Task: Look for Airbnb properties in Whangarei, New Zealand from 8th December, 2023 to 15th December, 2023 for 9 adults. Place can be shared room with 5 bedrooms having 9 beds and 5 bathrooms. Property type can be flat. Amenities needed are: wifi, TV, free parkinig on premises, gym, breakfast. Look for 4 properties as per requirement.
Action: Mouse moved to (429, 101)
Screenshot: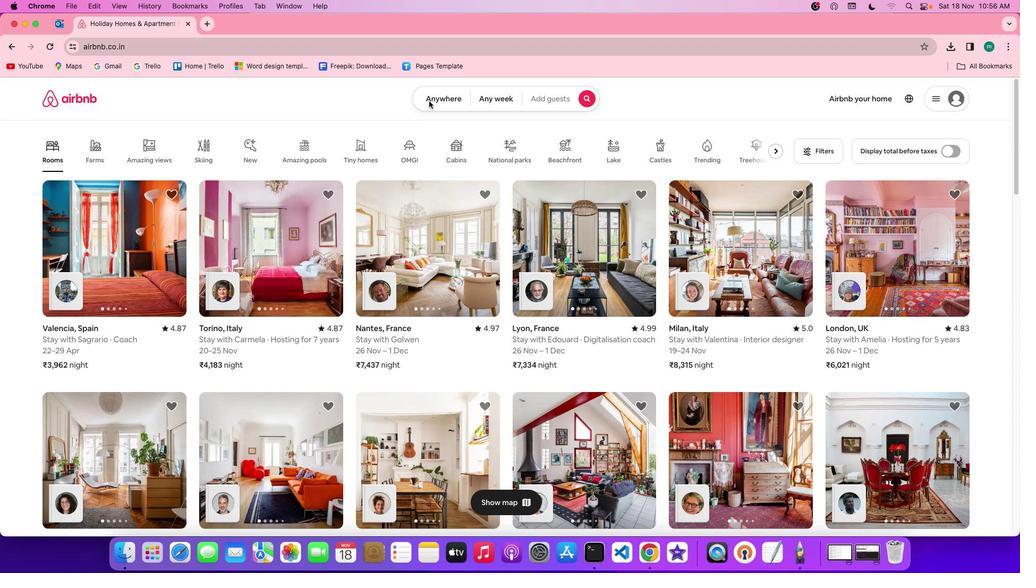 
Action: Mouse pressed left at (429, 101)
Screenshot: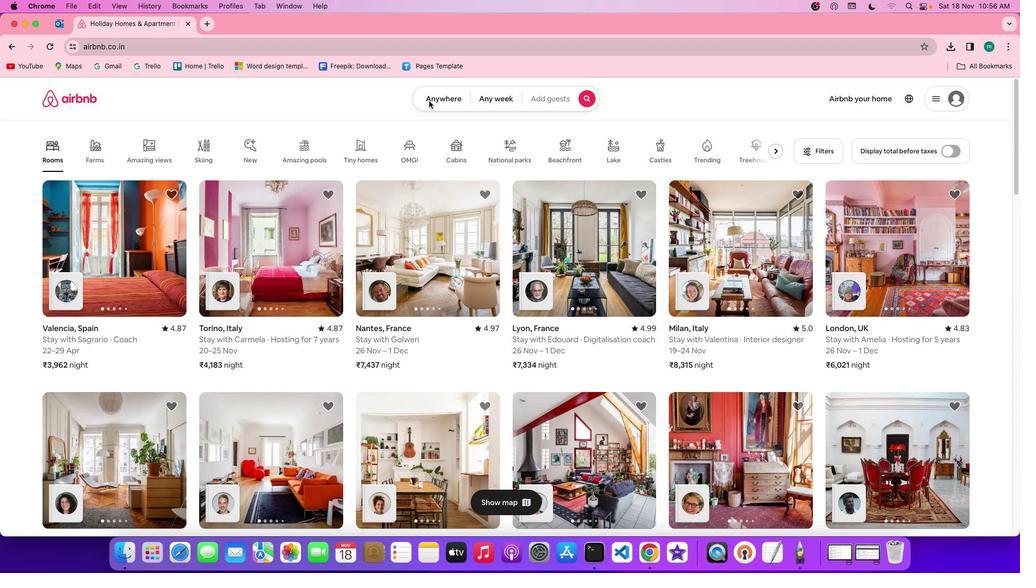 
Action: Mouse pressed left at (429, 101)
Screenshot: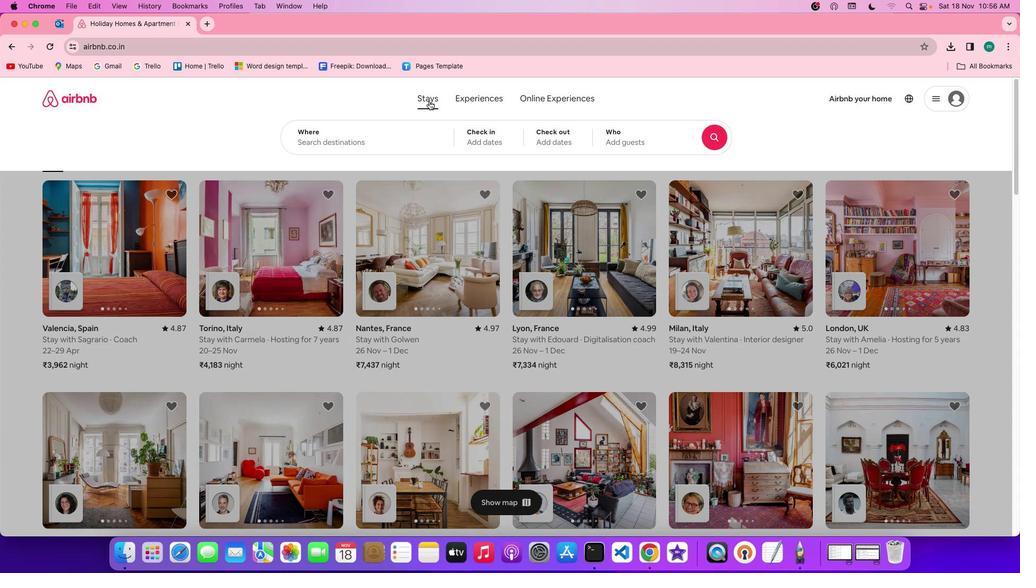 
Action: Mouse moved to (378, 141)
Screenshot: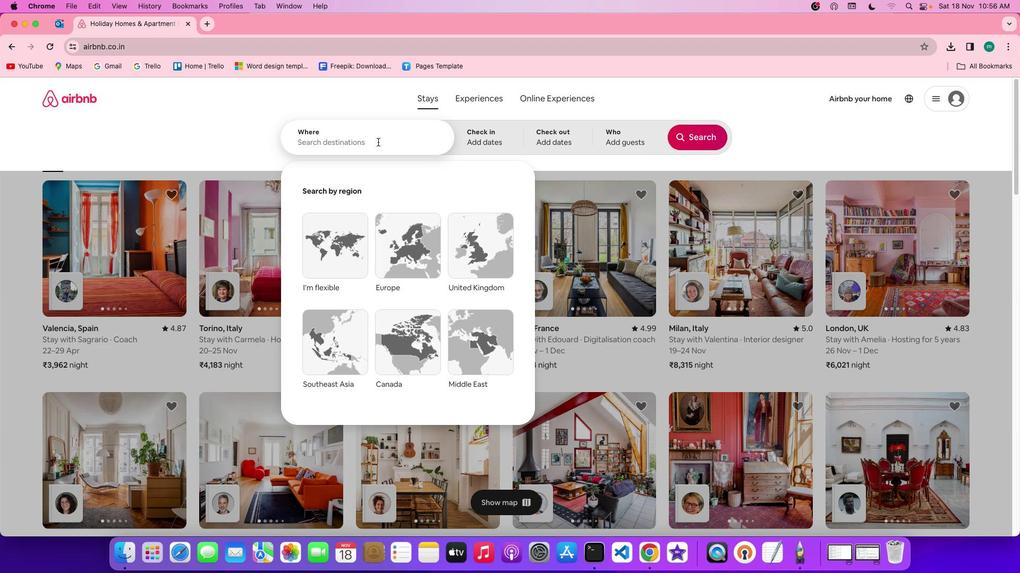 
Action: Mouse pressed left at (378, 141)
Screenshot: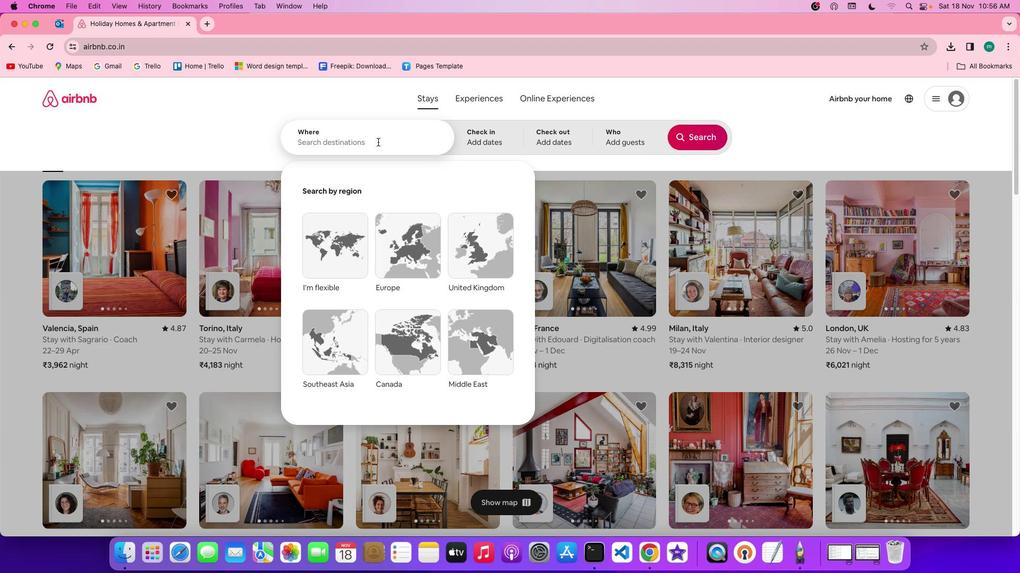 
Action: Key pressed Key.shift'W''h''a''n''g''a''r''e''i'','Key.spaceKey.shift'n''e''w'Key.spaceKey.shift'z''e''a''l''a''n''d'
Screenshot: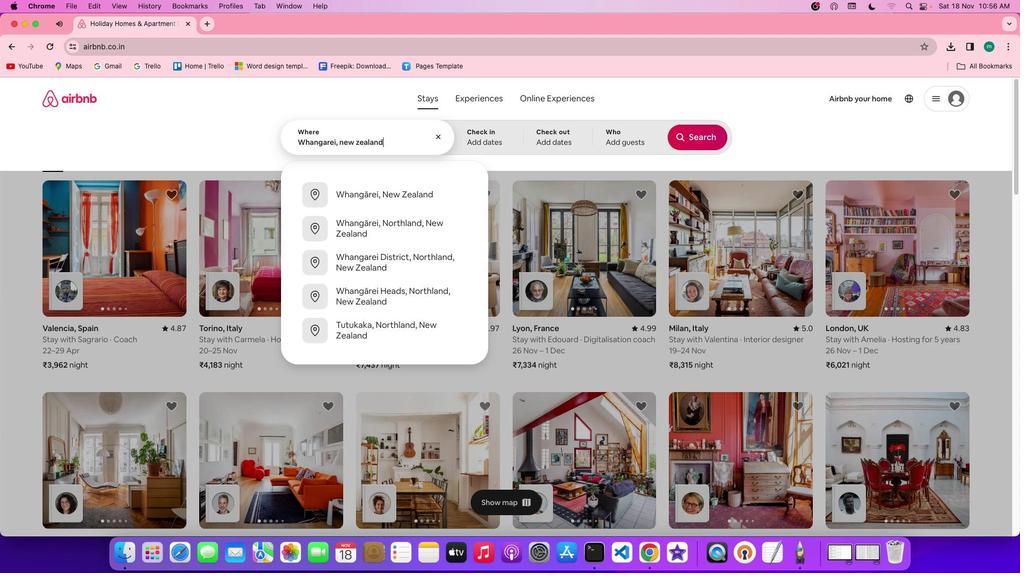 
Action: Mouse moved to (492, 138)
Screenshot: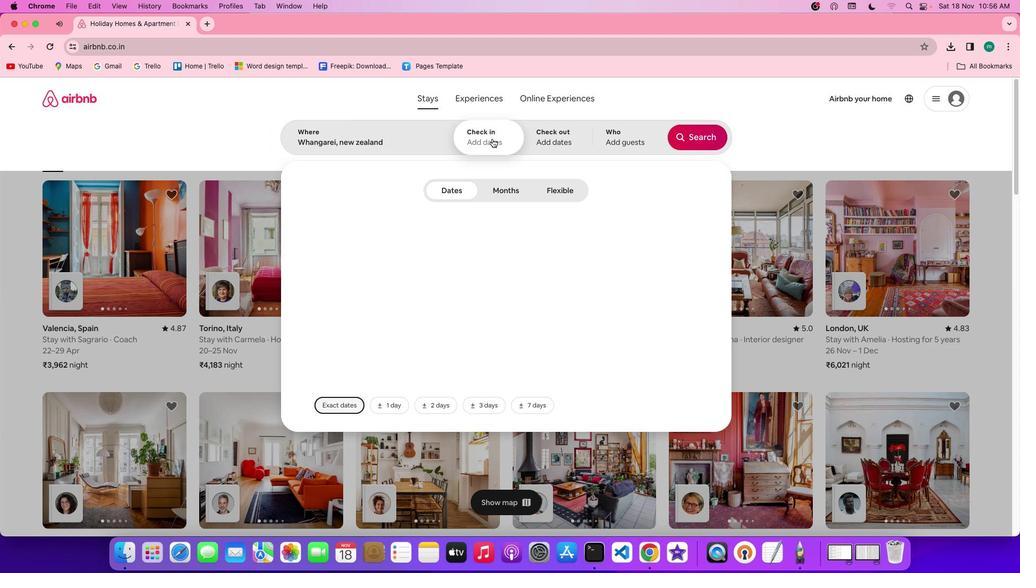 
Action: Mouse pressed left at (492, 138)
Screenshot: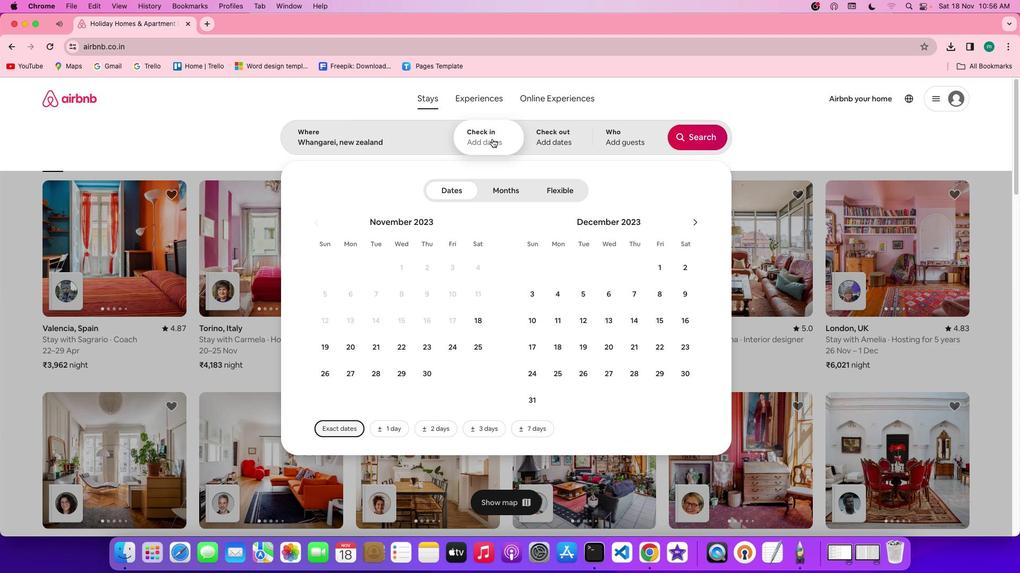 
Action: Mouse moved to (659, 295)
Screenshot: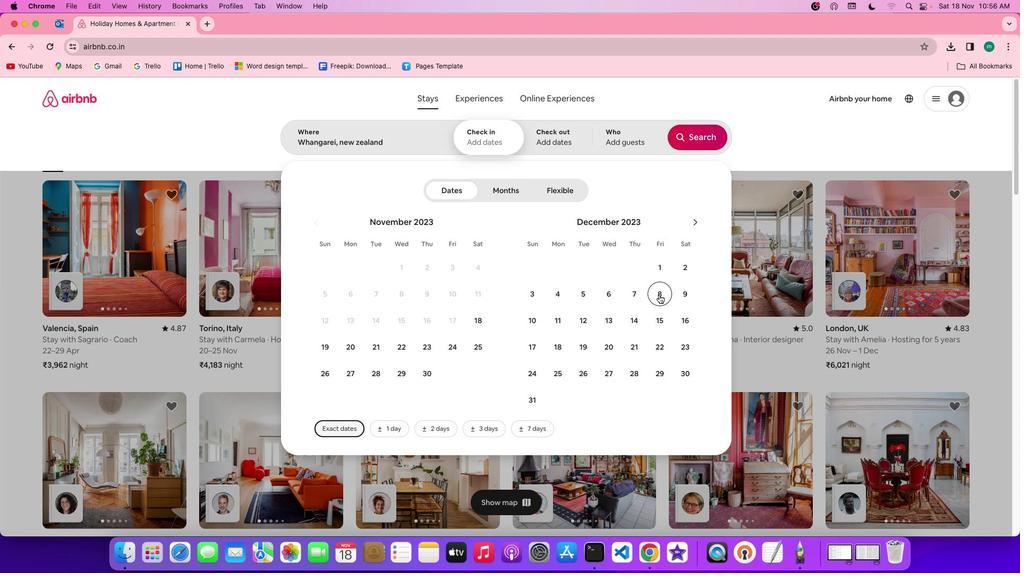 
Action: Mouse pressed left at (659, 295)
Screenshot: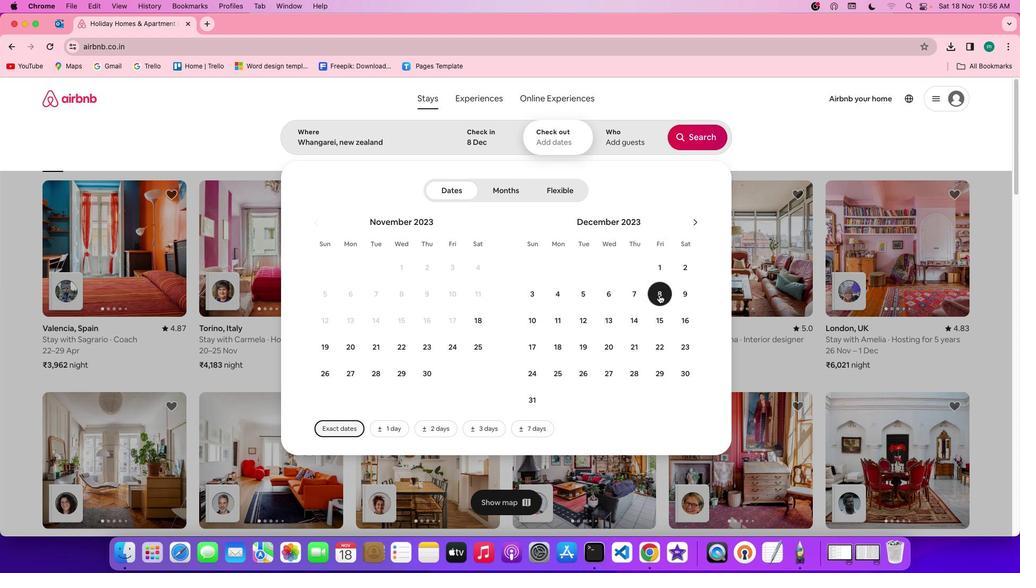
Action: Mouse moved to (664, 322)
Screenshot: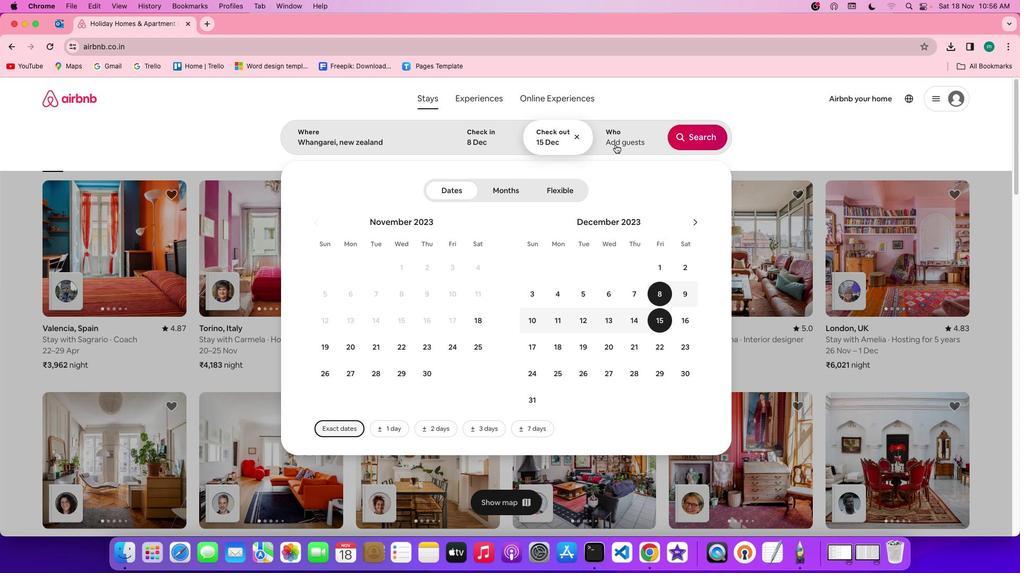 
Action: Mouse pressed left at (664, 322)
Screenshot: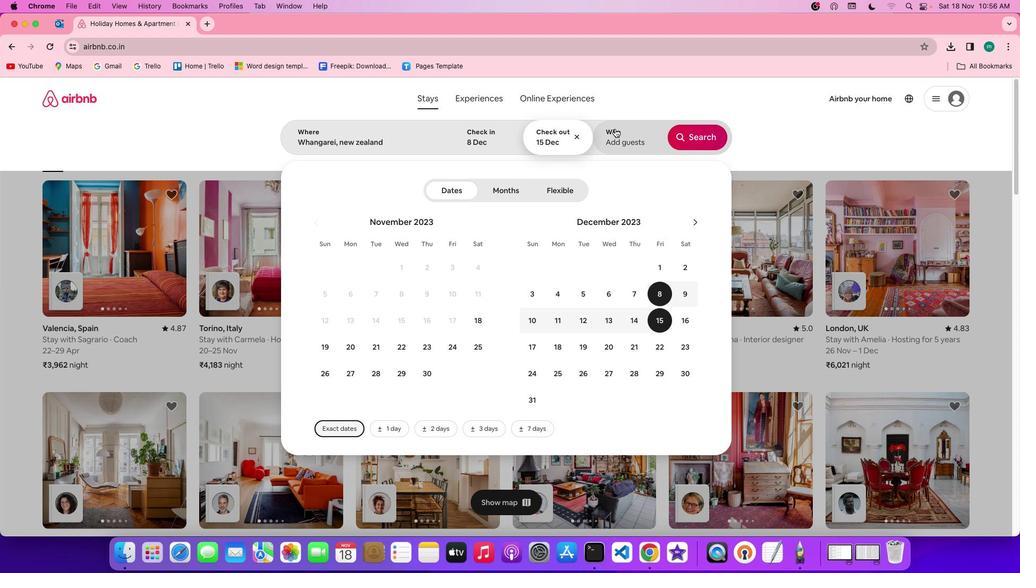 
Action: Mouse moved to (615, 129)
Screenshot: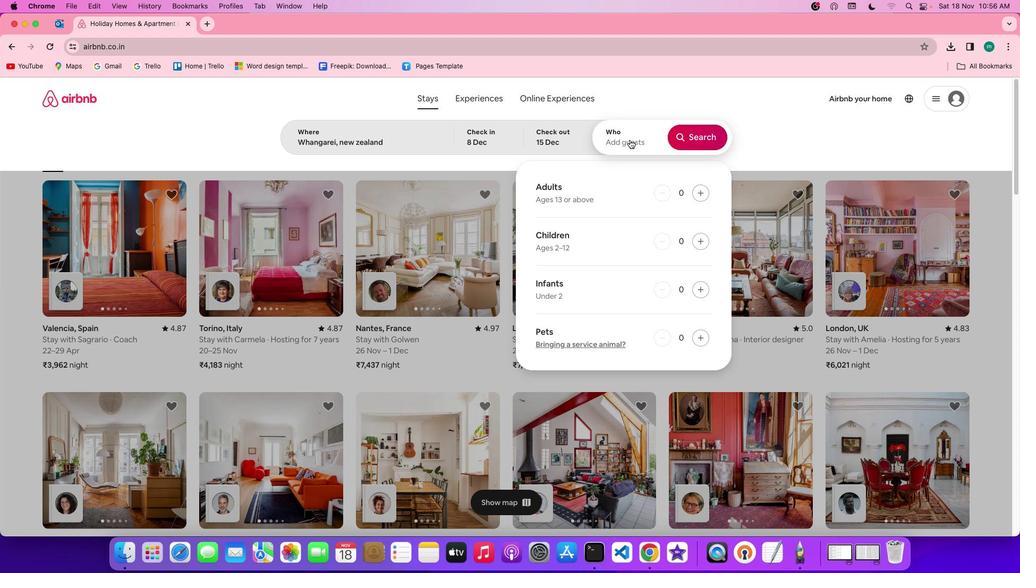 
Action: Mouse pressed left at (615, 129)
Screenshot: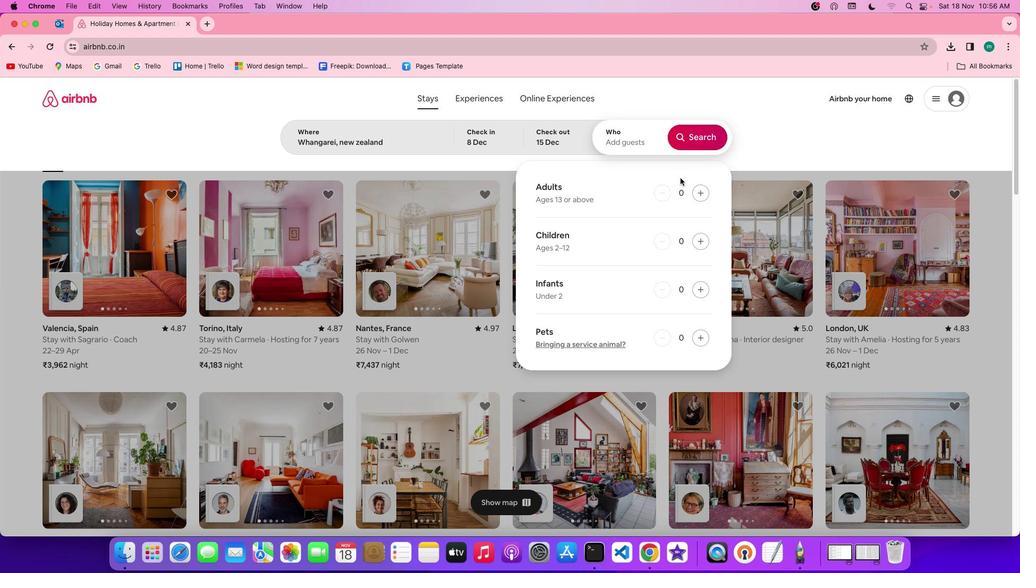 
Action: Mouse moved to (699, 196)
Screenshot: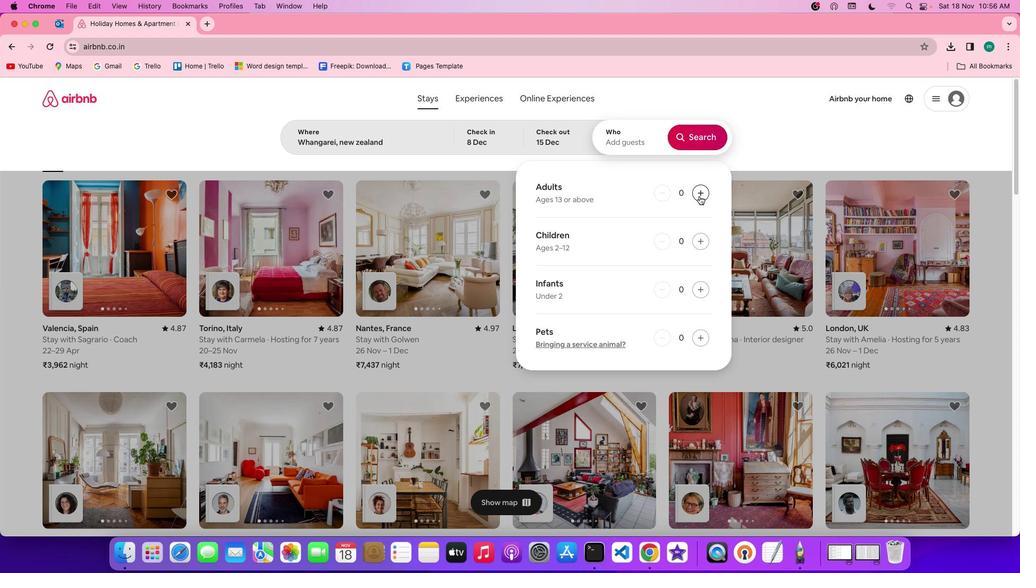 
Action: Mouse pressed left at (699, 196)
Screenshot: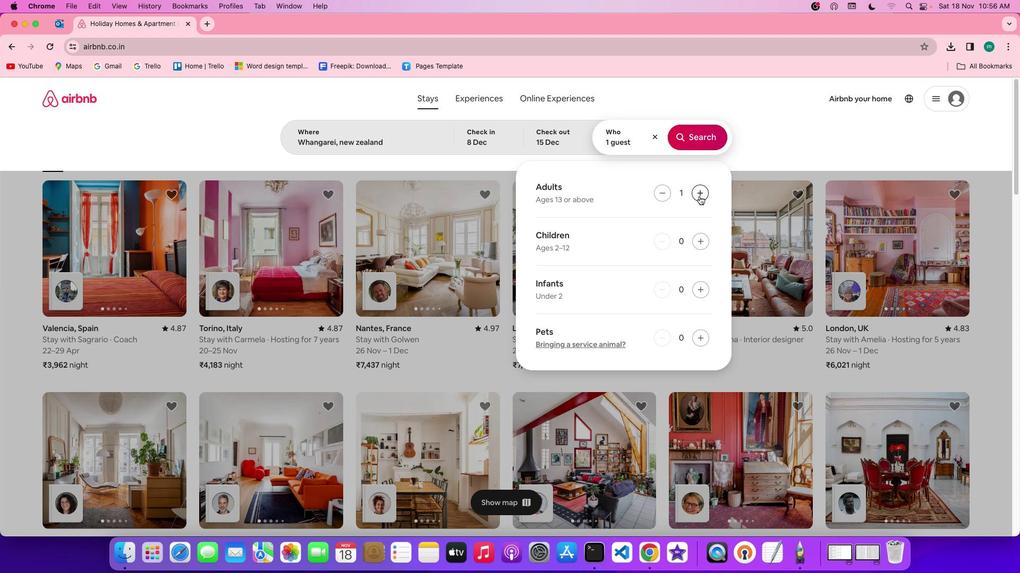 
Action: Mouse pressed left at (699, 196)
Screenshot: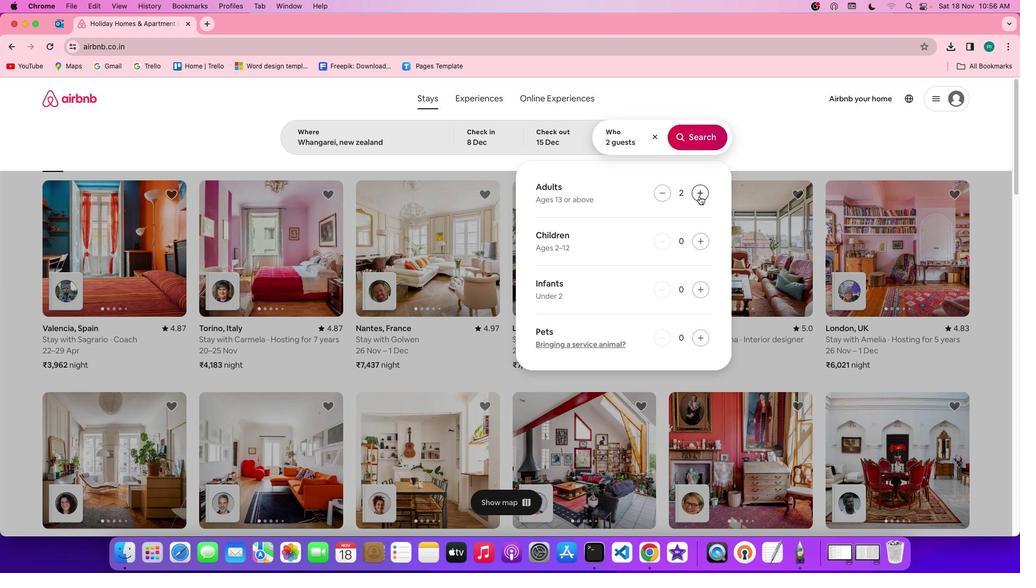 
Action: Mouse pressed left at (699, 196)
Screenshot: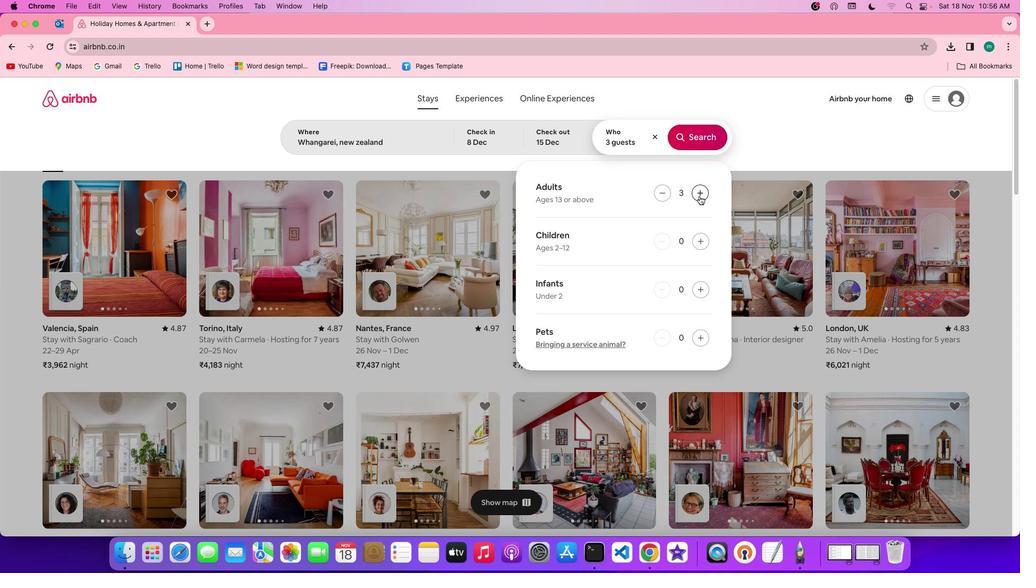 
Action: Mouse pressed left at (699, 196)
Screenshot: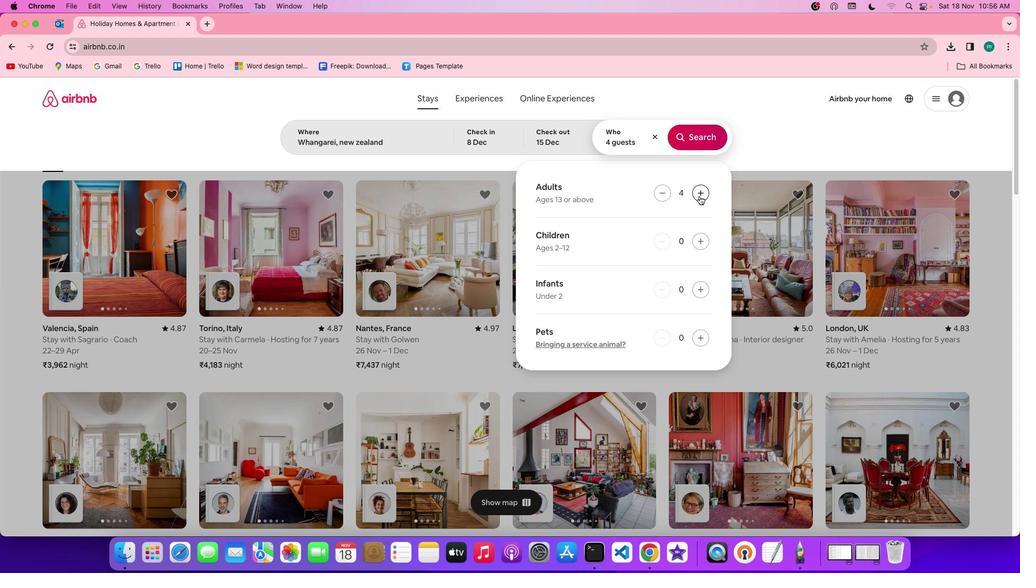 
Action: Mouse pressed left at (699, 196)
Screenshot: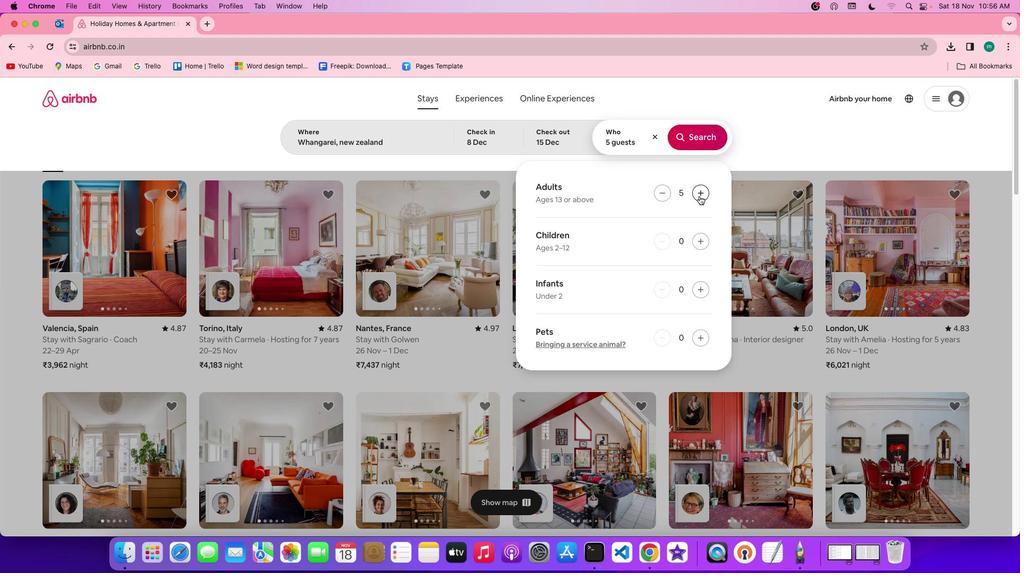 
Action: Mouse pressed left at (699, 196)
Screenshot: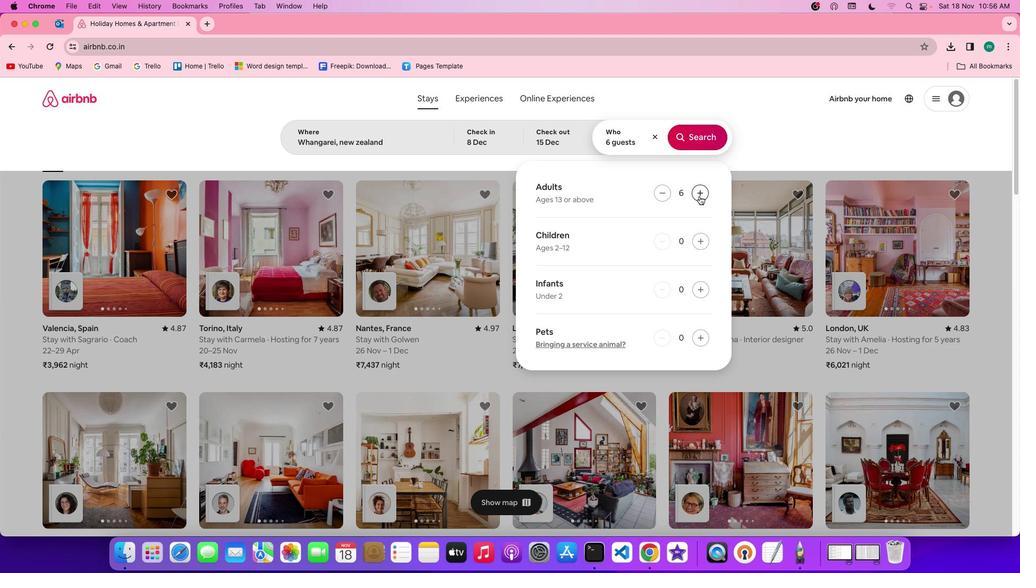 
Action: Mouse pressed left at (699, 196)
Screenshot: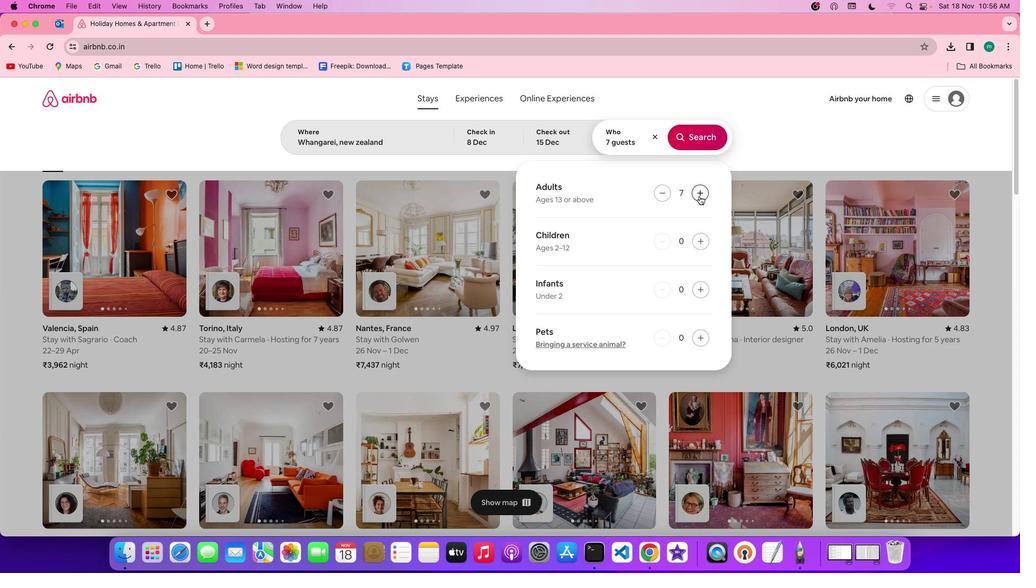 
Action: Mouse pressed left at (699, 196)
Screenshot: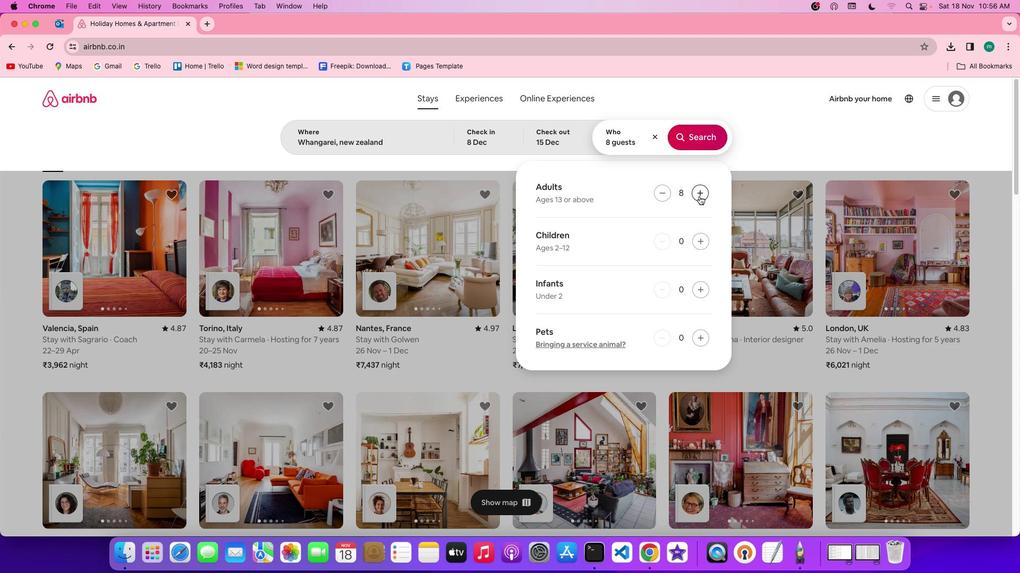 
Action: Mouse pressed left at (699, 196)
Screenshot: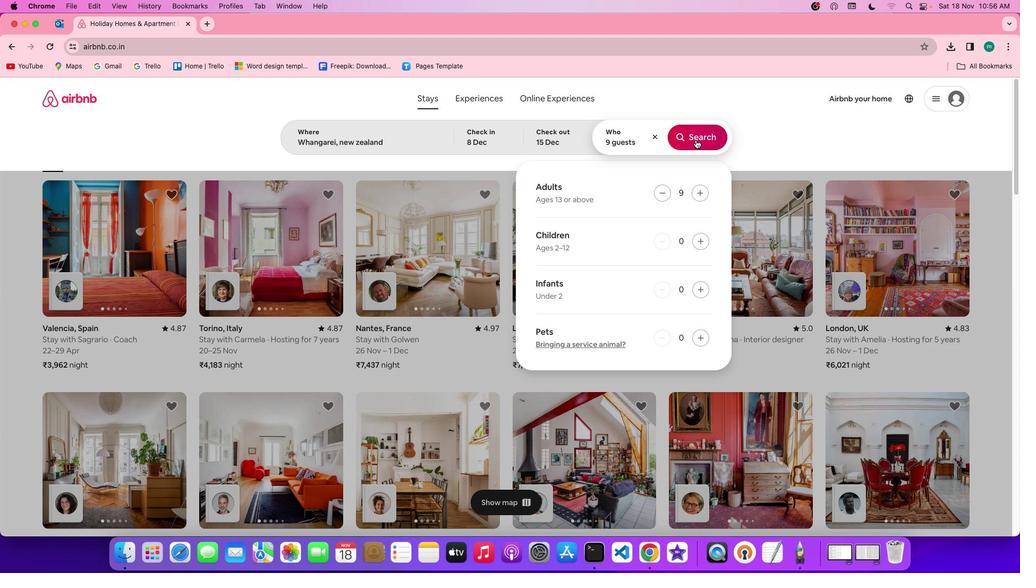 
Action: Mouse moved to (695, 132)
Screenshot: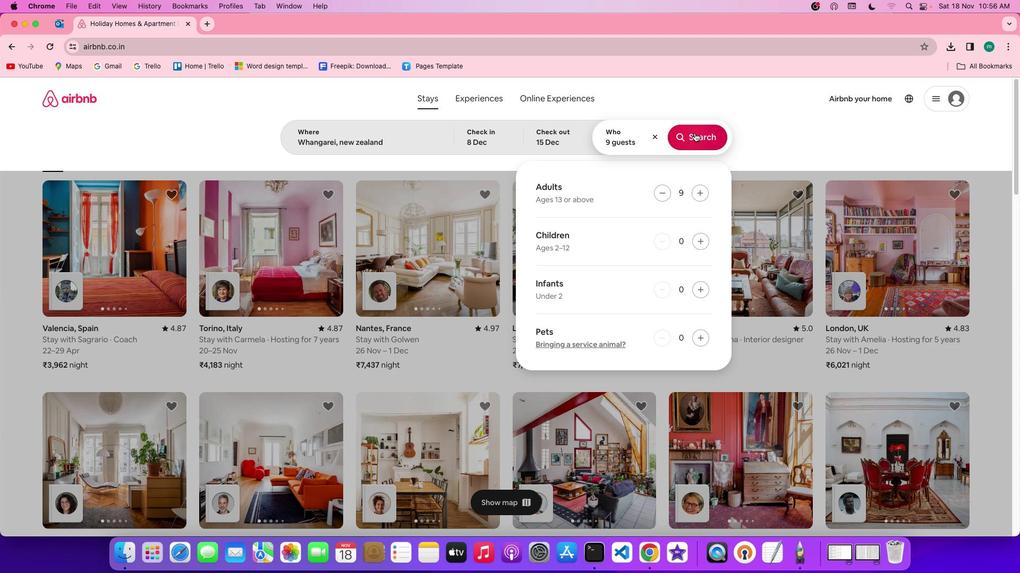 
Action: Mouse pressed left at (695, 132)
Screenshot: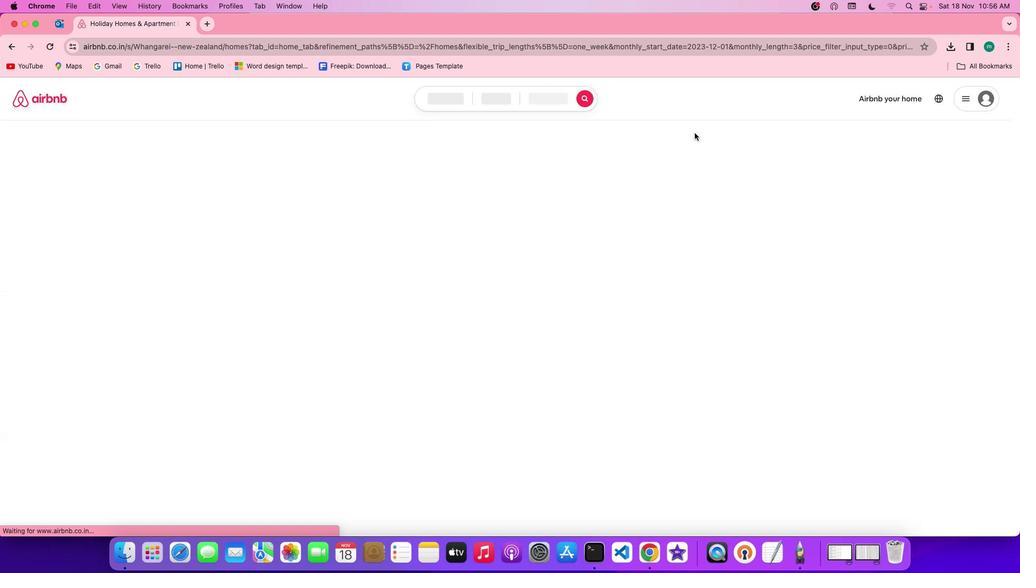 
Action: Mouse moved to (848, 141)
Screenshot: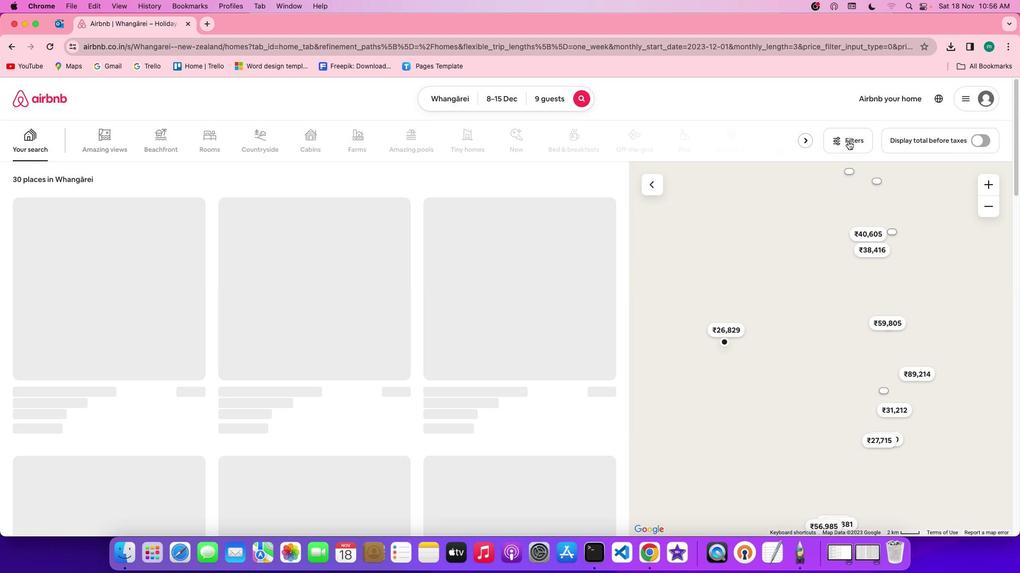 
Action: Mouse pressed left at (848, 141)
Screenshot: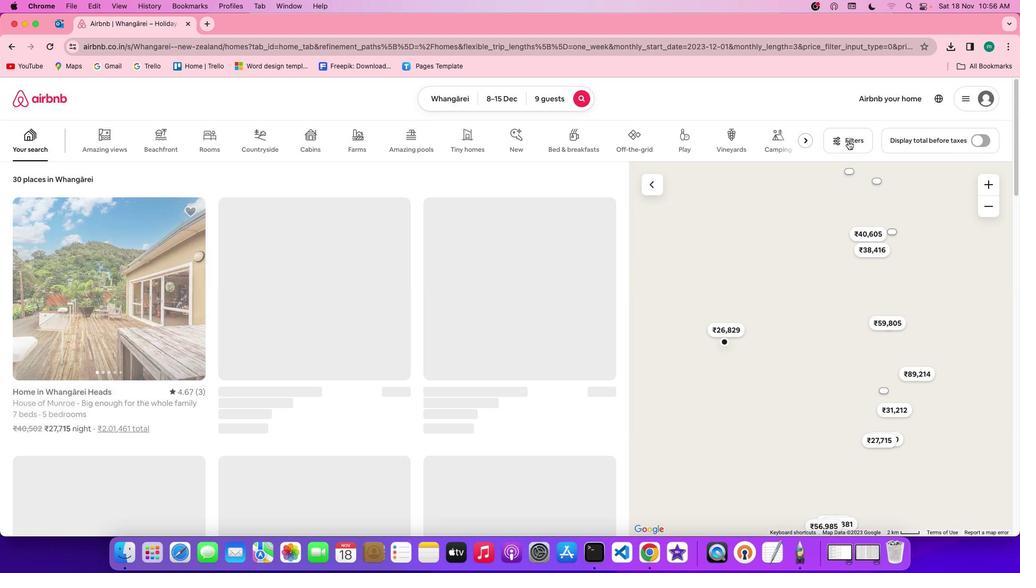 
Action: Mouse moved to (448, 317)
Screenshot: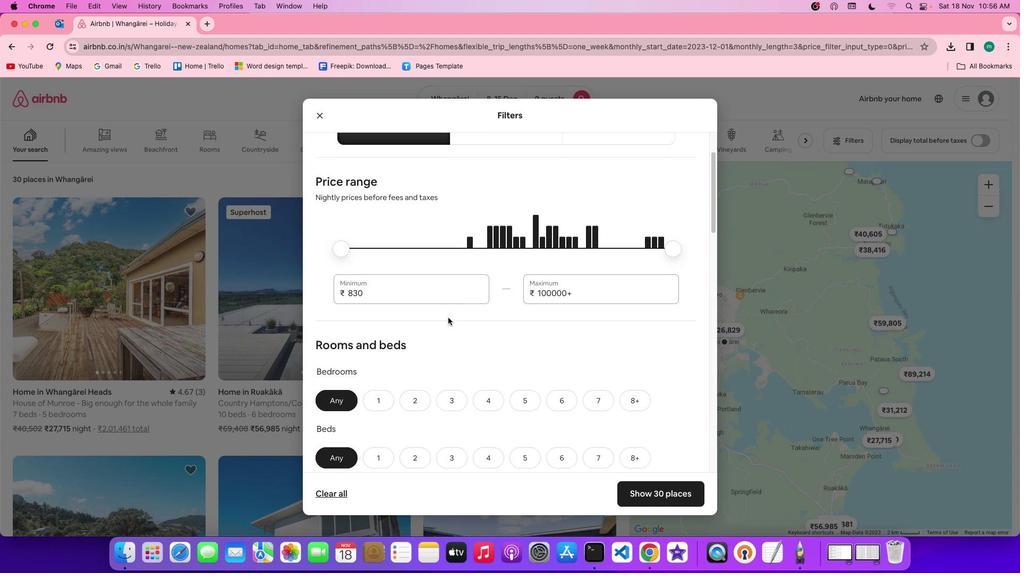 
Action: Mouse scrolled (448, 317) with delta (0, 0)
Screenshot: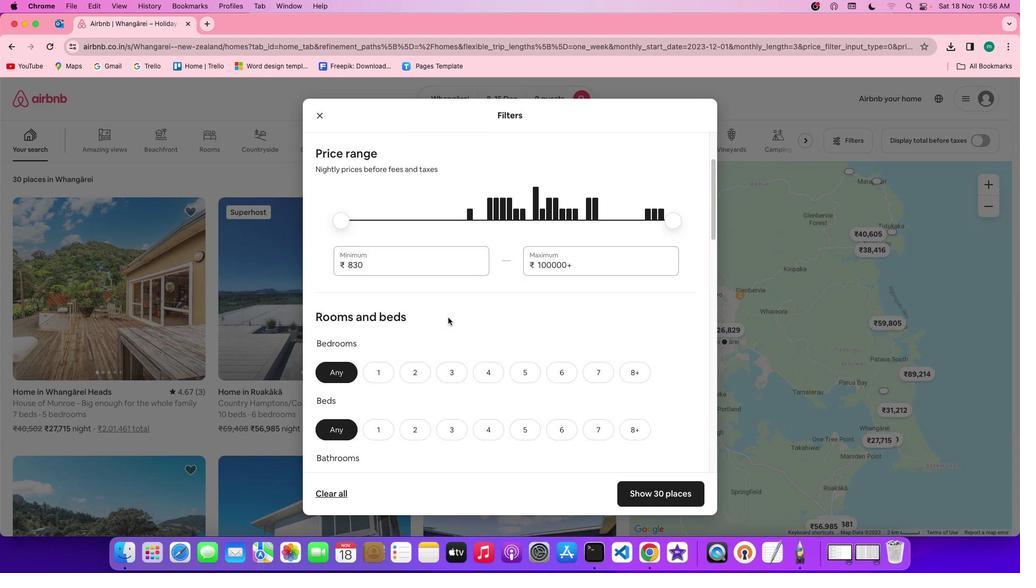 
Action: Mouse scrolled (448, 317) with delta (0, 0)
Screenshot: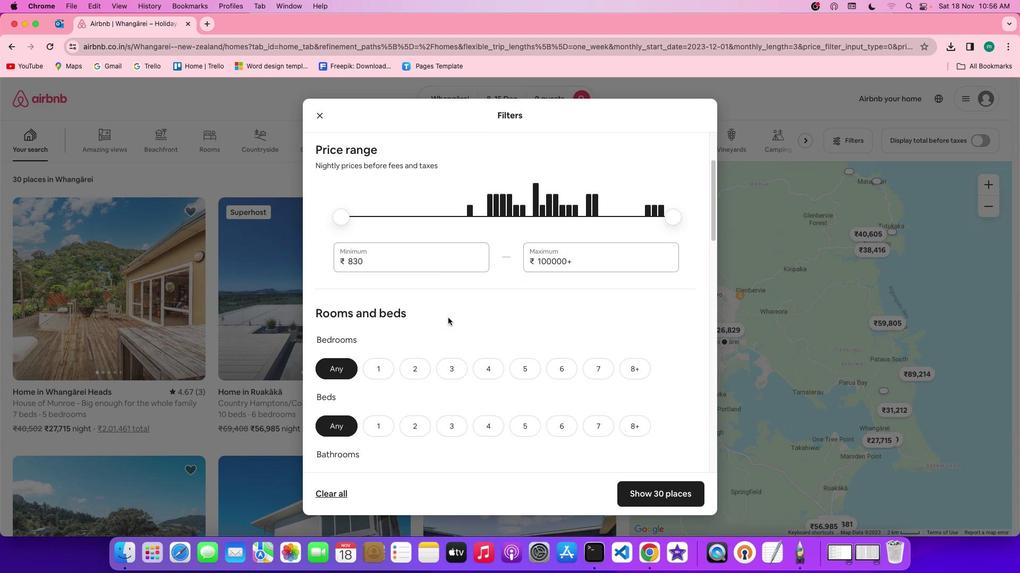 
Action: Mouse scrolled (448, 317) with delta (0, -1)
Screenshot: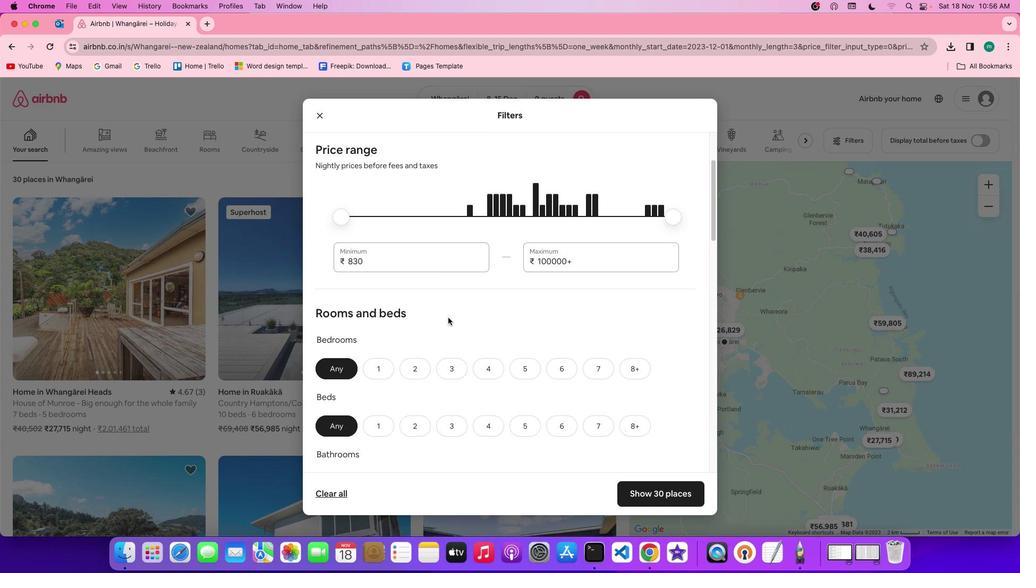 
Action: Mouse scrolled (448, 317) with delta (0, -1)
Screenshot: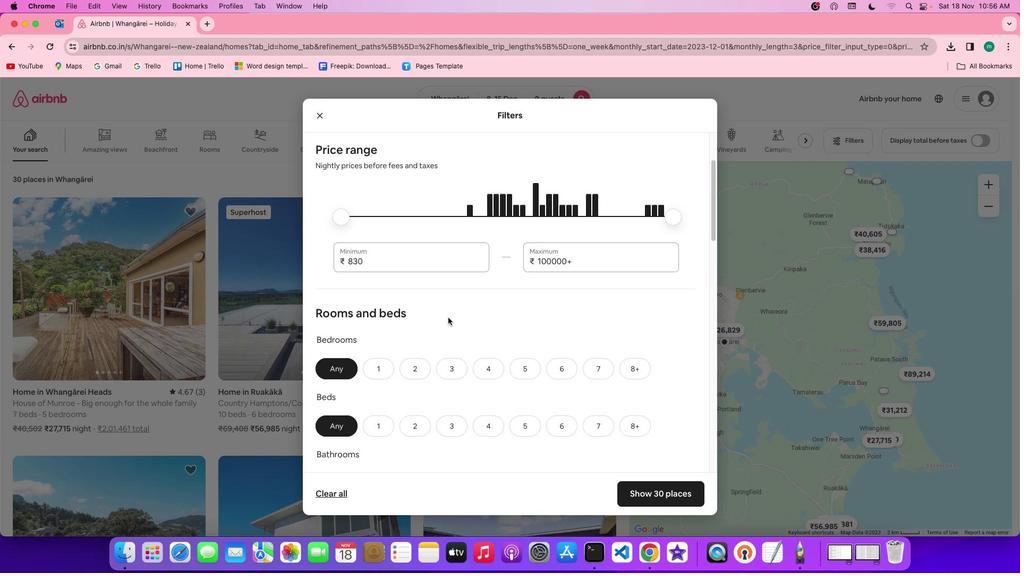 
Action: Mouse scrolled (448, 317) with delta (0, 0)
Screenshot: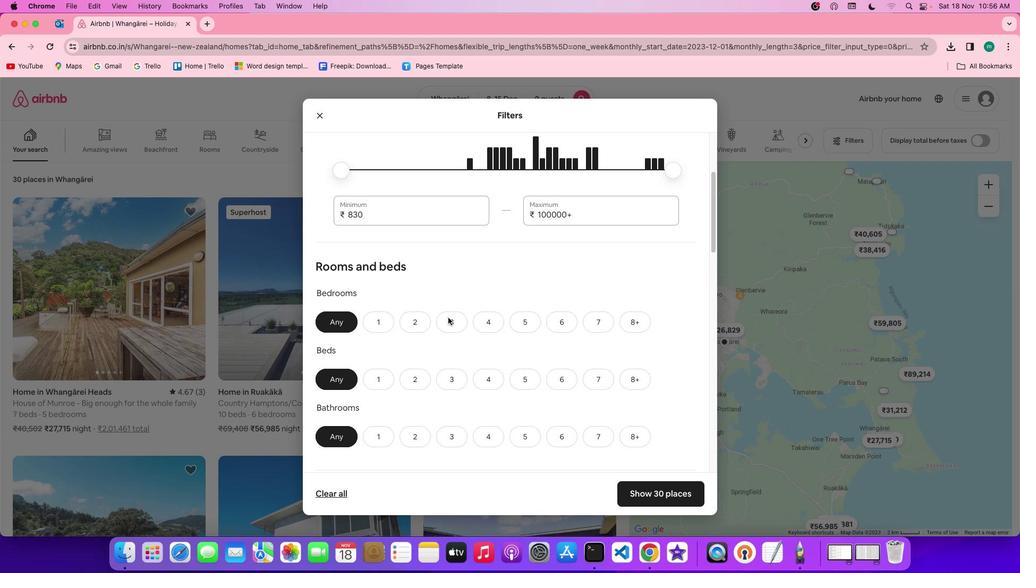 
Action: Mouse scrolled (448, 317) with delta (0, 0)
Screenshot: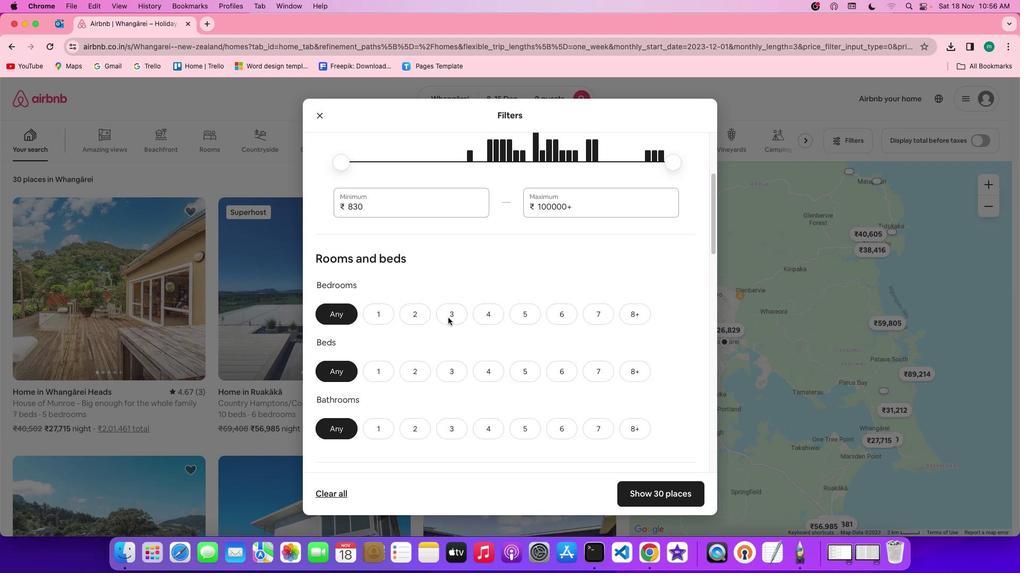
Action: Mouse scrolled (448, 317) with delta (0, 0)
Screenshot: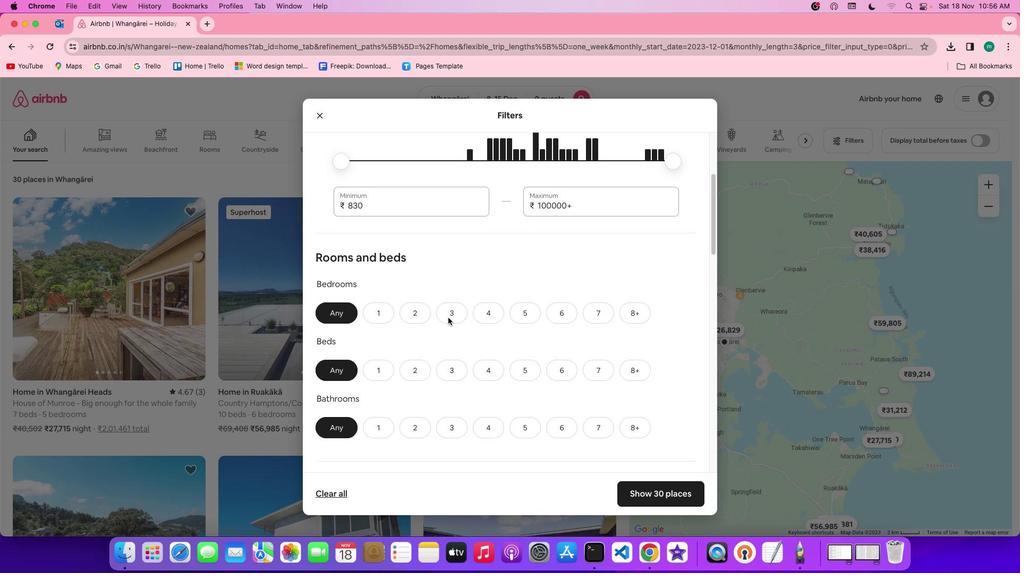 
Action: Mouse scrolled (448, 317) with delta (0, 0)
Screenshot: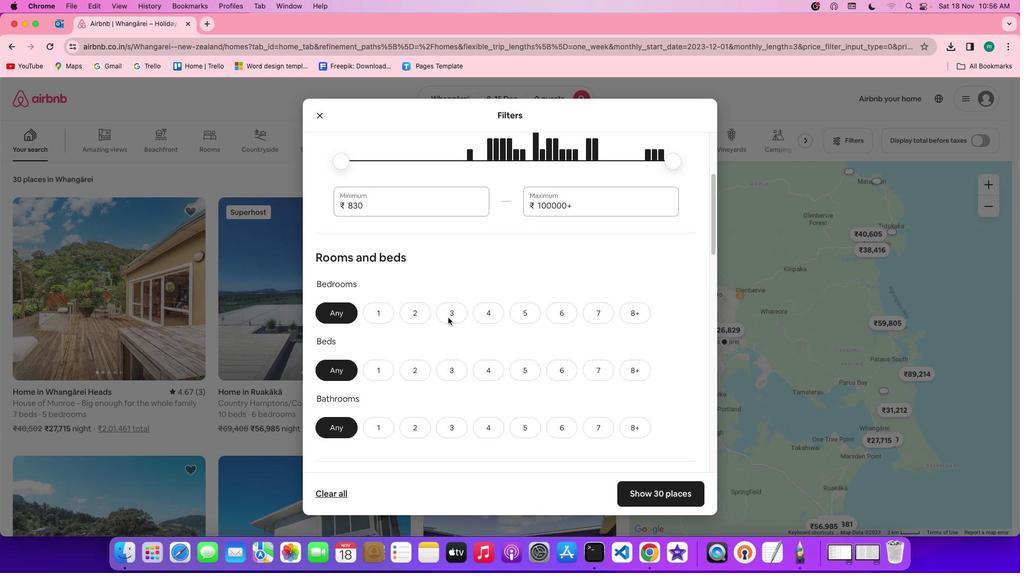 
Action: Mouse scrolled (448, 317) with delta (0, 0)
Screenshot: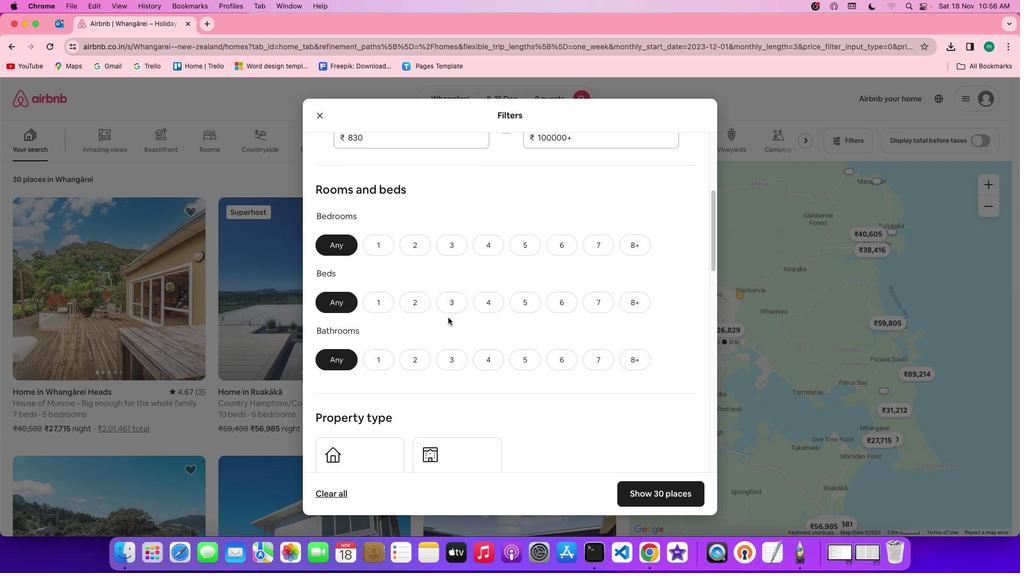 
Action: Mouse scrolled (448, 317) with delta (0, 0)
Screenshot: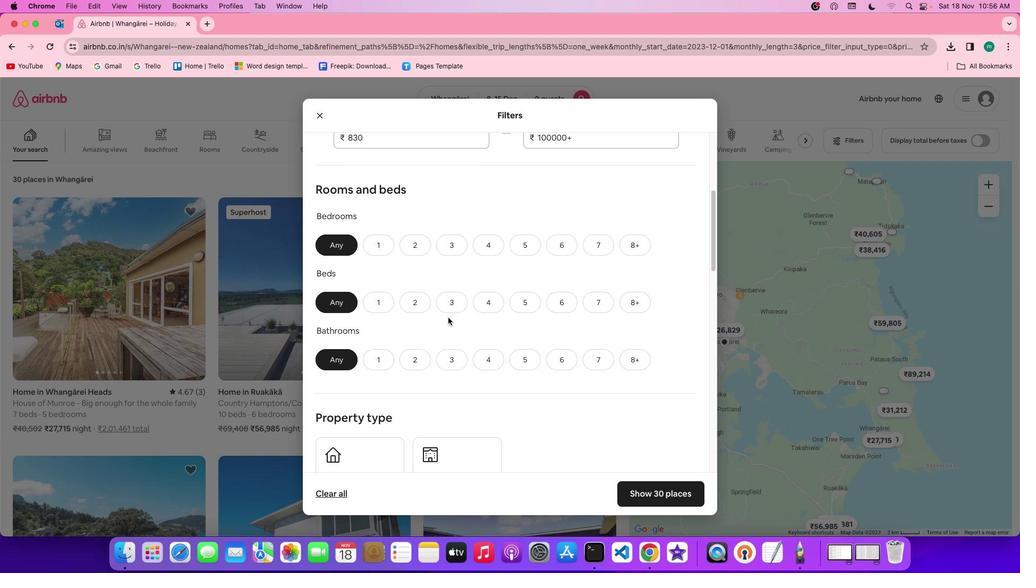 
Action: Mouse scrolled (448, 317) with delta (0, -1)
Screenshot: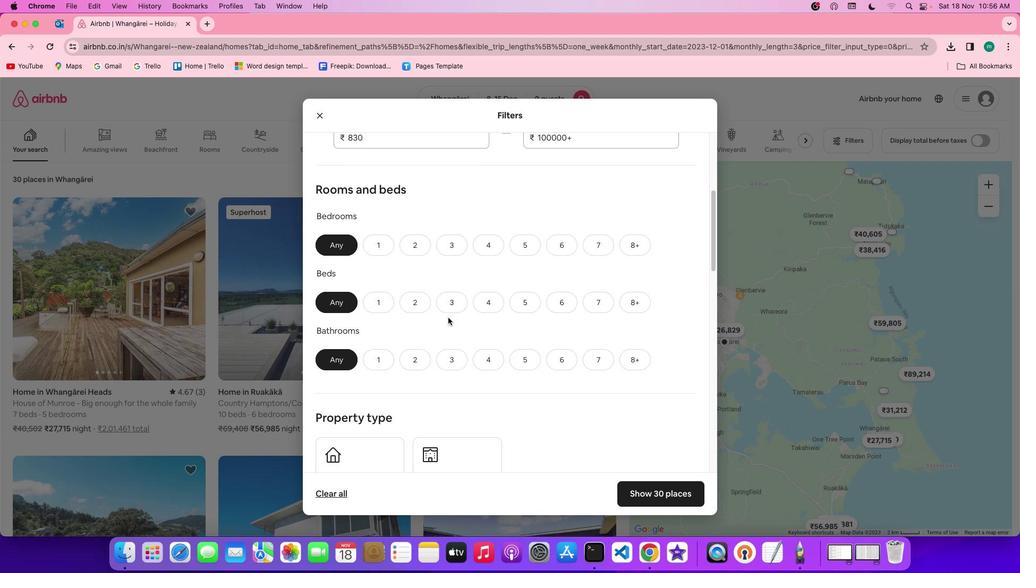 
Action: Mouse scrolled (448, 317) with delta (0, 0)
Screenshot: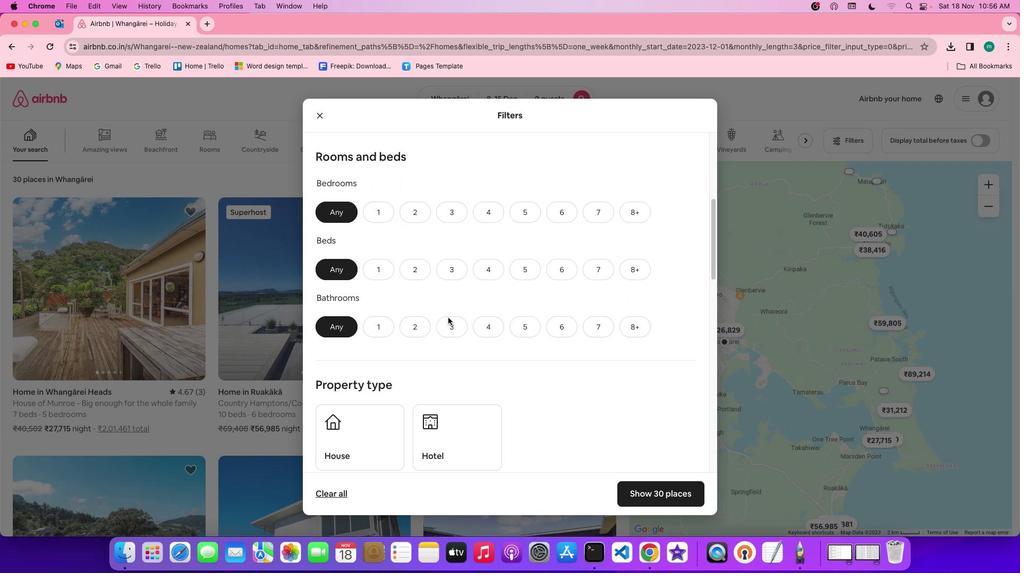 
Action: Mouse scrolled (448, 317) with delta (0, 0)
Screenshot: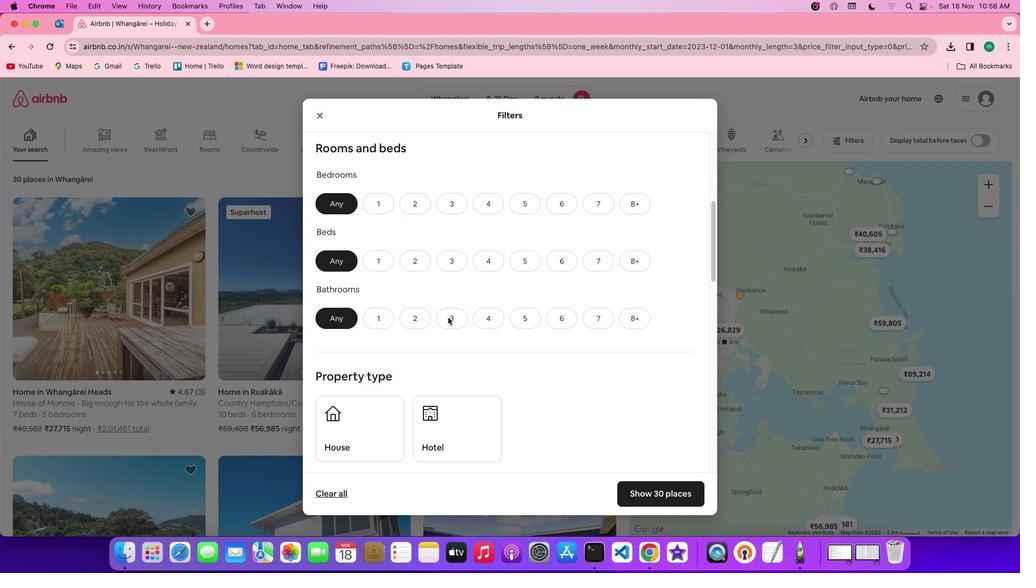 
Action: Mouse scrolled (448, 317) with delta (0, 0)
Screenshot: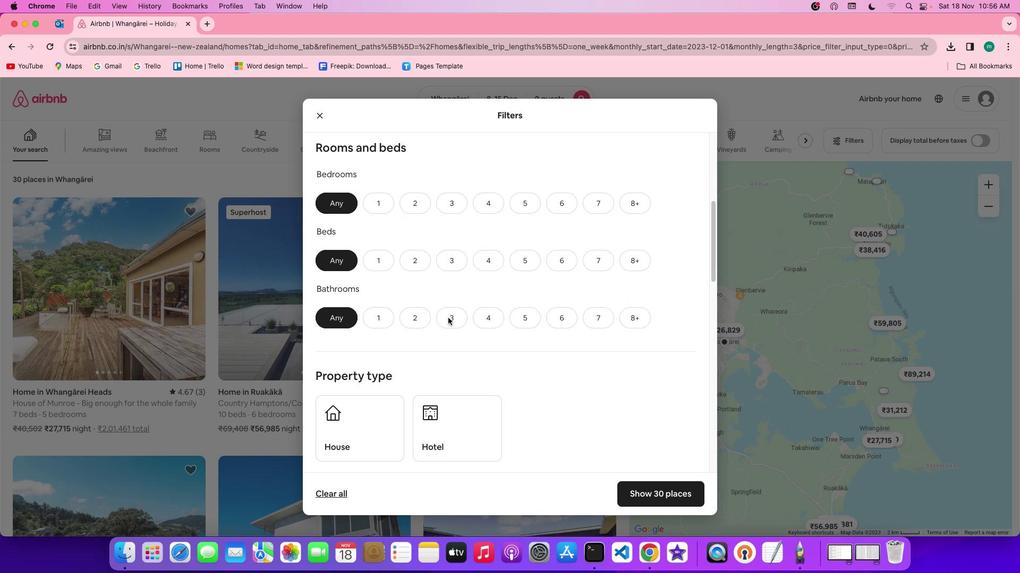 
Action: Mouse scrolled (448, 317) with delta (0, 0)
Screenshot: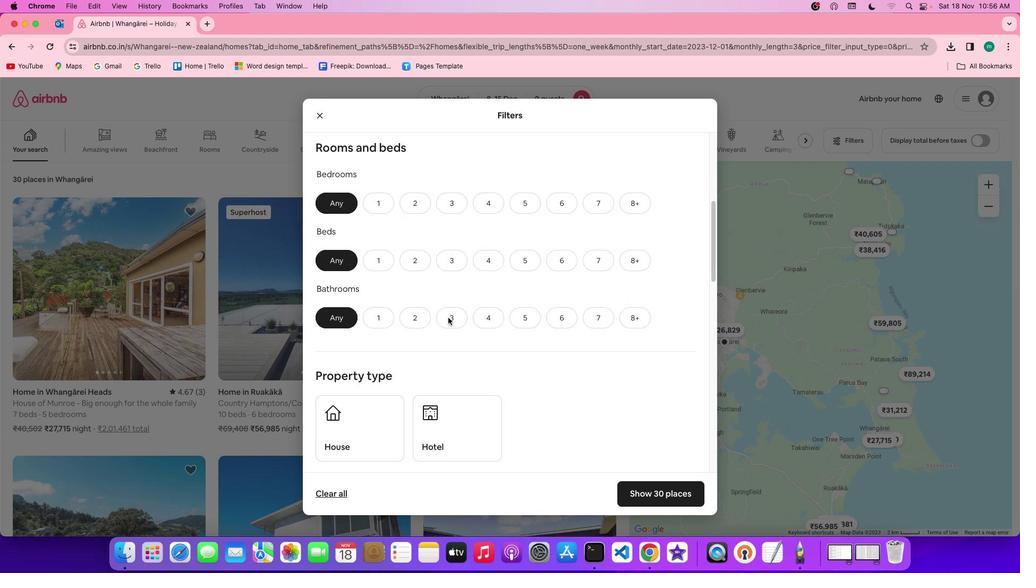 
Action: Mouse moved to (476, 324)
Screenshot: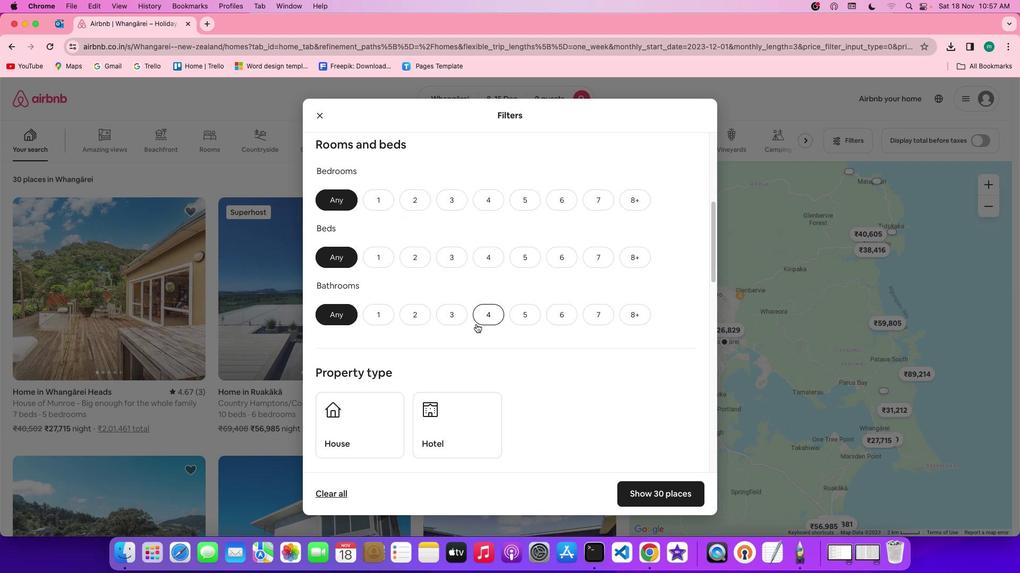 
Action: Mouse scrolled (476, 324) with delta (0, 0)
Screenshot: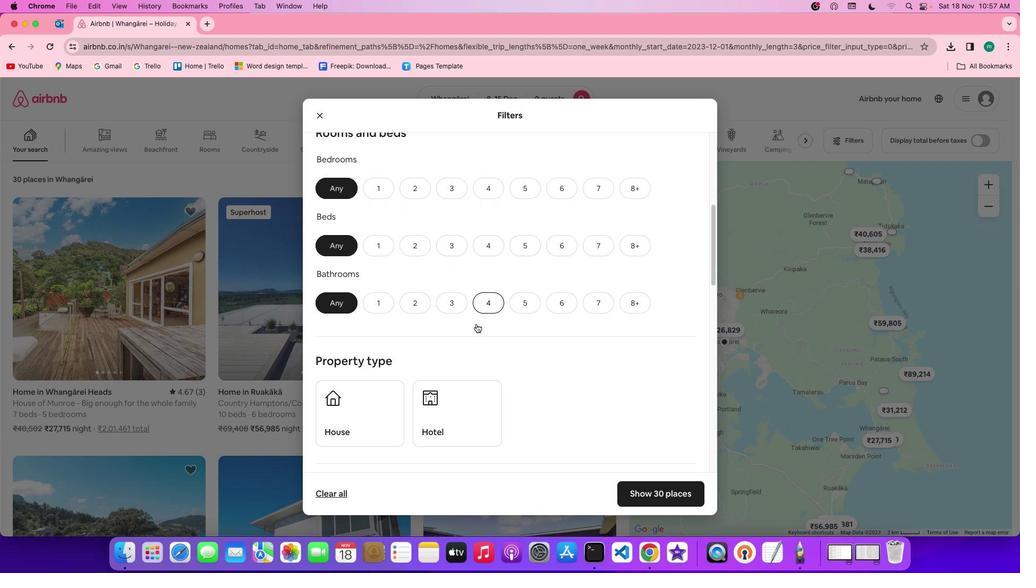 
Action: Mouse scrolled (476, 324) with delta (0, 0)
Screenshot: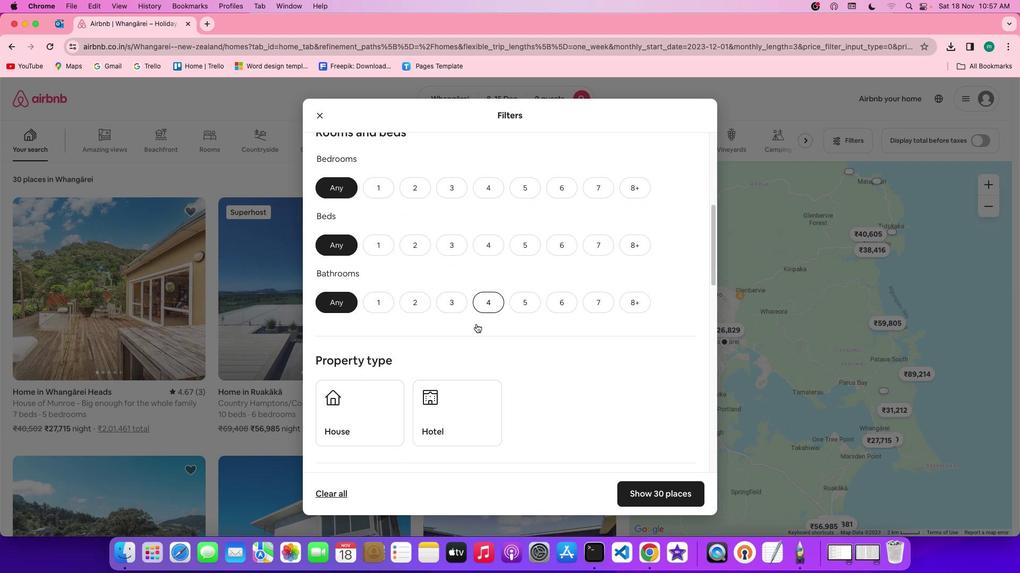 
Action: Mouse scrolled (476, 324) with delta (0, 0)
Screenshot: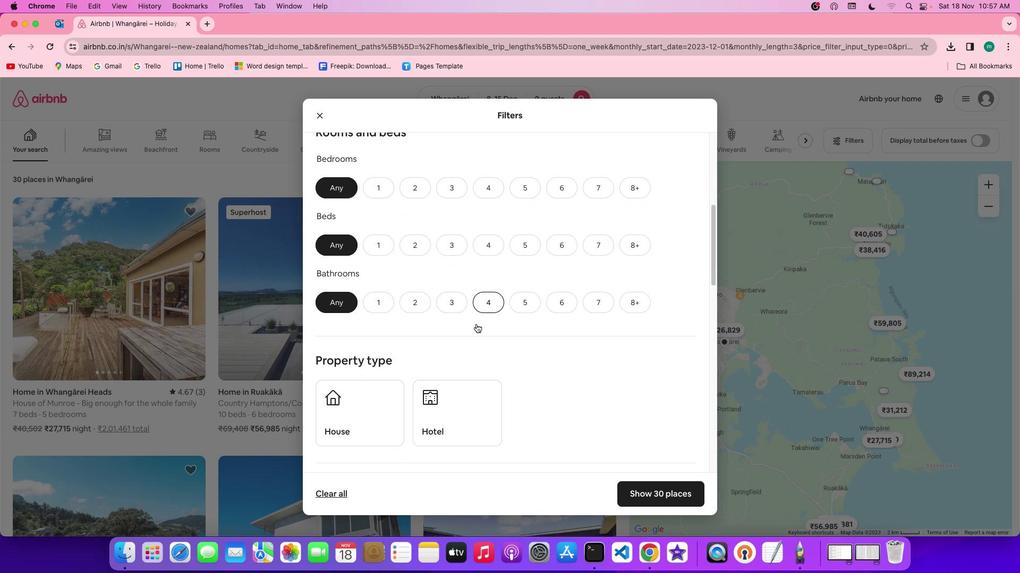 
Action: Mouse scrolled (476, 324) with delta (0, 0)
Screenshot: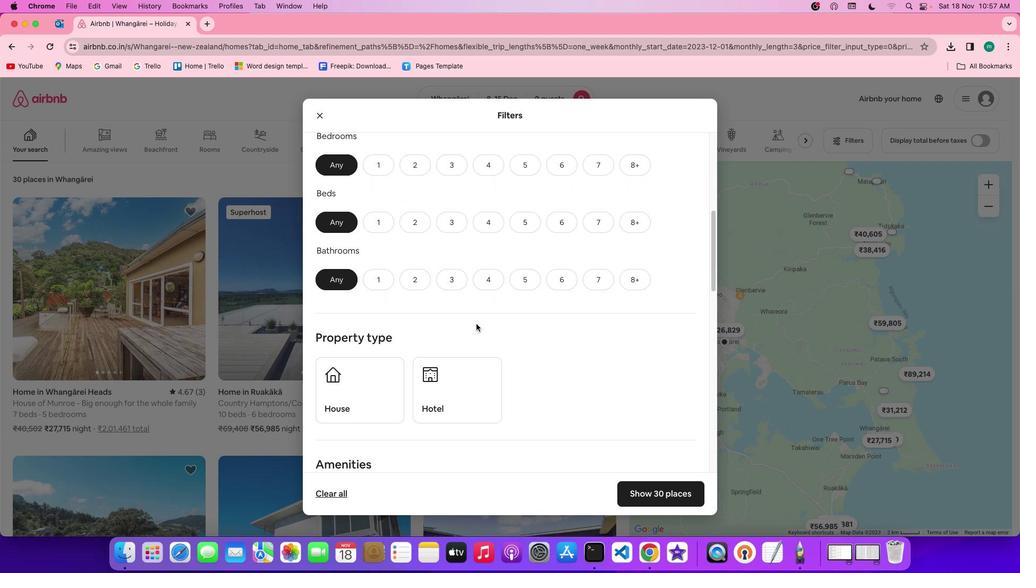 
Action: Mouse scrolled (476, 324) with delta (0, 0)
Screenshot: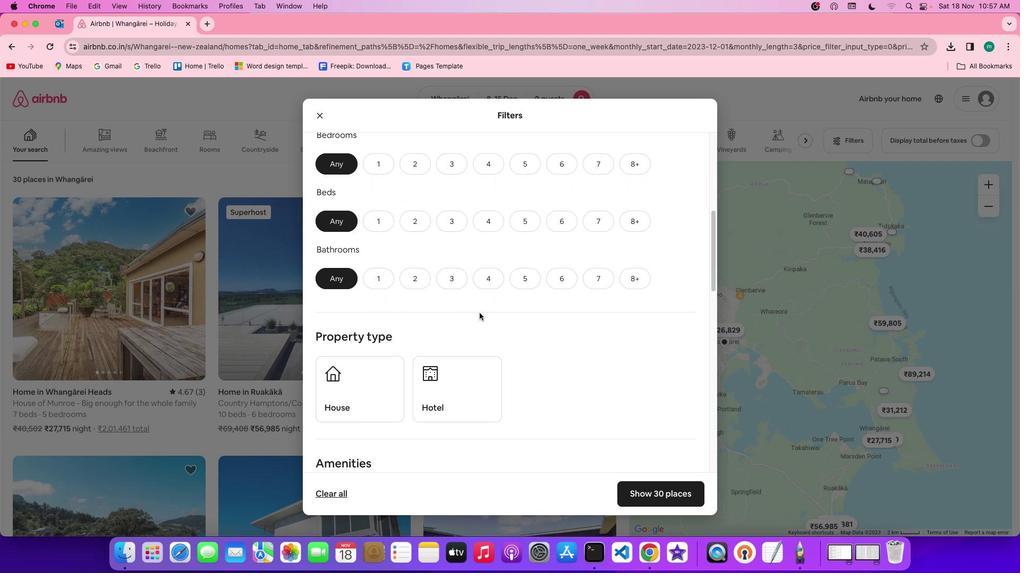 
Action: Mouse scrolled (476, 324) with delta (0, 0)
Screenshot: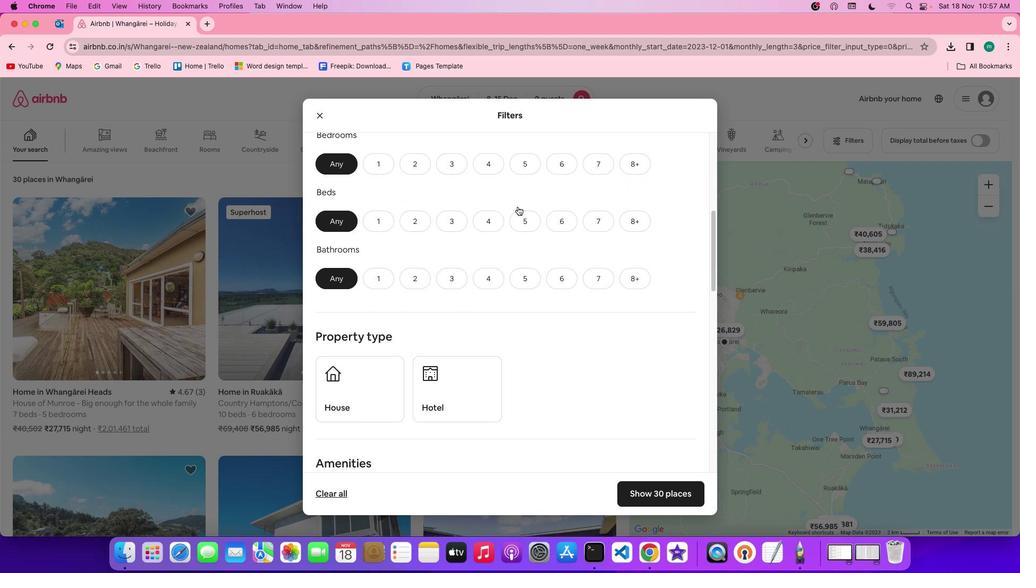 
Action: Mouse moved to (530, 167)
Screenshot: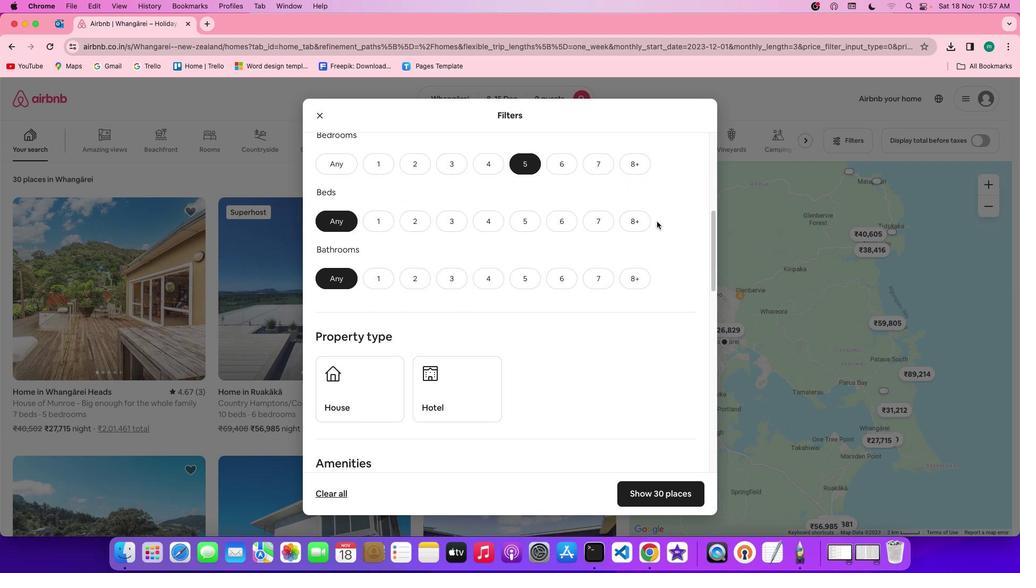 
Action: Mouse pressed left at (530, 167)
Screenshot: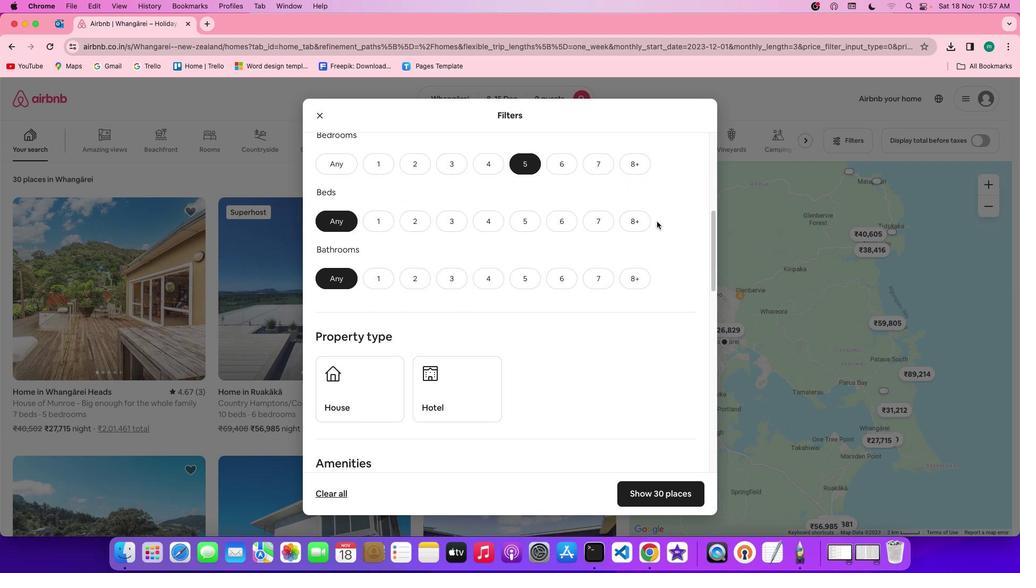 
Action: Mouse moved to (647, 225)
Screenshot: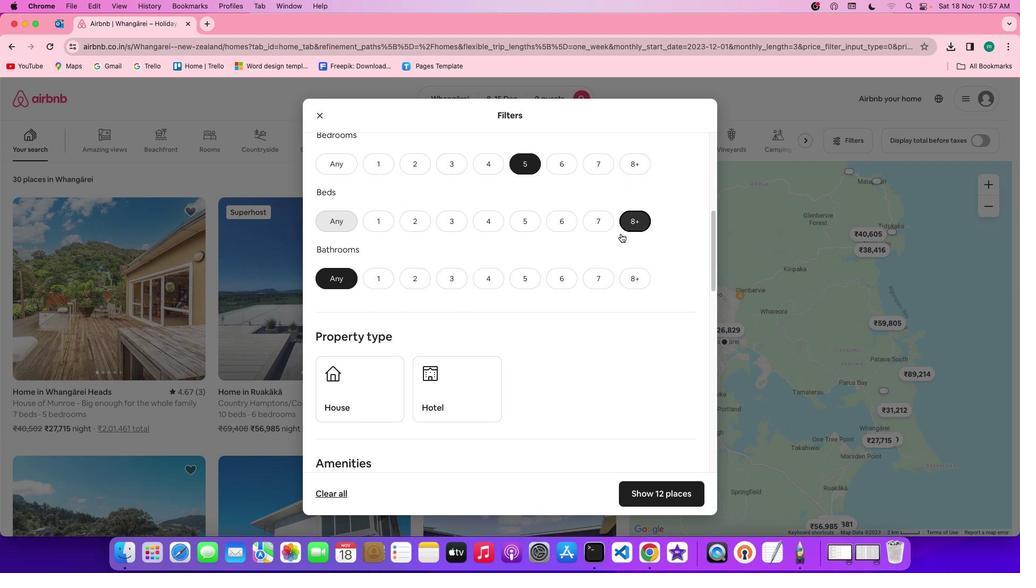 
Action: Mouse pressed left at (647, 225)
Screenshot: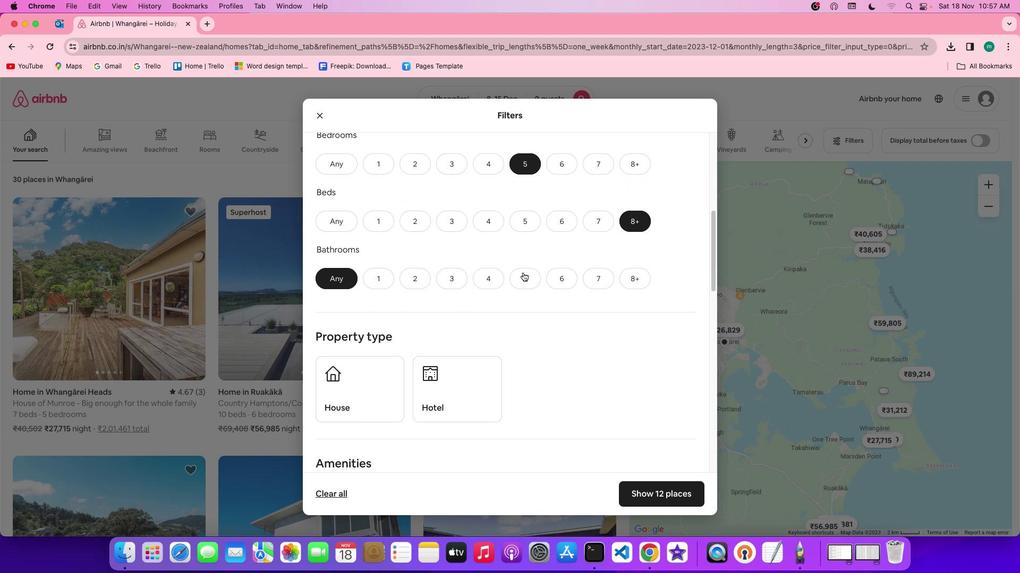 
Action: Mouse moved to (518, 276)
Screenshot: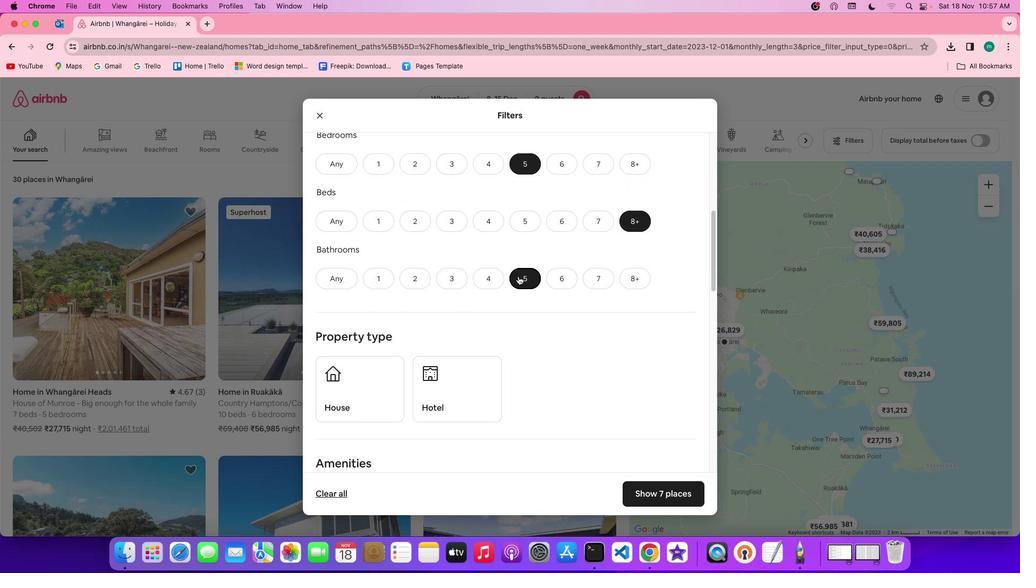 
Action: Mouse pressed left at (518, 276)
Screenshot: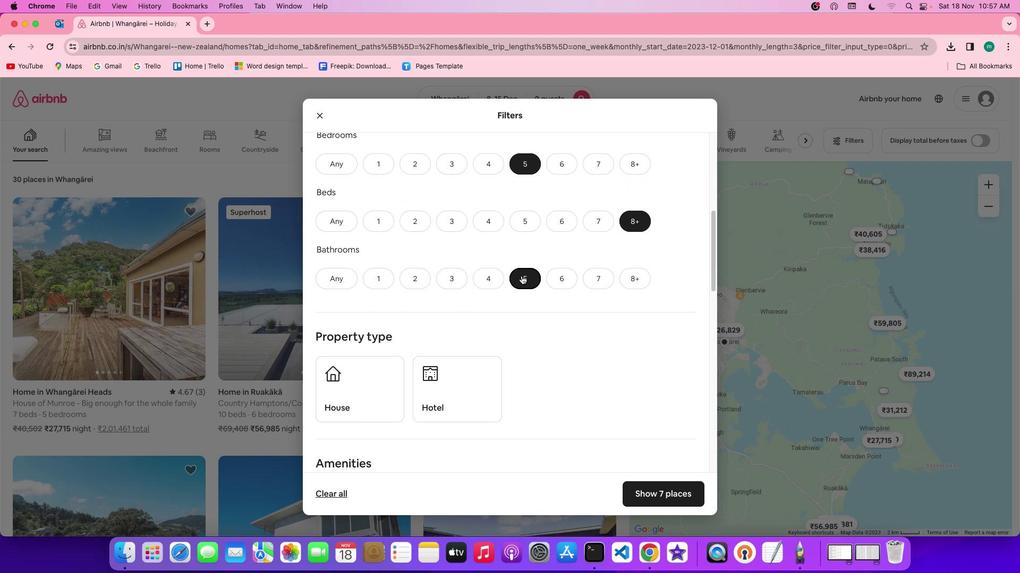 
Action: Mouse moved to (538, 288)
Screenshot: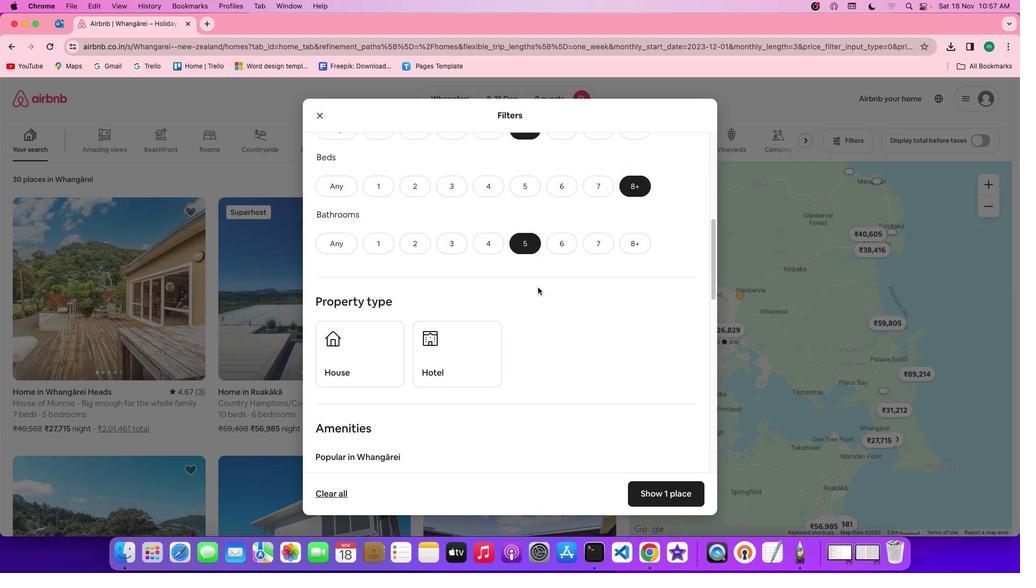 
Action: Mouse scrolled (538, 288) with delta (0, 0)
Screenshot: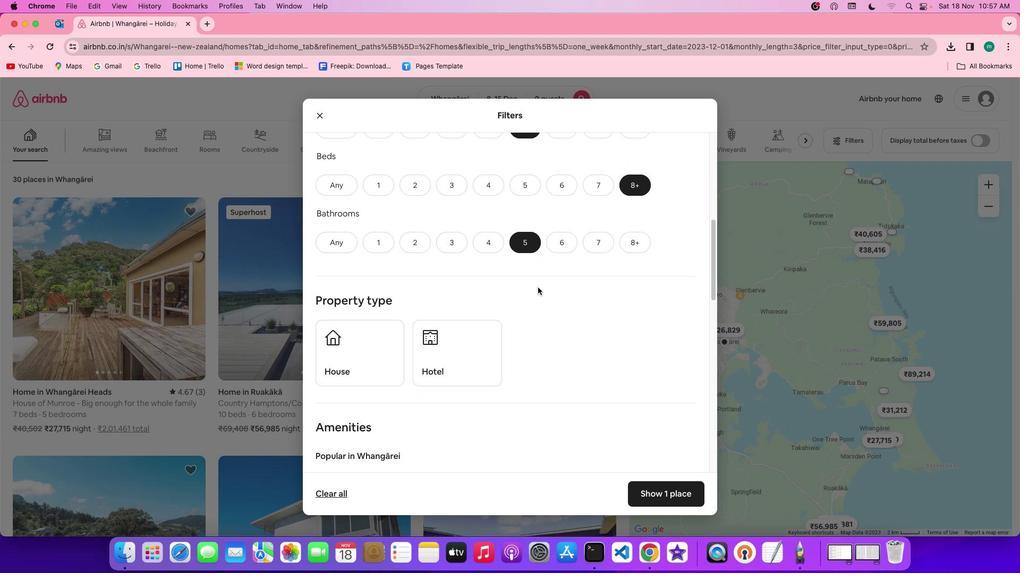 
Action: Mouse scrolled (538, 288) with delta (0, 0)
Screenshot: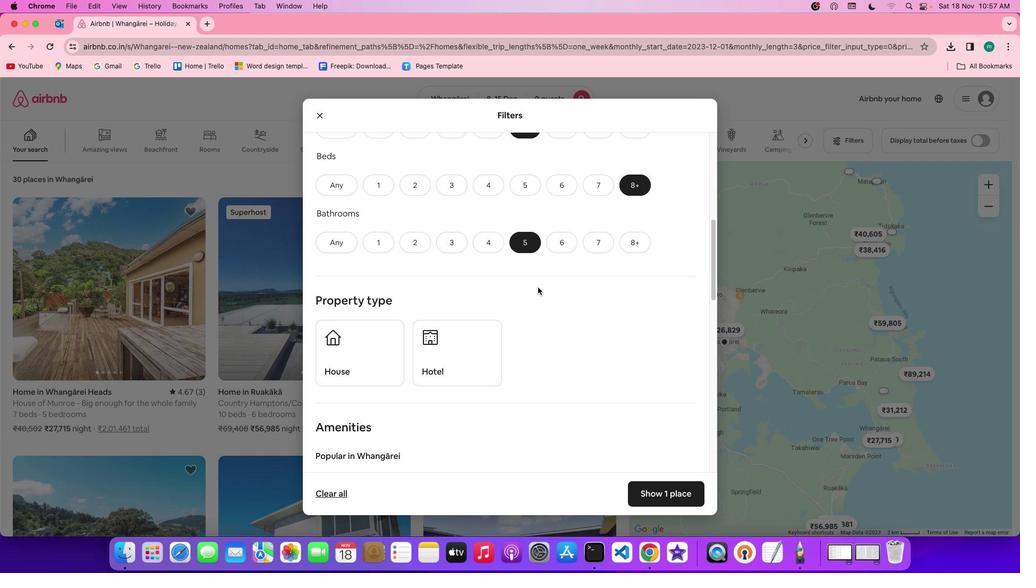 
Action: Mouse scrolled (538, 288) with delta (0, 0)
Screenshot: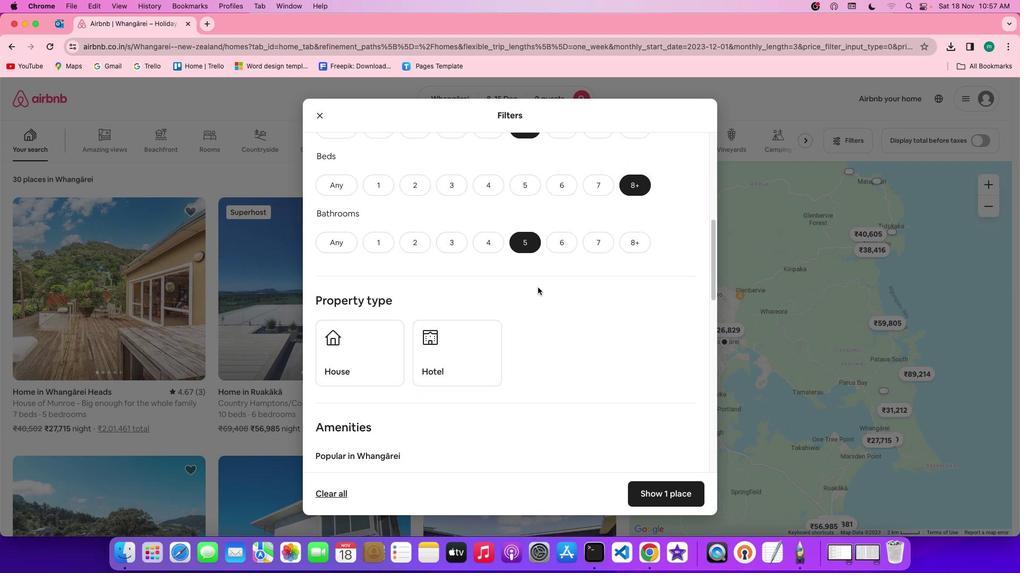 
Action: Mouse scrolled (538, 288) with delta (0, 0)
Screenshot: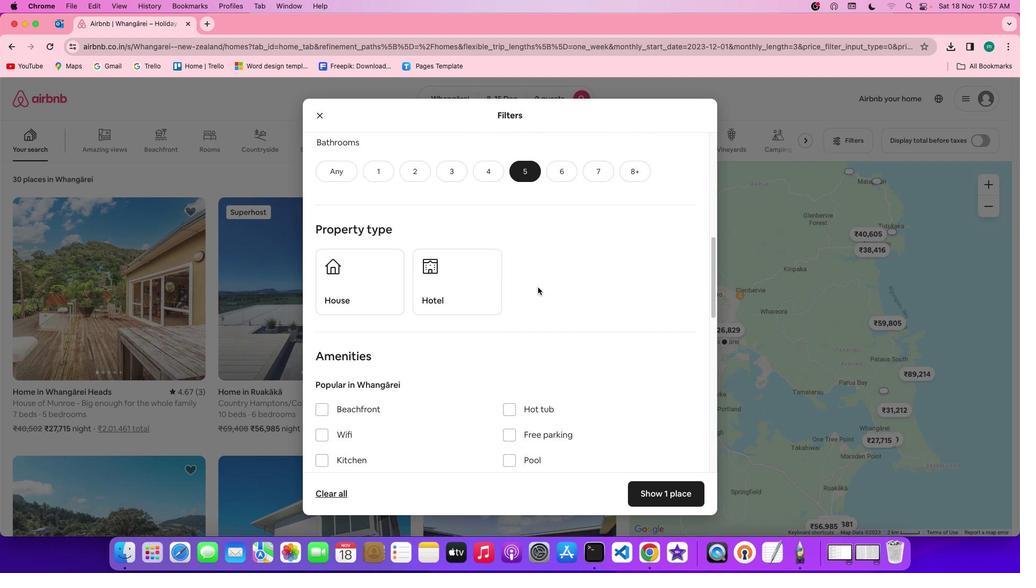 
Action: Mouse scrolled (538, 288) with delta (0, 0)
Screenshot: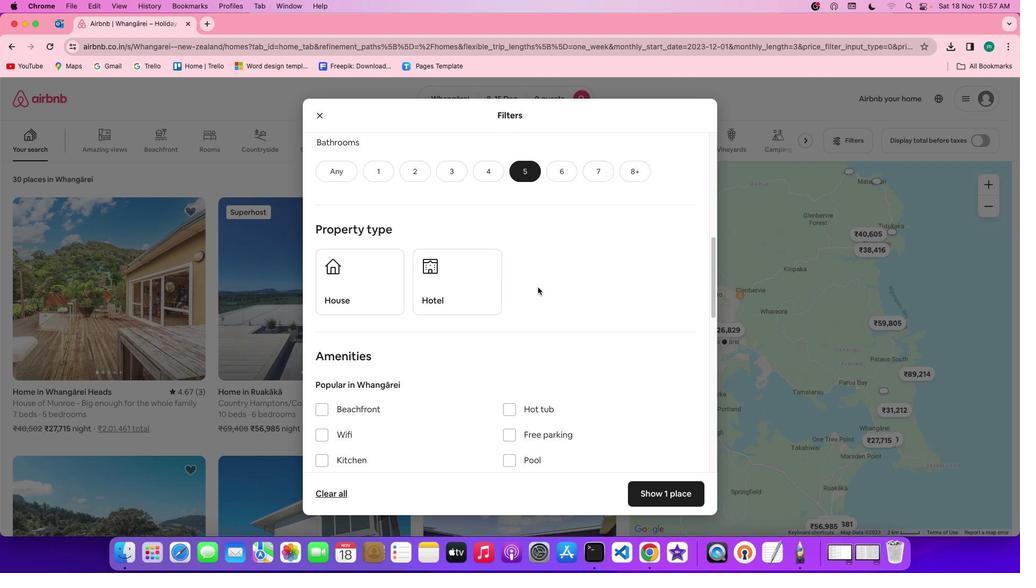 
Action: Mouse scrolled (538, 288) with delta (0, 0)
Screenshot: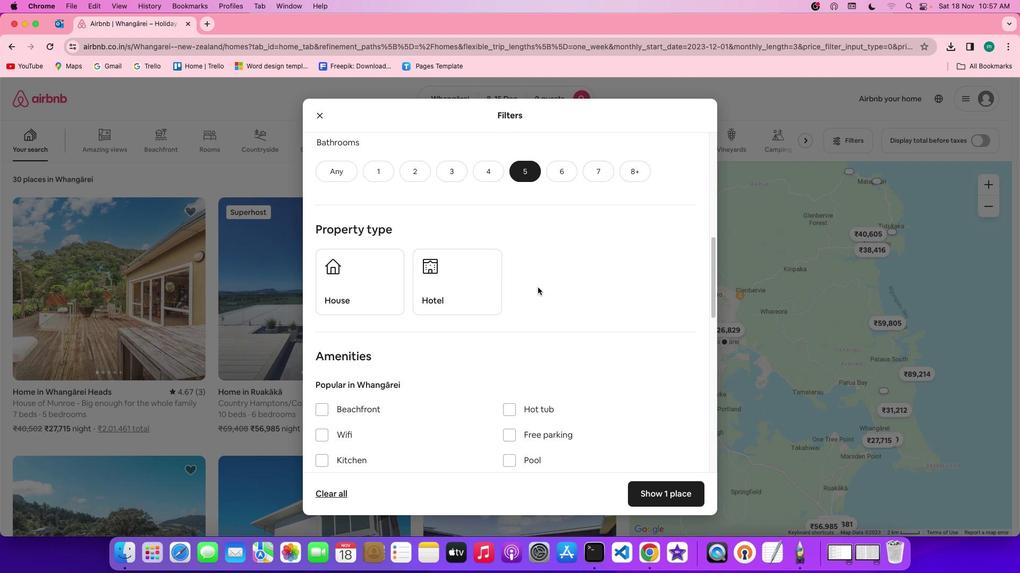 
Action: Mouse scrolled (538, 288) with delta (0, -1)
Screenshot: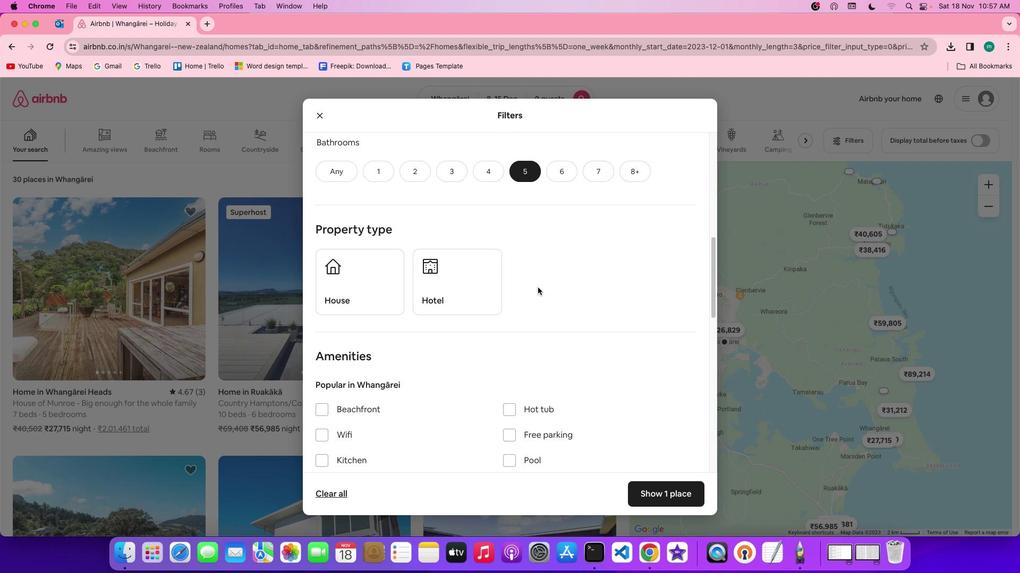 
Action: Mouse scrolled (538, 288) with delta (0, 0)
Screenshot: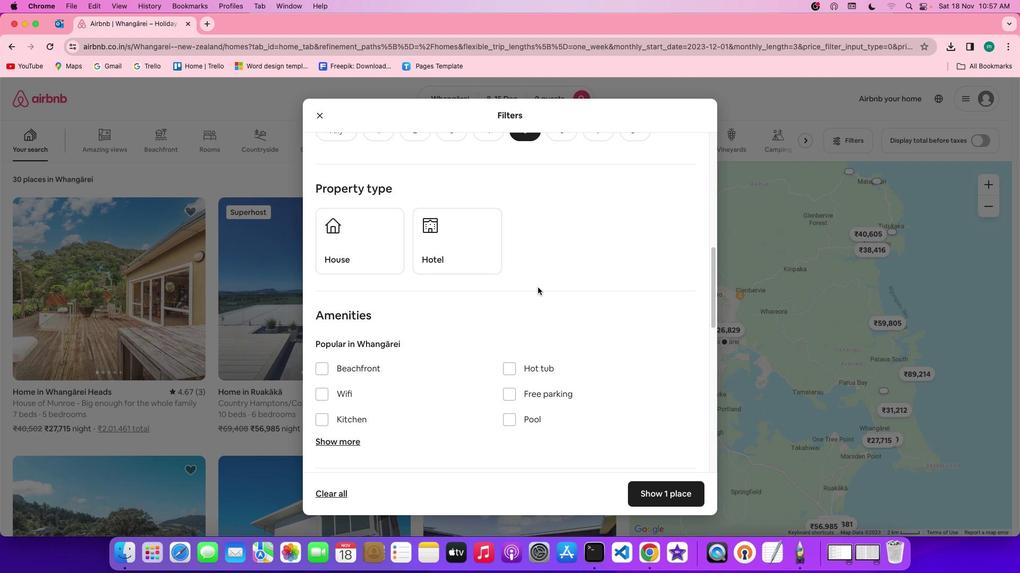 
Action: Mouse scrolled (538, 288) with delta (0, 0)
Screenshot: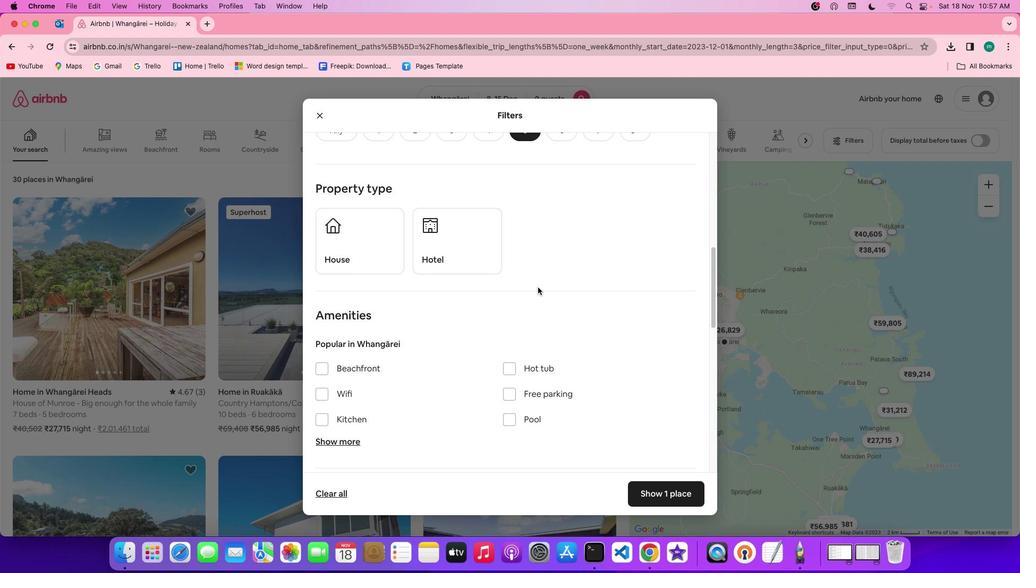 
Action: Mouse scrolled (538, 288) with delta (0, 0)
Screenshot: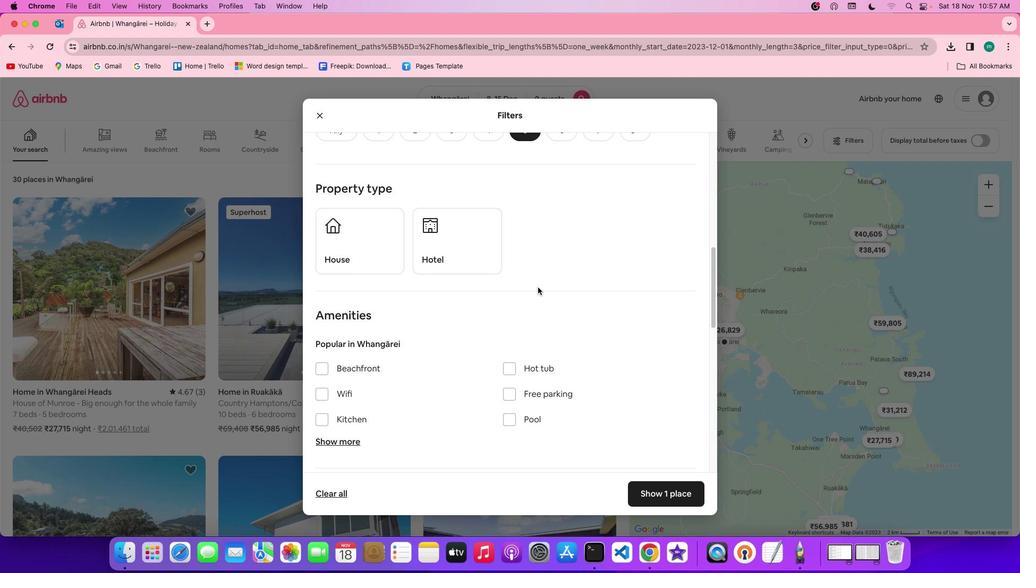 
Action: Mouse scrolled (538, 288) with delta (0, 0)
Screenshot: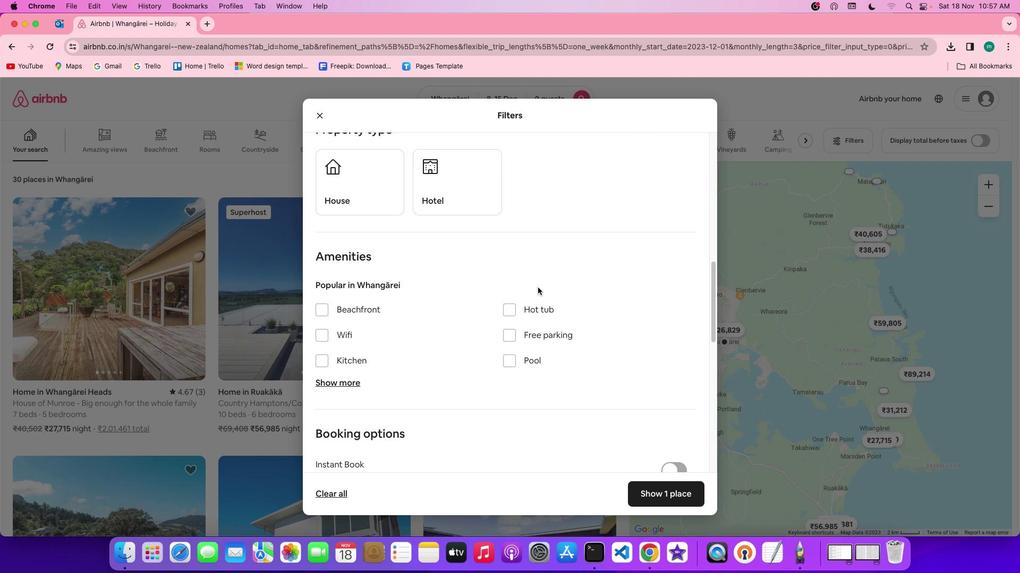 
Action: Mouse scrolled (538, 288) with delta (0, 0)
Screenshot: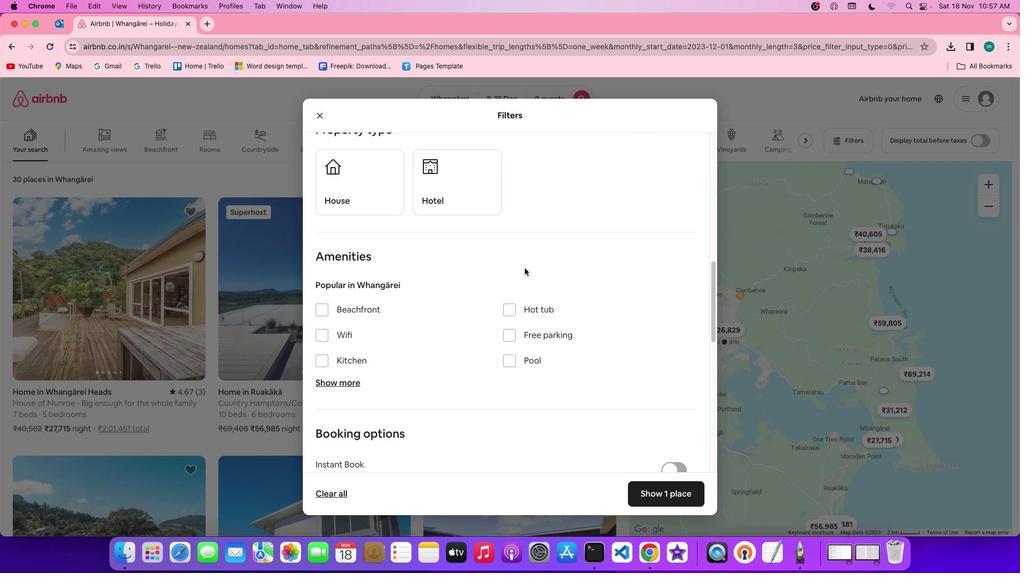 
Action: Mouse scrolled (538, 288) with delta (0, -1)
Screenshot: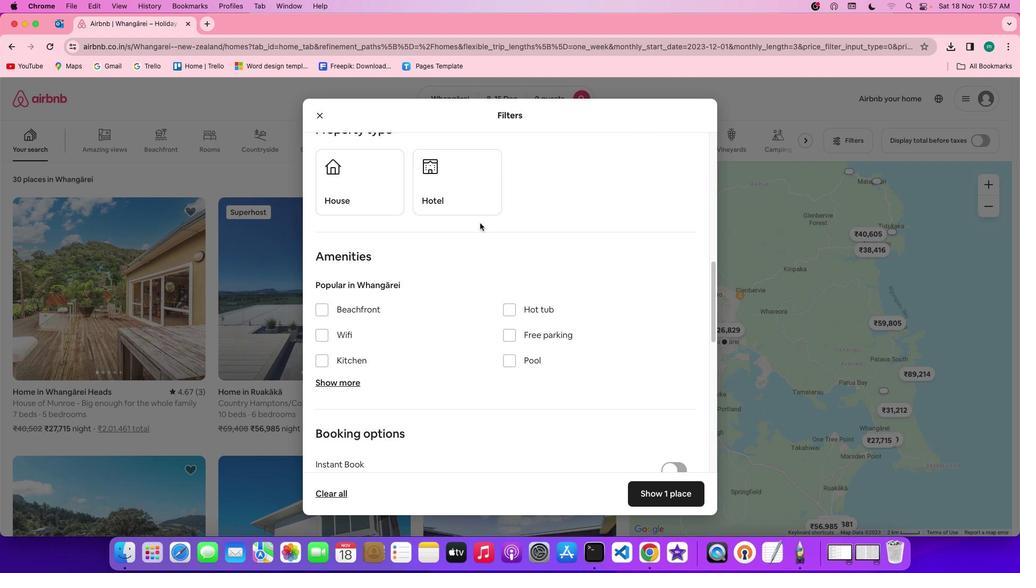 
Action: Mouse moved to (508, 227)
Screenshot: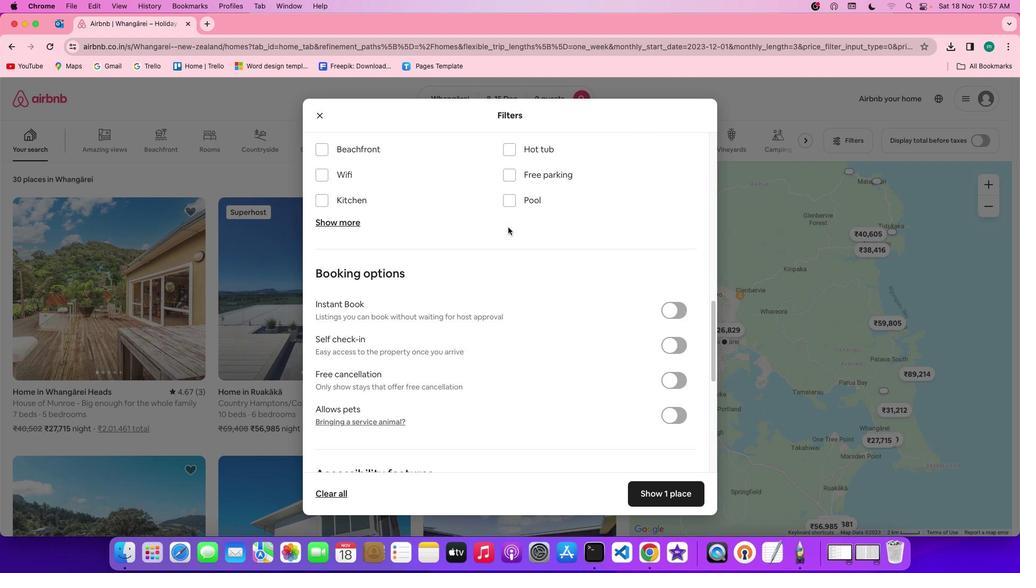 
Action: Mouse scrolled (508, 227) with delta (0, 0)
Screenshot: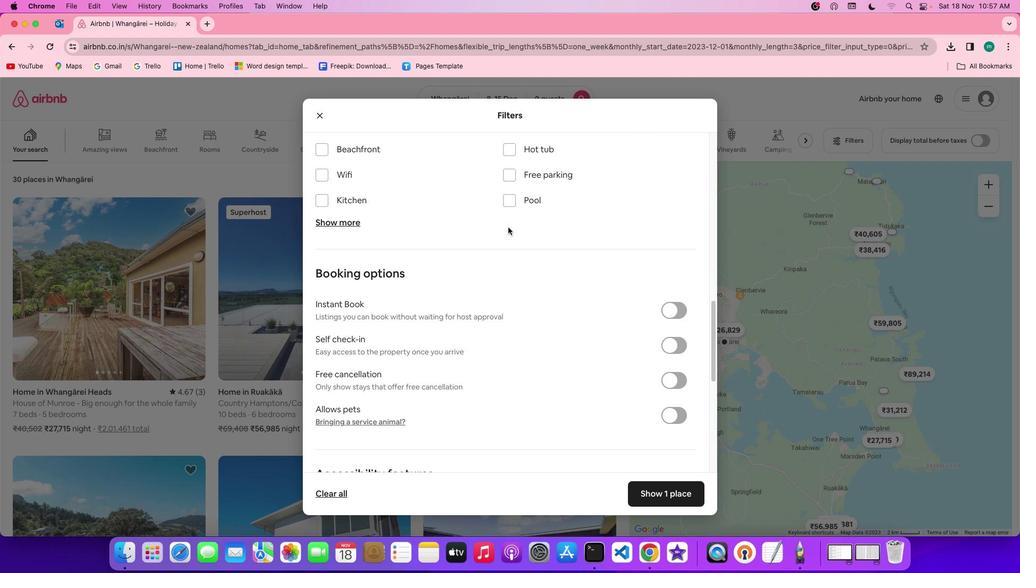 
Action: Mouse scrolled (508, 227) with delta (0, 0)
Screenshot: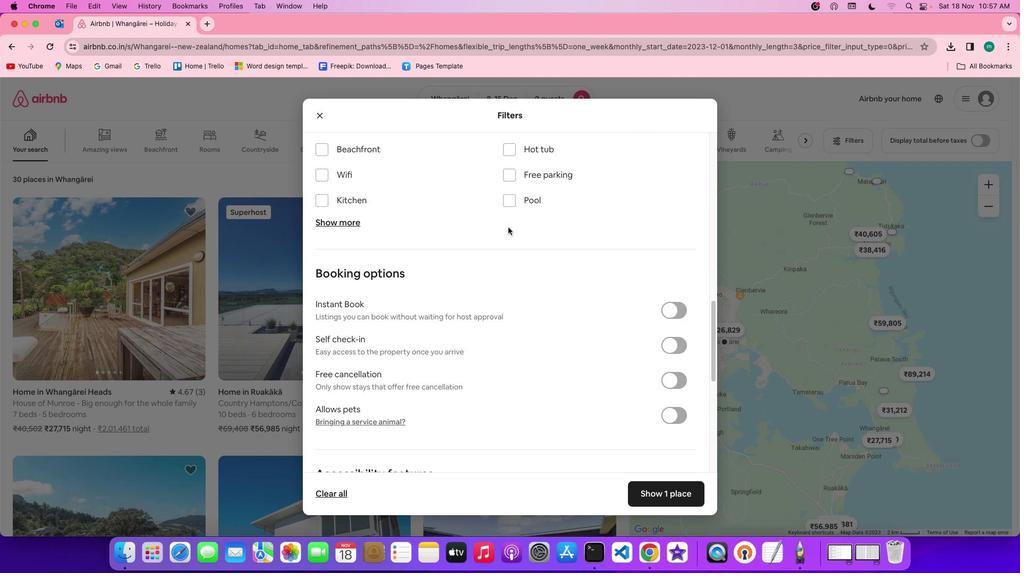 
Action: Mouse scrolled (508, 227) with delta (0, -1)
Screenshot: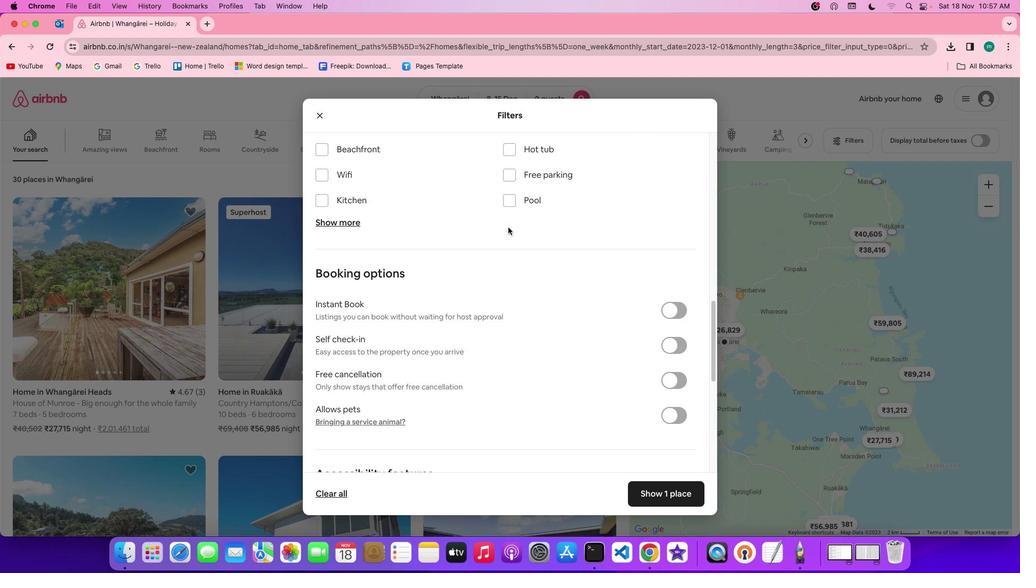 
Action: Mouse scrolled (508, 227) with delta (0, -1)
Screenshot: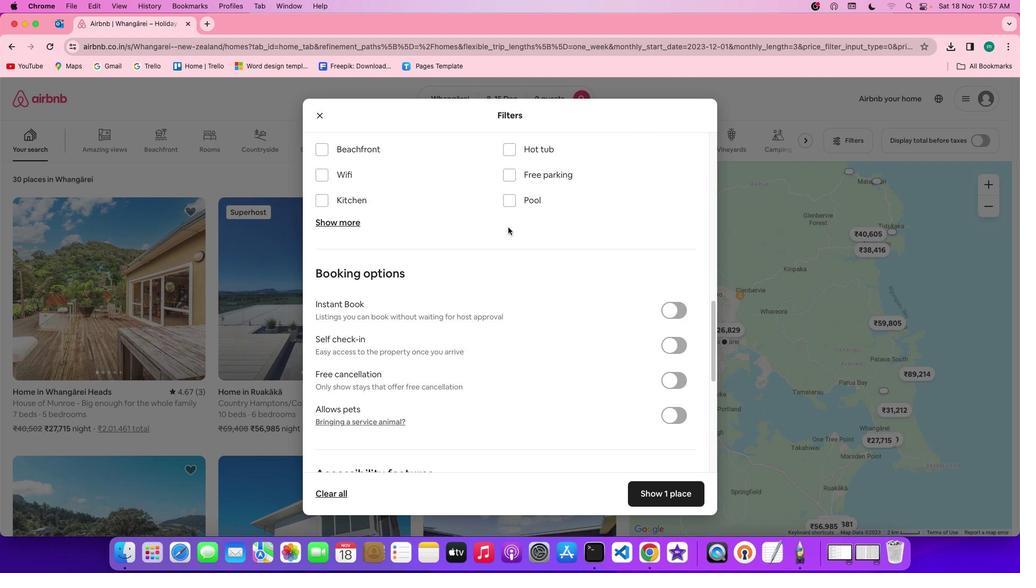 
Action: Mouse moved to (327, 172)
Screenshot: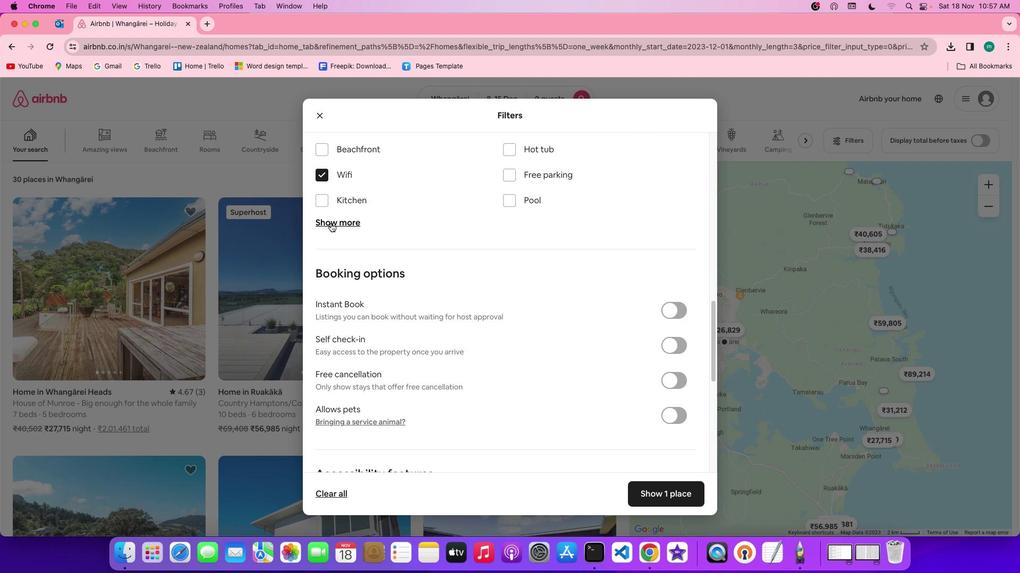 
Action: Mouse pressed left at (327, 172)
Screenshot: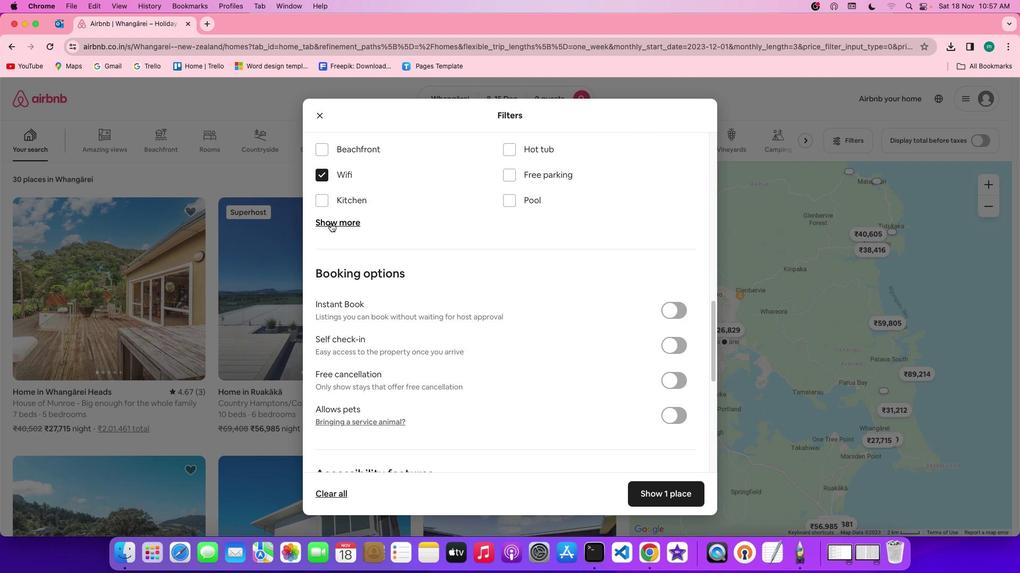 
Action: Mouse moved to (330, 223)
Screenshot: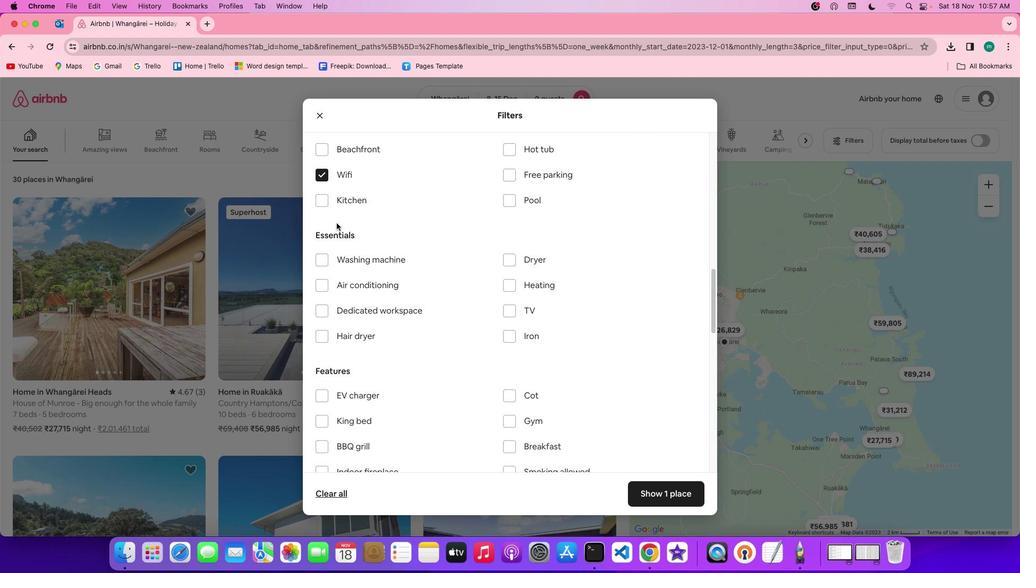 
Action: Mouse pressed left at (330, 223)
Screenshot: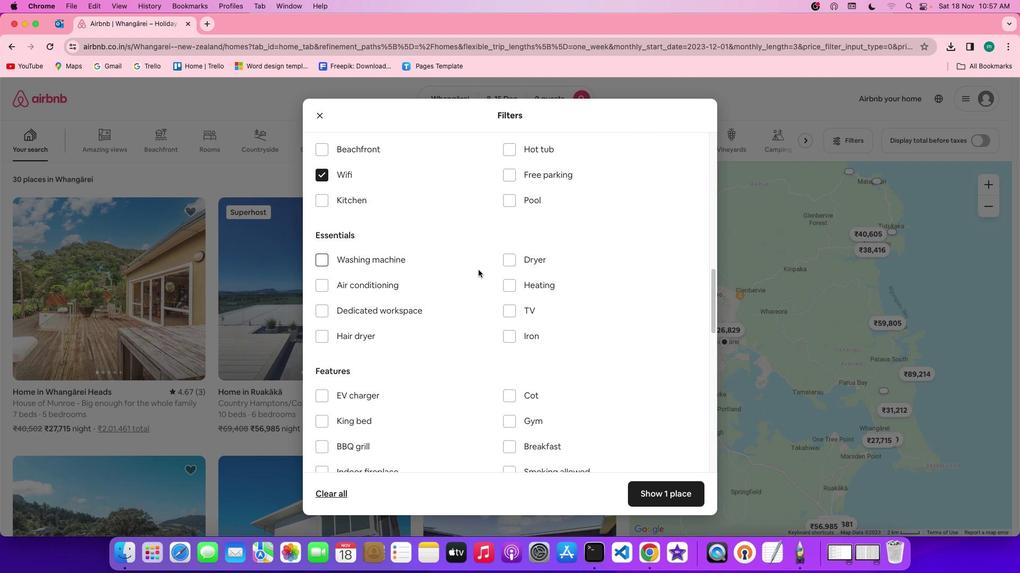 
Action: Mouse moved to (508, 308)
Screenshot: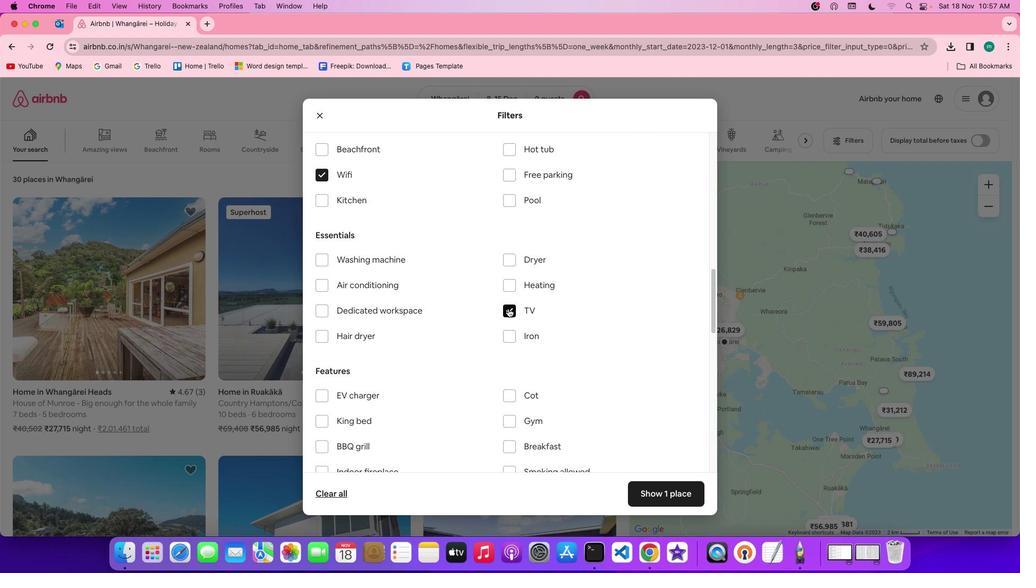 
Action: Mouse pressed left at (508, 308)
Screenshot: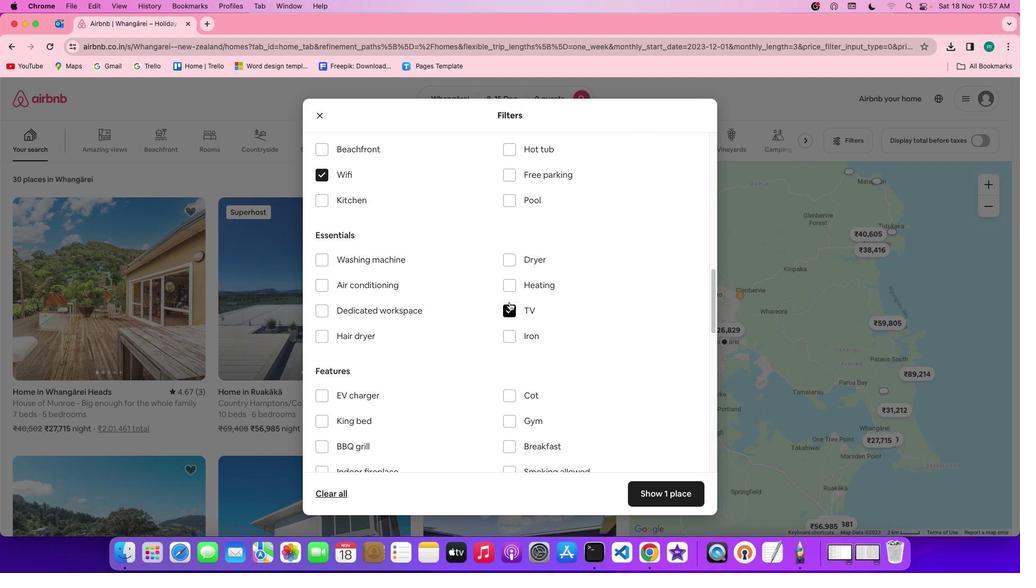 
Action: Mouse moved to (512, 178)
Screenshot: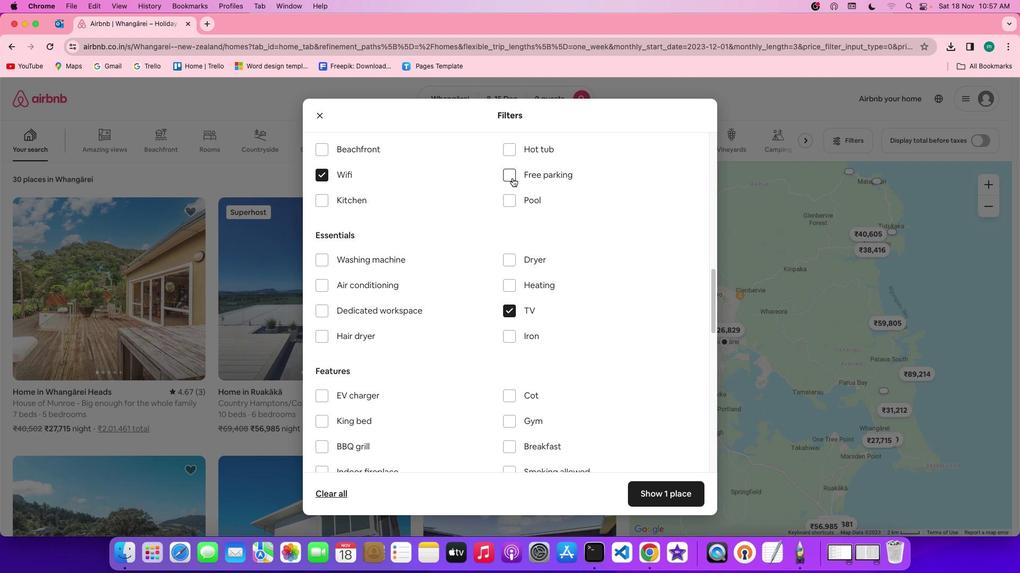 
Action: Mouse pressed left at (512, 178)
Screenshot: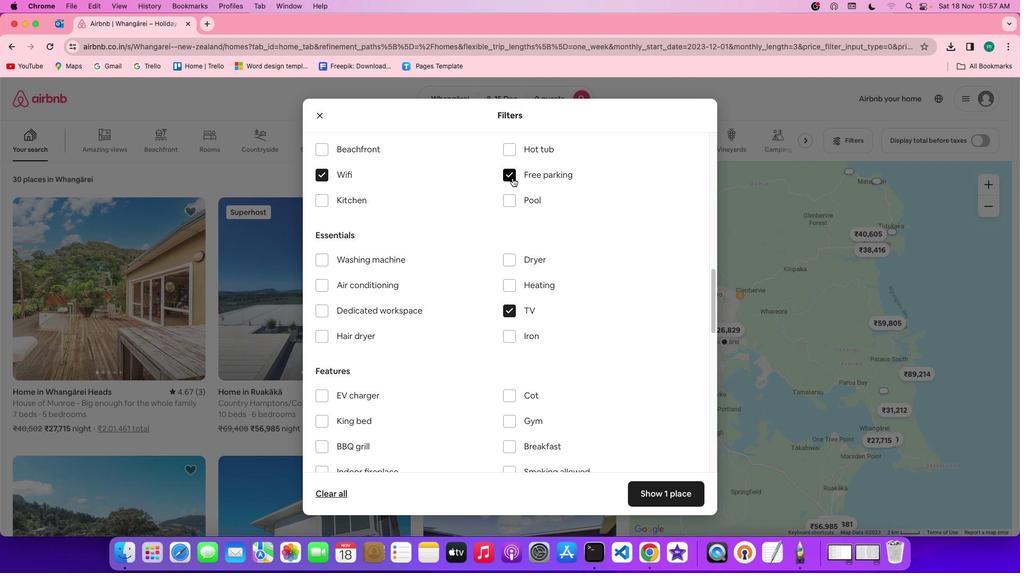 
Action: Mouse moved to (562, 268)
Screenshot: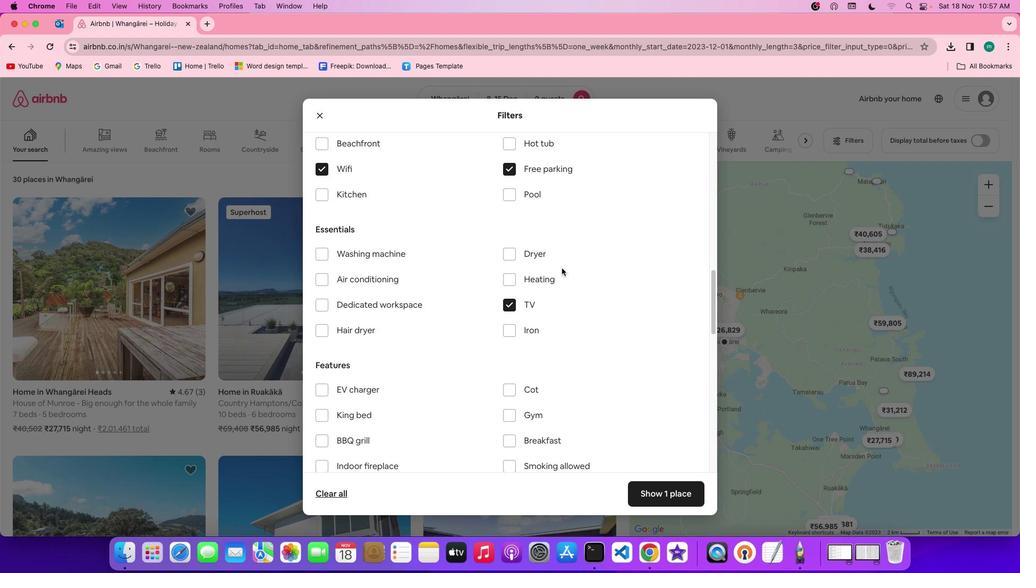
Action: Mouse scrolled (562, 268) with delta (0, 0)
Screenshot: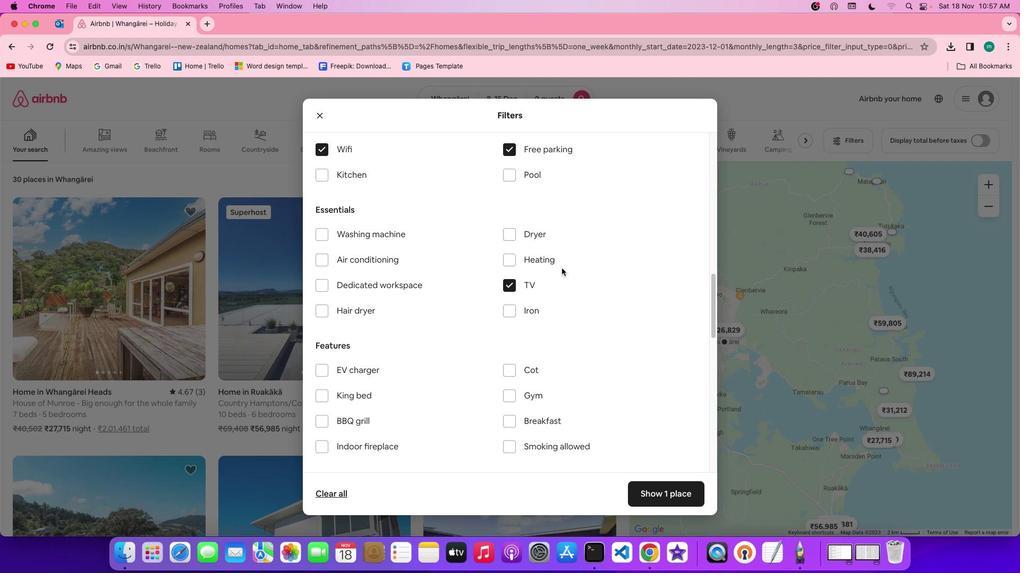 
Action: Mouse scrolled (562, 268) with delta (0, 0)
Screenshot: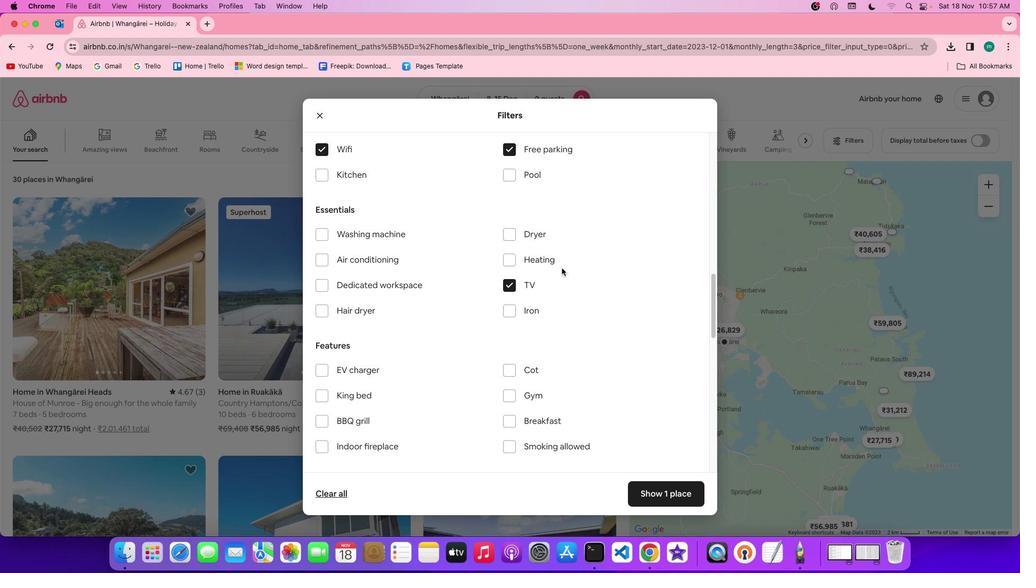 
Action: Mouse scrolled (562, 268) with delta (0, 0)
Screenshot: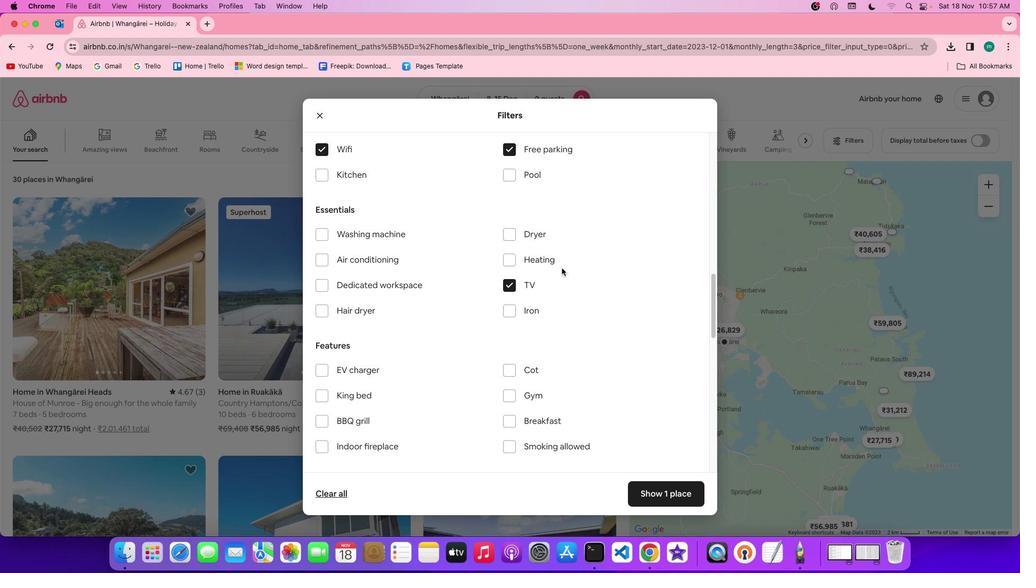 
Action: Mouse scrolled (562, 268) with delta (0, 0)
Screenshot: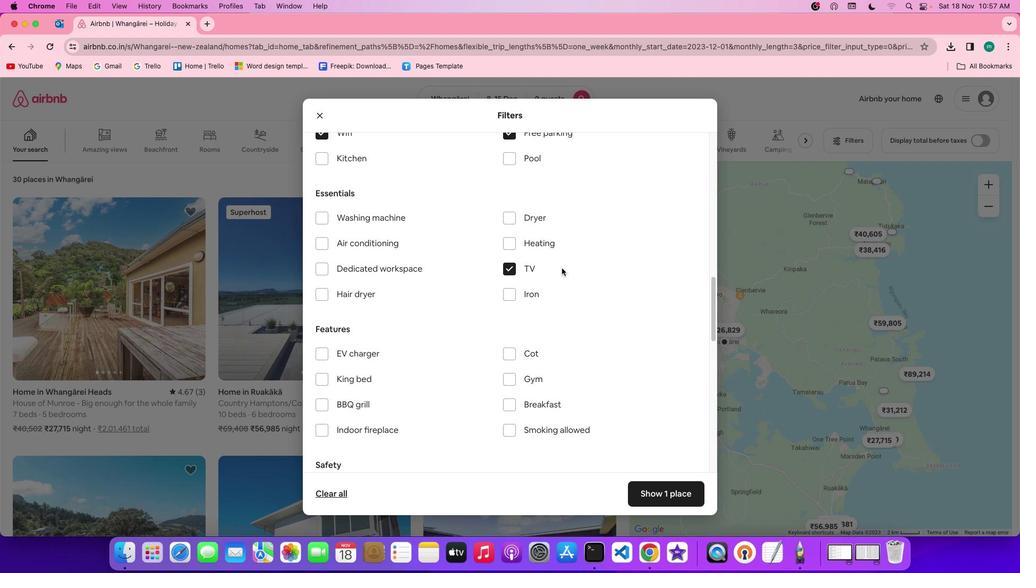 
Action: Mouse scrolled (562, 268) with delta (0, 0)
Screenshot: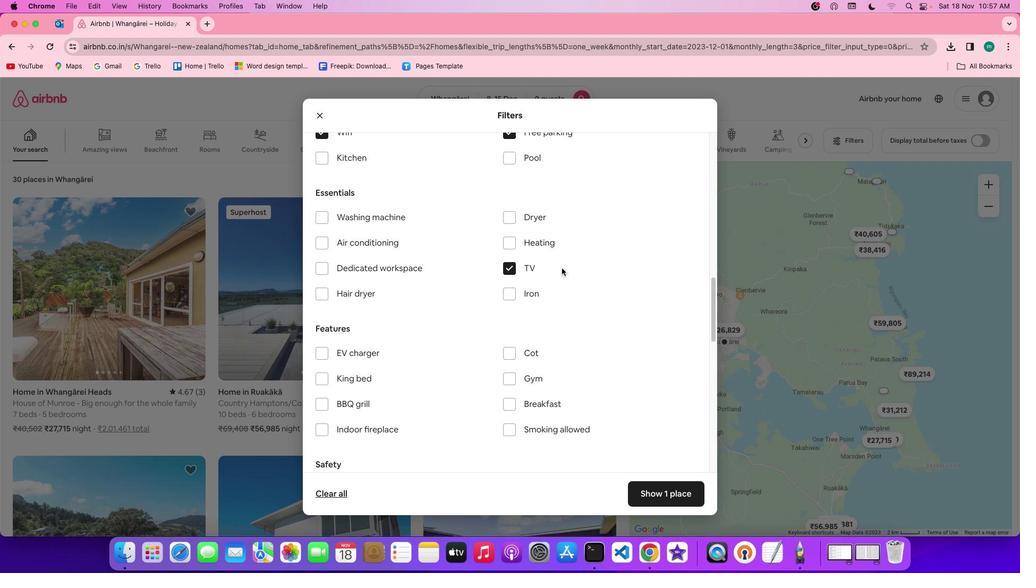 
Action: Mouse scrolled (562, 268) with delta (0, 0)
Screenshot: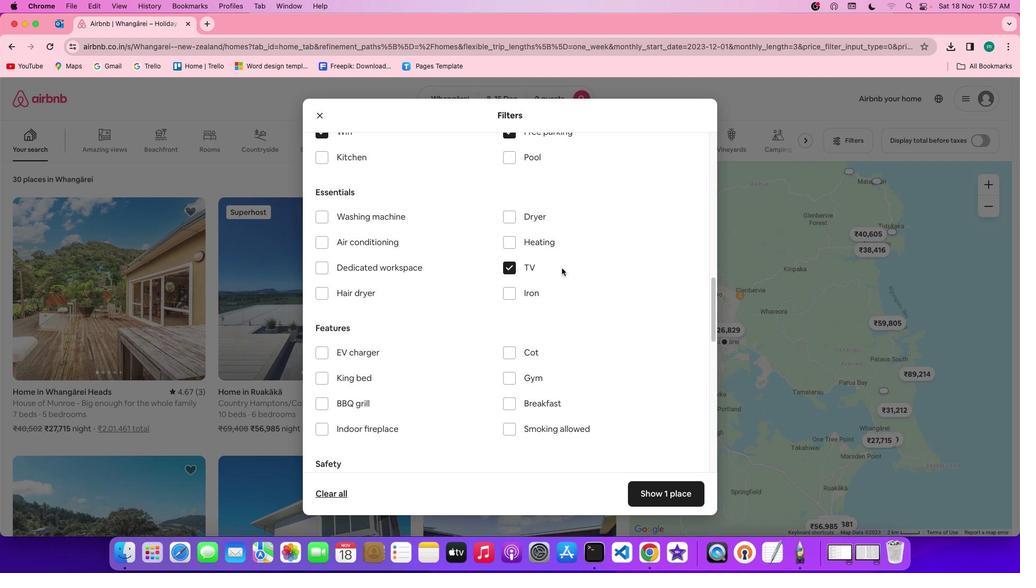 
Action: Mouse scrolled (562, 268) with delta (0, 0)
Screenshot: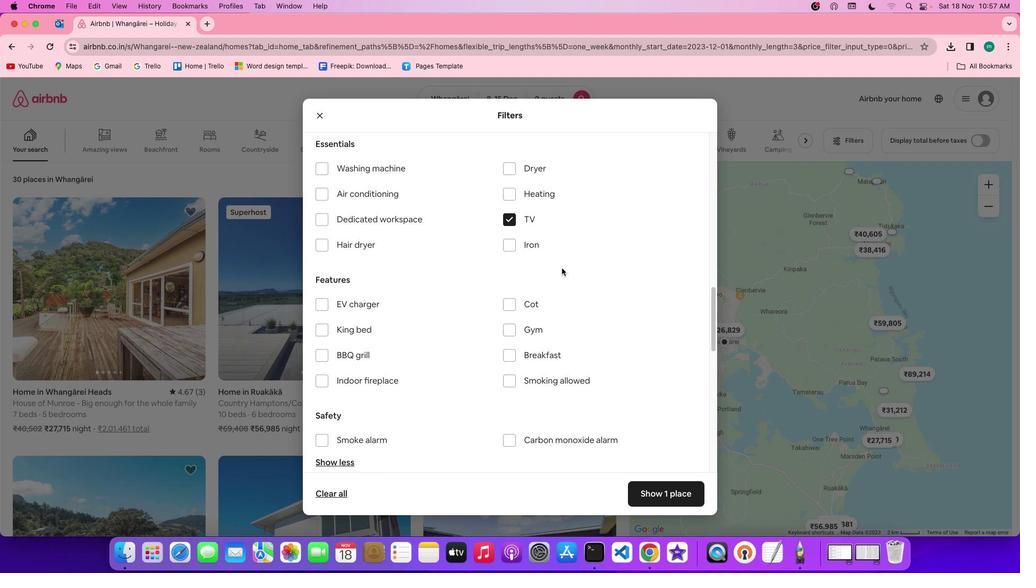 
Action: Mouse scrolled (562, 268) with delta (0, 0)
Screenshot: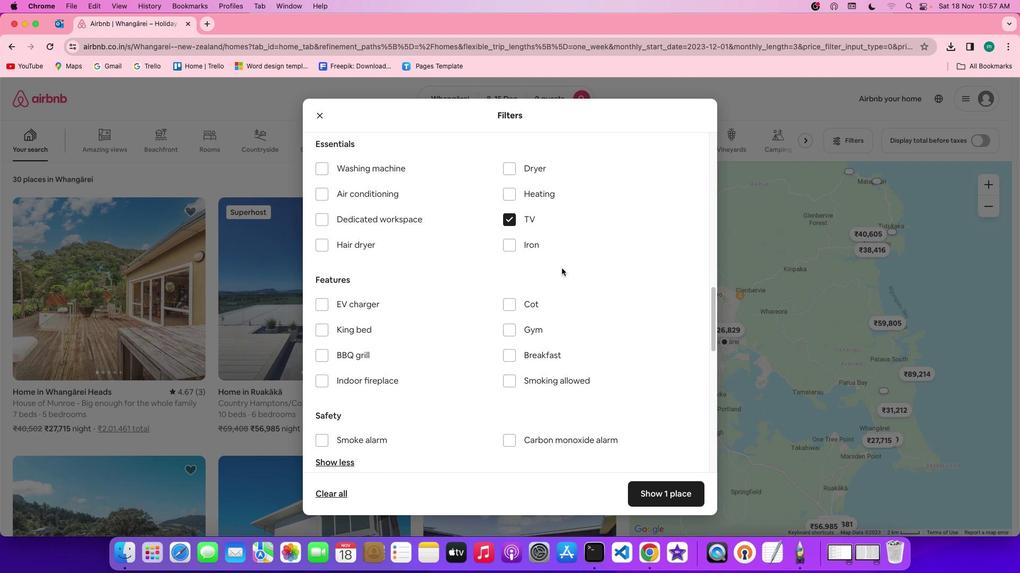 
Action: Mouse scrolled (562, 268) with delta (0, 0)
Screenshot: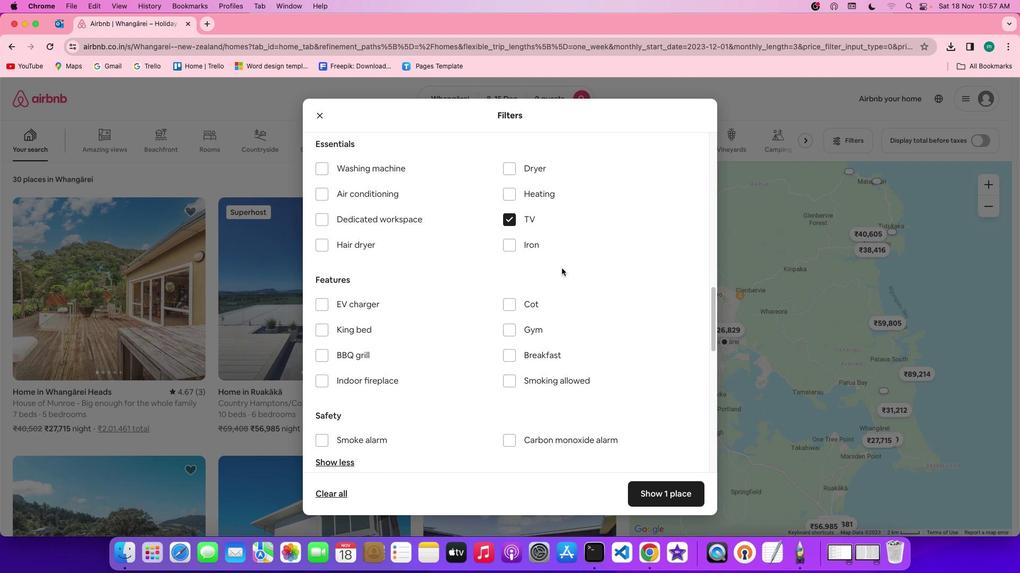 
Action: Mouse scrolled (562, 268) with delta (0, 0)
Screenshot: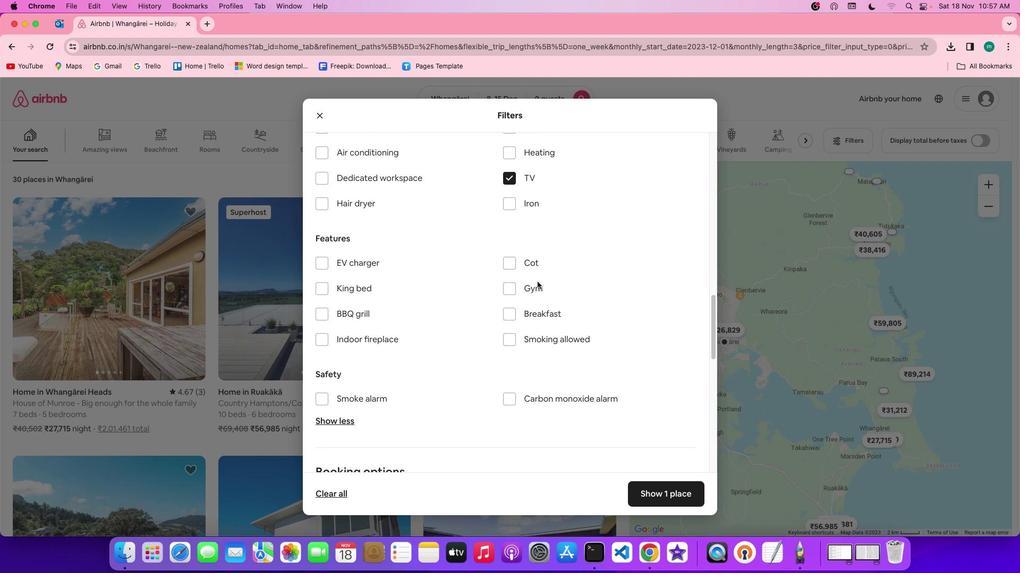 
Action: Mouse scrolled (562, 268) with delta (0, 0)
Screenshot: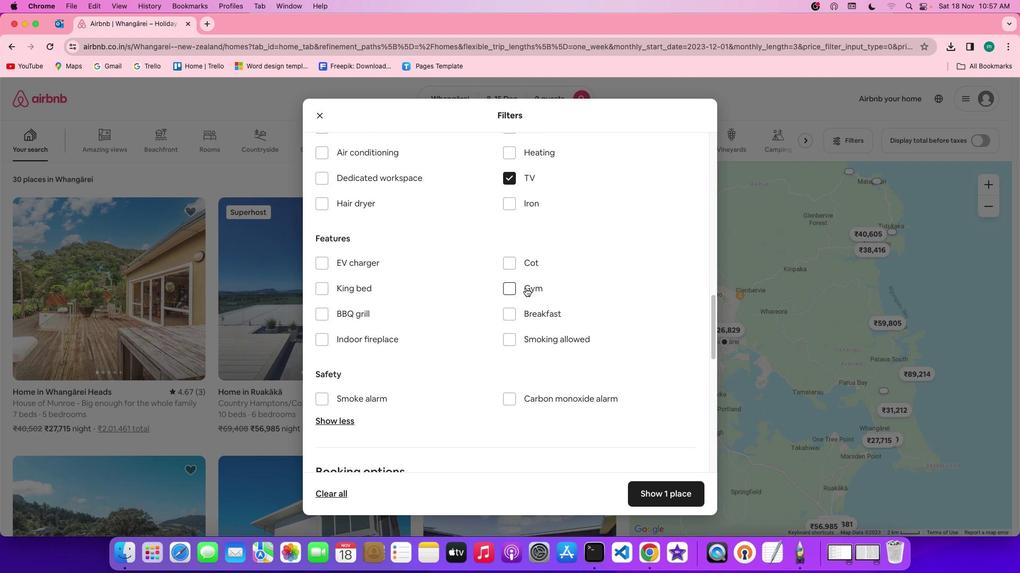 
Action: Mouse scrolled (562, 268) with delta (0, 0)
Screenshot: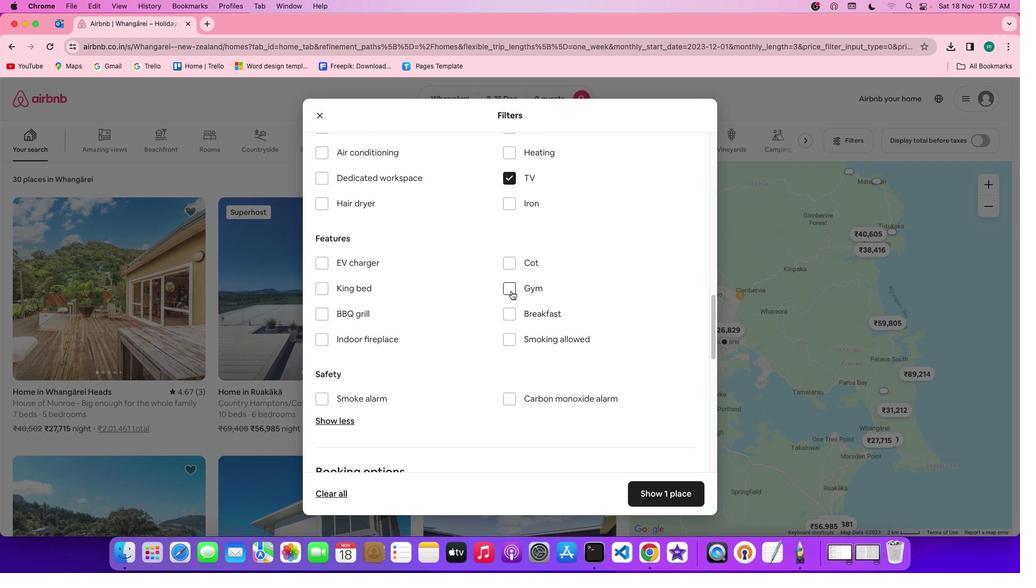 
Action: Mouse moved to (511, 291)
Screenshot: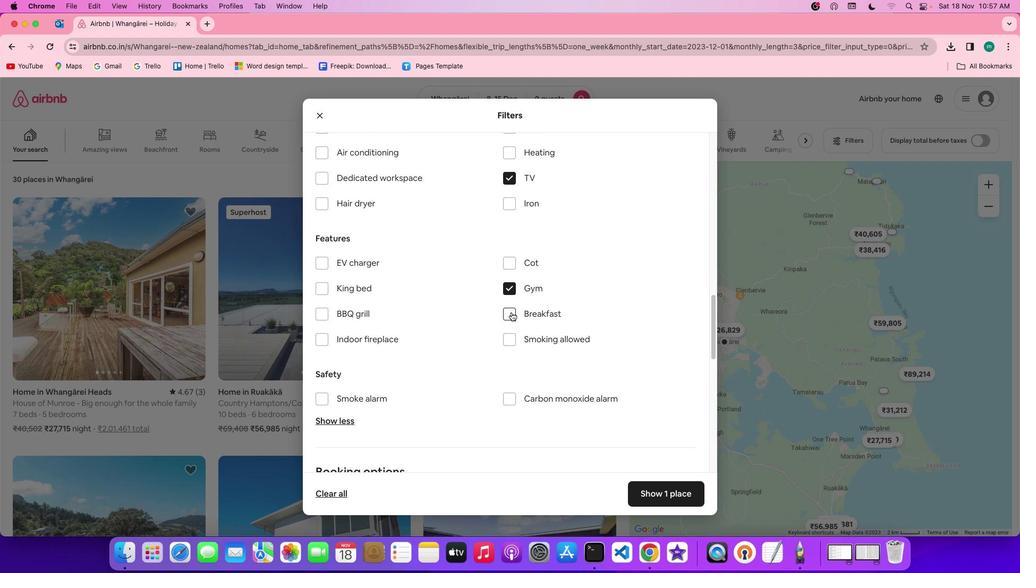 
Action: Mouse pressed left at (511, 291)
Screenshot: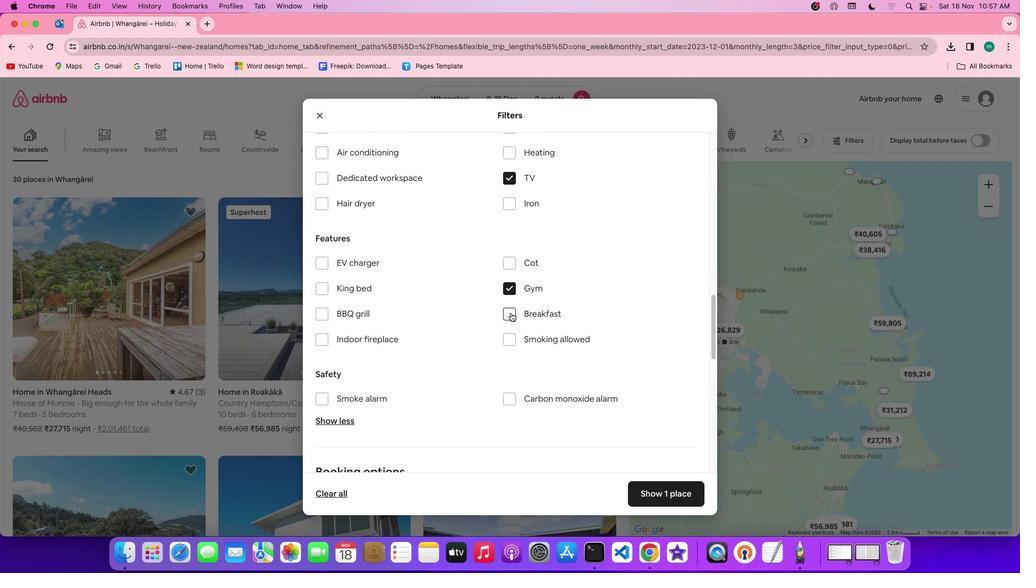 
Action: Mouse moved to (511, 313)
Screenshot: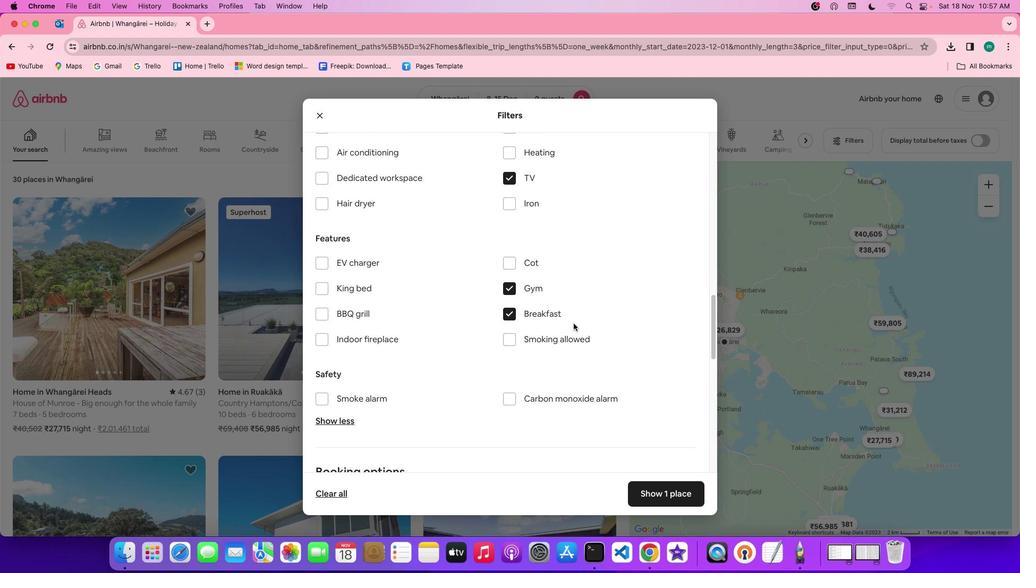 
Action: Mouse pressed left at (511, 313)
Screenshot: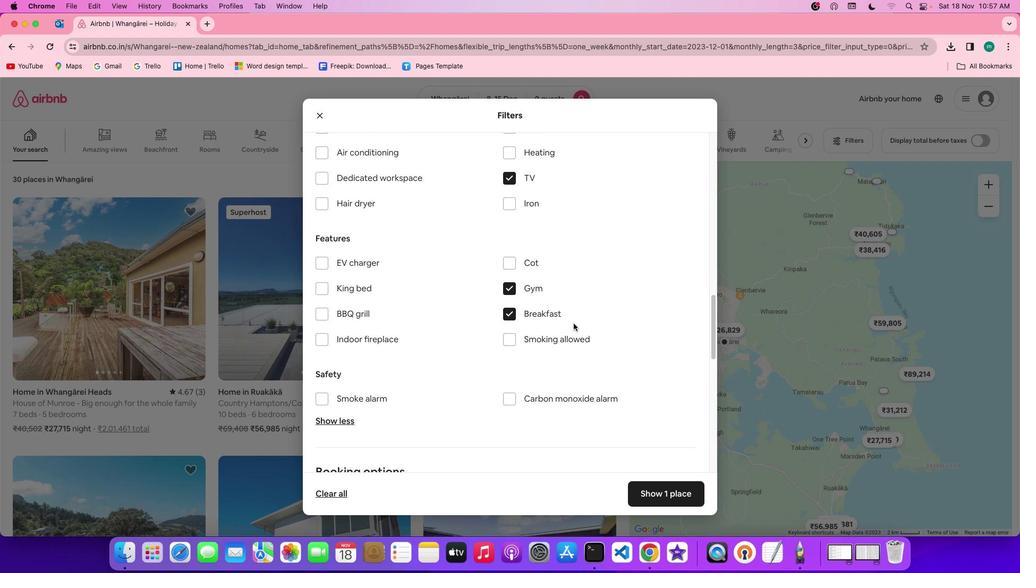 
Action: Mouse moved to (573, 324)
Screenshot: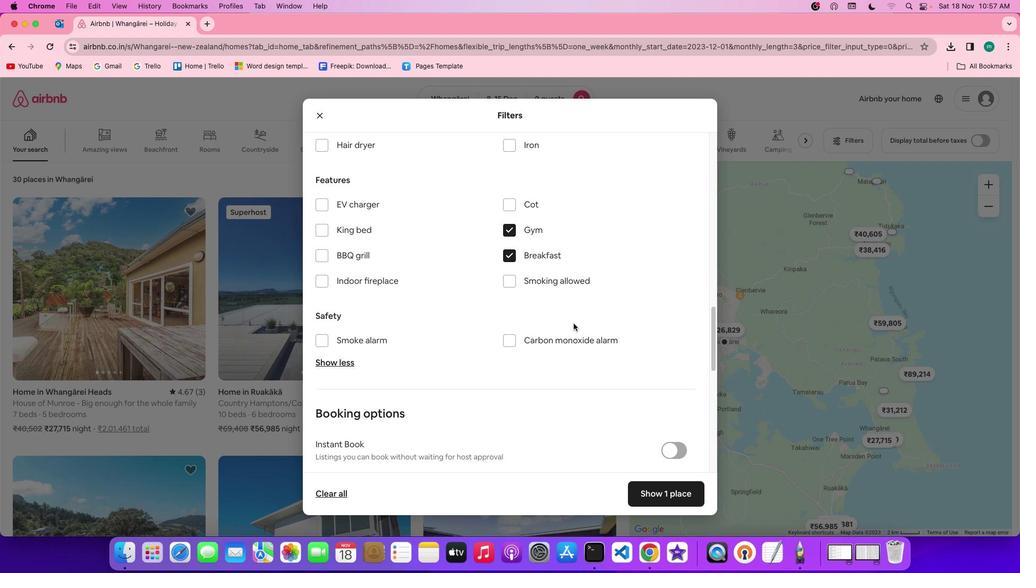 
Action: Mouse scrolled (573, 324) with delta (0, 0)
Screenshot: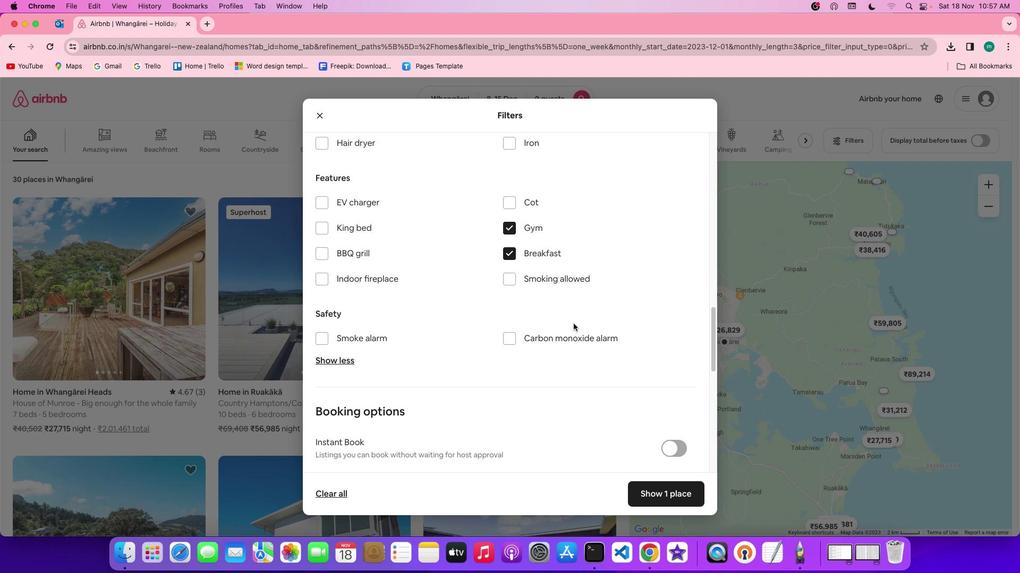 
Action: Mouse scrolled (573, 324) with delta (0, 0)
Screenshot: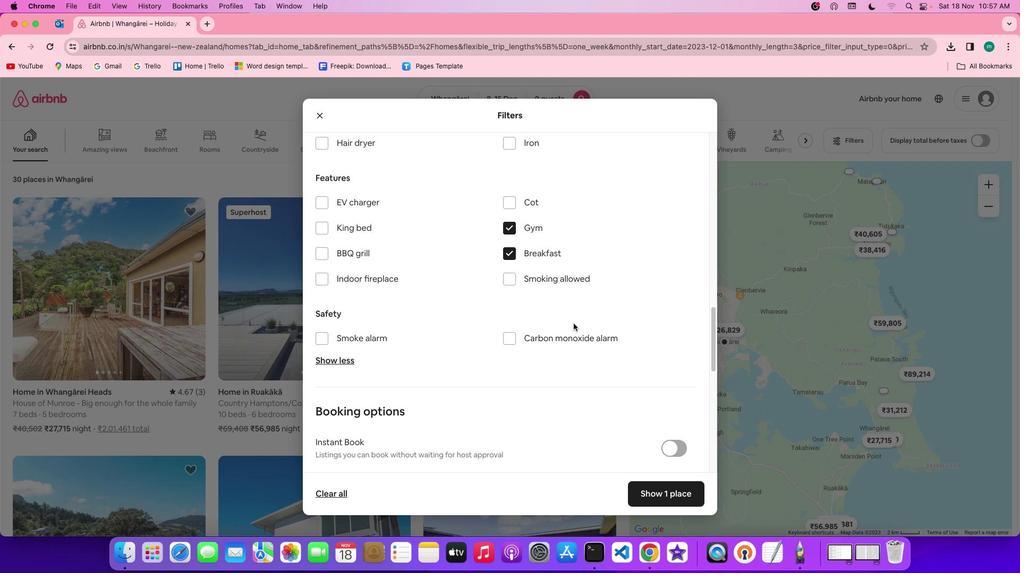
Action: Mouse scrolled (573, 324) with delta (0, -1)
Screenshot: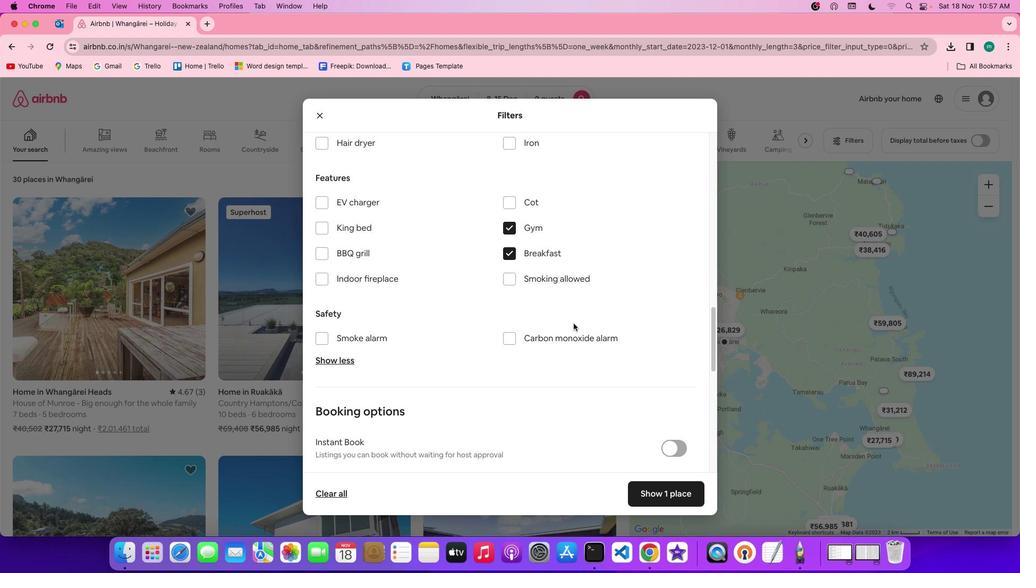 
Action: Mouse scrolled (573, 324) with delta (0, 0)
Screenshot: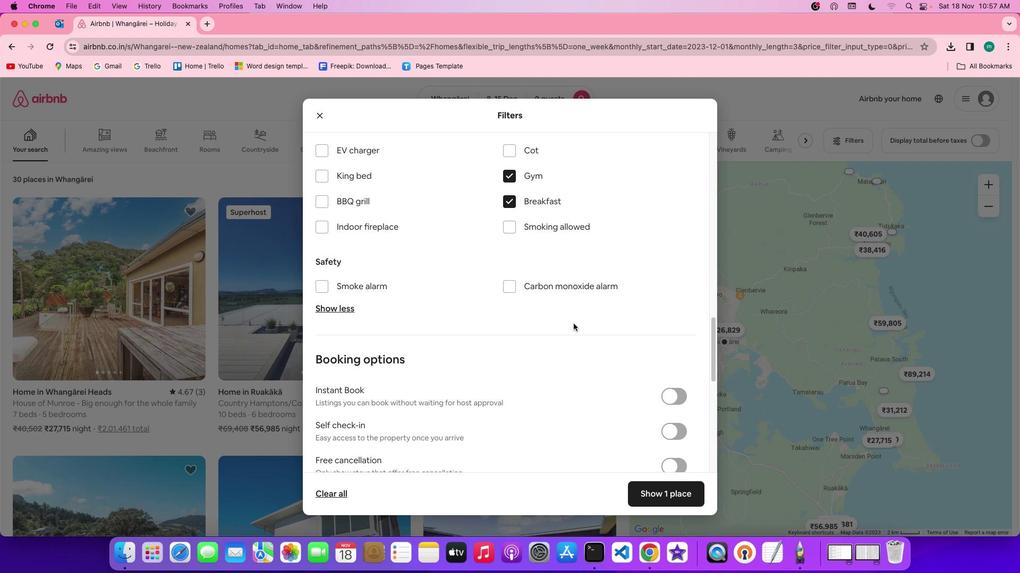 
Action: Mouse scrolled (573, 324) with delta (0, 0)
Screenshot: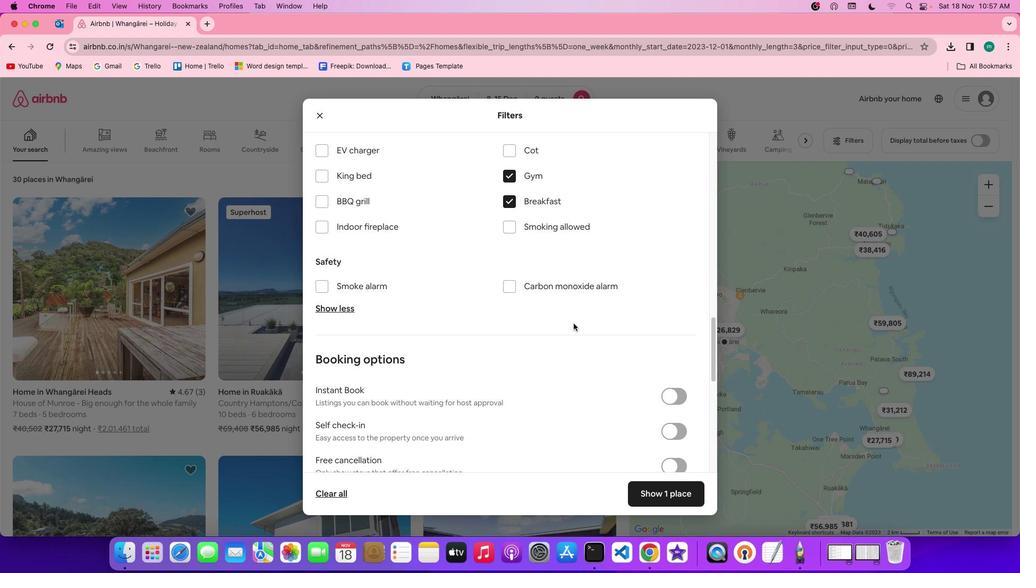 
Action: Mouse scrolled (573, 324) with delta (0, 0)
Screenshot: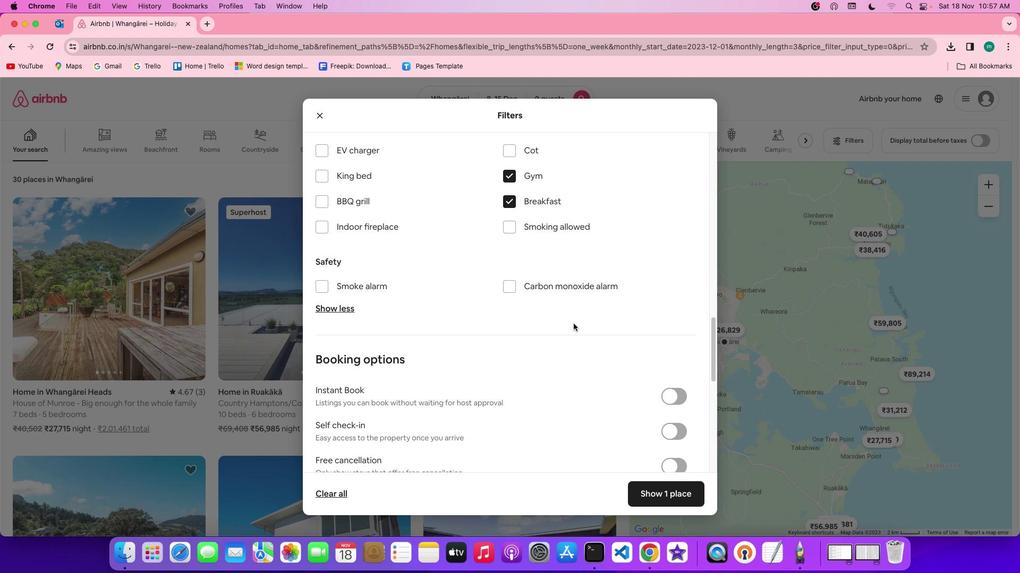 
Action: Mouse scrolled (573, 324) with delta (0, 0)
Screenshot: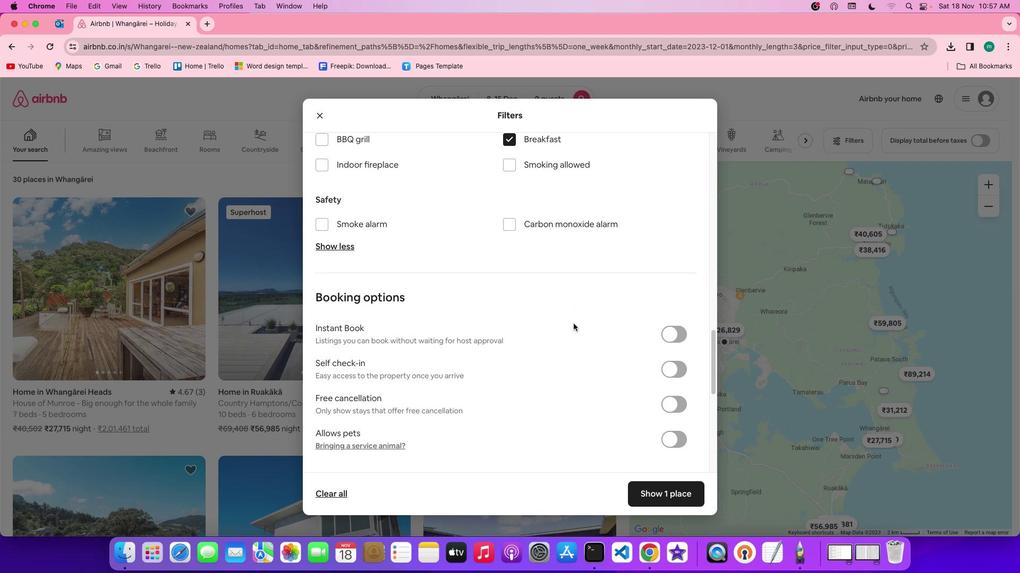 
Action: Mouse scrolled (573, 324) with delta (0, 0)
Screenshot: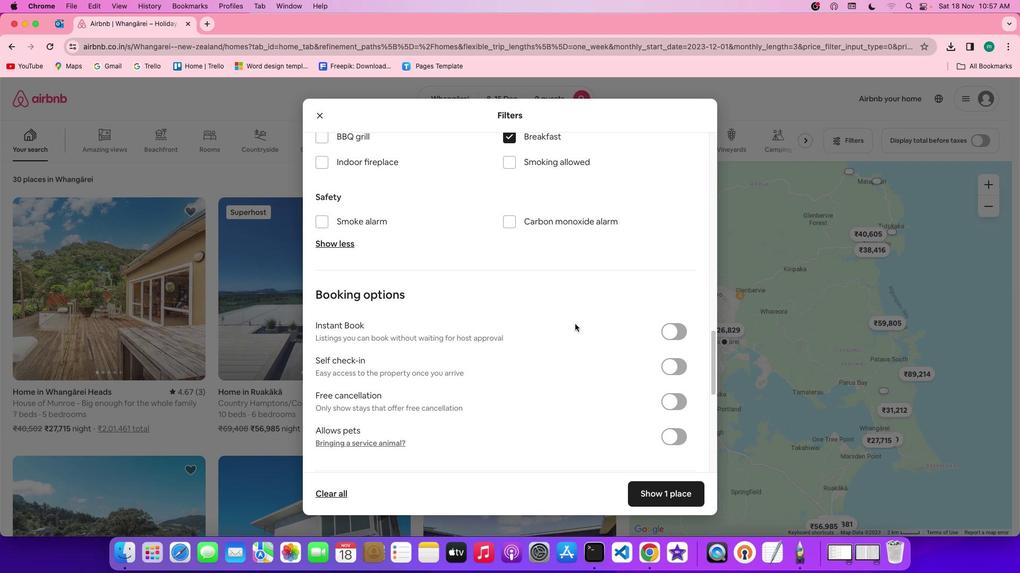 
Action: Mouse scrolled (573, 324) with delta (0, 0)
Screenshot: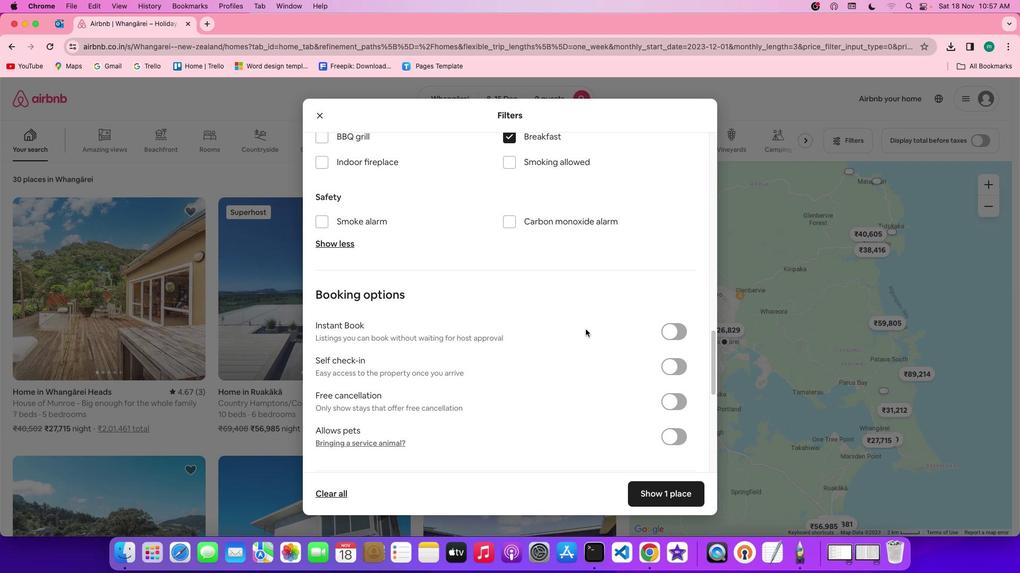 
Action: Mouse scrolled (573, 324) with delta (0, 0)
Screenshot: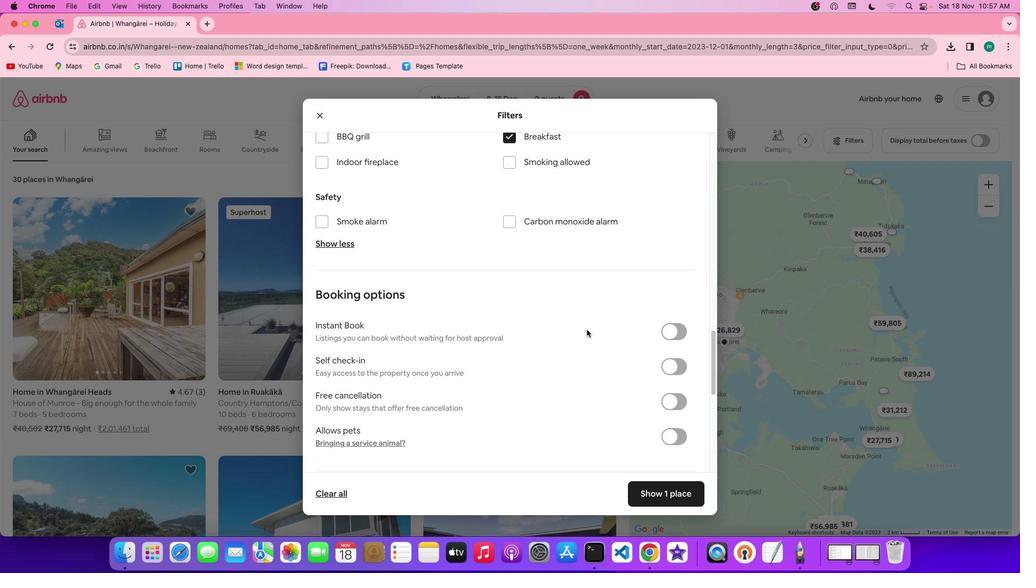
Action: Mouse moved to (586, 330)
Screenshot: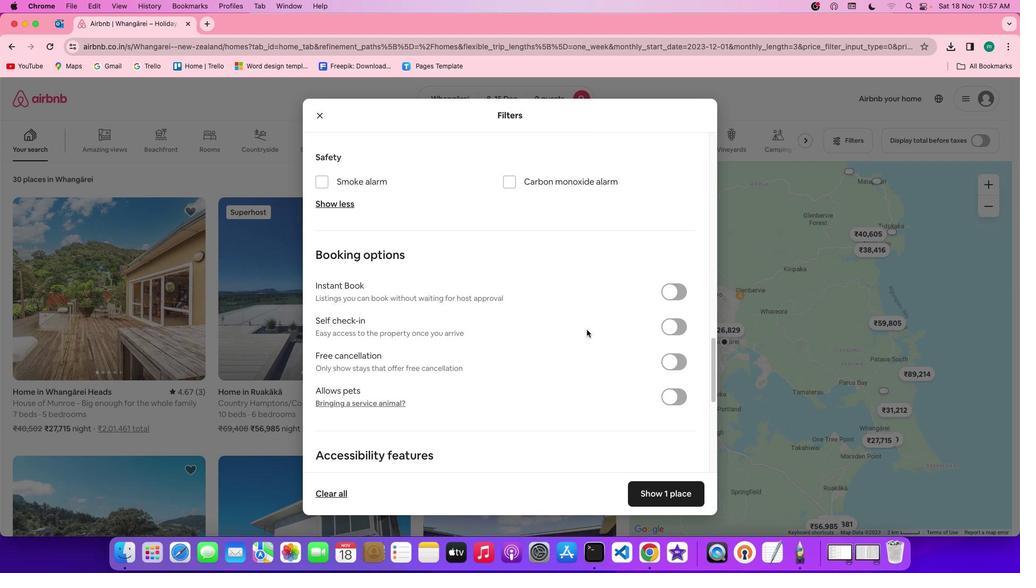 
Action: Mouse scrolled (586, 330) with delta (0, 0)
Screenshot: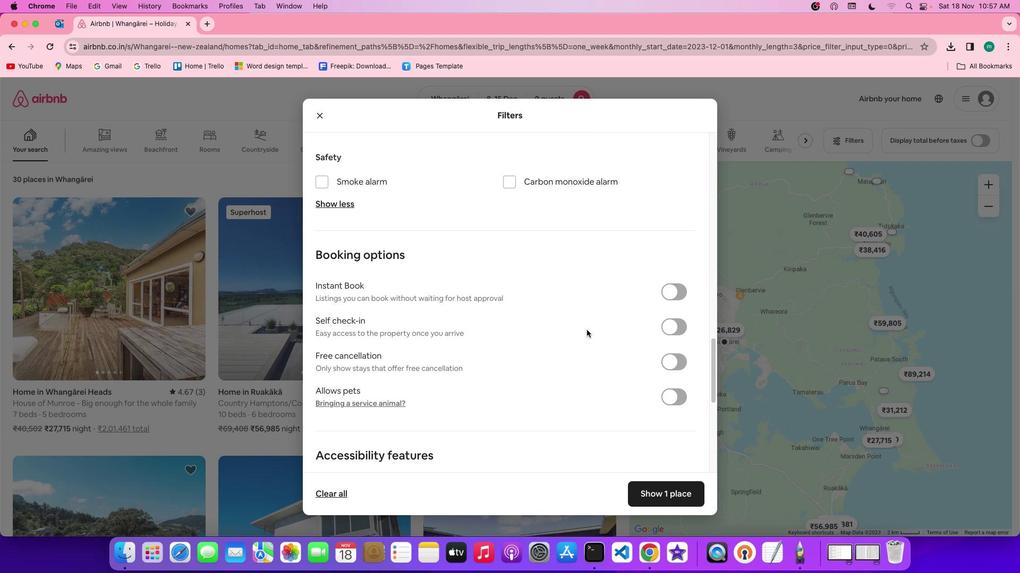 
Action: Mouse scrolled (586, 330) with delta (0, 0)
Screenshot: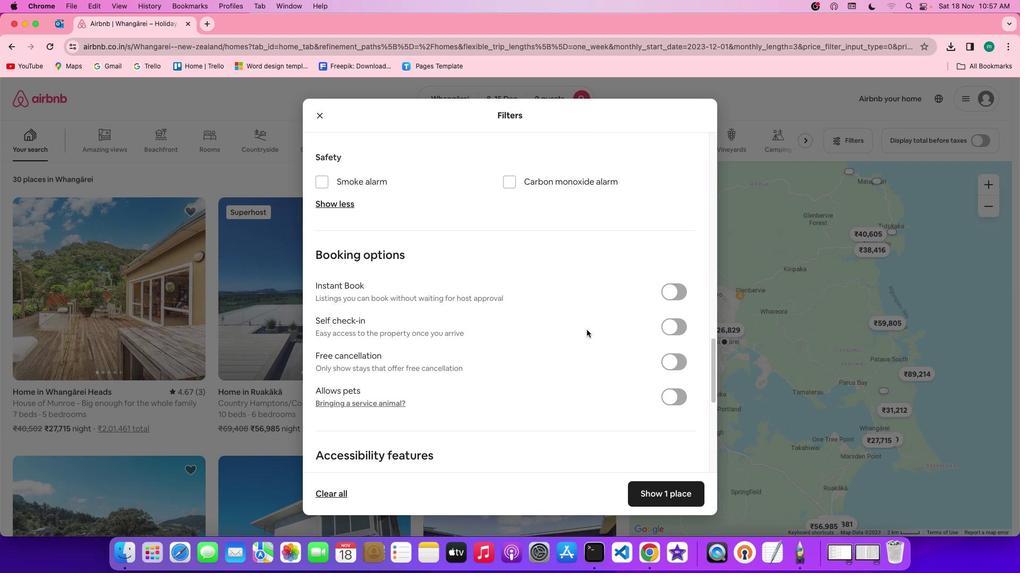 
Action: Mouse scrolled (586, 330) with delta (0, 0)
Screenshot: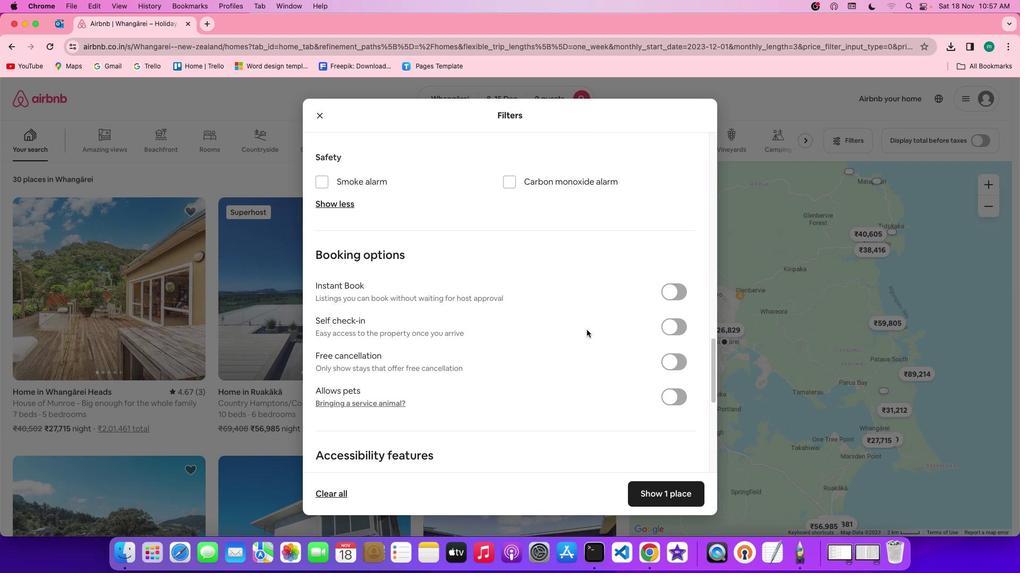 
Action: Mouse scrolled (586, 330) with delta (0, 0)
Screenshot: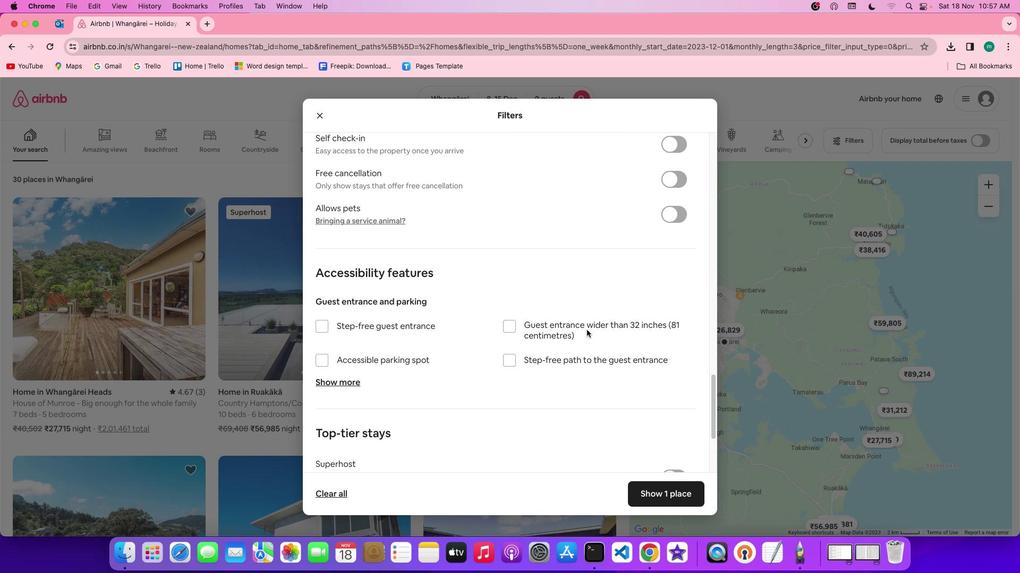 
Action: Mouse scrolled (586, 330) with delta (0, 0)
Screenshot: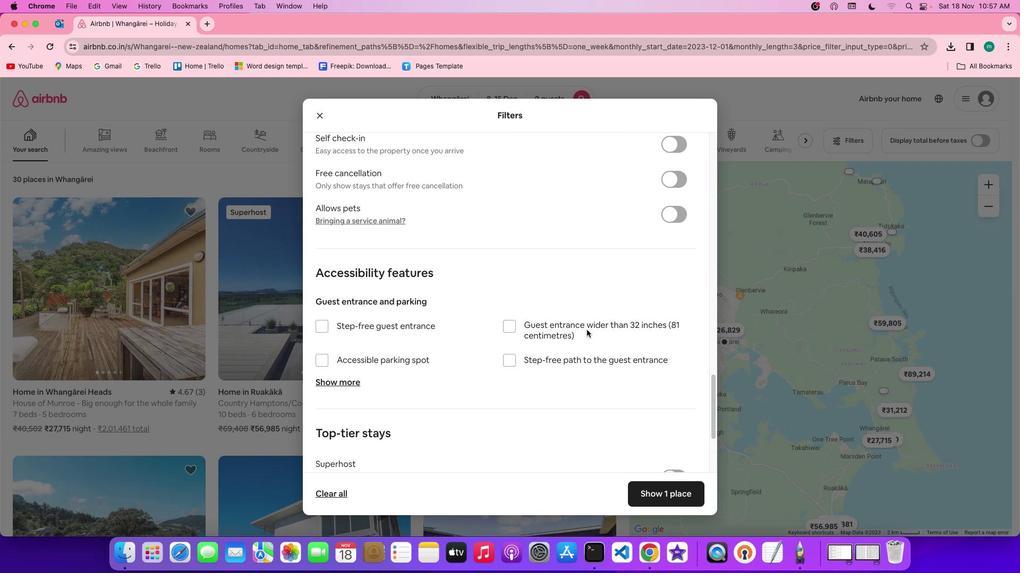 
Action: Mouse scrolled (586, 330) with delta (0, -1)
Screenshot: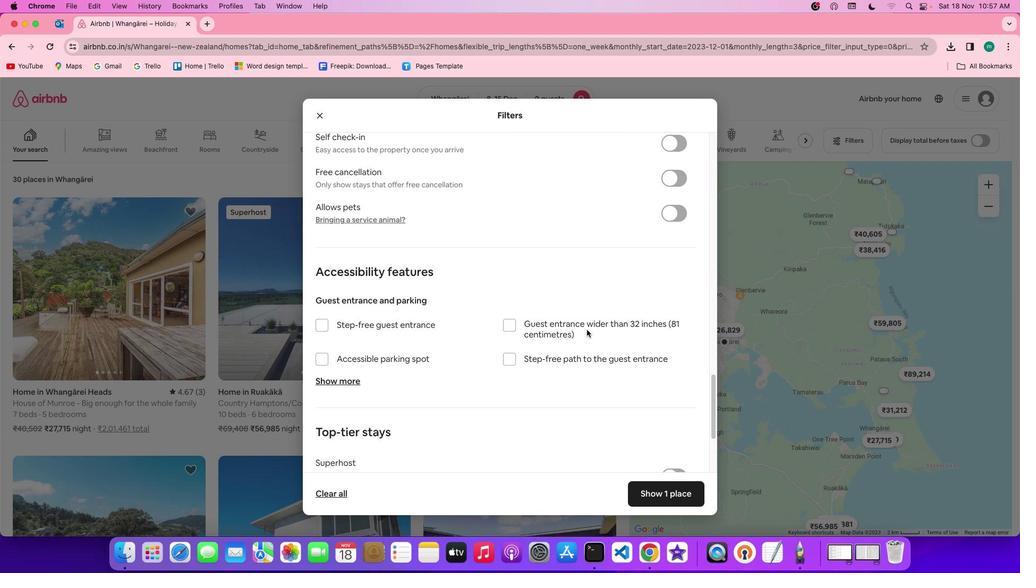 
Action: Mouse scrolled (586, 330) with delta (0, -2)
Screenshot: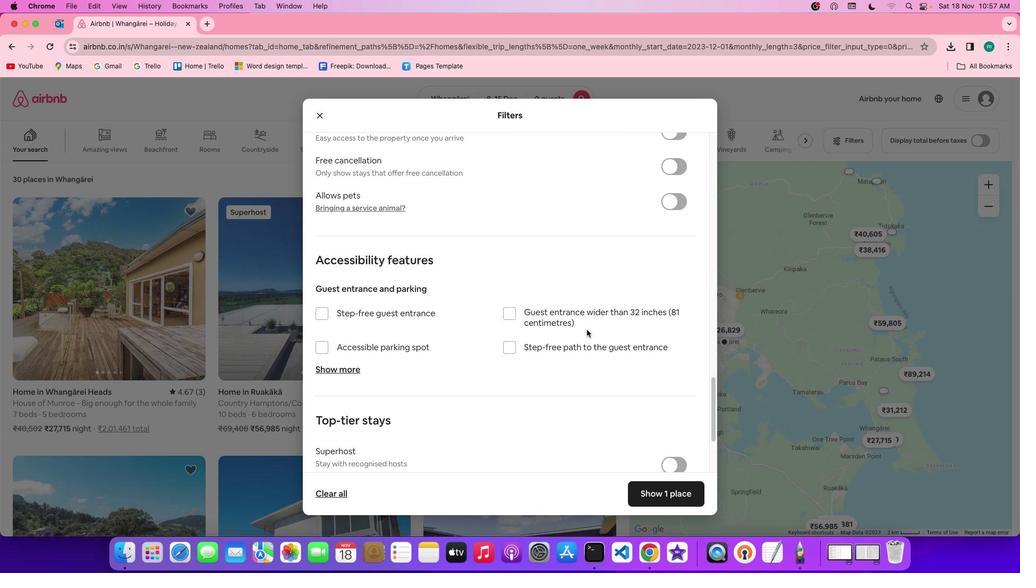 
Action: Mouse scrolled (586, 330) with delta (0, 0)
Screenshot: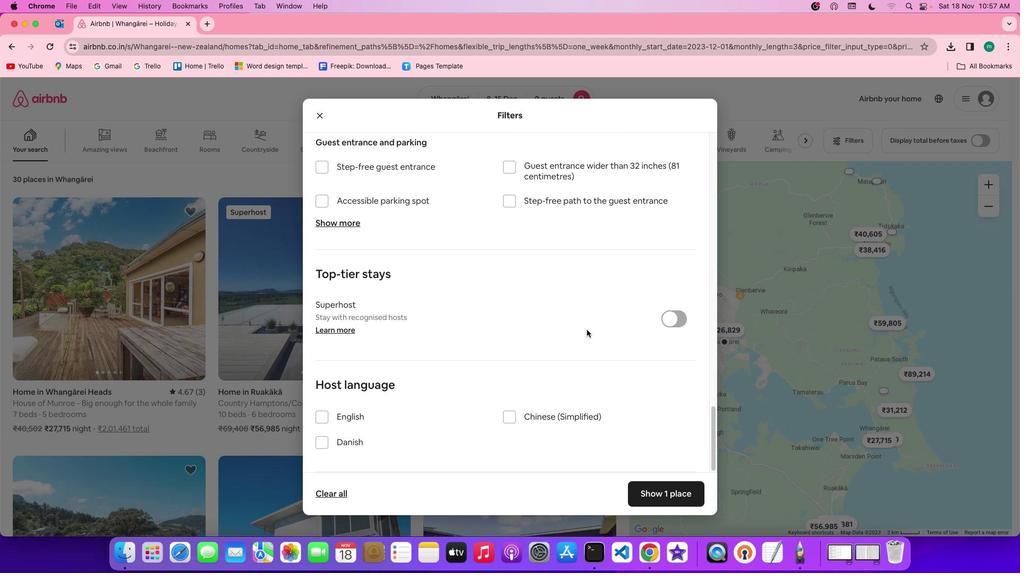
Action: Mouse scrolled (586, 330) with delta (0, 0)
Screenshot: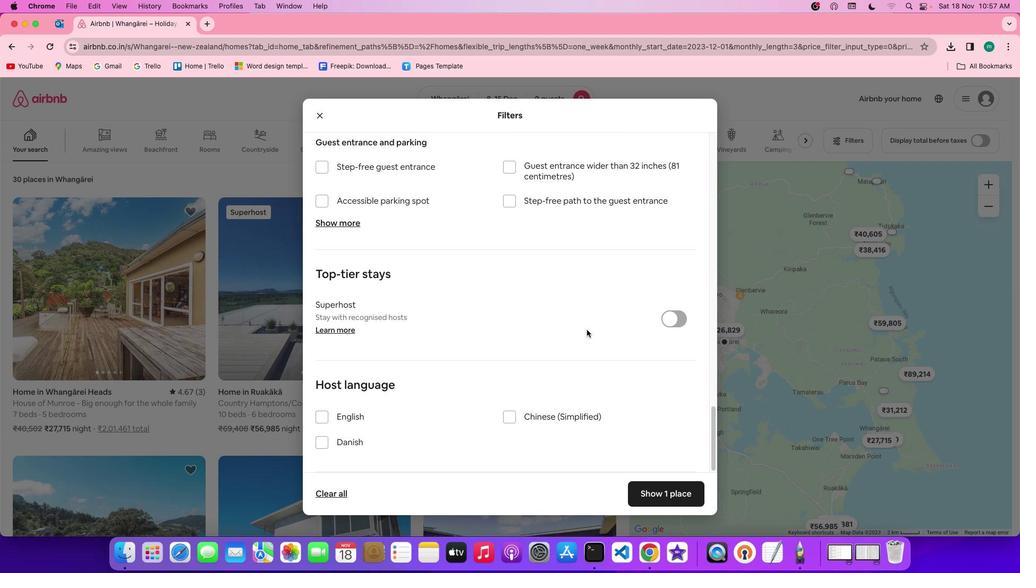 
Action: Mouse scrolled (586, 330) with delta (0, -1)
Screenshot: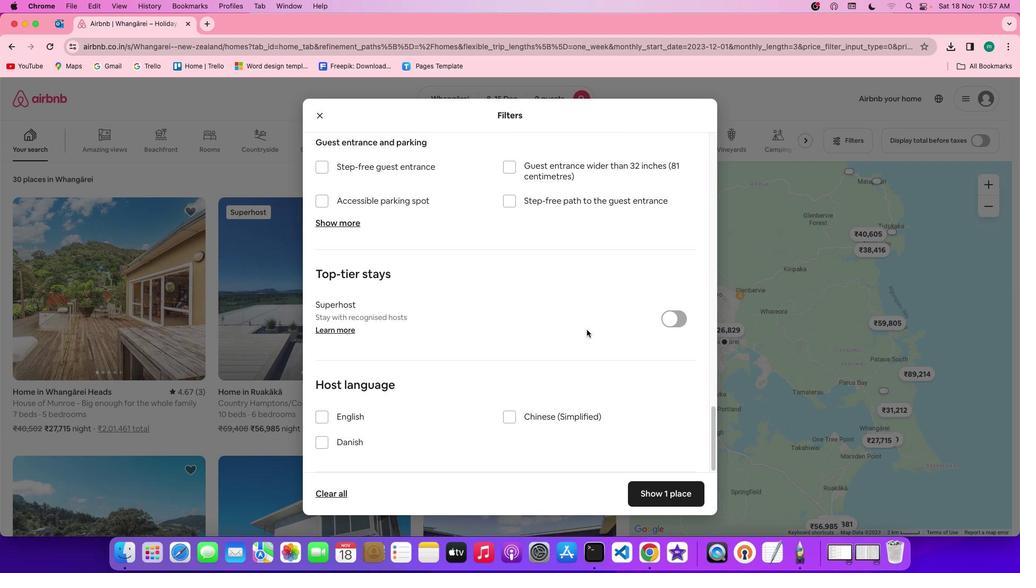 
Action: Mouse scrolled (586, 330) with delta (0, -2)
Screenshot: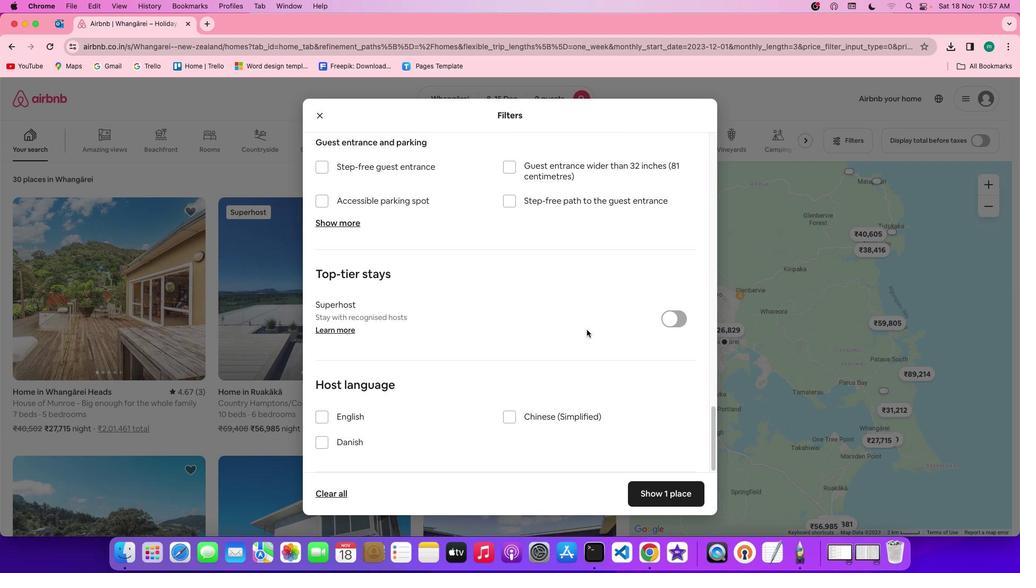 
Action: Mouse scrolled (586, 330) with delta (0, -3)
Screenshot: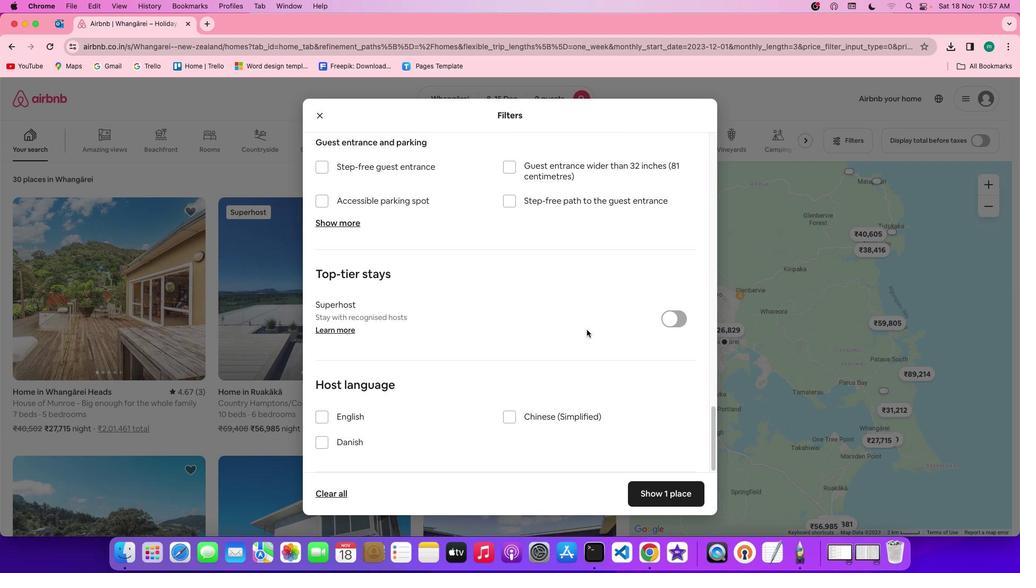 
Action: Mouse scrolled (586, 330) with delta (0, 0)
Screenshot: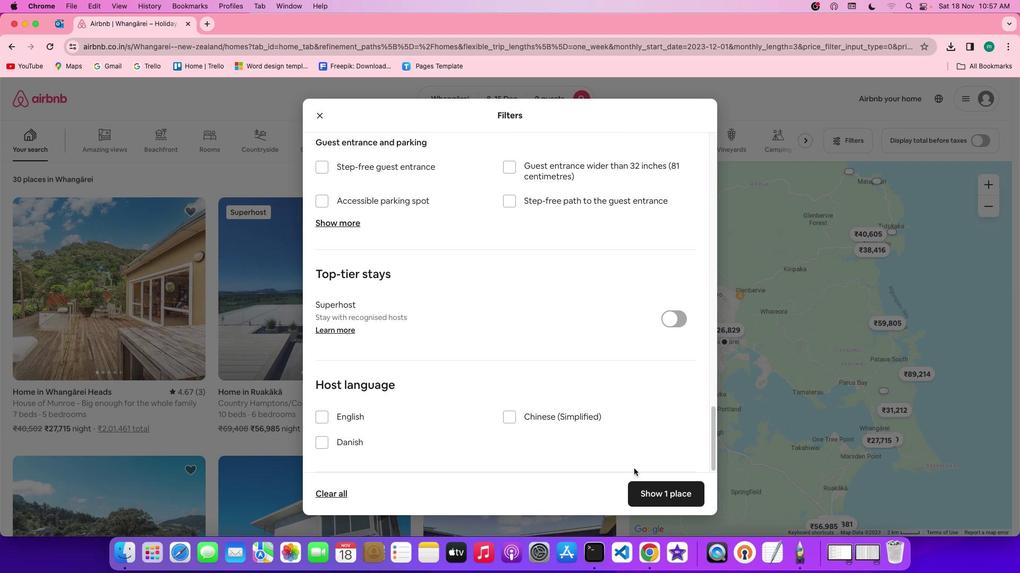 
Action: Mouse scrolled (586, 330) with delta (0, 0)
Screenshot: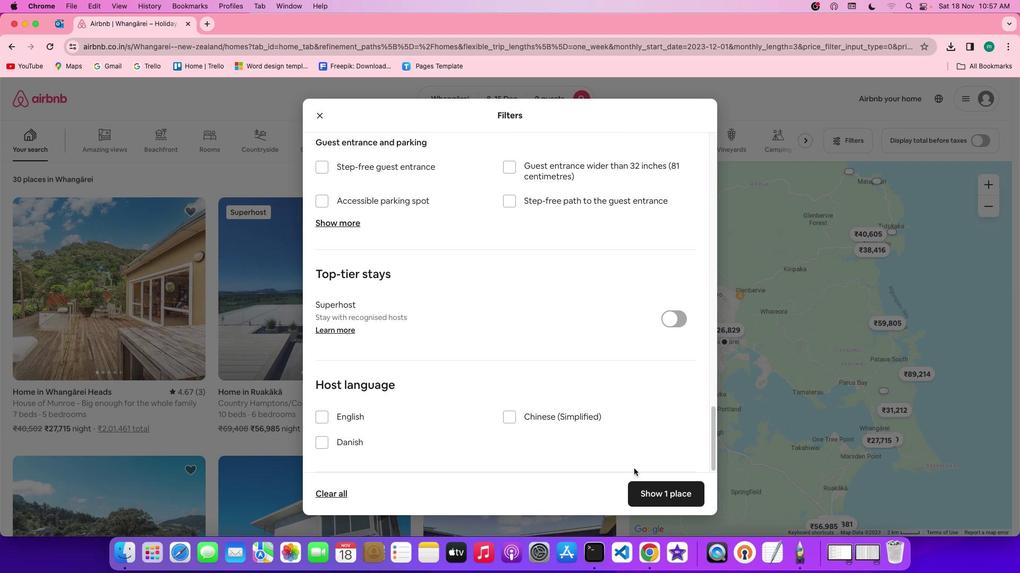 
Action: Mouse scrolled (586, 330) with delta (0, -1)
Screenshot: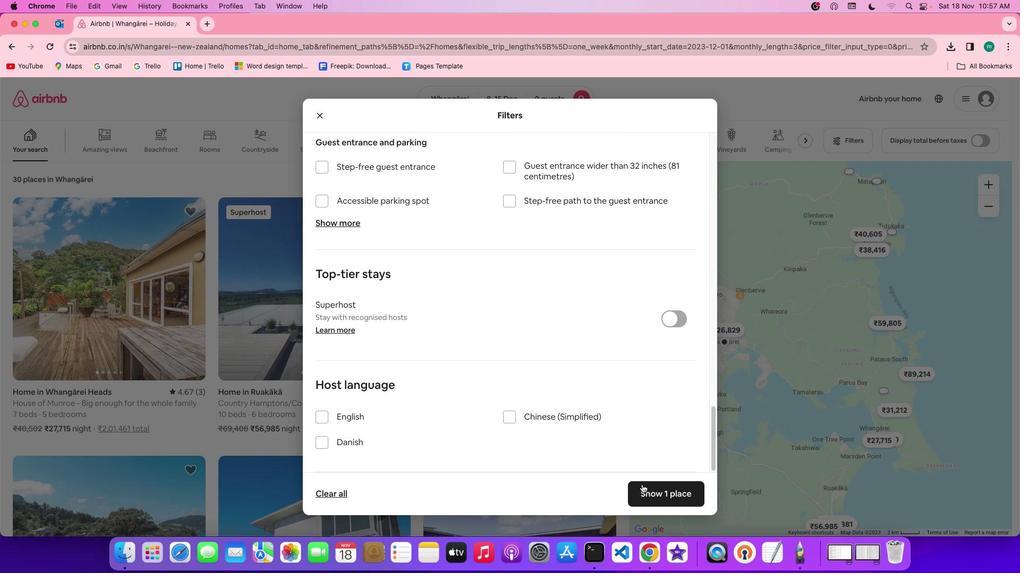 
Action: Mouse scrolled (586, 330) with delta (0, -2)
Screenshot: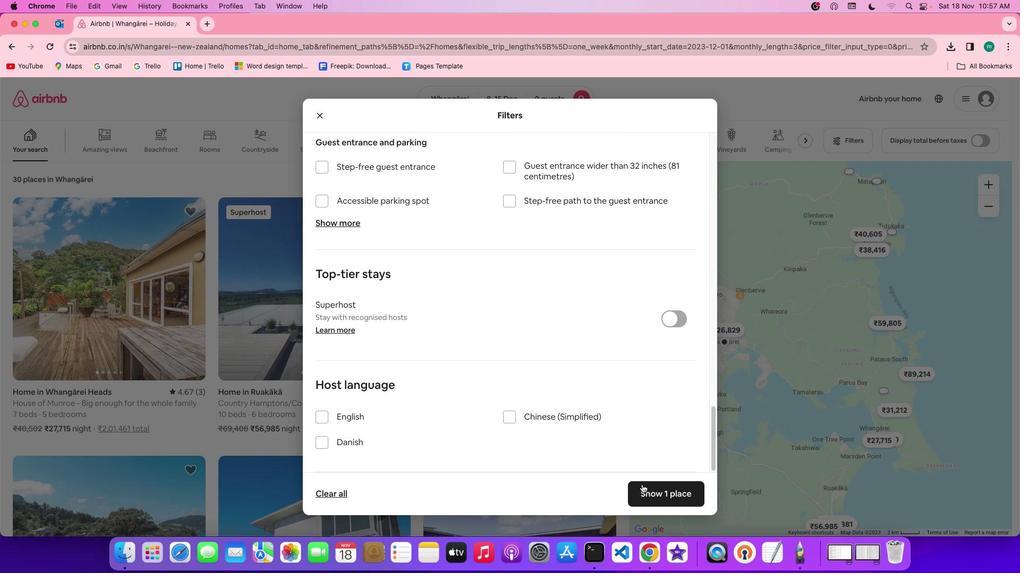 
Action: Mouse scrolled (586, 330) with delta (0, -3)
Screenshot: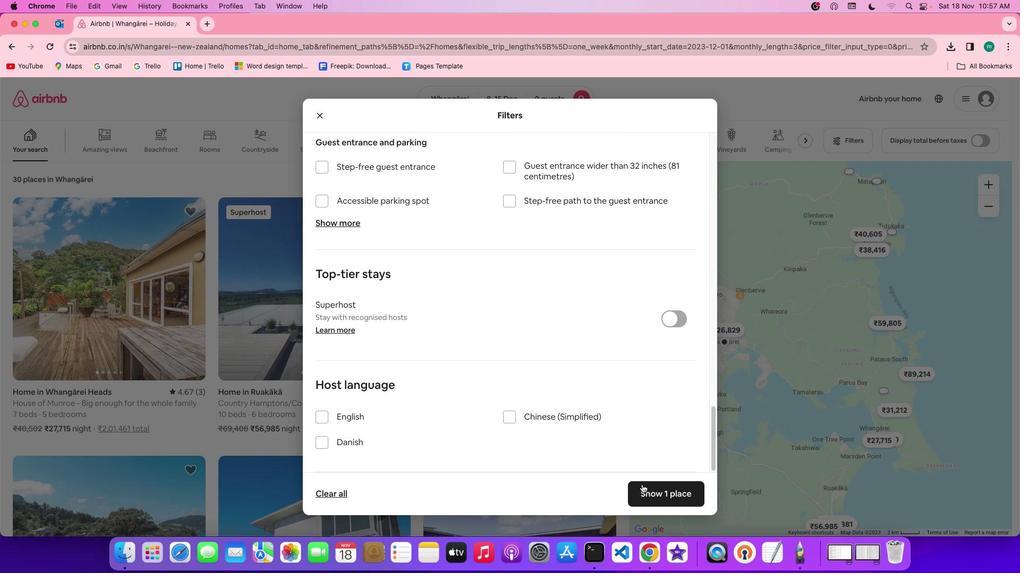 
Action: Mouse scrolled (586, 330) with delta (0, -3)
Screenshot: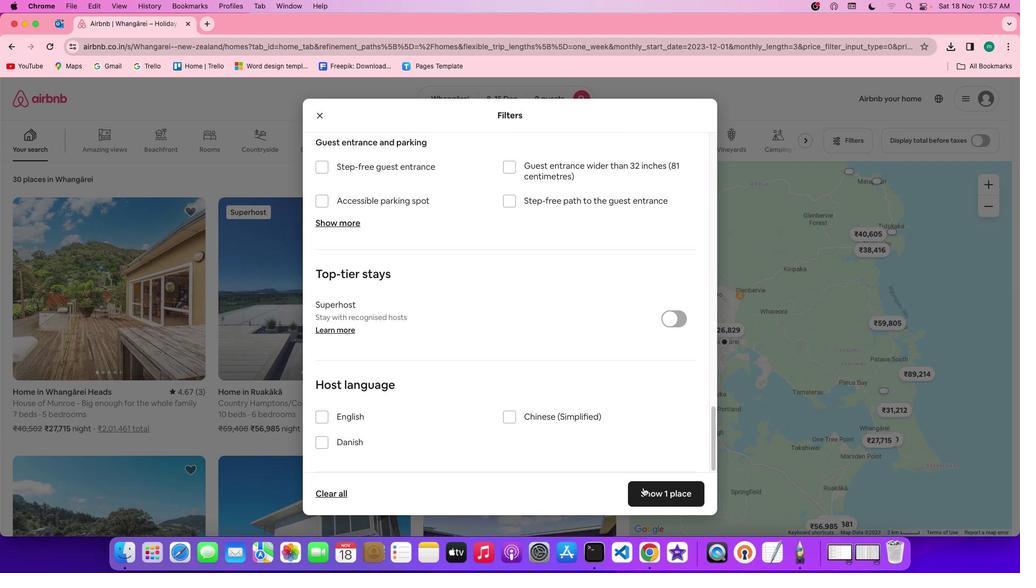 
Action: Mouse moved to (655, 497)
Screenshot: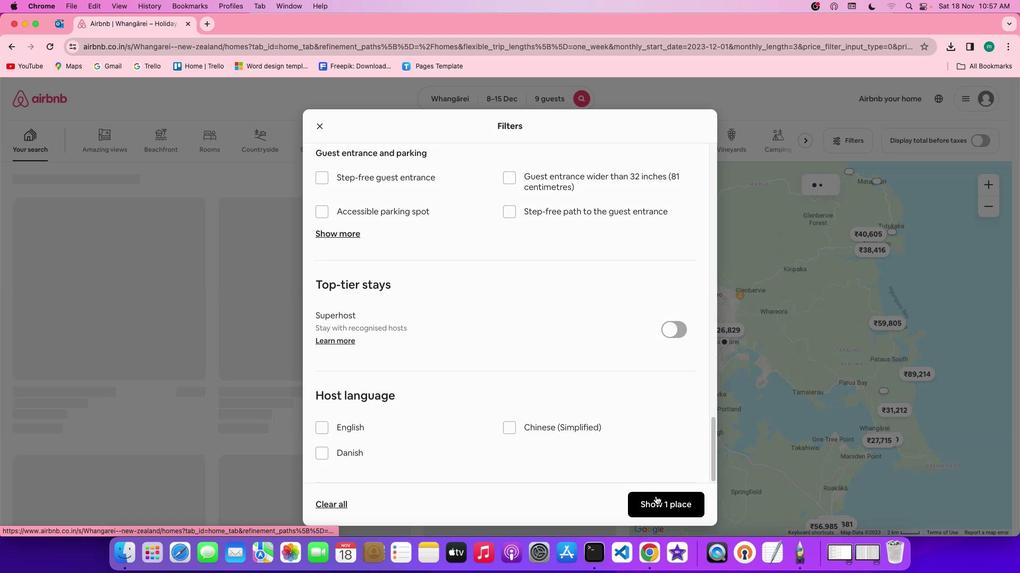 
Action: Mouse pressed left at (655, 497)
Screenshot: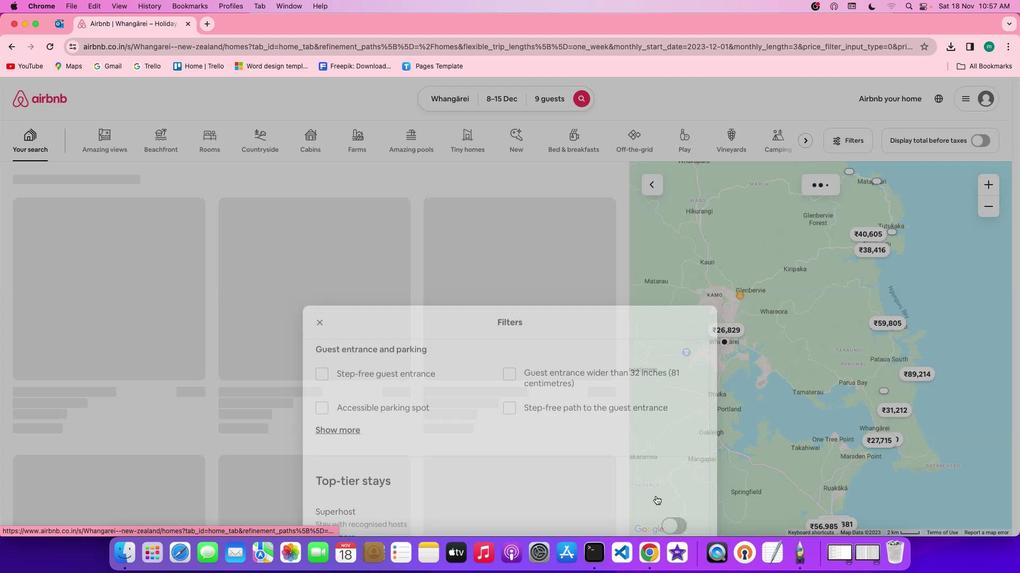 
Action: Mouse moved to (73, 286)
Screenshot: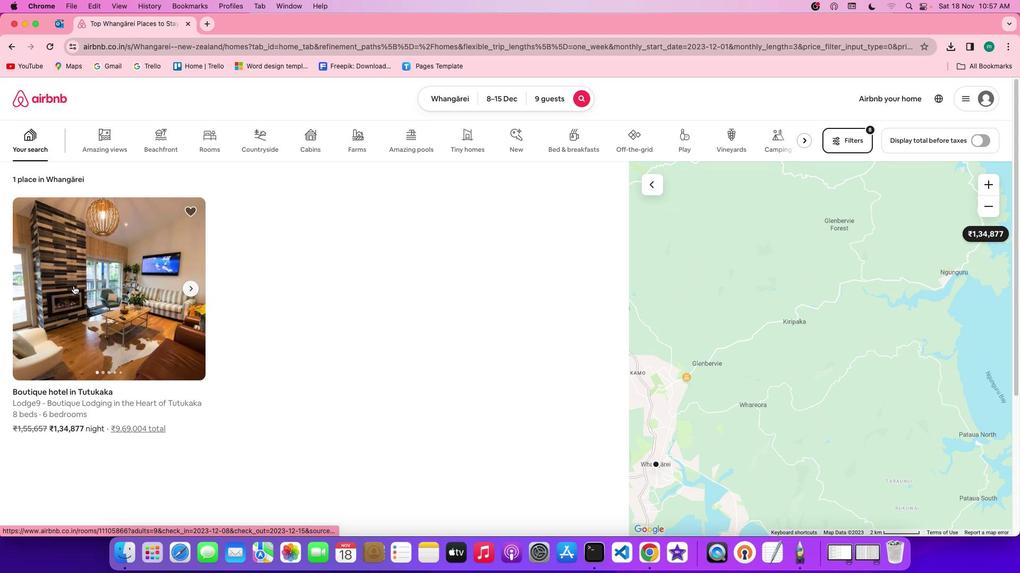
Action: Mouse pressed left at (73, 286)
Screenshot: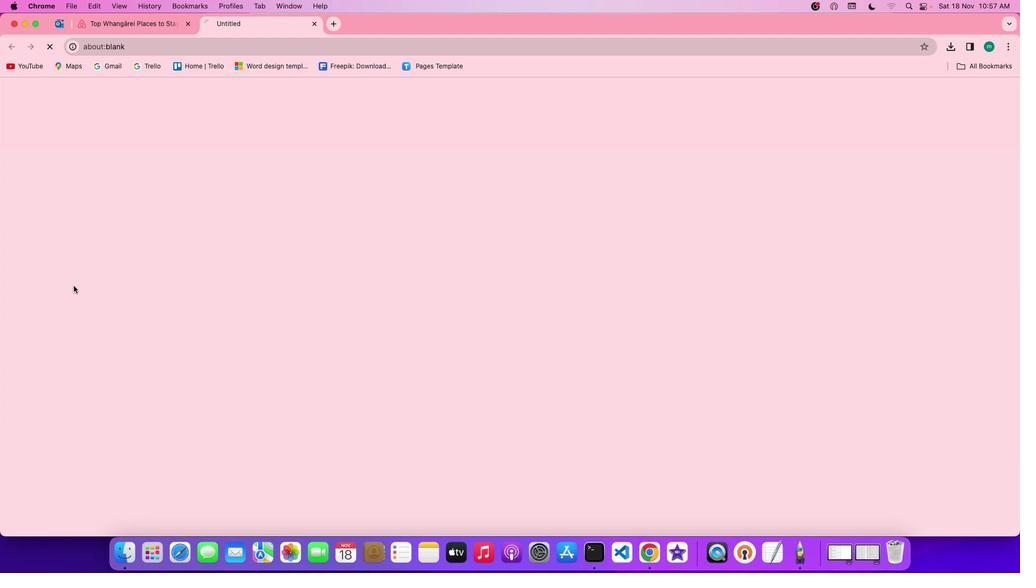 
Action: Mouse moved to (745, 400)
Screenshot: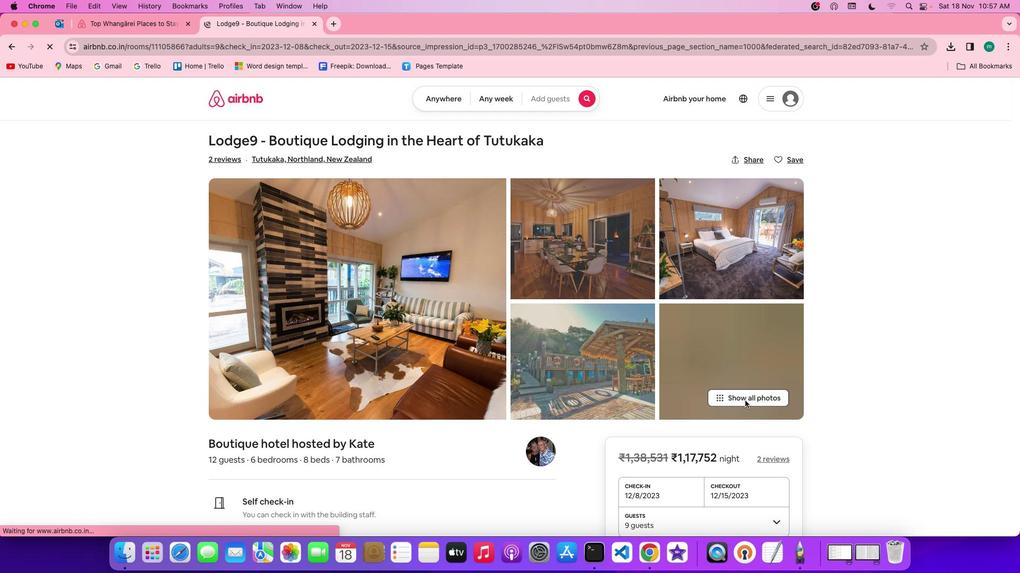 
Action: Mouse pressed left at (745, 400)
Screenshot: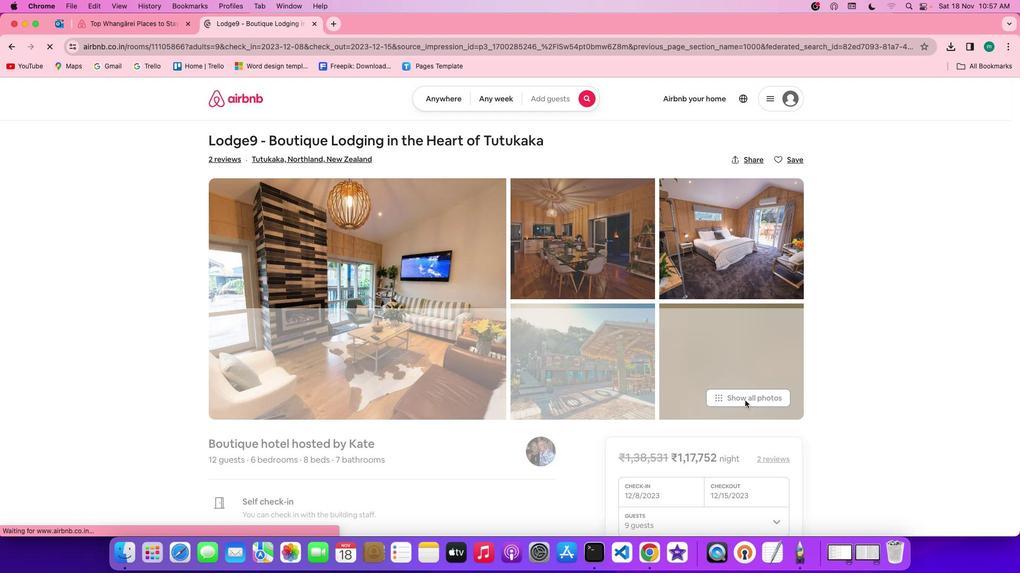 
Action: Mouse moved to (516, 398)
Screenshot: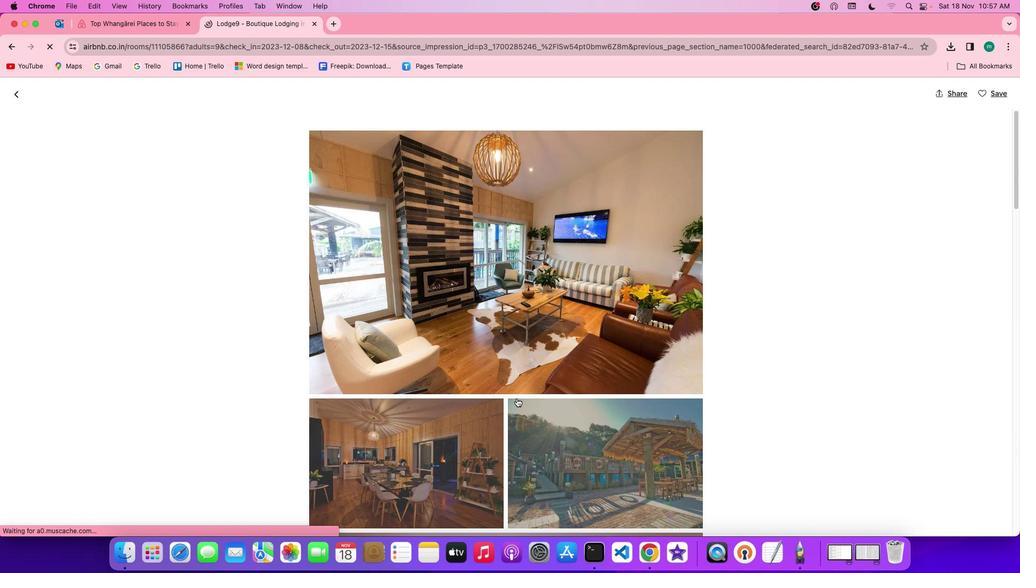 
Action: Mouse scrolled (516, 398) with delta (0, 0)
Screenshot: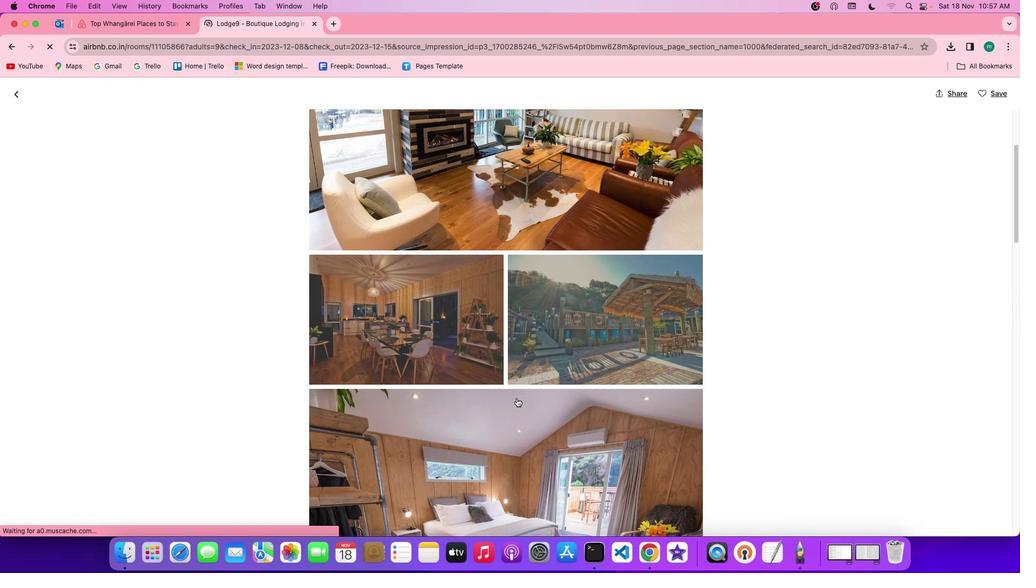 
Action: Mouse scrolled (516, 398) with delta (0, 0)
Screenshot: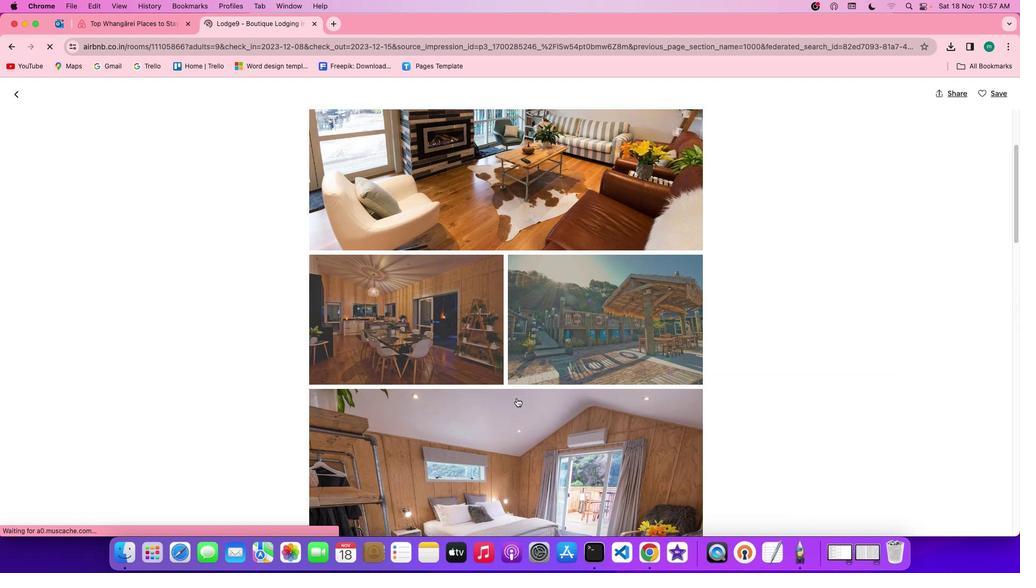 
Action: Mouse scrolled (516, 398) with delta (0, -1)
Screenshot: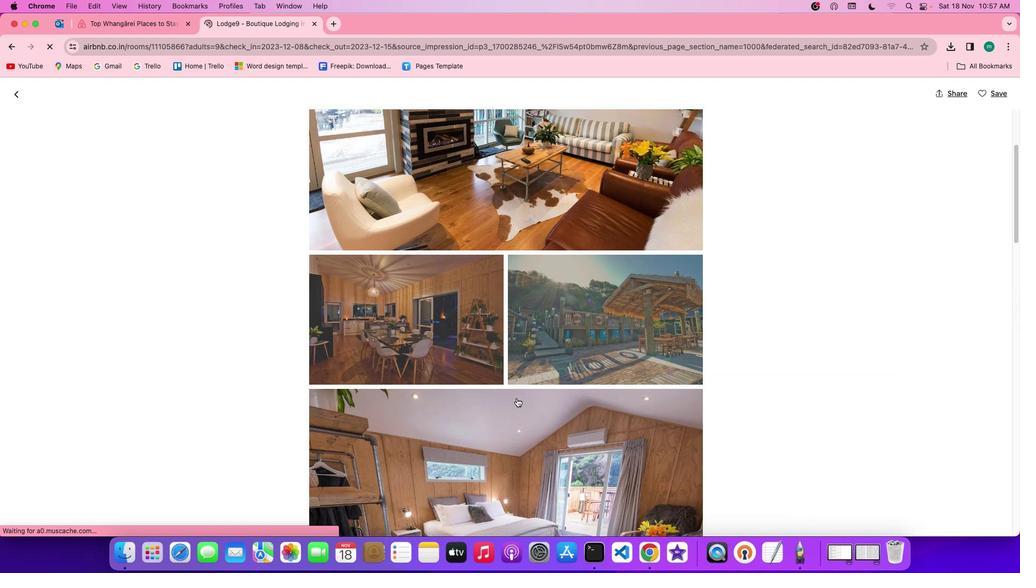 
Action: Mouse scrolled (516, 398) with delta (0, -1)
Screenshot: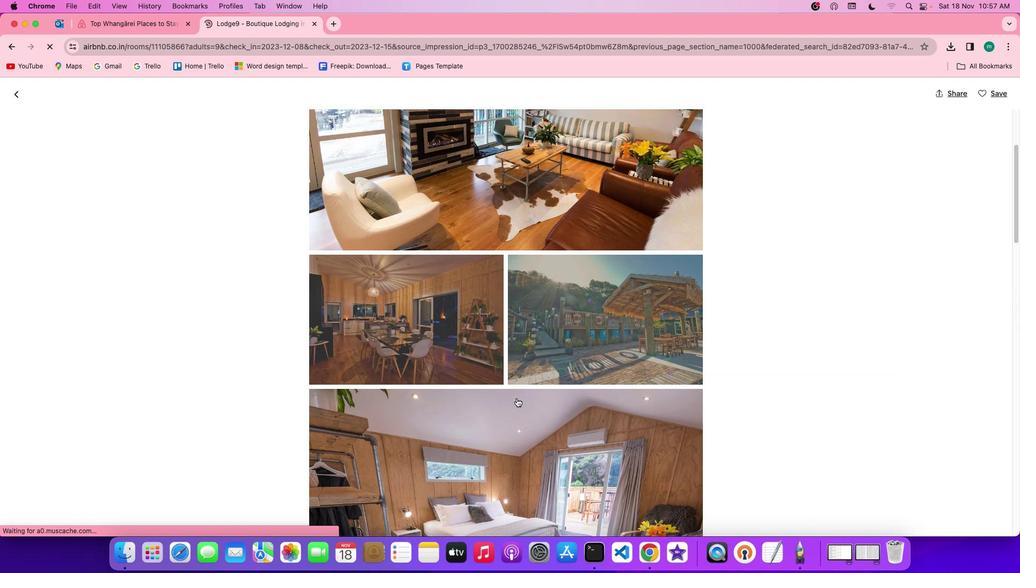 
Action: Mouse scrolled (516, 398) with delta (0, 0)
Screenshot: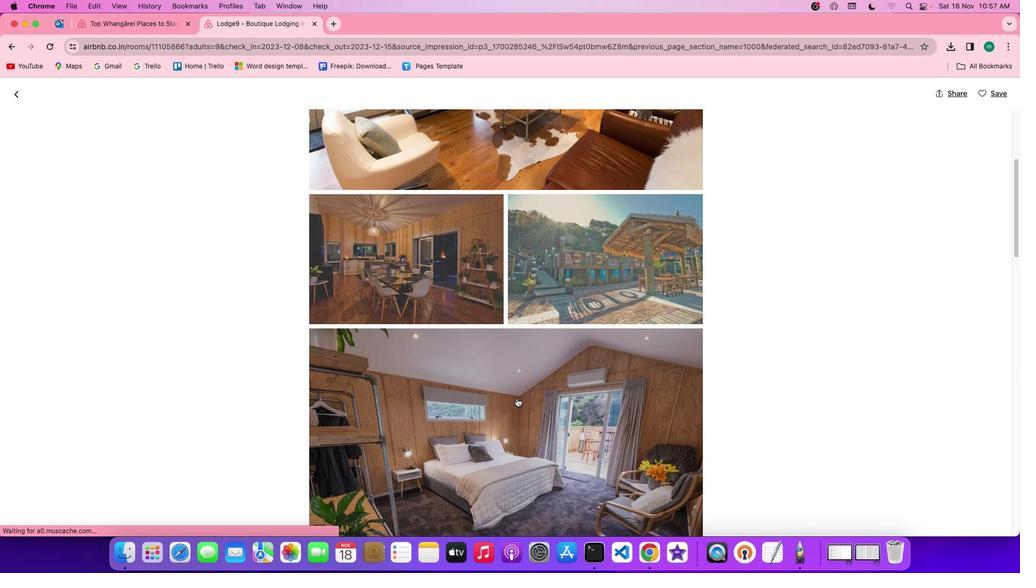 
Action: Mouse scrolled (516, 398) with delta (0, 0)
Screenshot: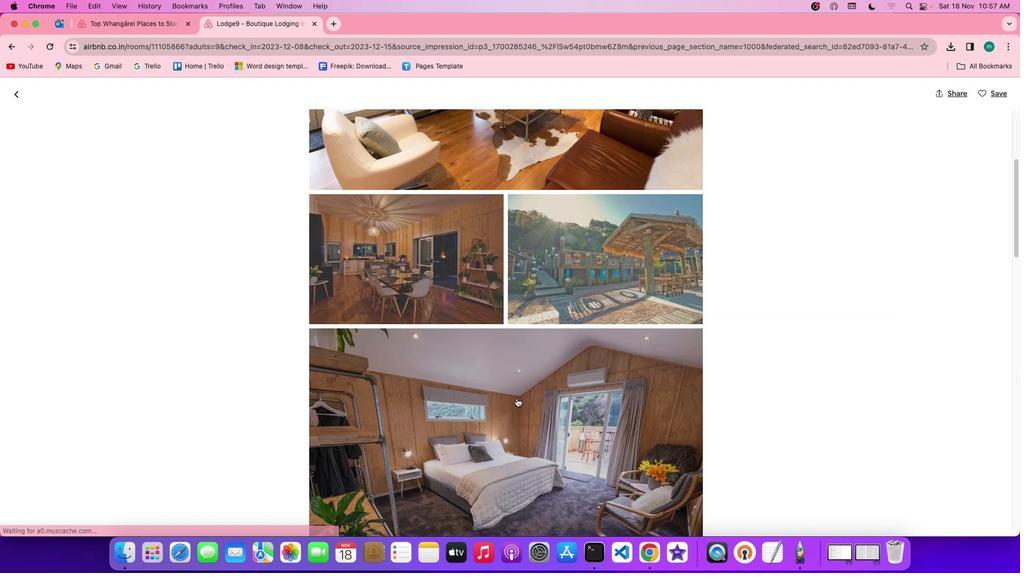 
Action: Mouse scrolled (516, 398) with delta (0, -1)
Screenshot: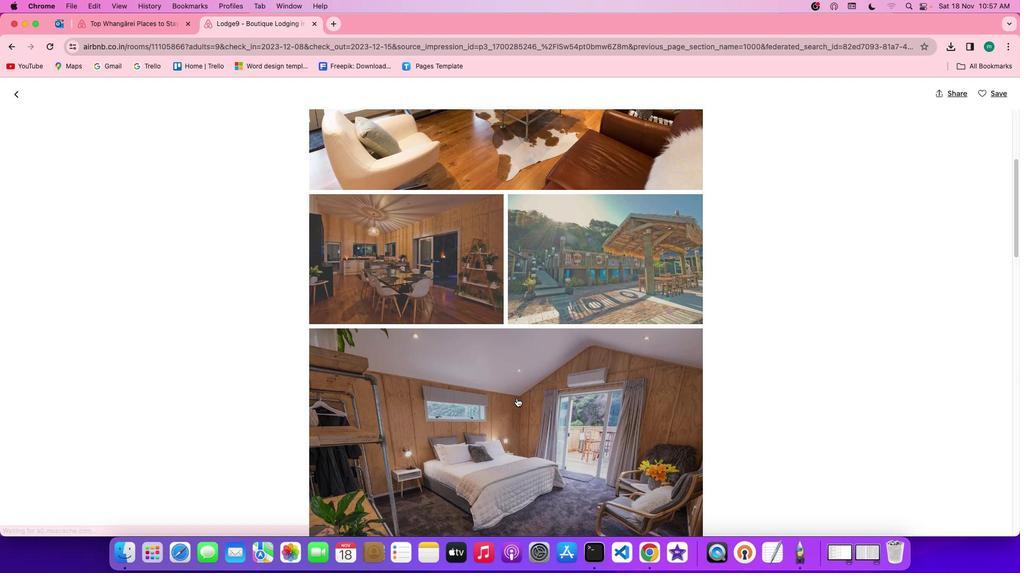 
Action: Mouse scrolled (516, 398) with delta (0, 0)
Screenshot: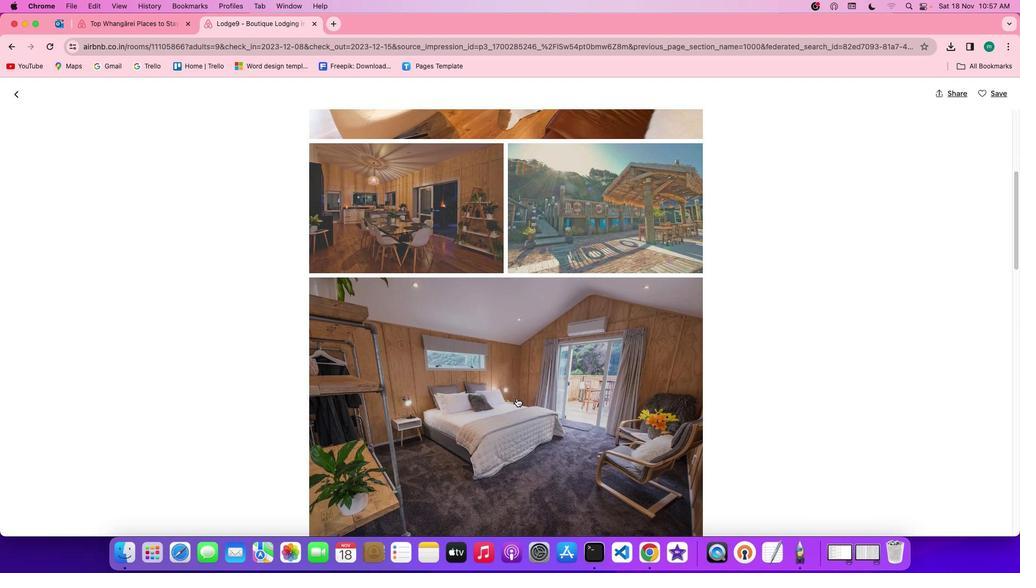 
Action: Mouse scrolled (516, 398) with delta (0, 0)
Screenshot: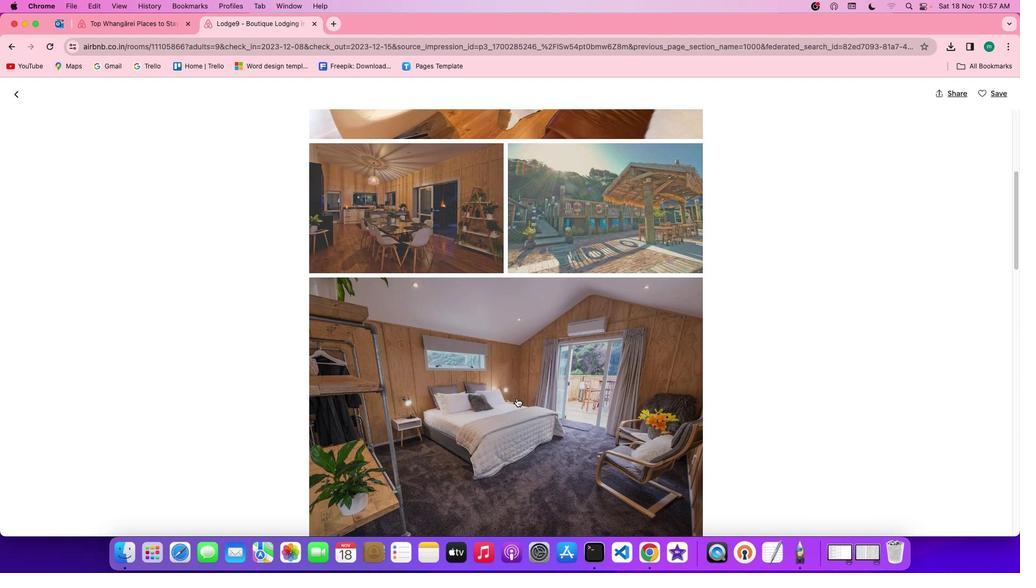 
Action: Mouse scrolled (516, 398) with delta (0, 0)
Screenshot: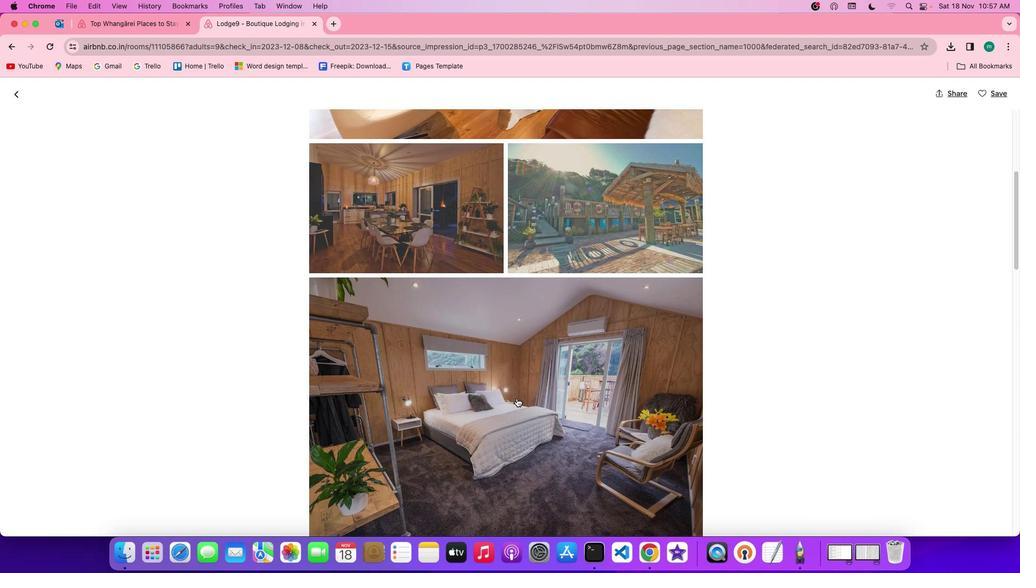 
Action: Mouse scrolled (516, 398) with delta (0, 0)
Screenshot: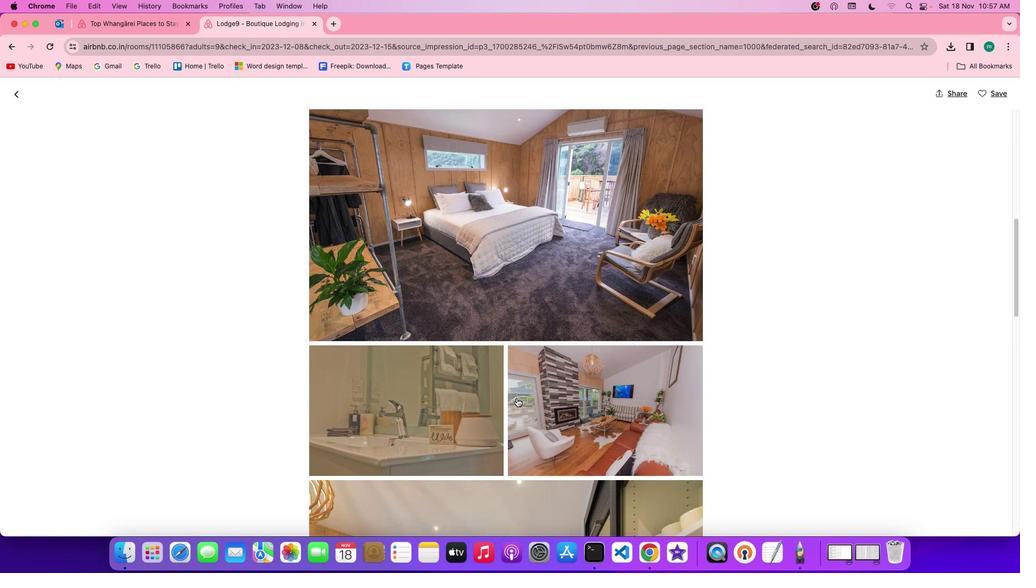 
Action: Mouse scrolled (516, 398) with delta (0, 0)
Screenshot: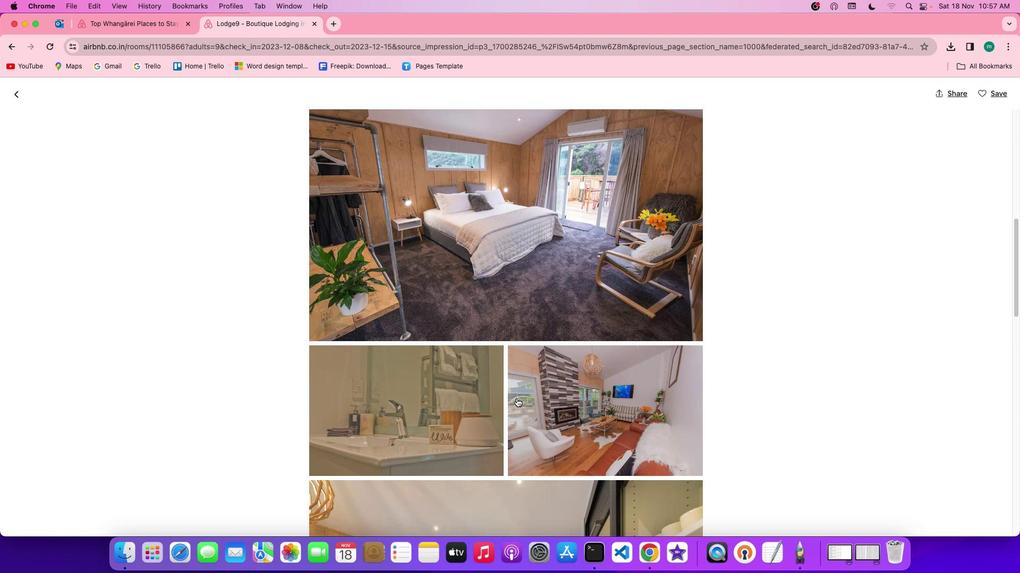 
Action: Mouse scrolled (516, 398) with delta (0, -1)
Screenshot: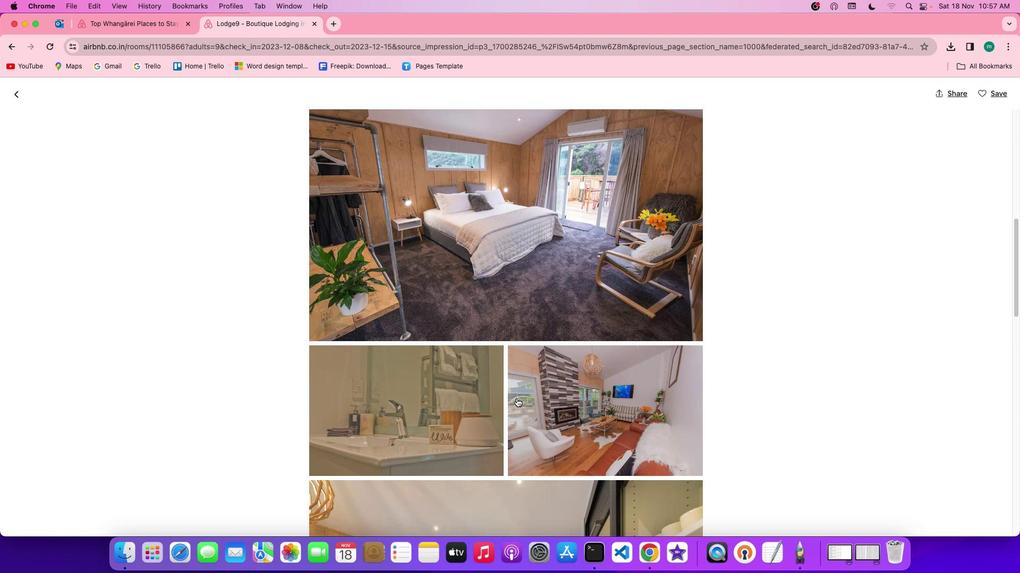 
Action: Mouse scrolled (516, 398) with delta (0, -2)
Screenshot: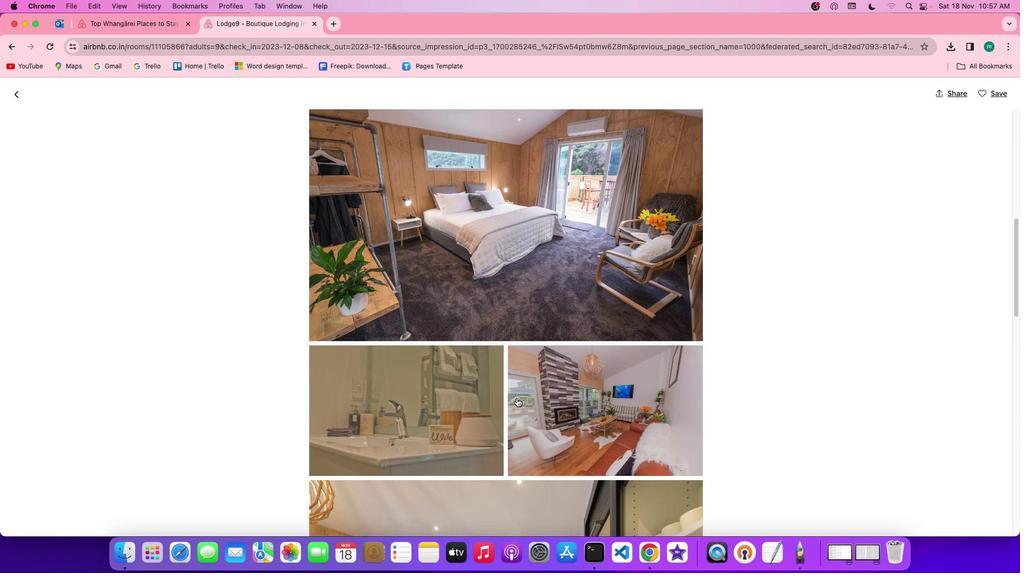 
Action: Mouse moved to (587, 423)
Screenshot: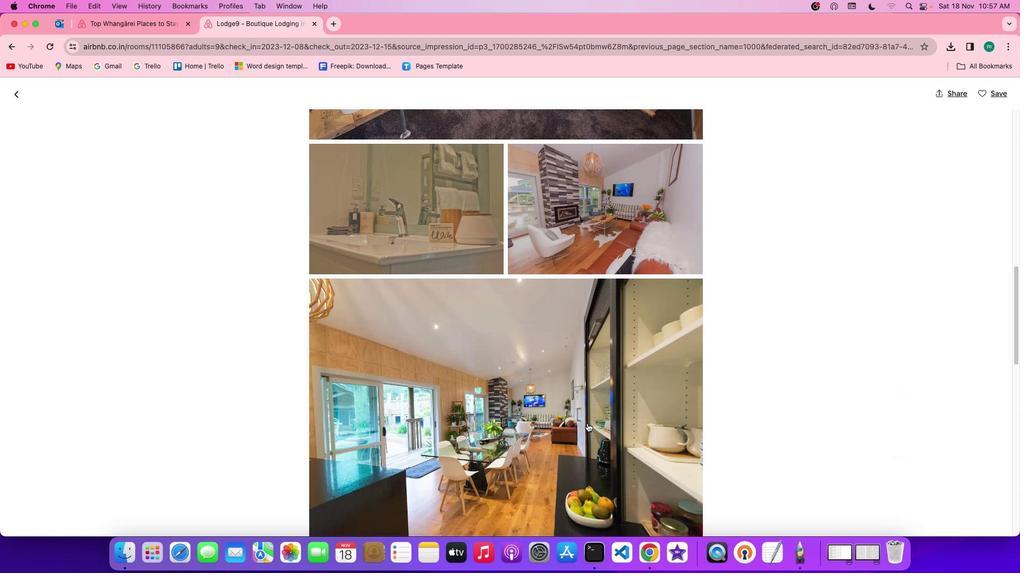 
Action: Mouse scrolled (587, 423) with delta (0, 0)
Screenshot: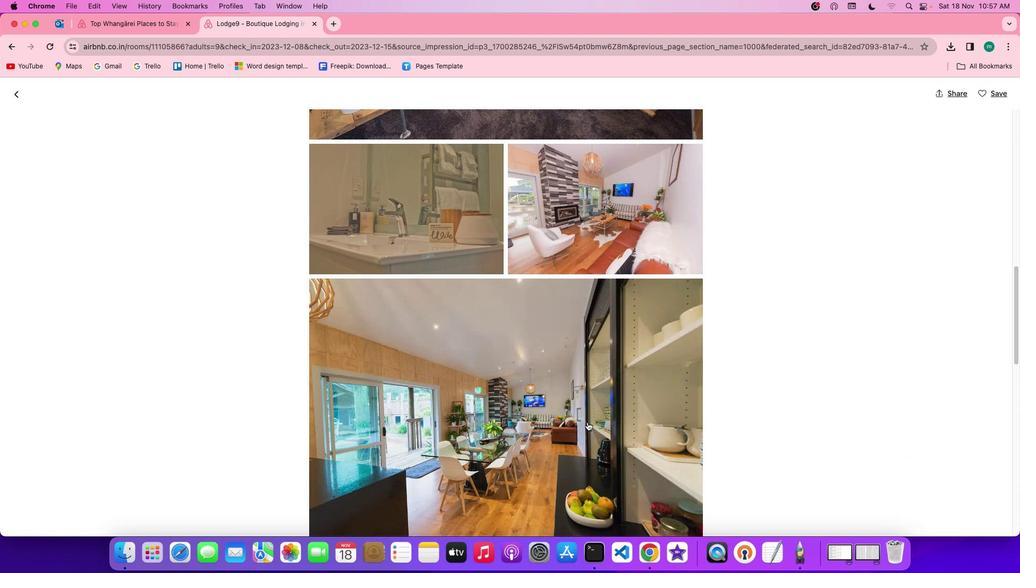 
Action: Mouse scrolled (587, 423) with delta (0, 0)
Screenshot: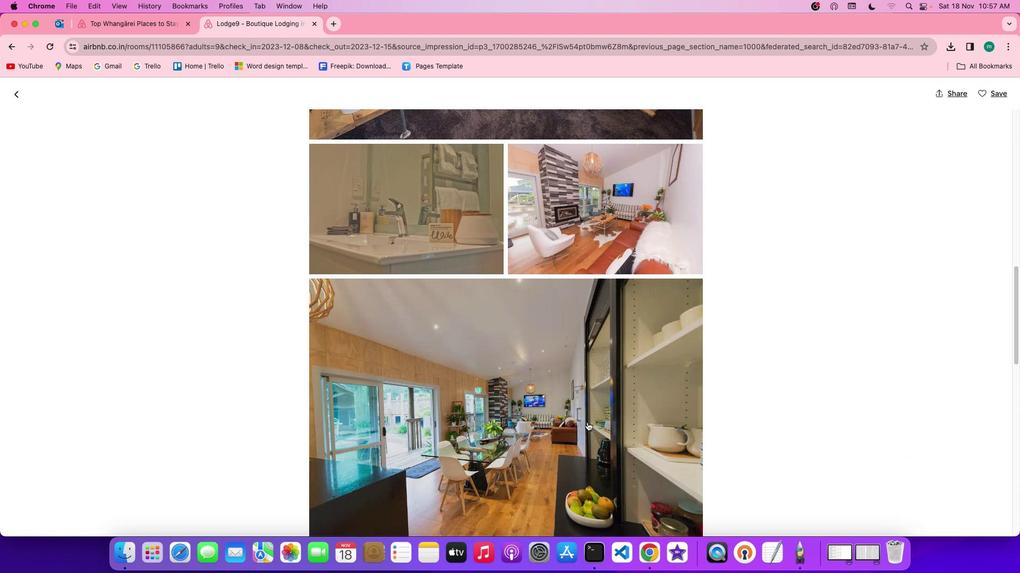 
Action: Mouse scrolled (587, 423) with delta (0, -1)
Screenshot: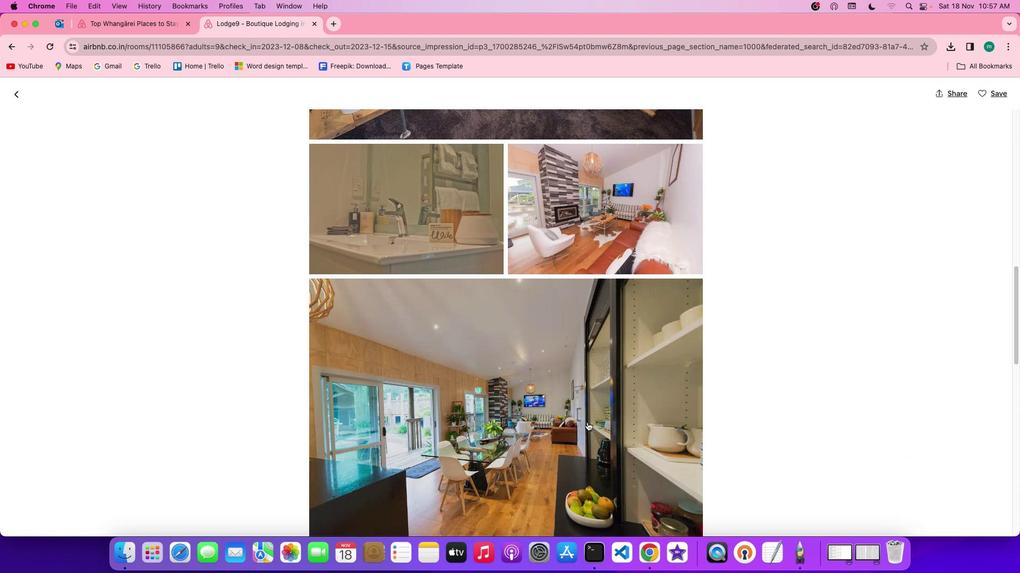 
Action: Mouse scrolled (587, 423) with delta (0, -2)
Screenshot: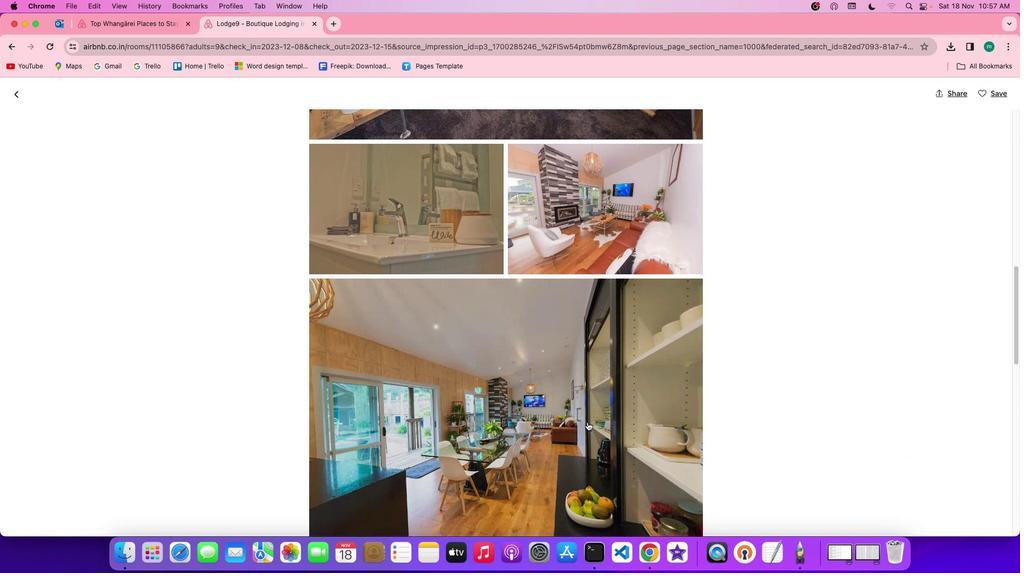 
Action: Mouse moved to (588, 421)
Screenshot: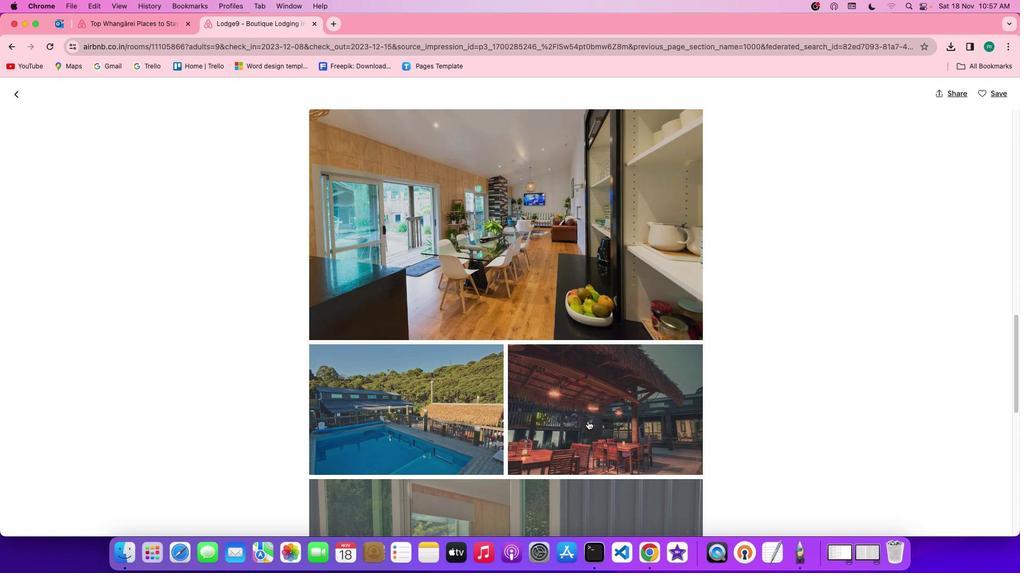 
Action: Mouse scrolled (588, 421) with delta (0, 0)
Screenshot: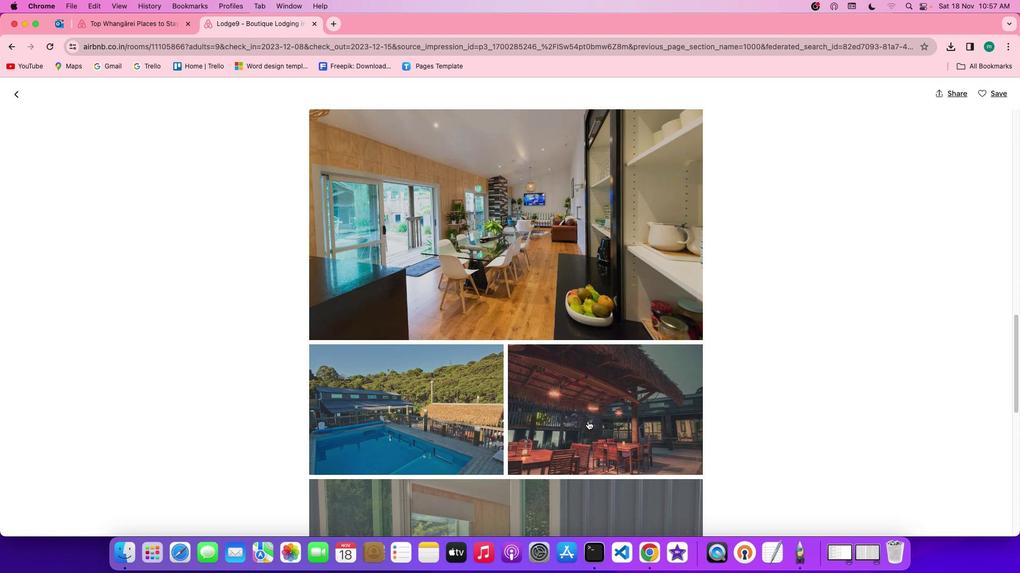 
Action: Mouse scrolled (588, 421) with delta (0, 0)
Screenshot: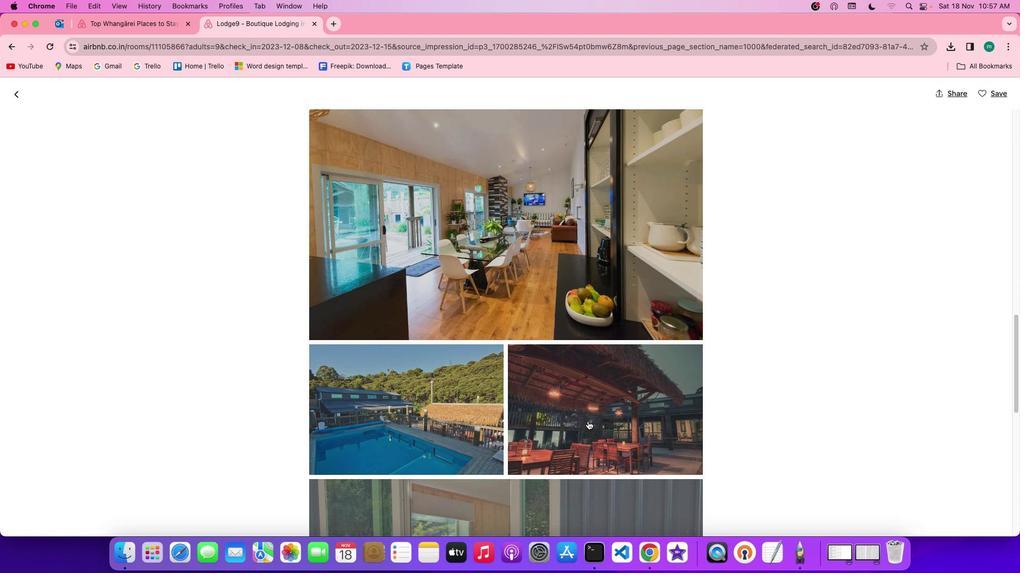 
Action: Mouse scrolled (588, 421) with delta (0, -1)
Screenshot: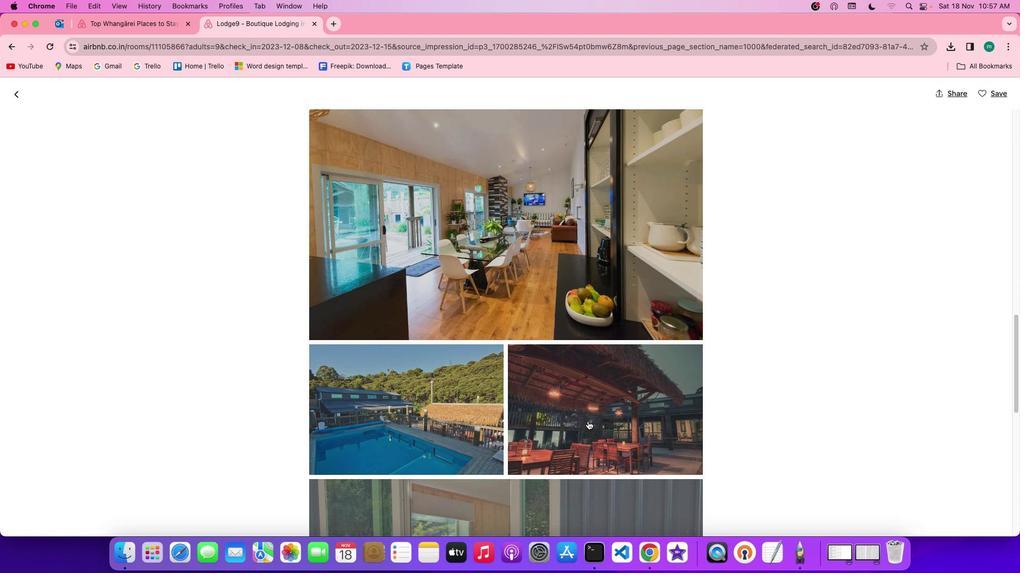 
Action: Mouse scrolled (588, 421) with delta (0, -2)
Screenshot: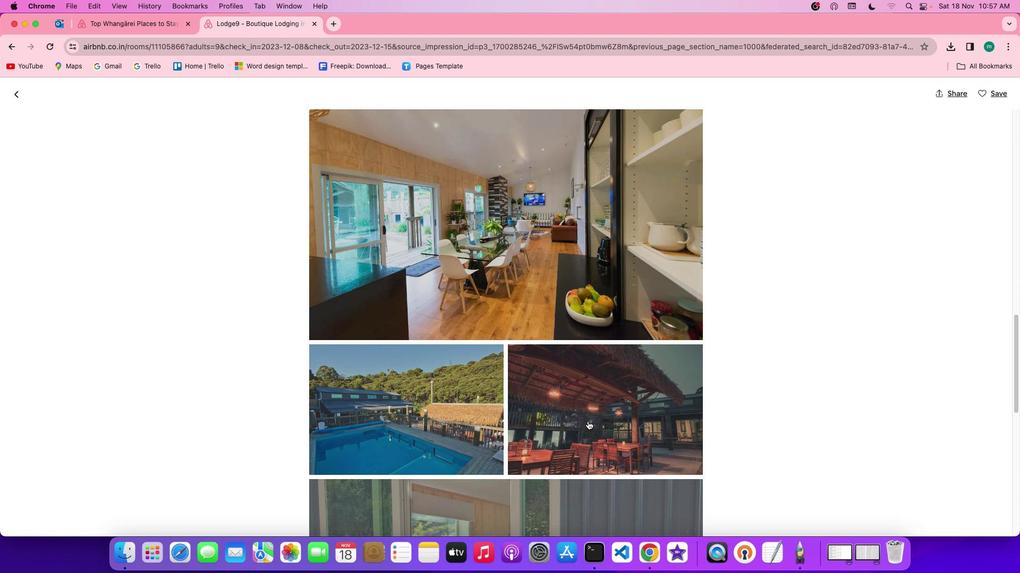 
Action: Mouse moved to (588, 421)
Screenshot: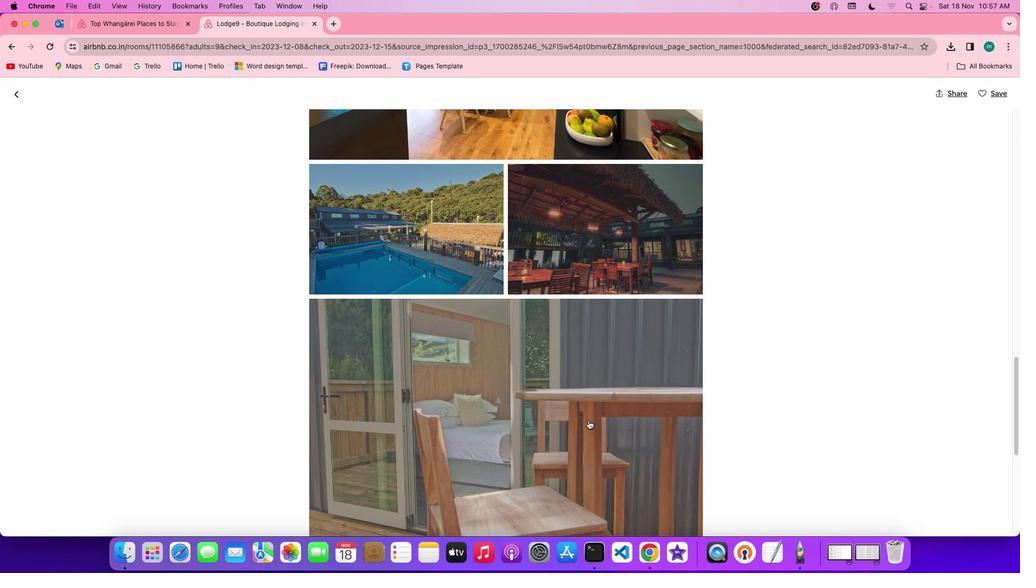 
Action: Mouse scrolled (588, 421) with delta (0, 0)
Screenshot: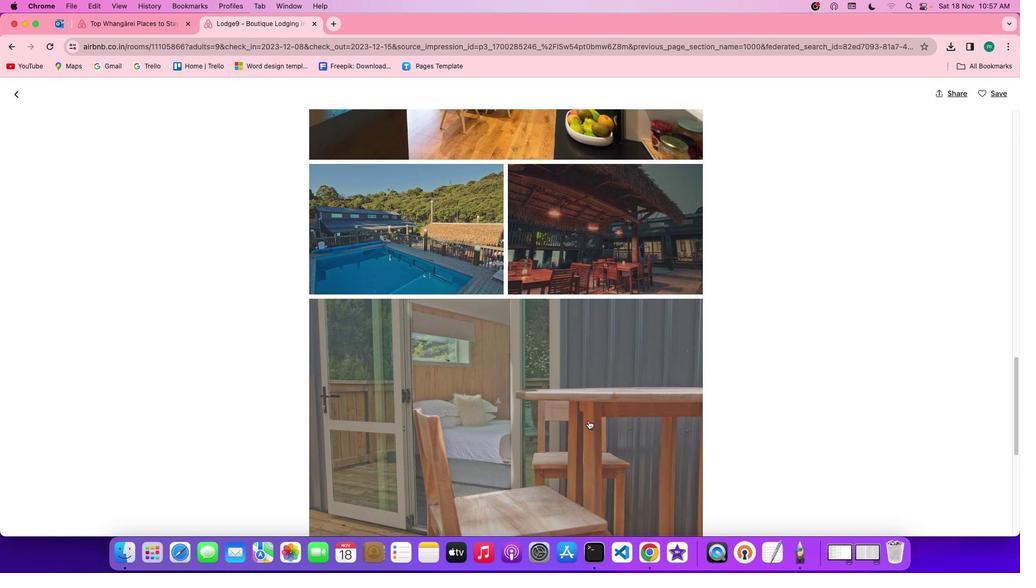
Action: Mouse scrolled (588, 421) with delta (0, 0)
Screenshot: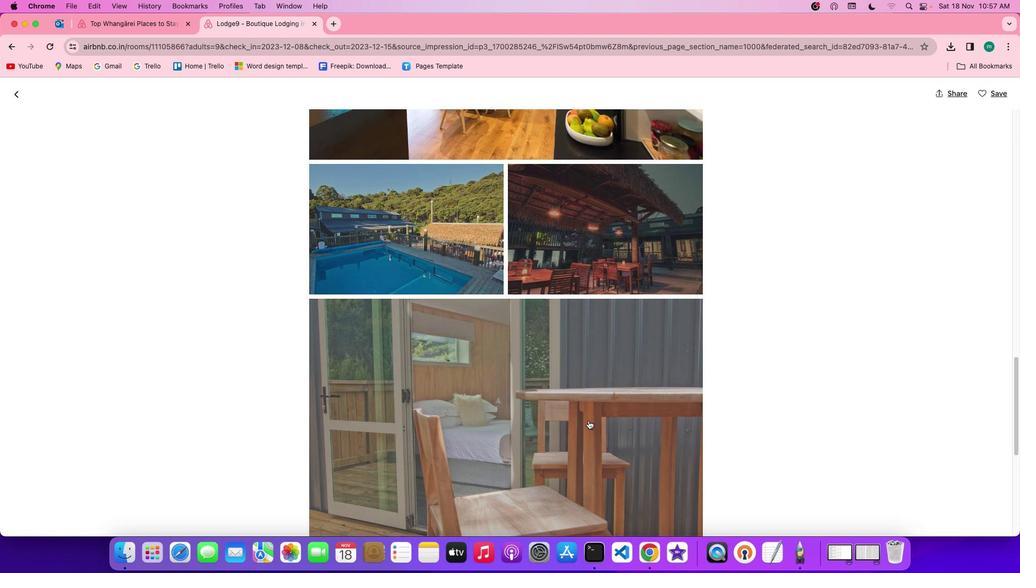 
Action: Mouse scrolled (588, 421) with delta (0, -1)
Screenshot: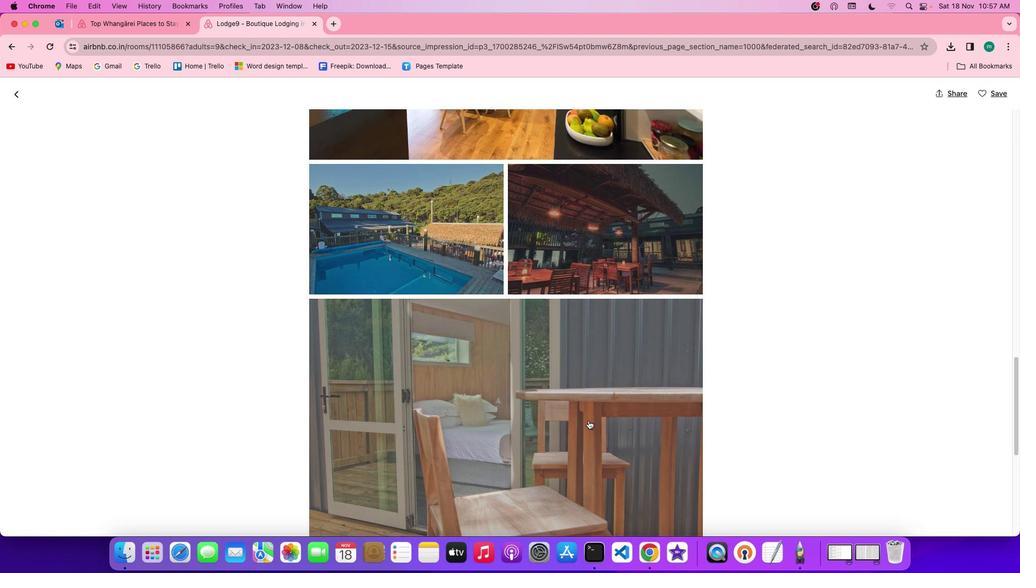 
Action: Mouse scrolled (588, 421) with delta (0, -2)
Screenshot: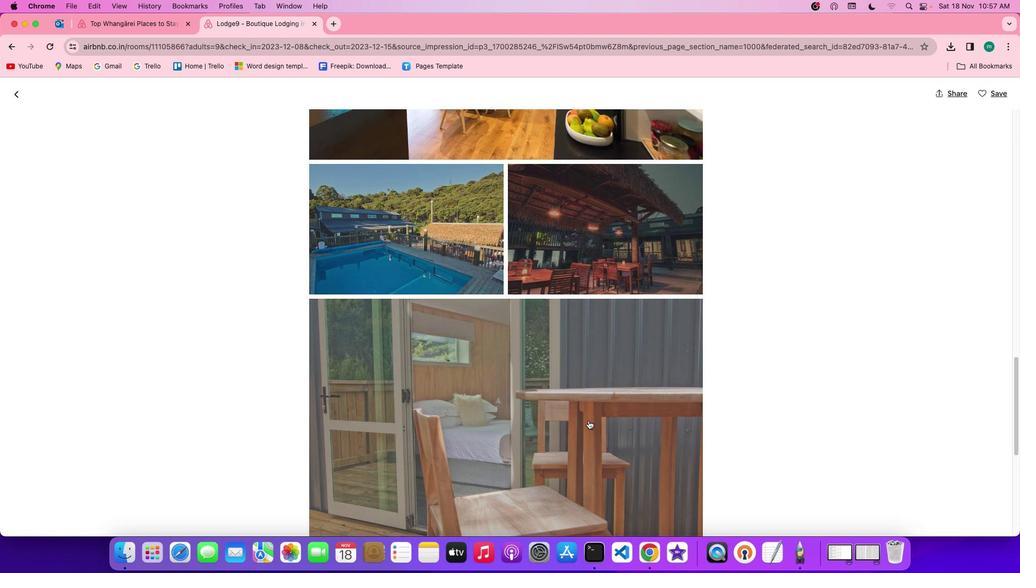 
Action: Mouse moved to (588, 420)
Screenshot: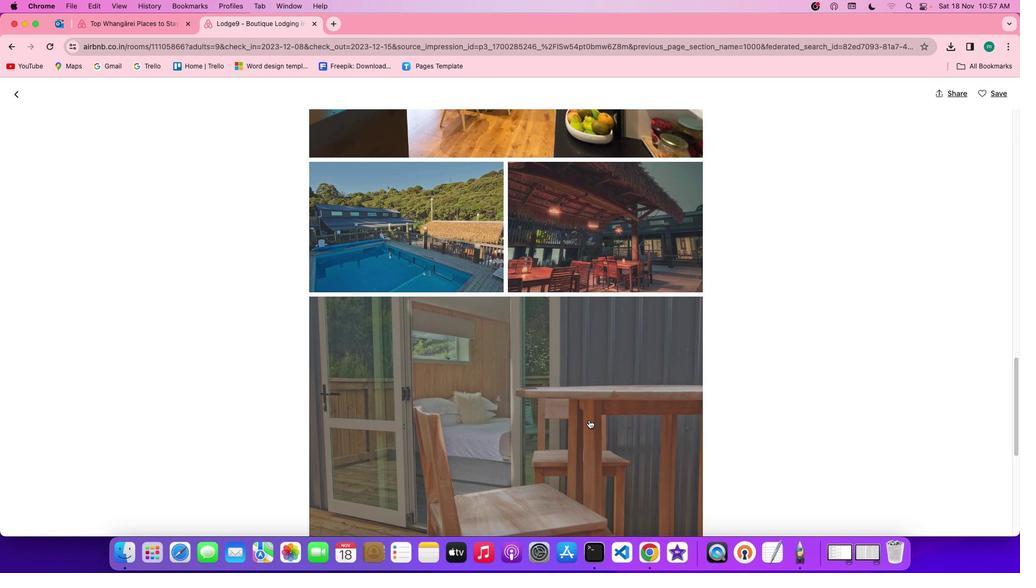 
Action: Mouse scrolled (588, 420) with delta (0, 0)
Screenshot: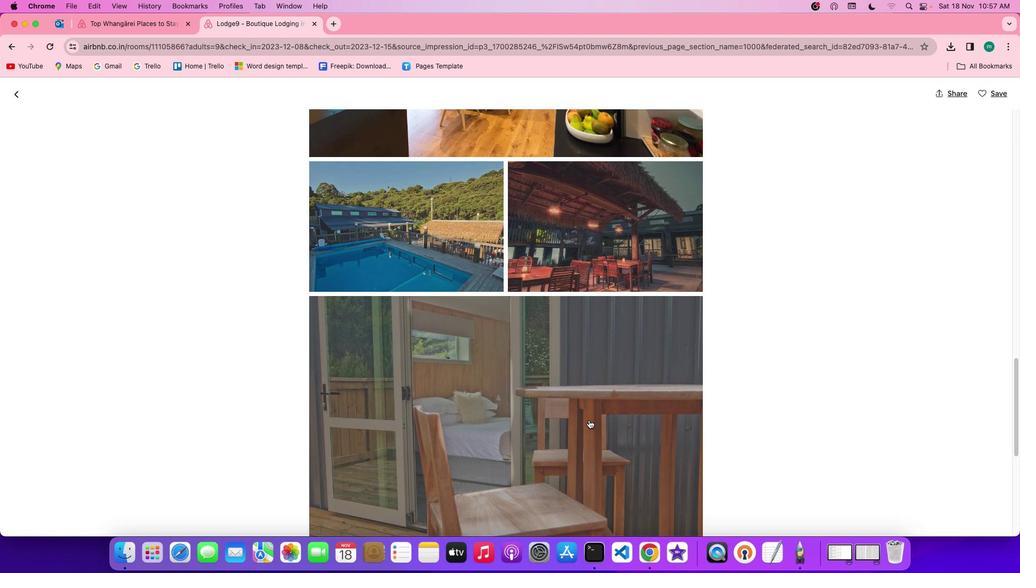 
Action: Mouse scrolled (588, 420) with delta (0, 0)
Screenshot: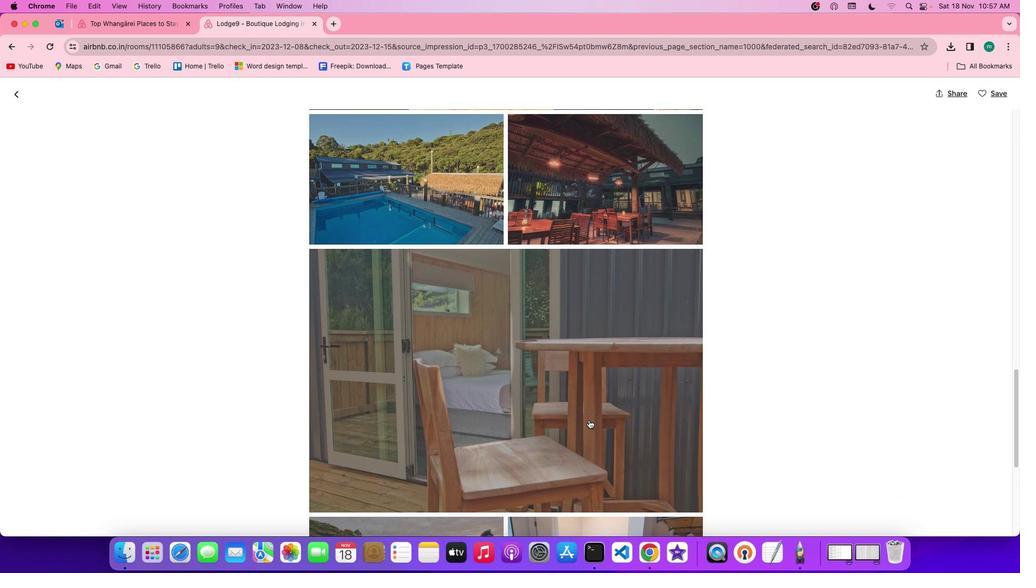 
Action: Mouse scrolled (588, 420) with delta (0, 0)
Screenshot: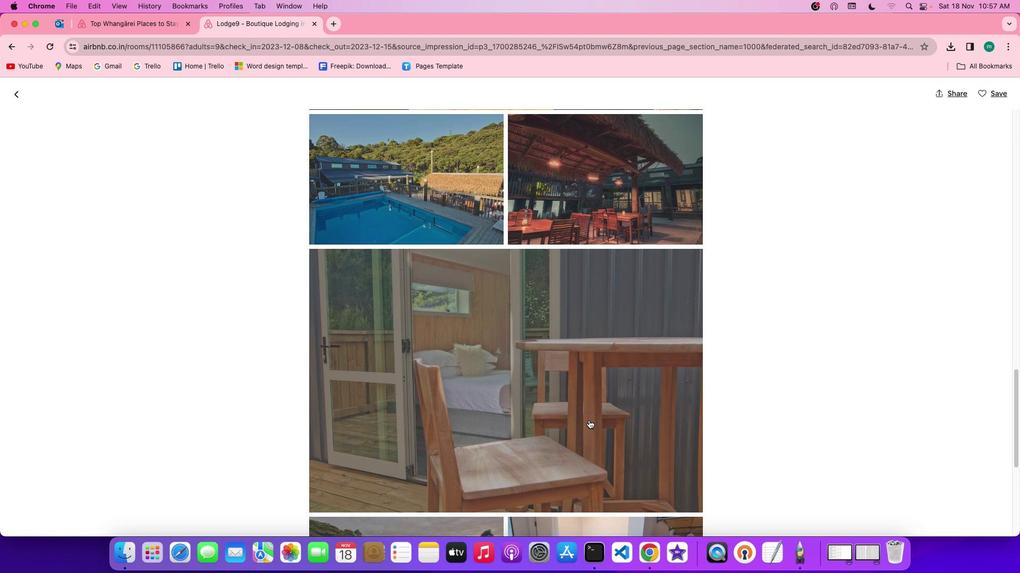 
Action: Mouse scrolled (588, 420) with delta (0, 0)
Screenshot: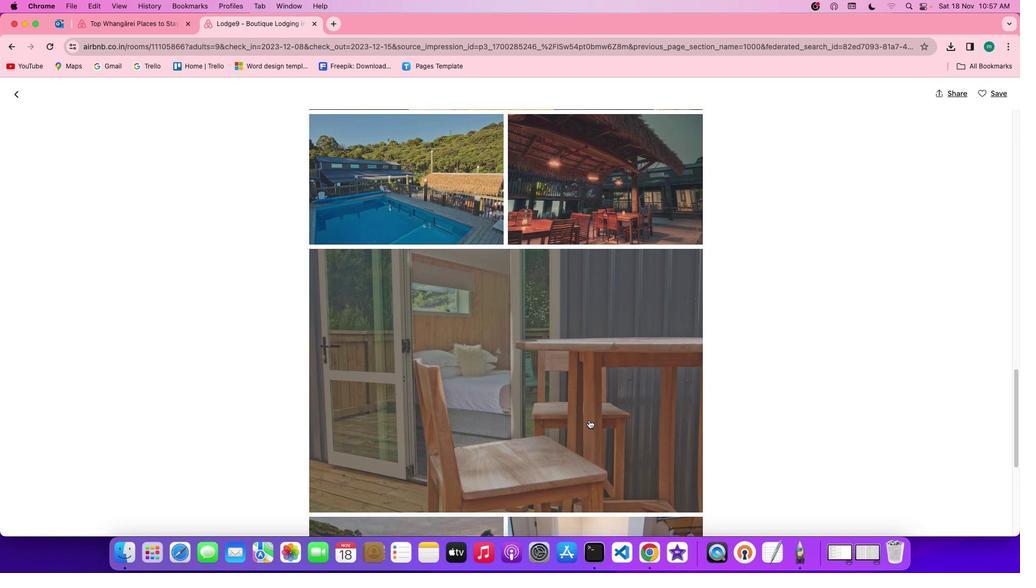 
Action: Mouse scrolled (588, 420) with delta (0, 0)
Screenshot: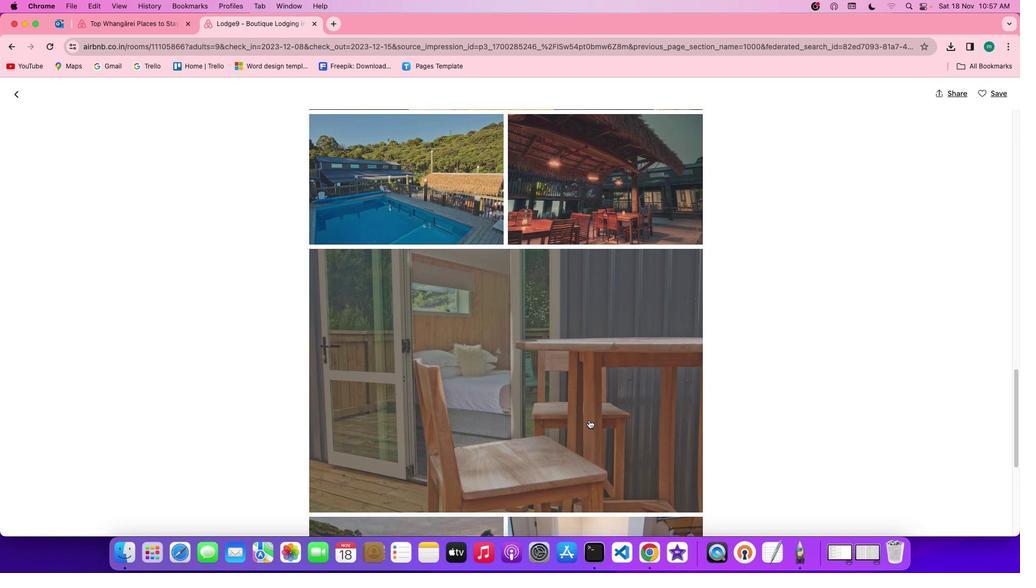 
Action: Mouse scrolled (588, 420) with delta (0, 0)
Screenshot: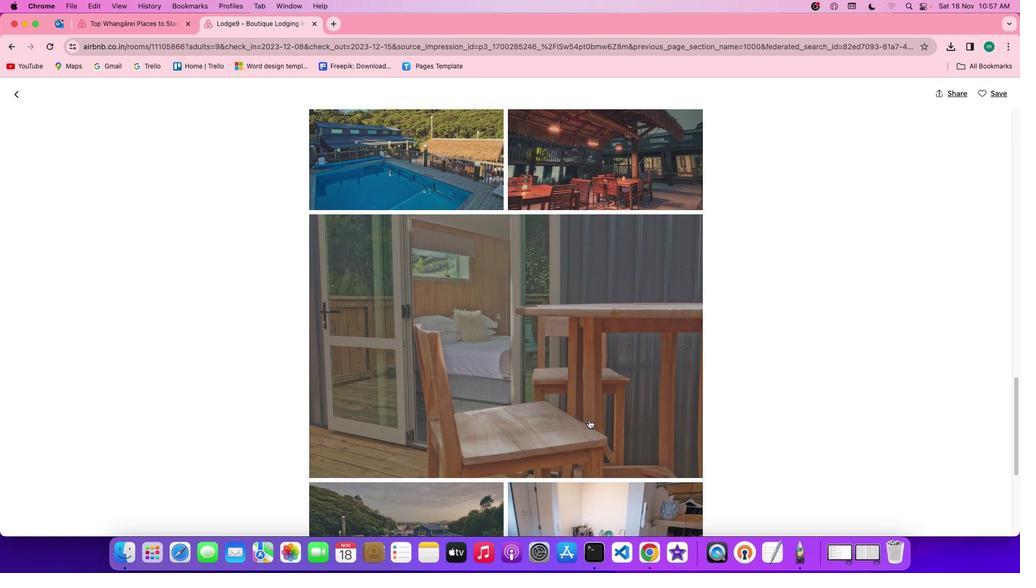 
Action: Mouse scrolled (588, 420) with delta (0, 0)
Screenshot: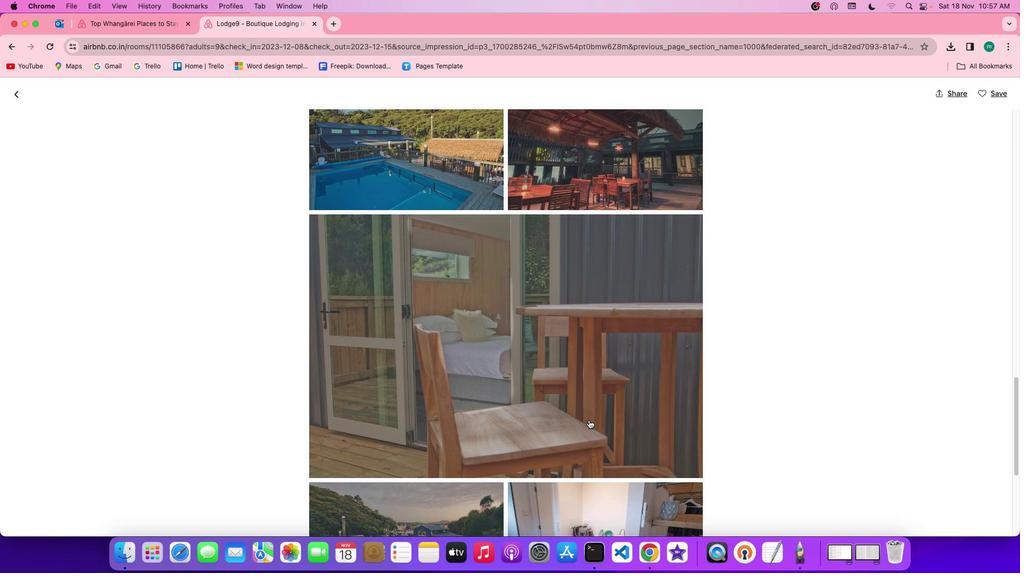 
Action: Mouse scrolled (588, 420) with delta (0, 0)
Screenshot: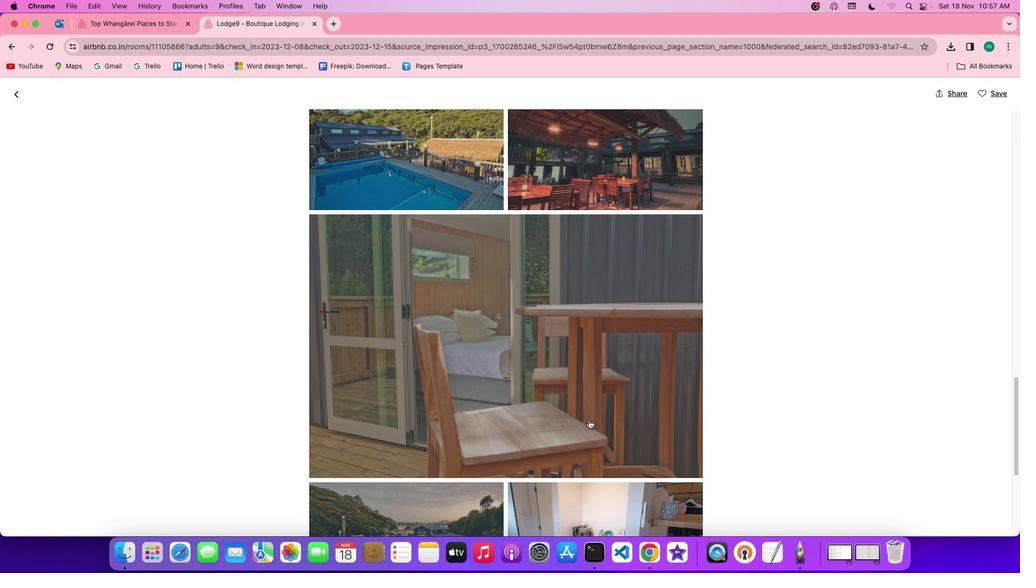 
Action: Mouse scrolled (588, 420) with delta (0, 0)
Screenshot: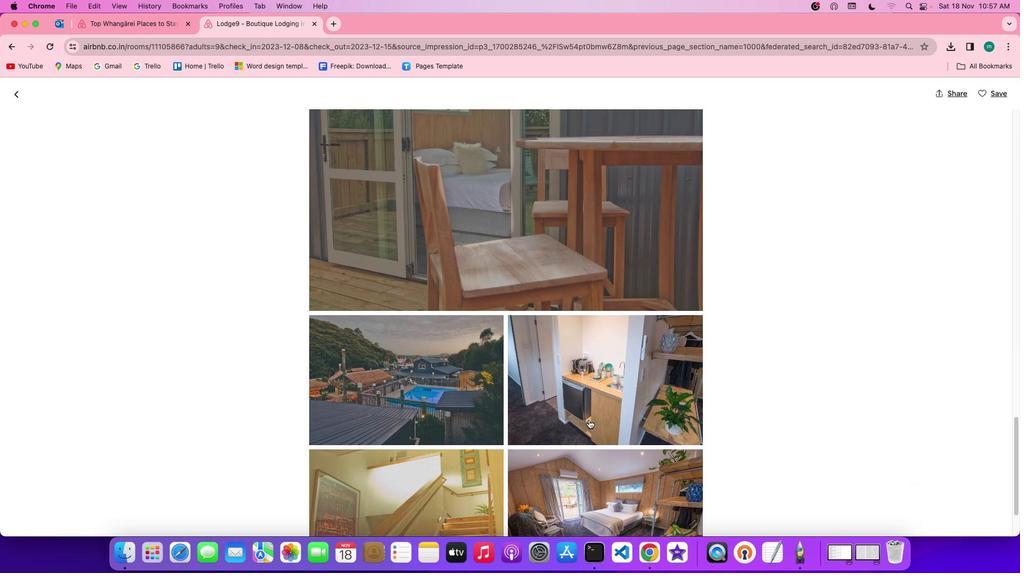 
Action: Mouse scrolled (588, 420) with delta (0, 0)
Screenshot: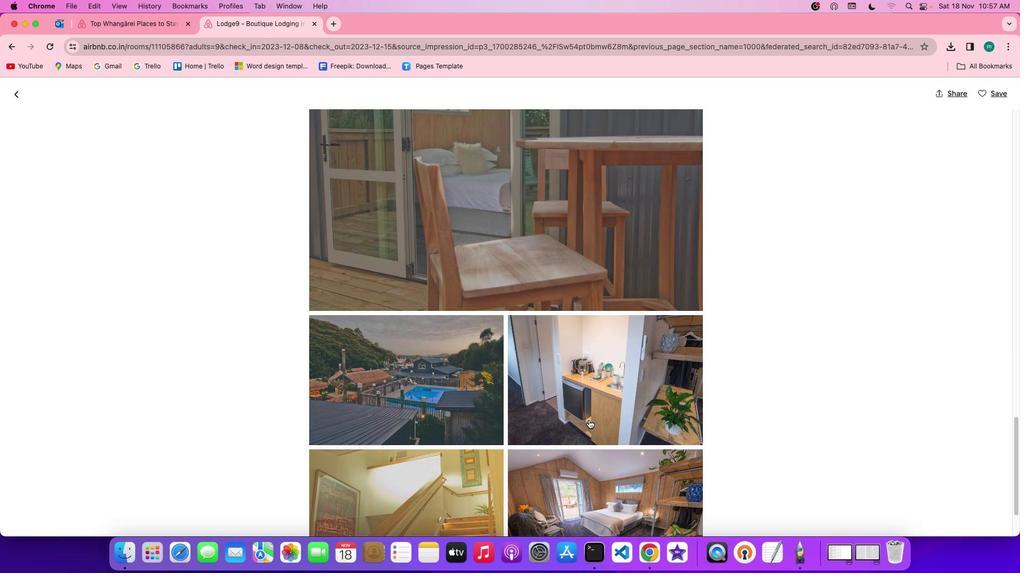 
Action: Mouse scrolled (588, 420) with delta (0, -1)
Screenshot: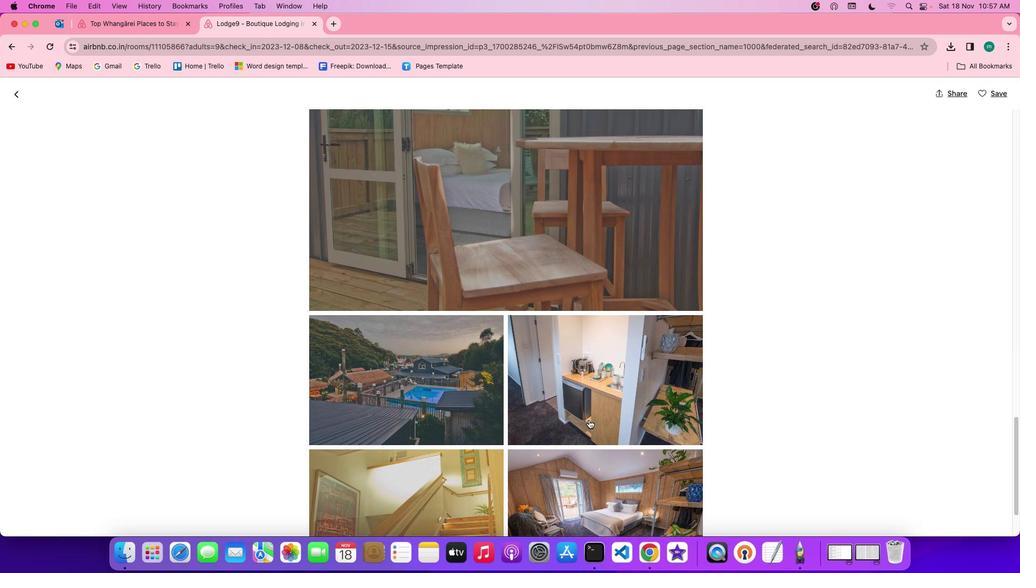 
Action: Mouse scrolled (588, 420) with delta (0, -2)
Screenshot: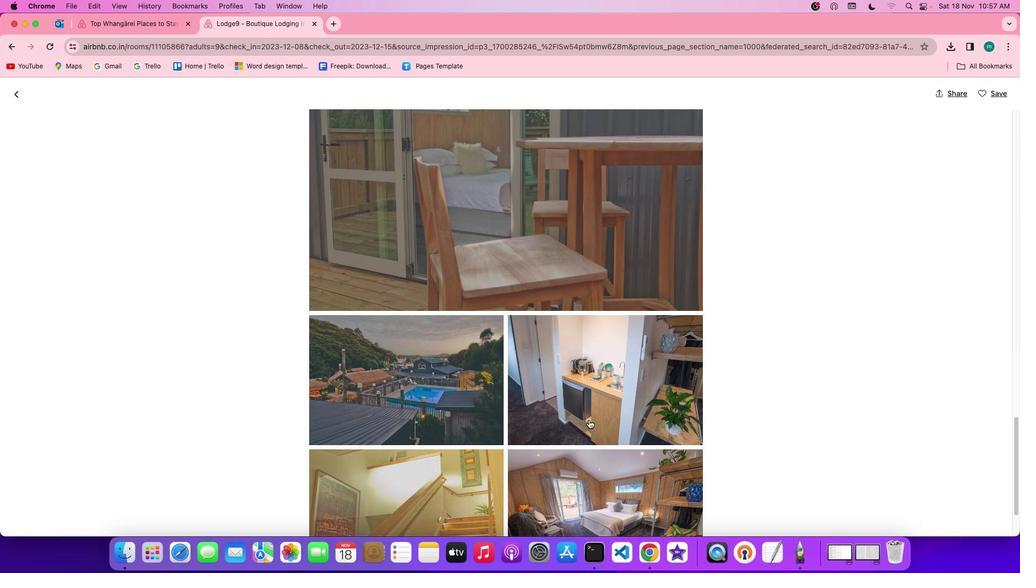 
Action: Mouse scrolled (588, 420) with delta (0, 0)
Screenshot: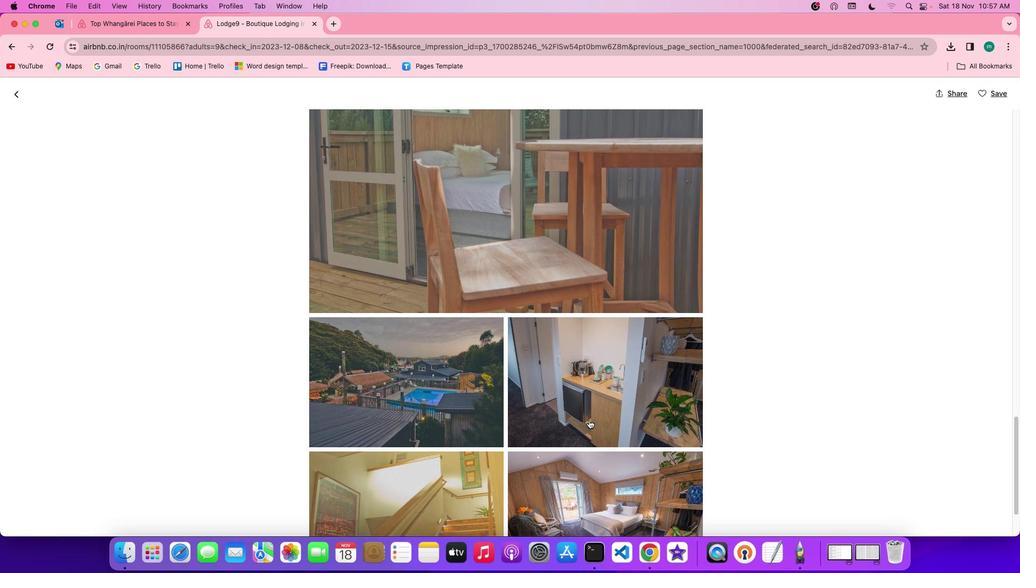 
Action: Mouse scrolled (588, 420) with delta (0, 0)
Screenshot: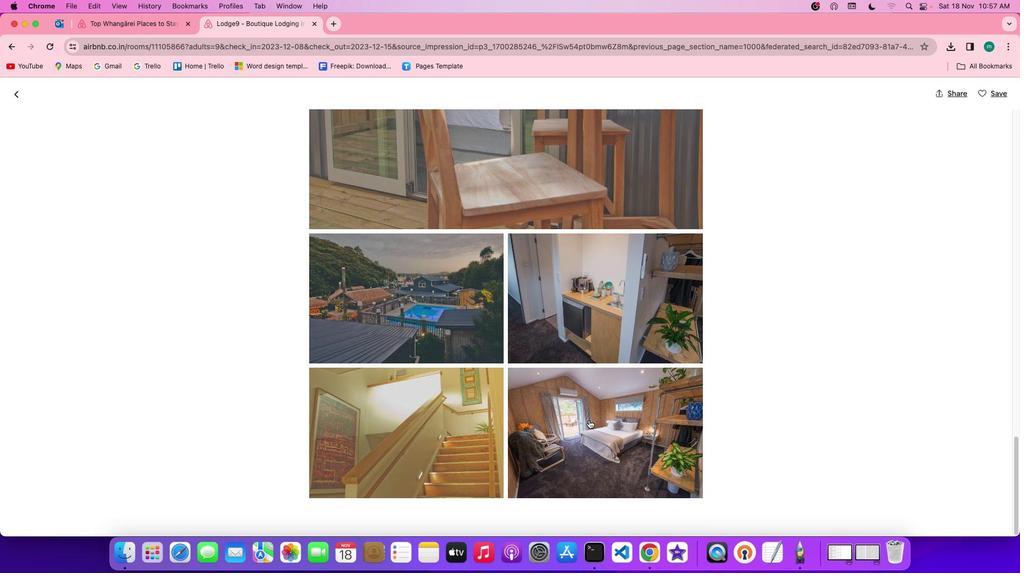 
Action: Mouse scrolled (588, 420) with delta (0, 0)
Screenshot: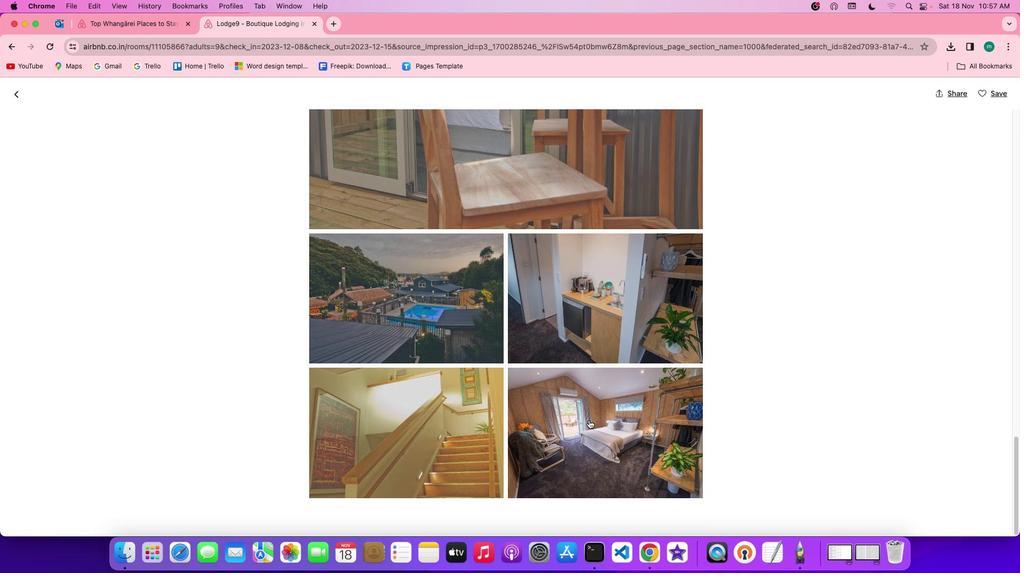 
Action: Mouse scrolled (588, 420) with delta (0, -1)
Screenshot: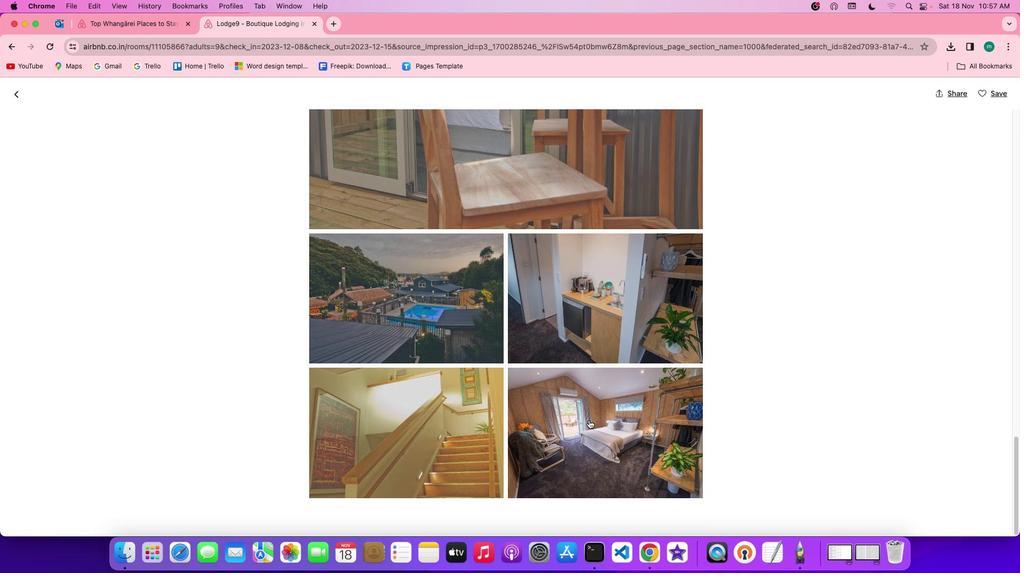 
Action: Mouse scrolled (588, 420) with delta (0, 0)
Screenshot: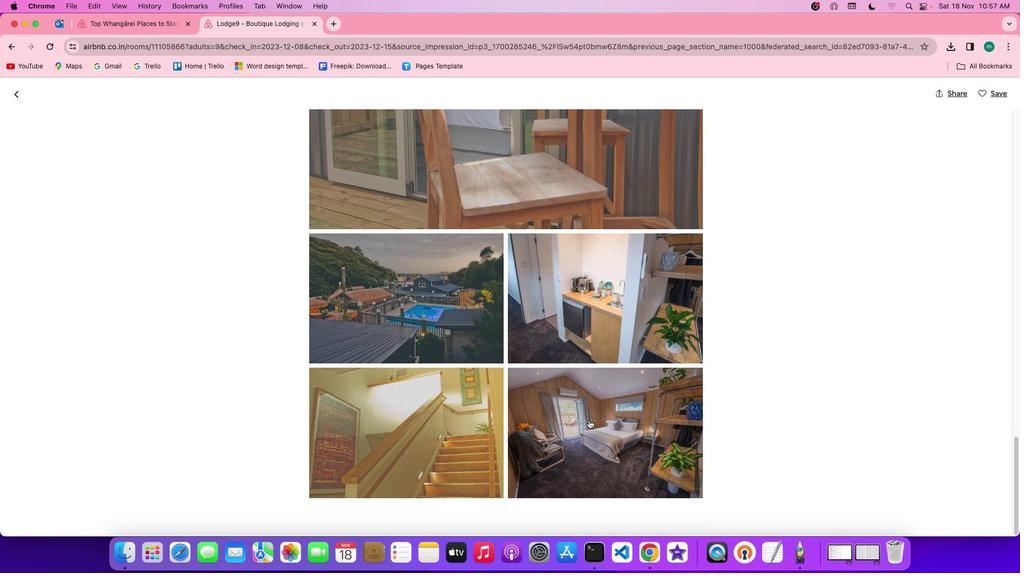 
Action: Mouse scrolled (588, 420) with delta (0, 0)
Screenshot: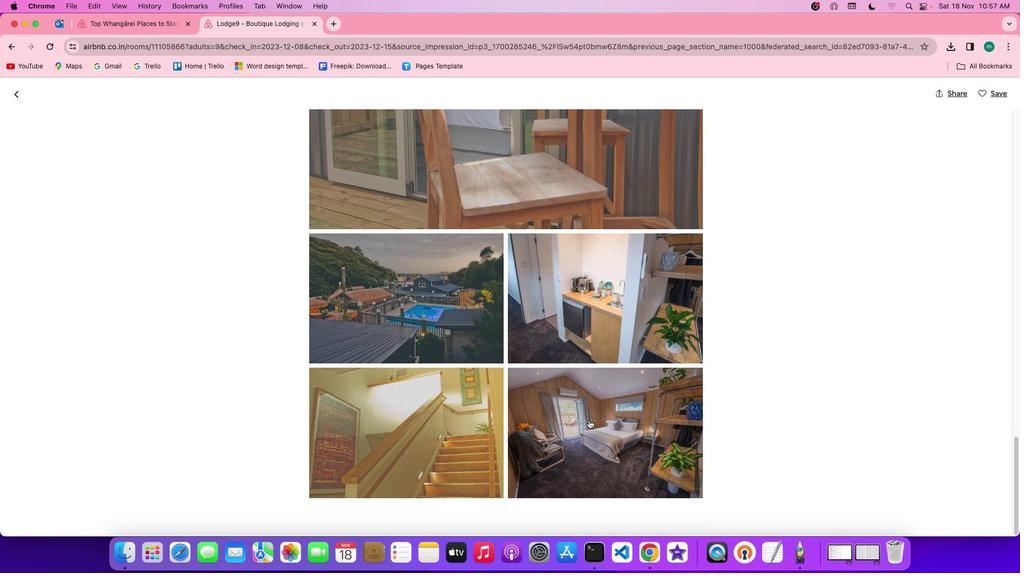 
Action: Mouse scrolled (588, 420) with delta (0, -1)
Screenshot: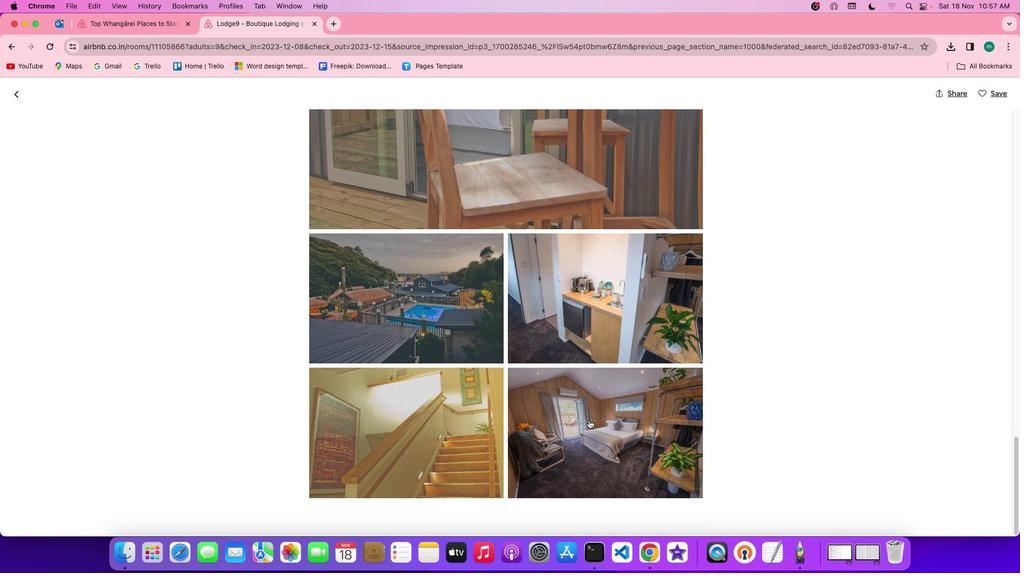 
Action: Mouse scrolled (588, 420) with delta (0, -2)
Screenshot: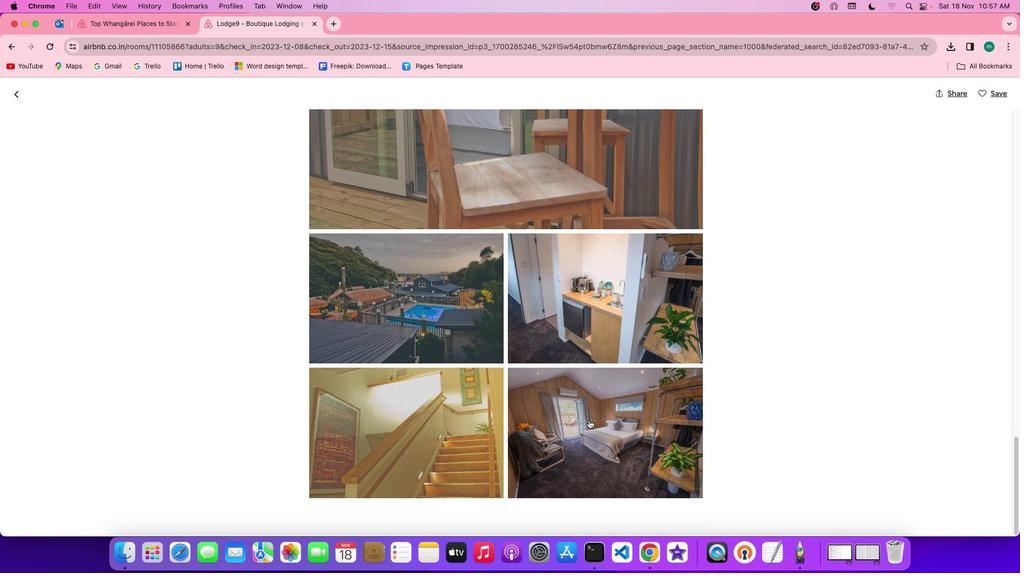 
Action: Mouse scrolled (588, 420) with delta (0, 0)
Screenshot: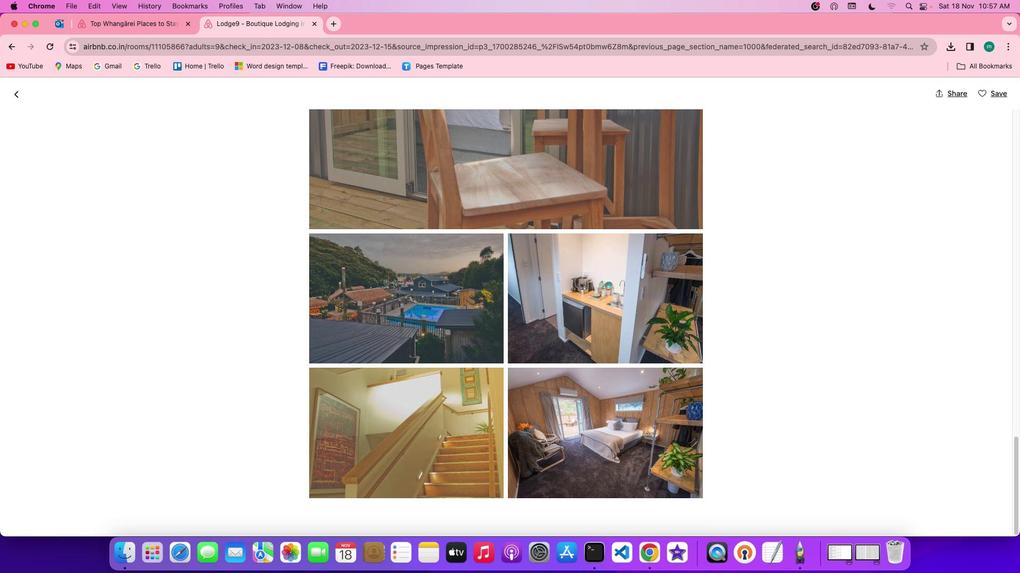 
Action: Mouse scrolled (588, 420) with delta (0, 0)
Screenshot: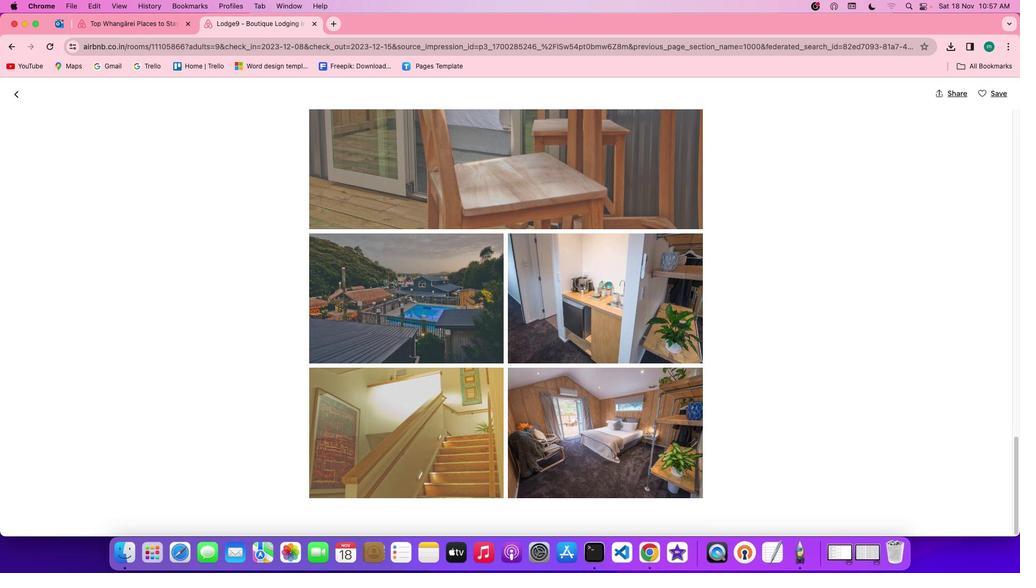 
Action: Mouse scrolled (588, 420) with delta (0, -1)
Screenshot: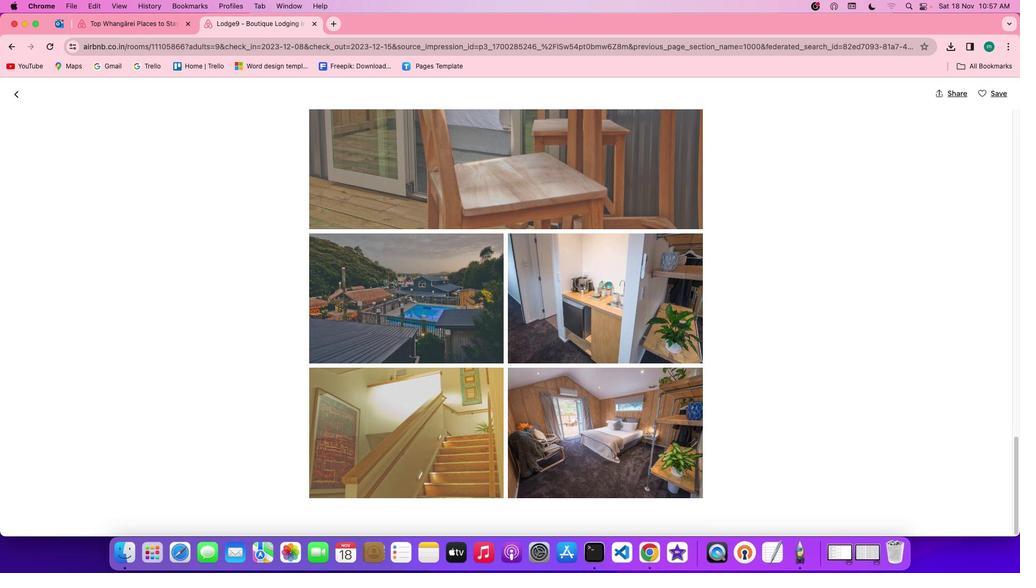 
Action: Mouse scrolled (588, 420) with delta (0, -2)
Screenshot: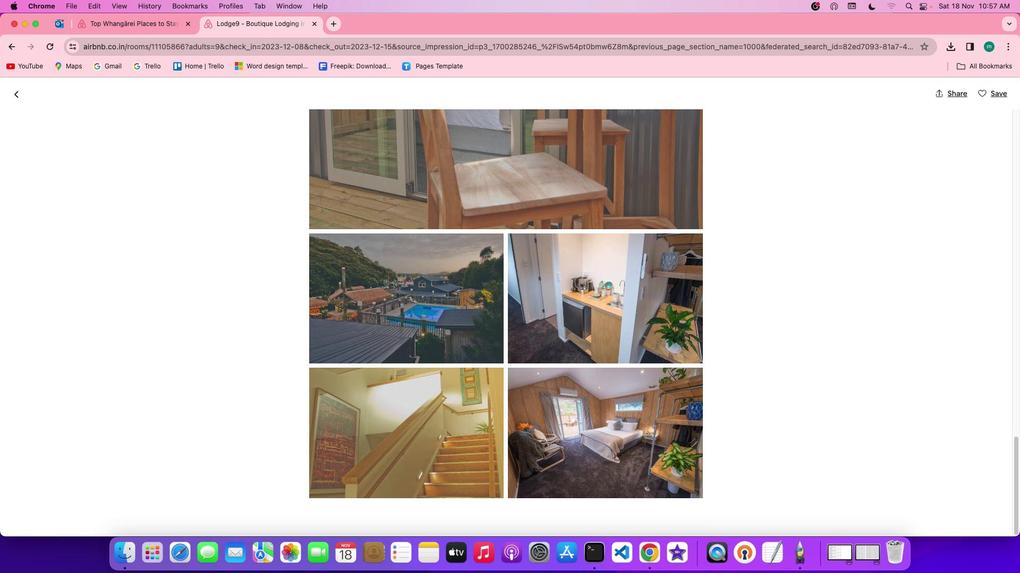 
Action: Mouse moved to (15, 89)
Screenshot: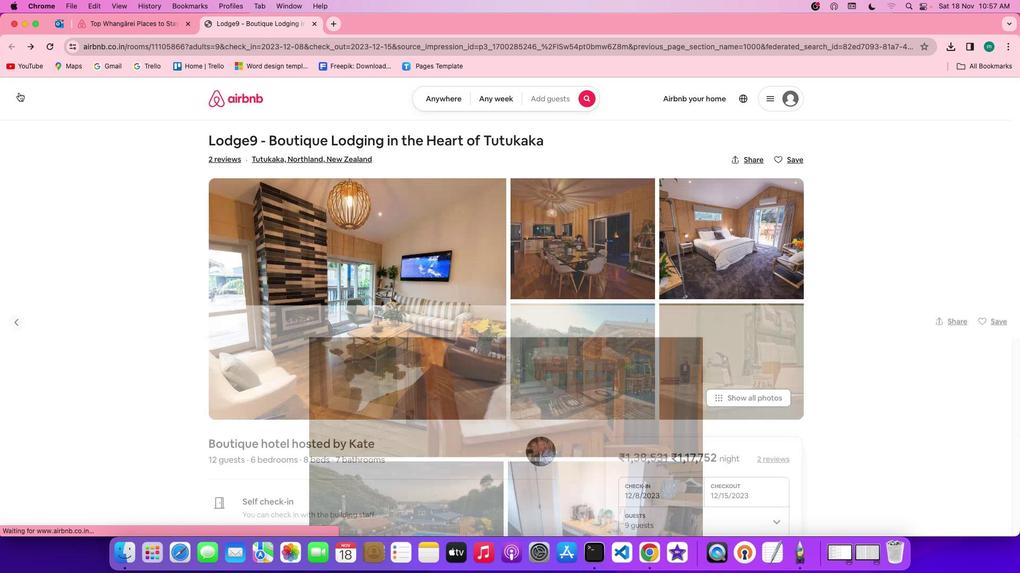 
Action: Mouse pressed left at (15, 89)
Screenshot: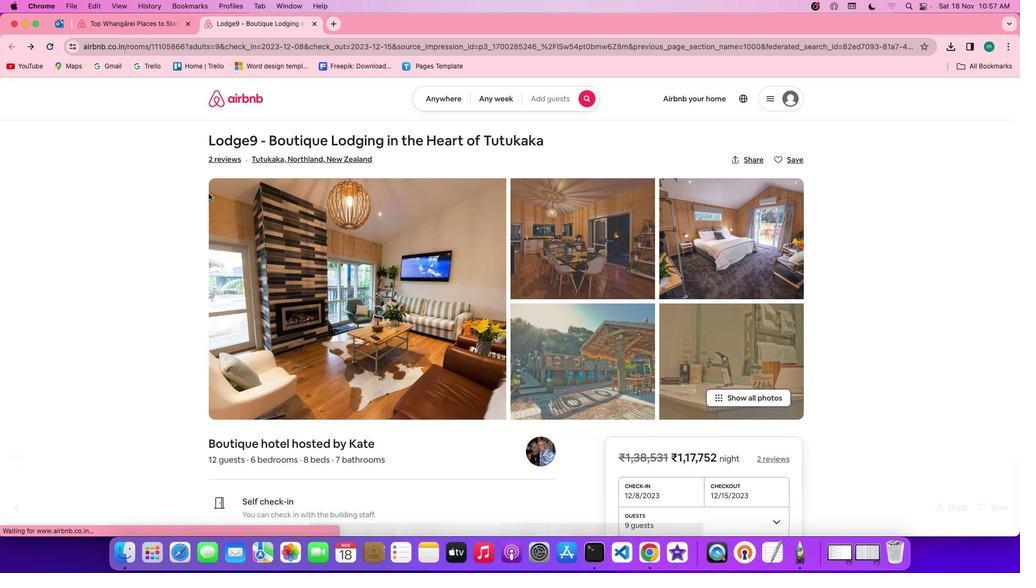 
Action: Mouse moved to (459, 372)
Screenshot: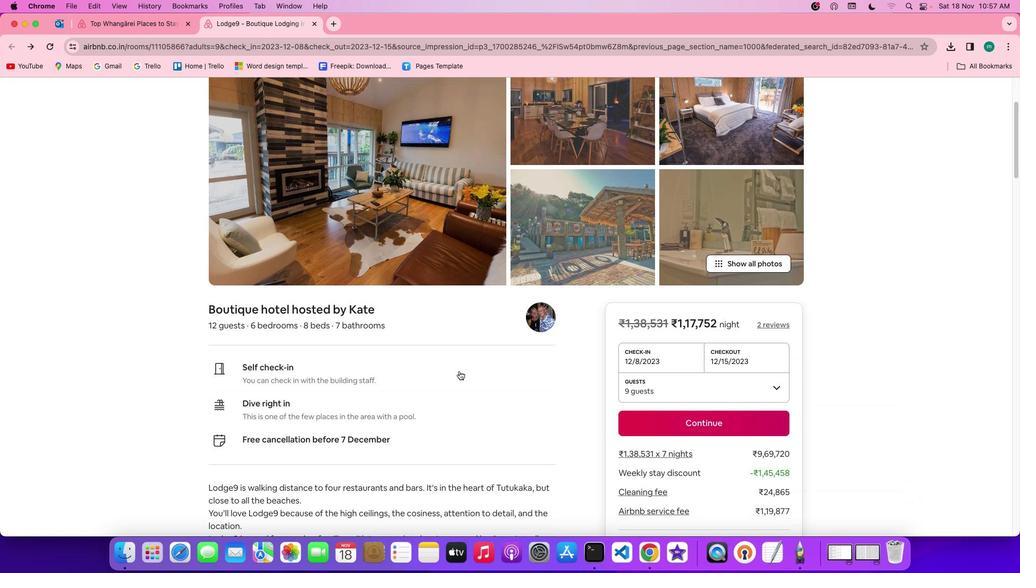 
Action: Mouse scrolled (459, 372) with delta (0, 0)
Screenshot: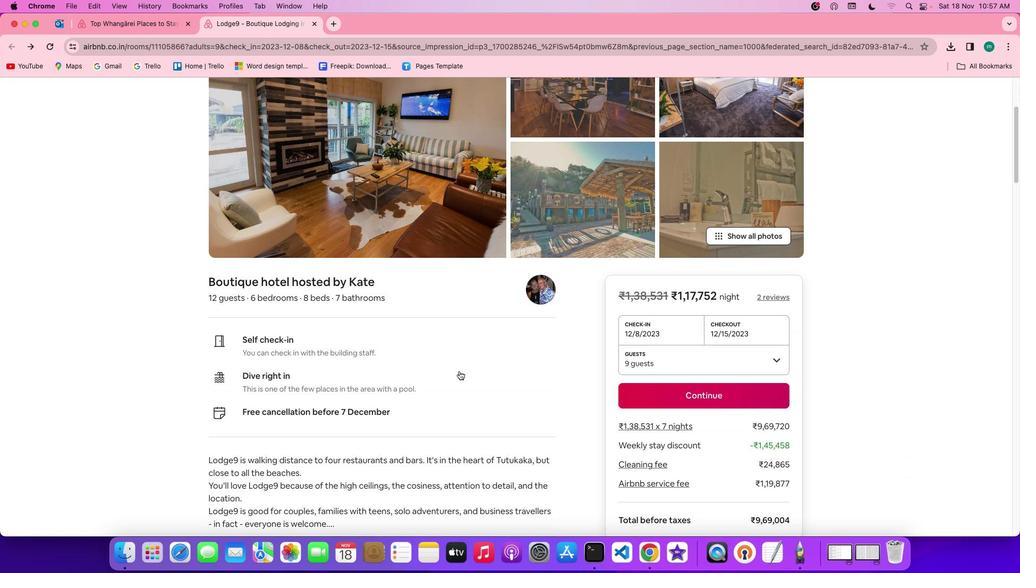 
Action: Mouse scrolled (459, 372) with delta (0, 0)
Screenshot: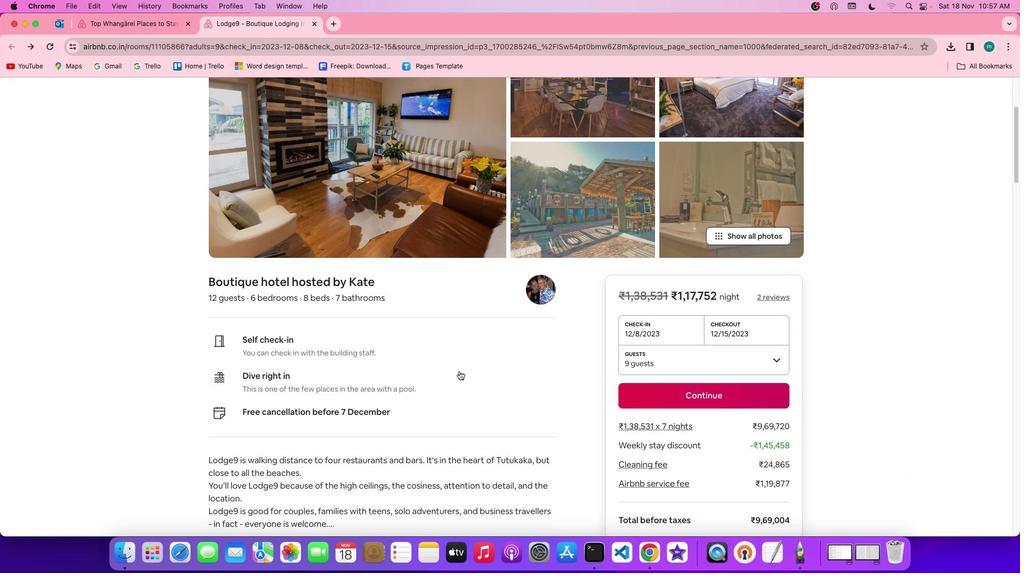 
Action: Mouse scrolled (459, 372) with delta (0, -1)
Screenshot: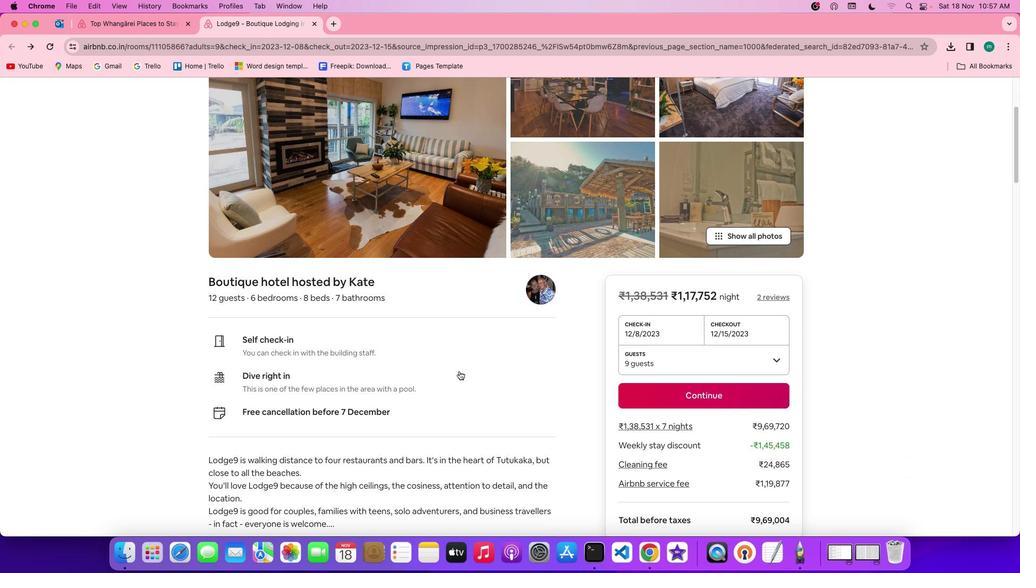 
Action: Mouse scrolled (459, 372) with delta (0, -2)
Screenshot: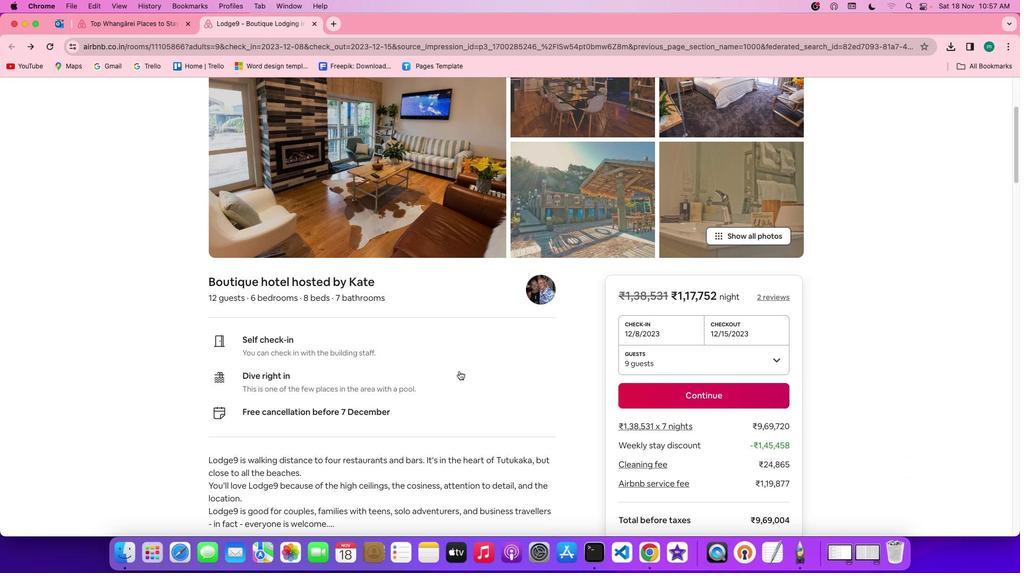 
Action: Mouse scrolled (459, 372) with delta (0, 0)
Screenshot: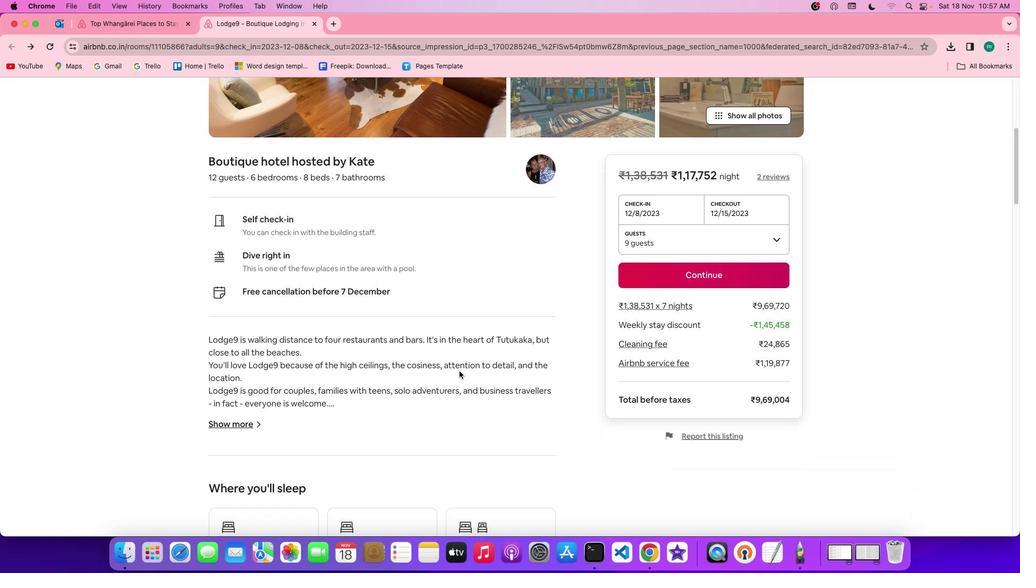 
Action: Mouse scrolled (459, 372) with delta (0, 0)
Screenshot: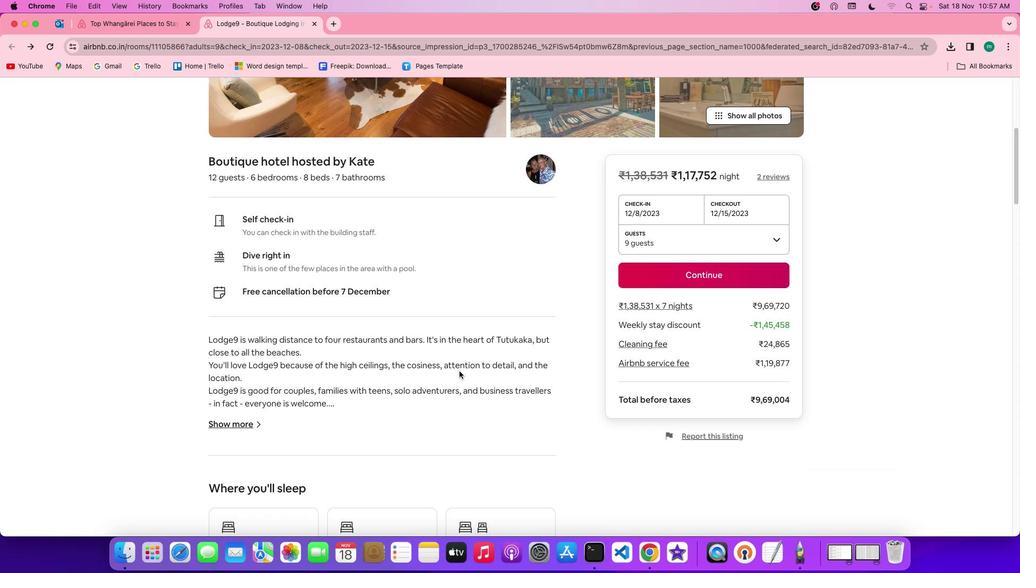 
Action: Mouse scrolled (459, 372) with delta (0, -1)
Screenshot: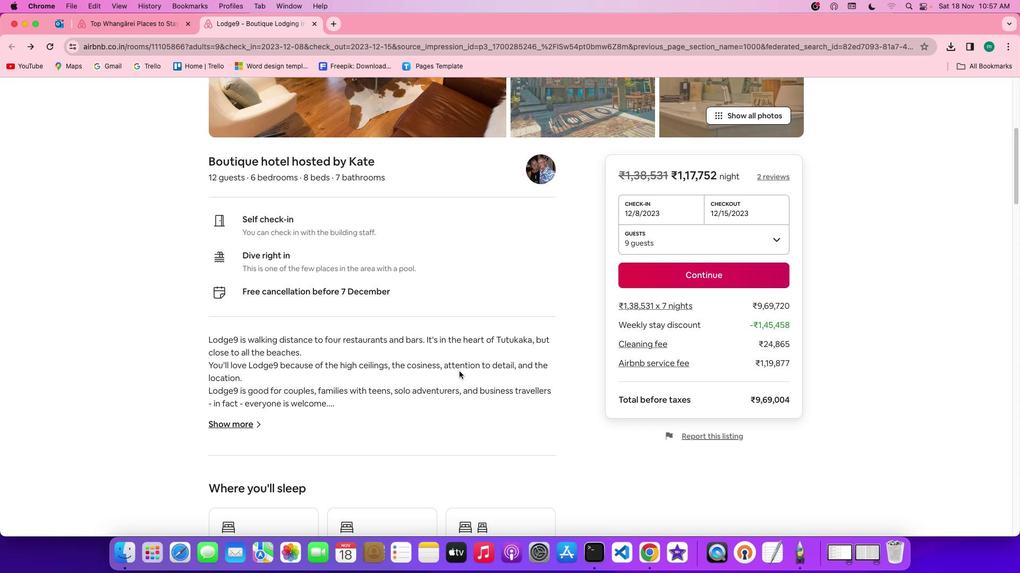 
Action: Mouse scrolled (459, 372) with delta (0, -1)
Screenshot: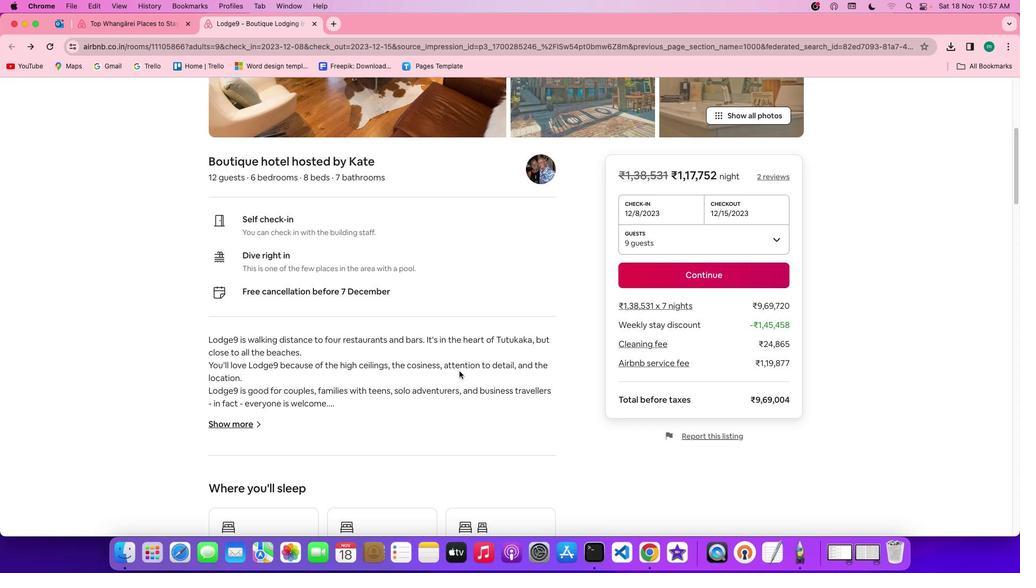 
Action: Mouse scrolled (459, 372) with delta (0, 0)
Screenshot: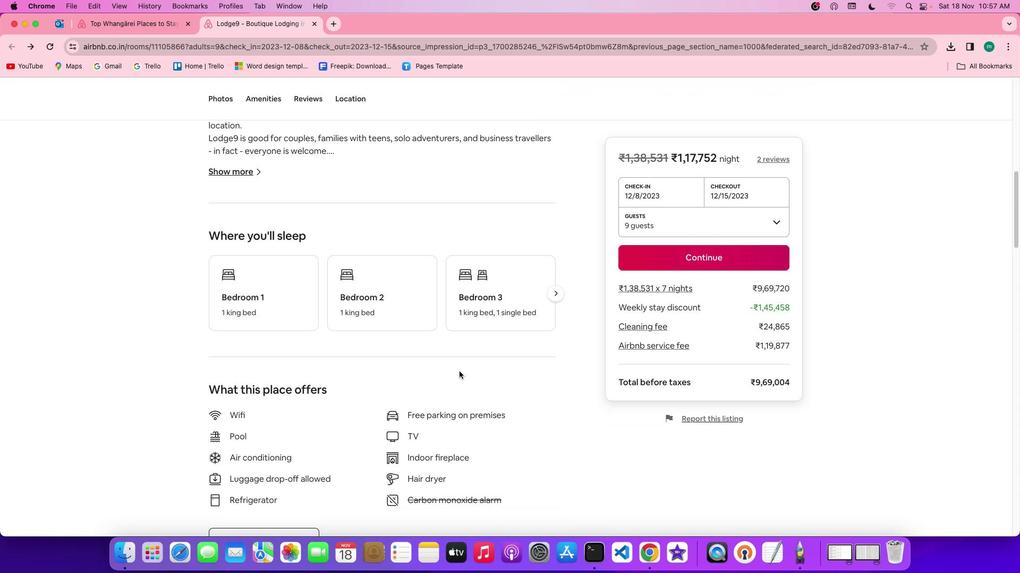 
Action: Mouse scrolled (459, 372) with delta (0, 0)
Screenshot: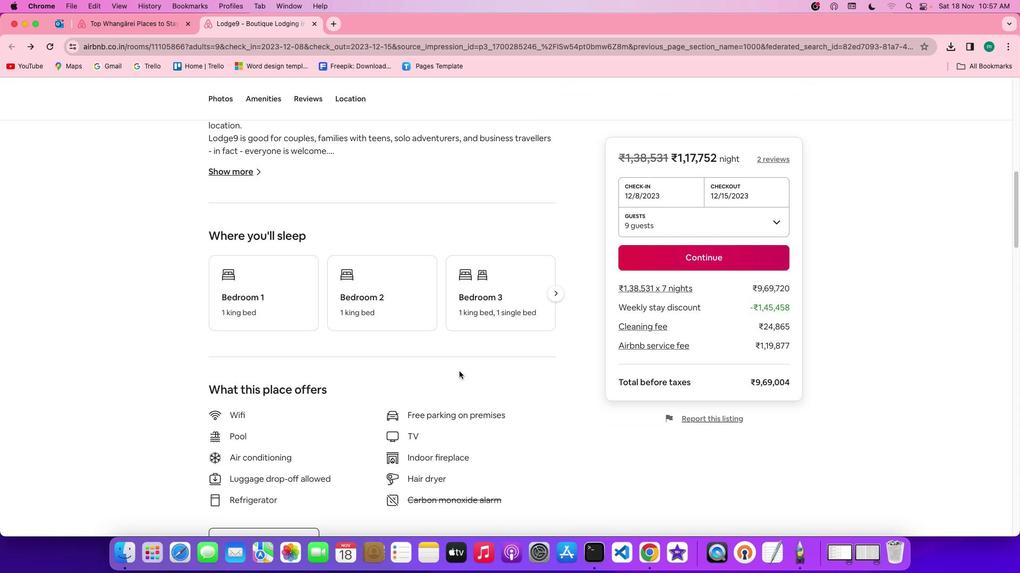 
Action: Mouse scrolled (459, 372) with delta (0, -1)
Screenshot: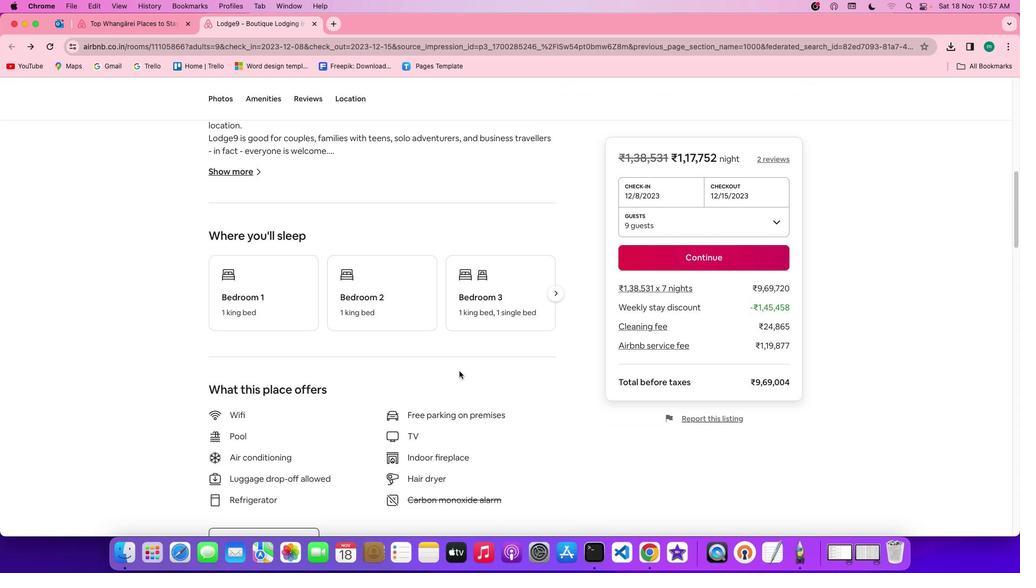 
Action: Mouse scrolled (459, 372) with delta (0, -2)
Screenshot: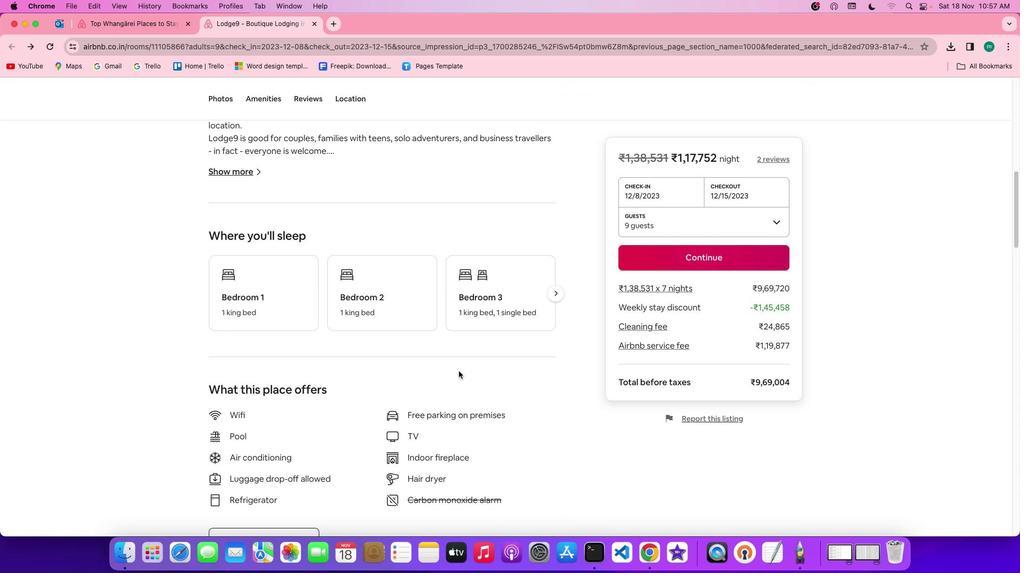
Action: Mouse scrolled (459, 372) with delta (0, -2)
Screenshot: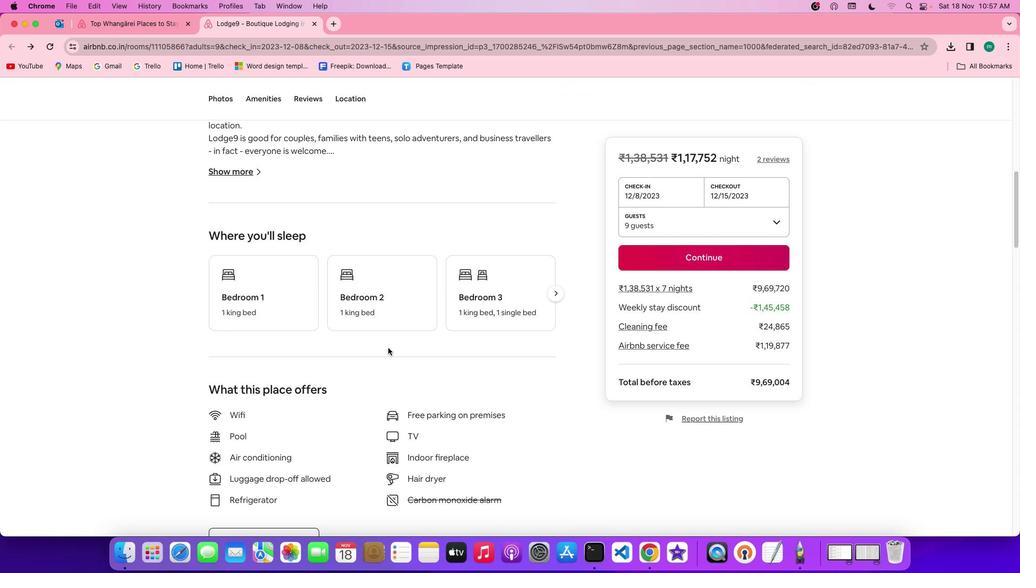 
Action: Mouse moved to (243, 173)
Screenshot: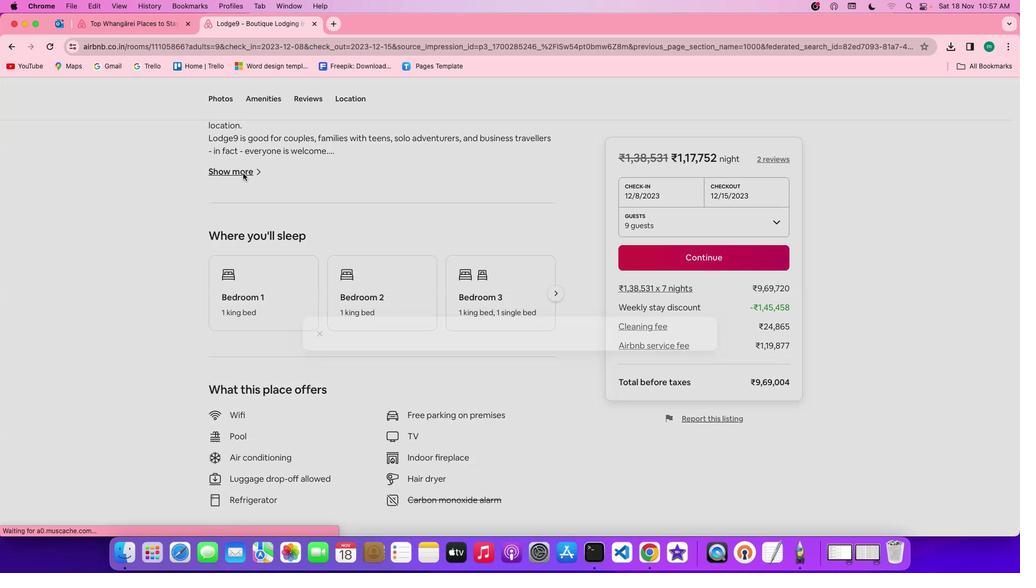 
Action: Mouse pressed left at (243, 173)
Screenshot: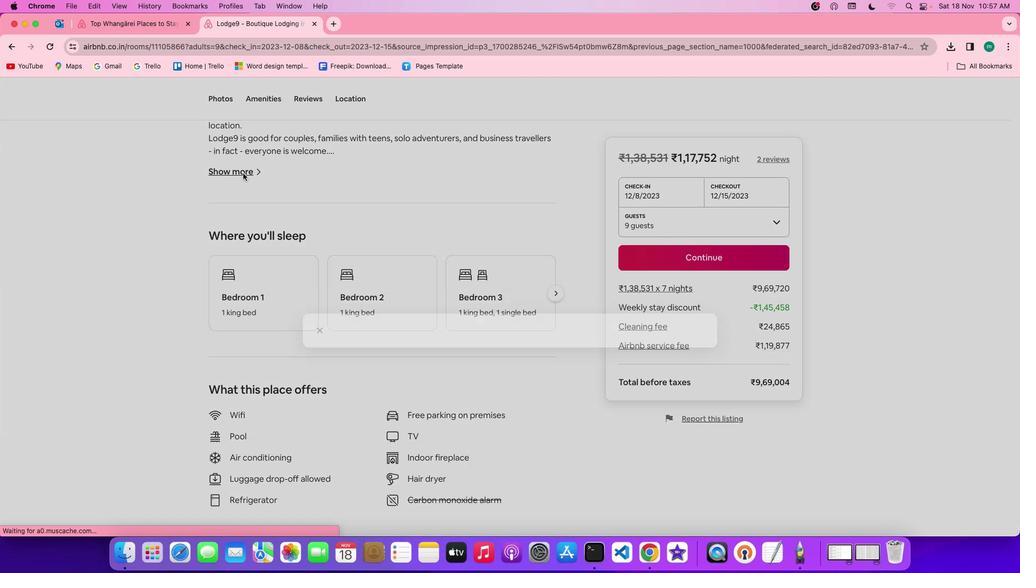 
Action: Mouse moved to (509, 319)
Screenshot: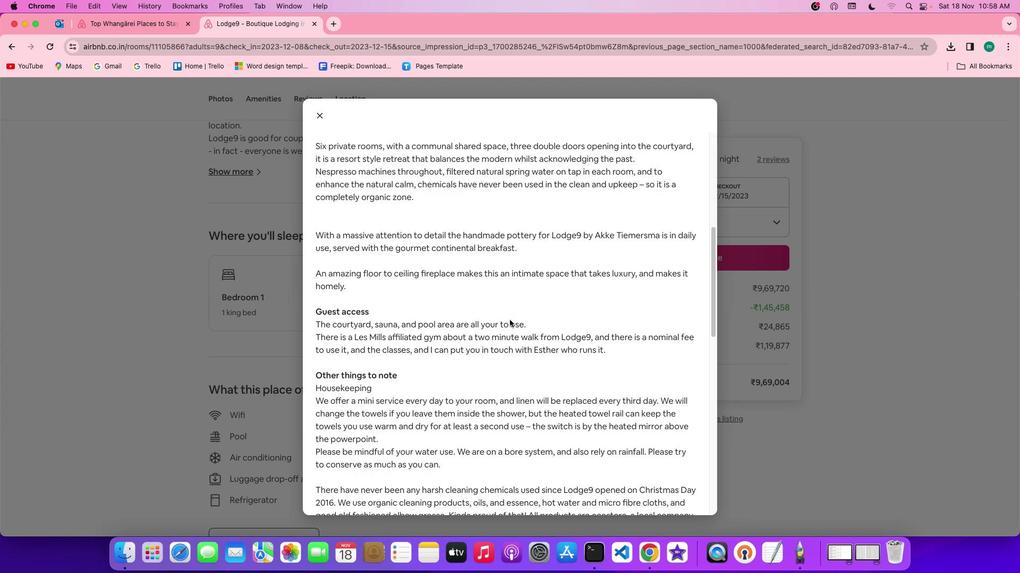 
Action: Mouse scrolled (509, 319) with delta (0, 0)
Screenshot: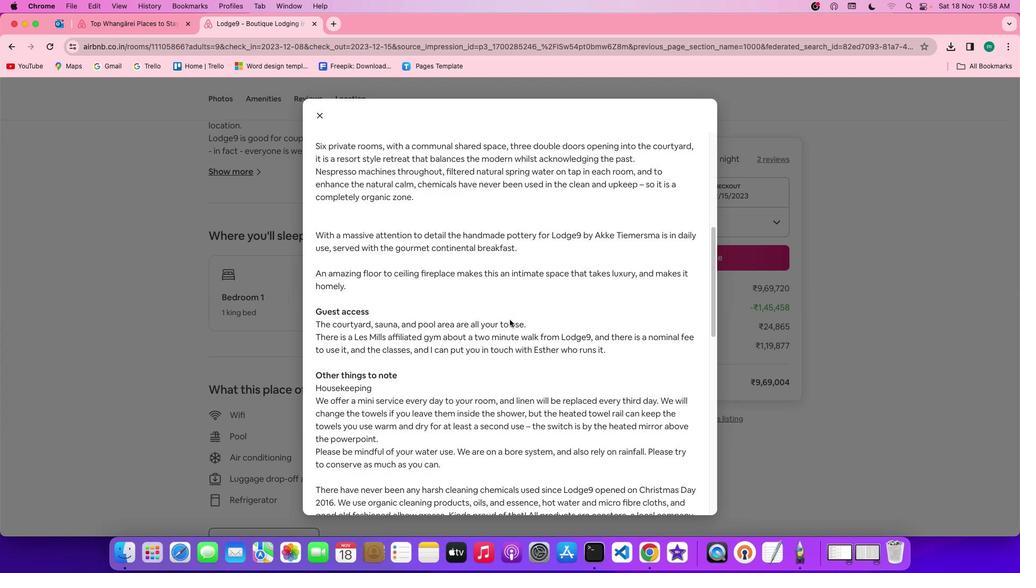 
Action: Mouse scrolled (509, 319) with delta (0, 0)
Screenshot: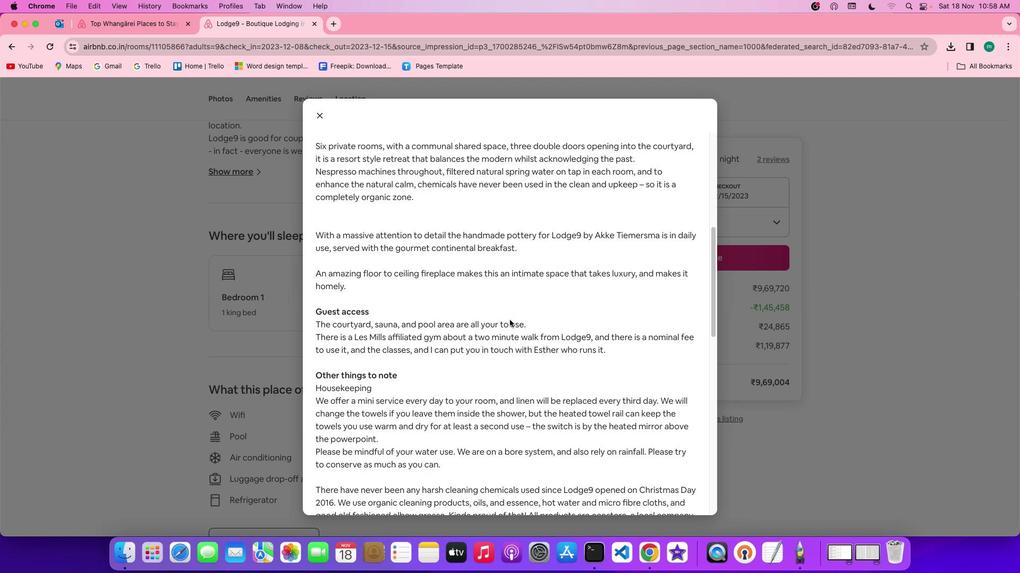 
Action: Mouse scrolled (509, 319) with delta (0, -1)
Screenshot: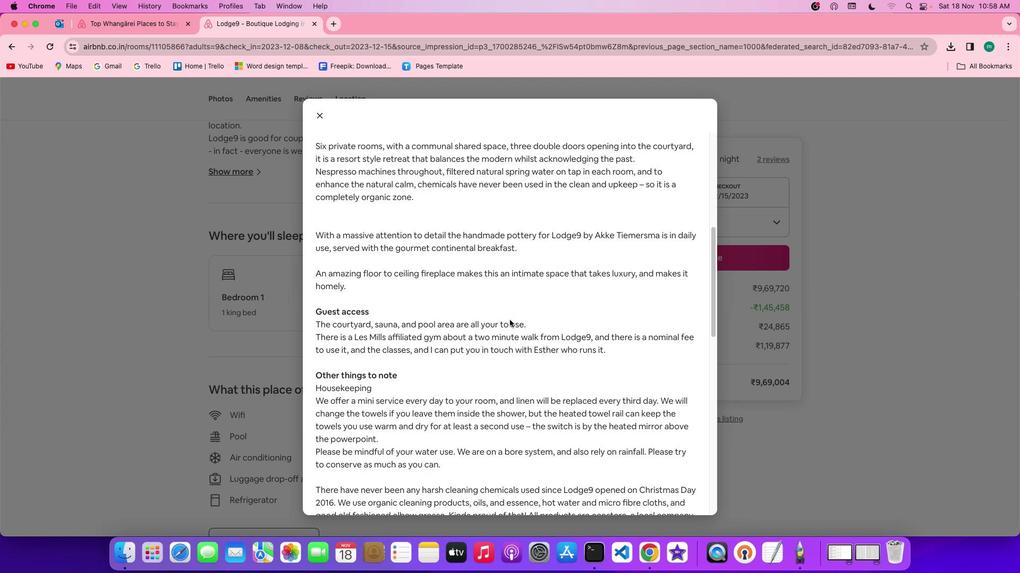 
Action: Mouse scrolled (509, 319) with delta (0, -2)
Screenshot: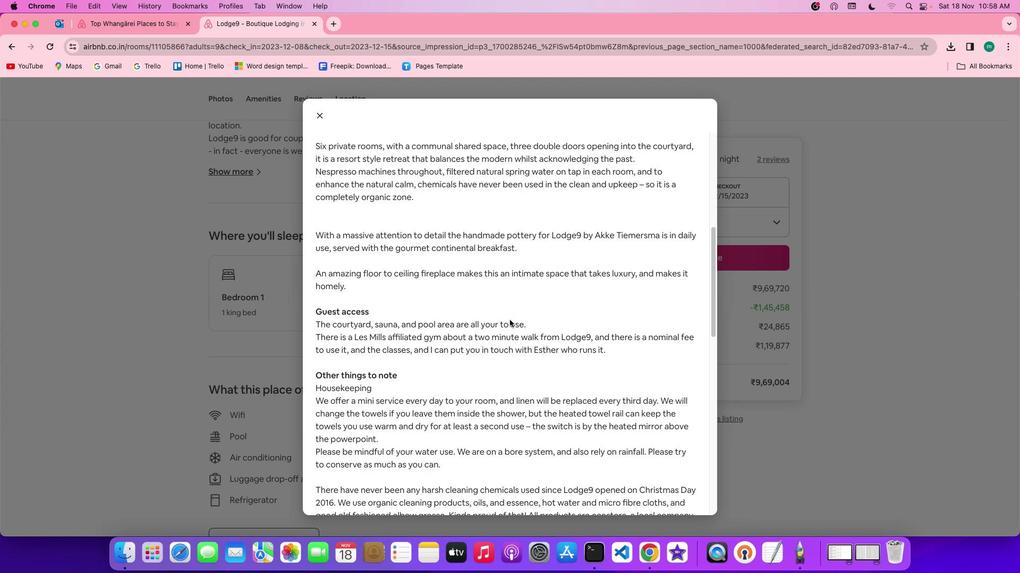
Action: Mouse scrolled (509, 319) with delta (0, -2)
Screenshot: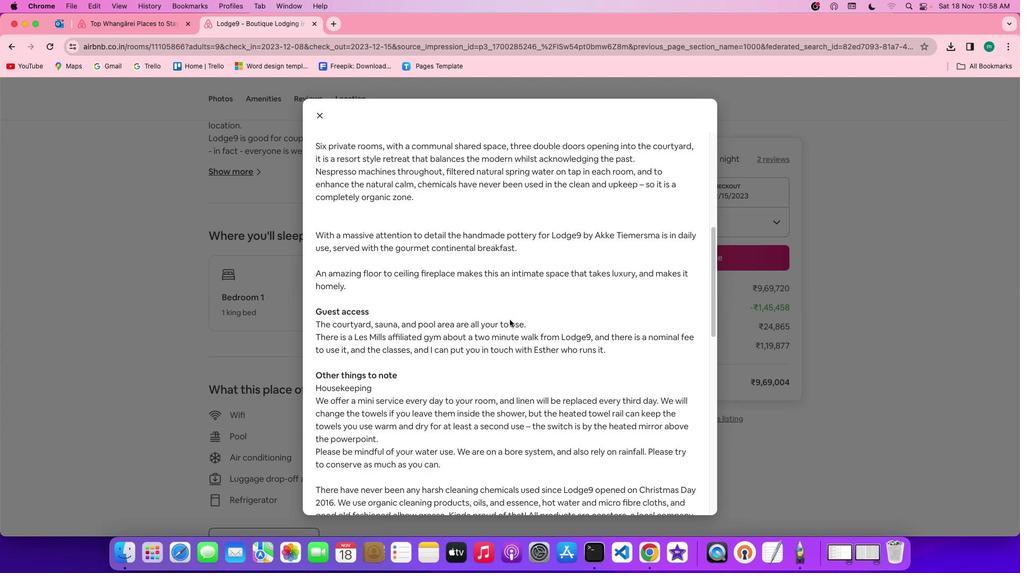 
Action: Mouse scrolled (509, 319) with delta (0, 0)
Screenshot: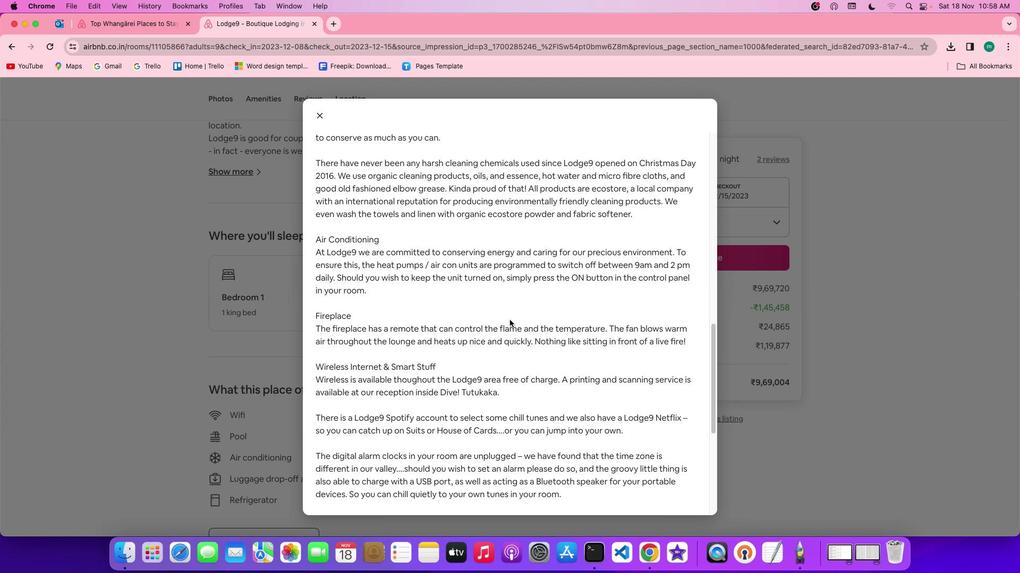
Action: Mouse scrolled (509, 319) with delta (0, 0)
Screenshot: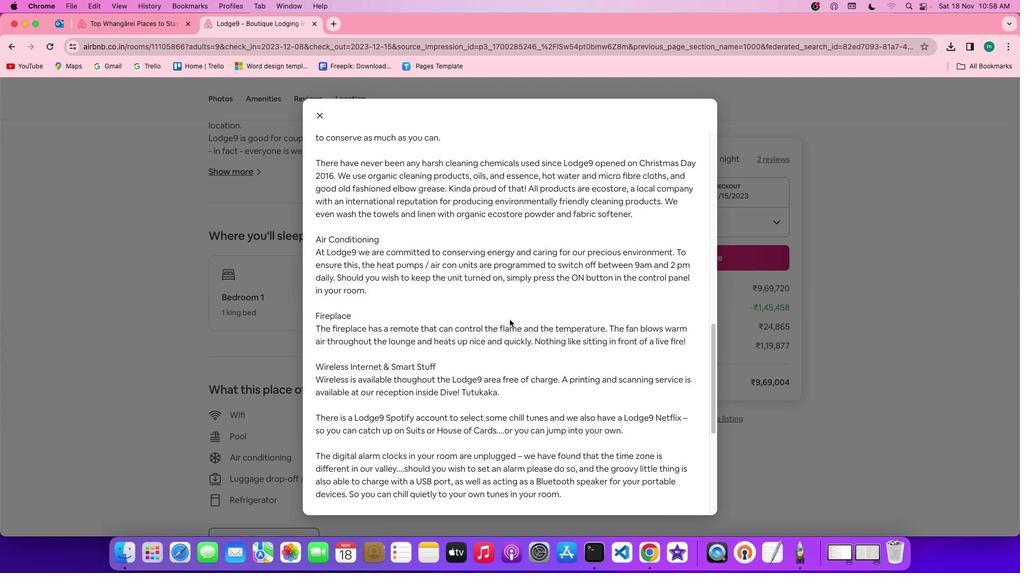 
Action: Mouse scrolled (509, 319) with delta (0, -1)
Screenshot: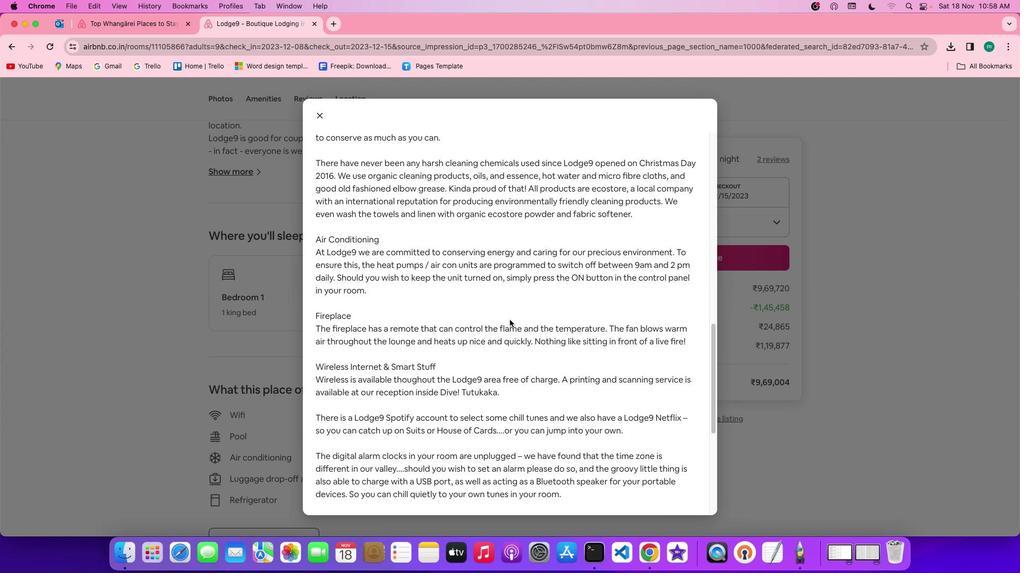
Action: Mouse scrolled (509, 319) with delta (0, -2)
Screenshot: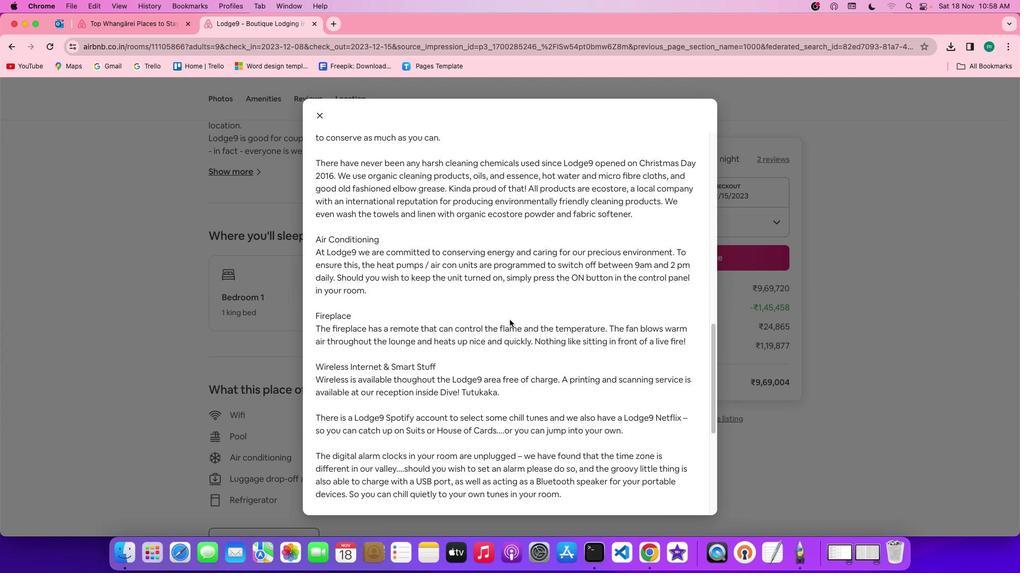 
Action: Mouse scrolled (509, 319) with delta (0, -2)
Screenshot: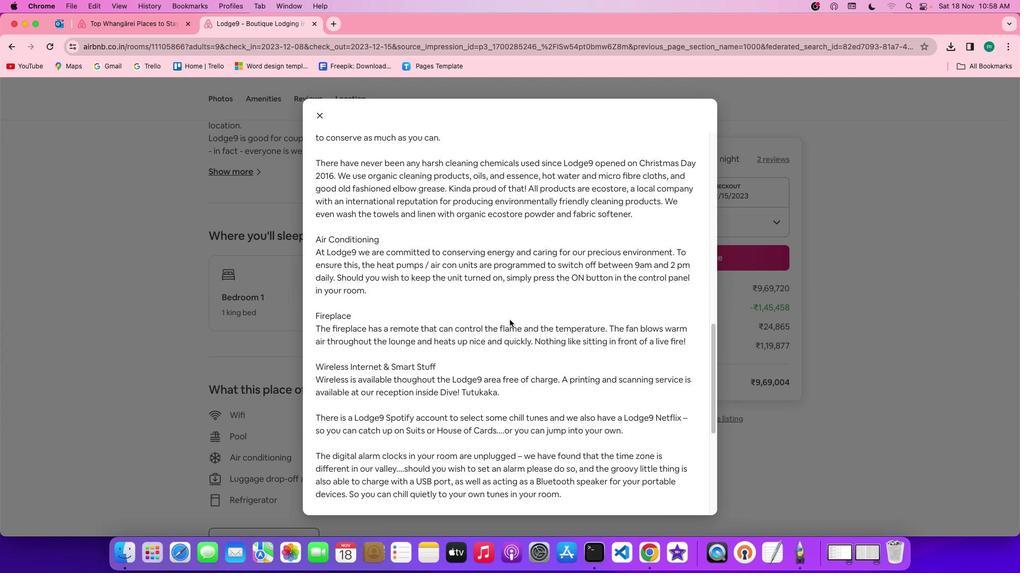 
Action: Mouse scrolled (509, 319) with delta (0, 0)
Screenshot: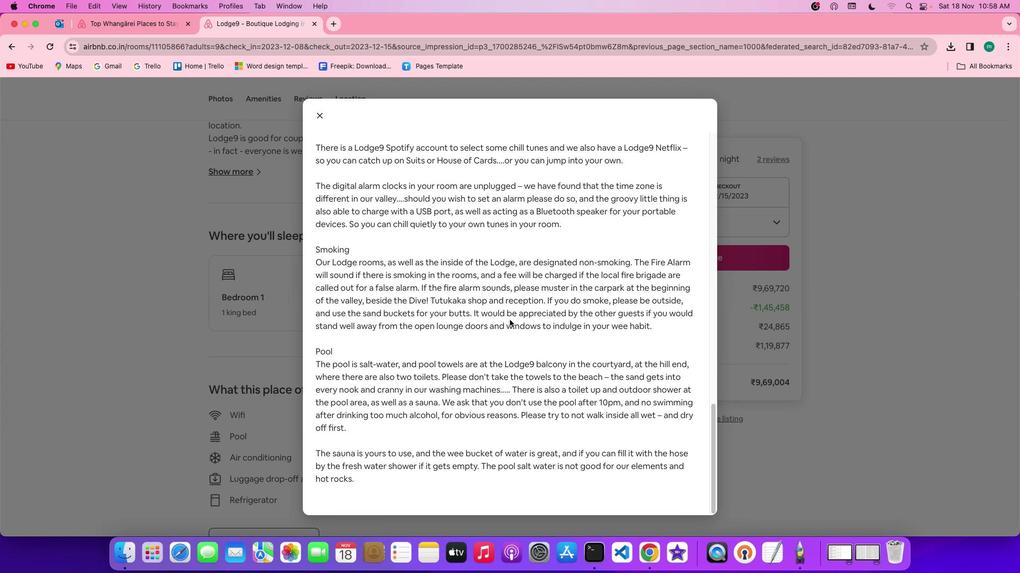
Action: Mouse scrolled (509, 319) with delta (0, 0)
Screenshot: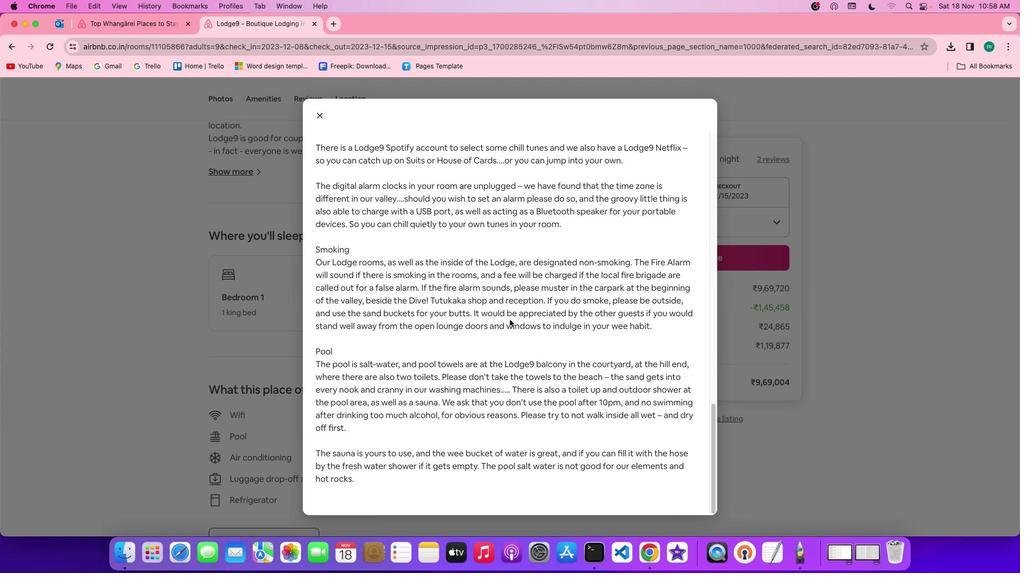 
Action: Mouse scrolled (509, 319) with delta (0, -1)
Screenshot: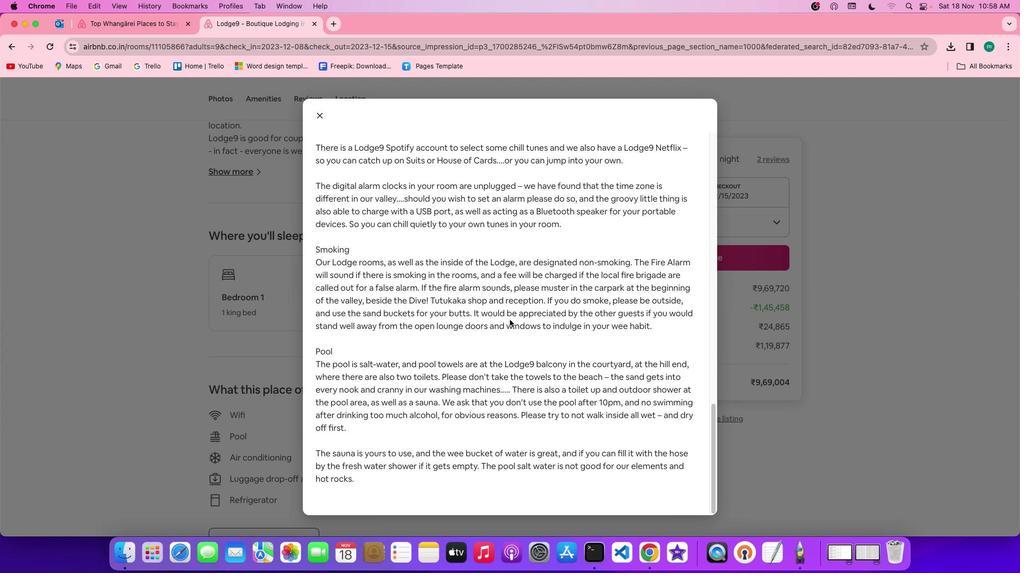 
Action: Mouse scrolled (509, 319) with delta (0, -2)
Screenshot: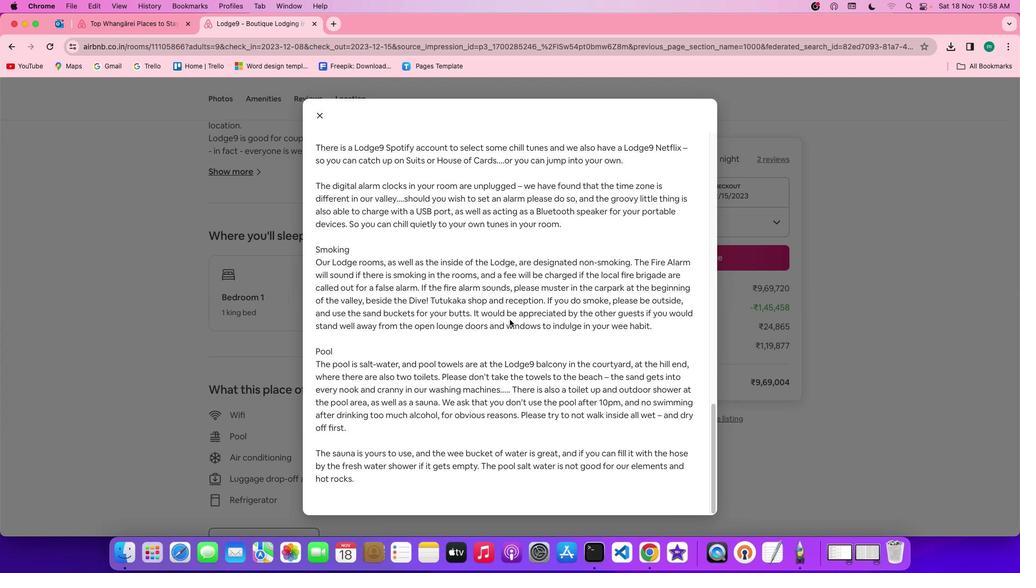 
Action: Mouse scrolled (509, 319) with delta (0, -2)
Screenshot: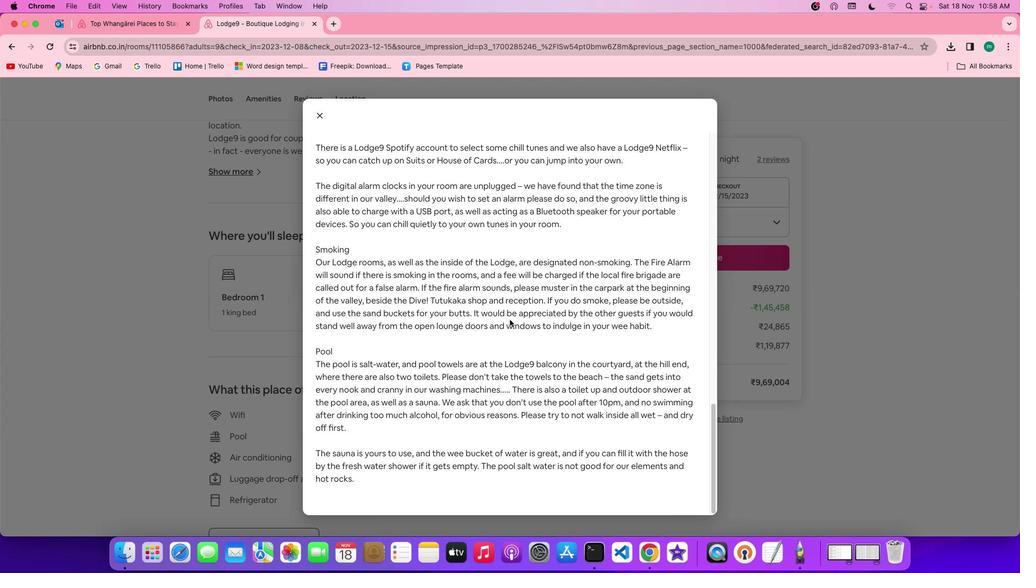 
Action: Mouse scrolled (509, 319) with delta (0, -2)
Screenshot: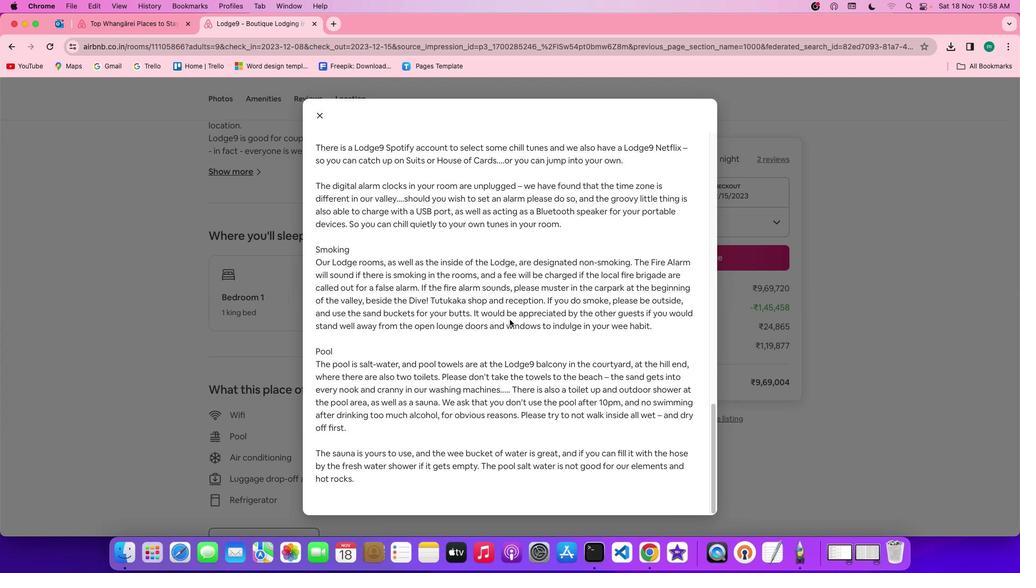 
Action: Mouse scrolled (509, 319) with delta (0, 0)
Screenshot: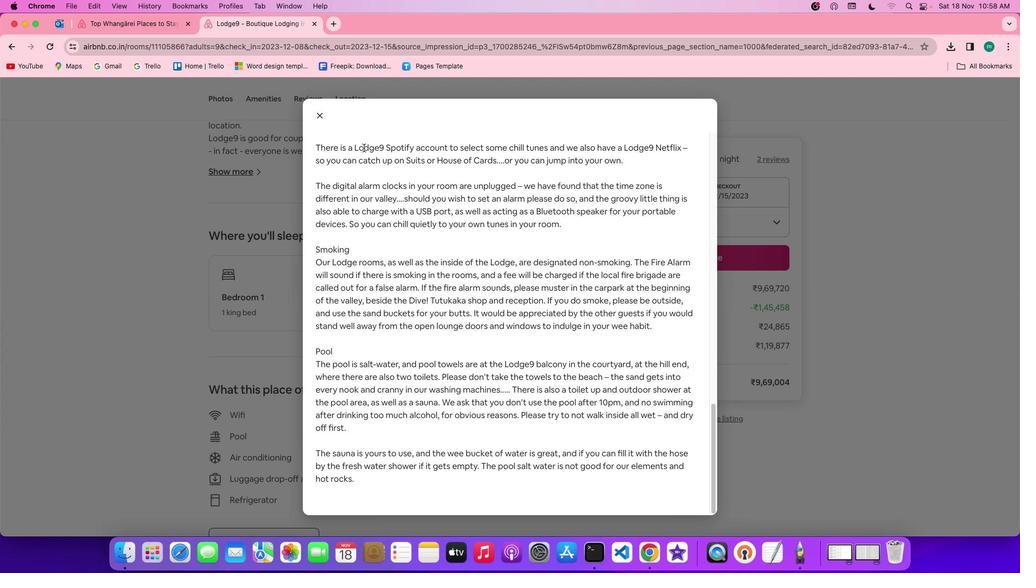 
Action: Mouse scrolled (509, 319) with delta (0, 0)
Screenshot: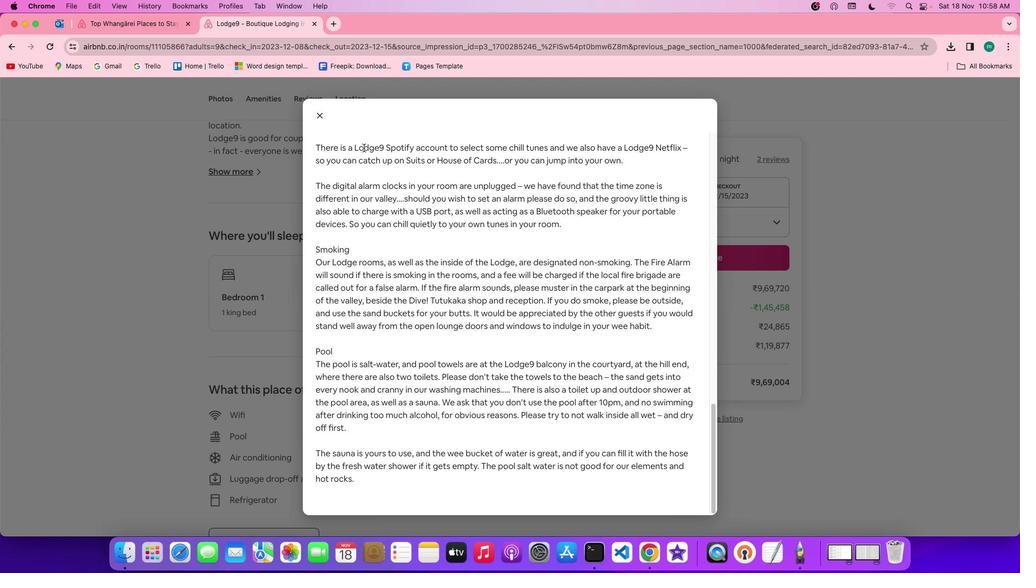 
Action: Mouse scrolled (509, 319) with delta (0, -1)
Screenshot: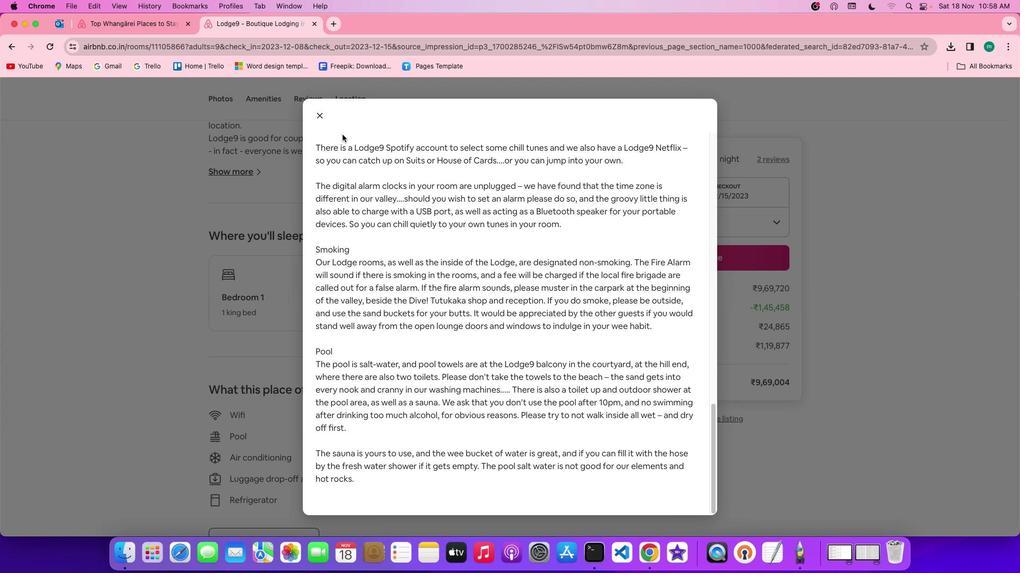 
Action: Mouse scrolled (509, 319) with delta (0, -2)
Screenshot: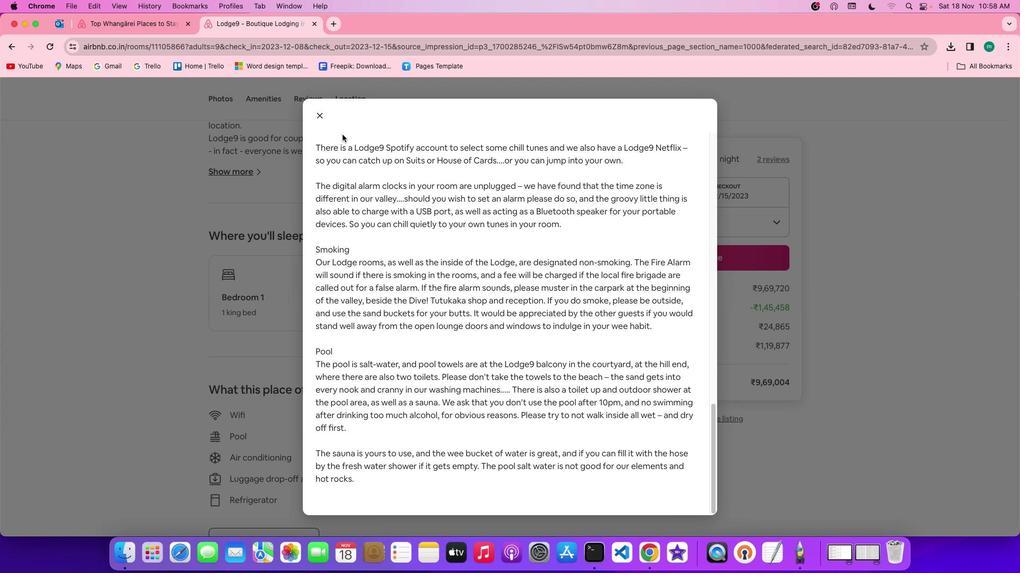 
Action: Mouse scrolled (509, 319) with delta (0, -3)
Screenshot: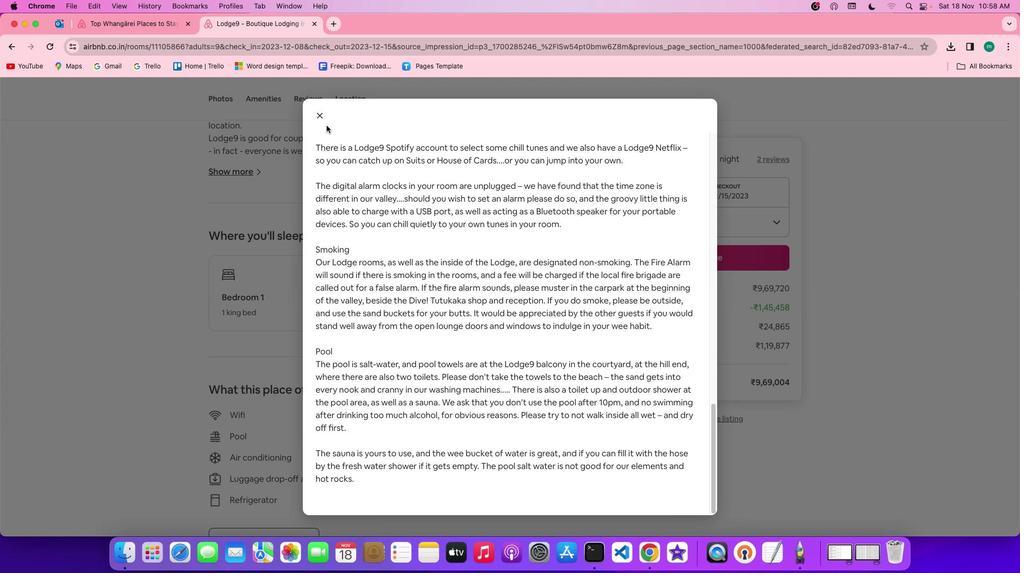 
Action: Mouse moved to (311, 115)
Screenshot: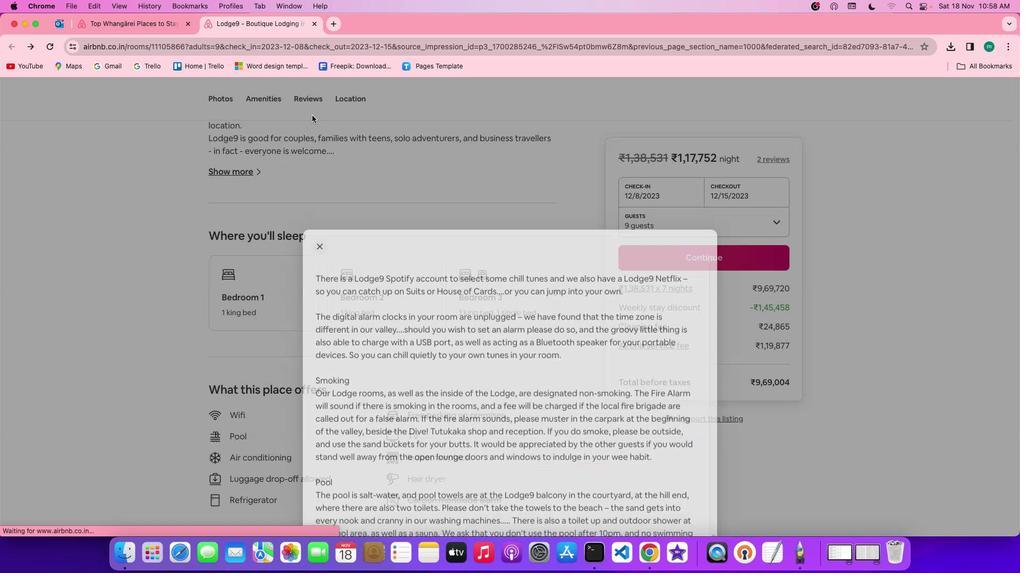 
Action: Mouse pressed left at (311, 115)
Screenshot: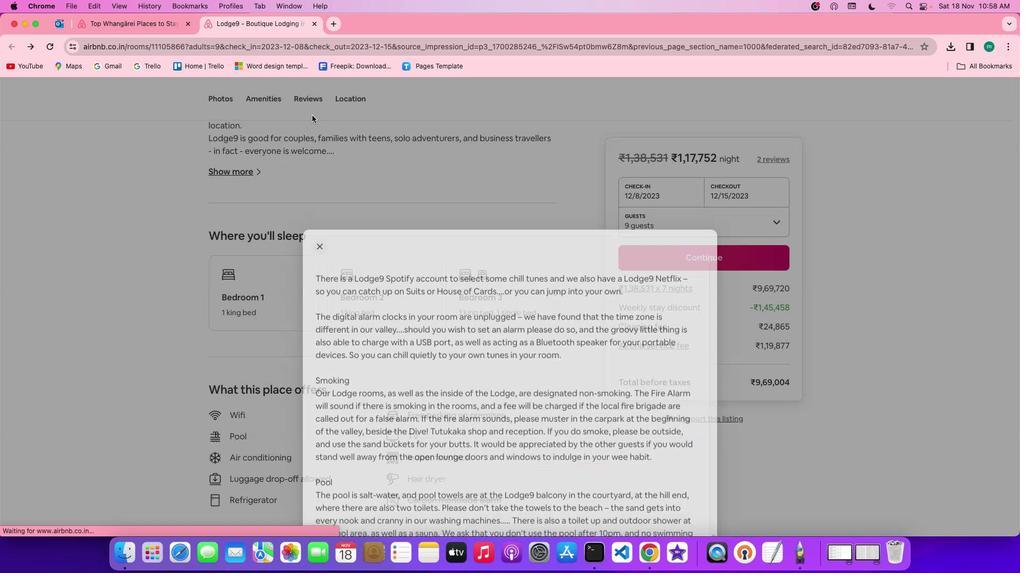 
Action: Mouse moved to (552, 293)
Screenshot: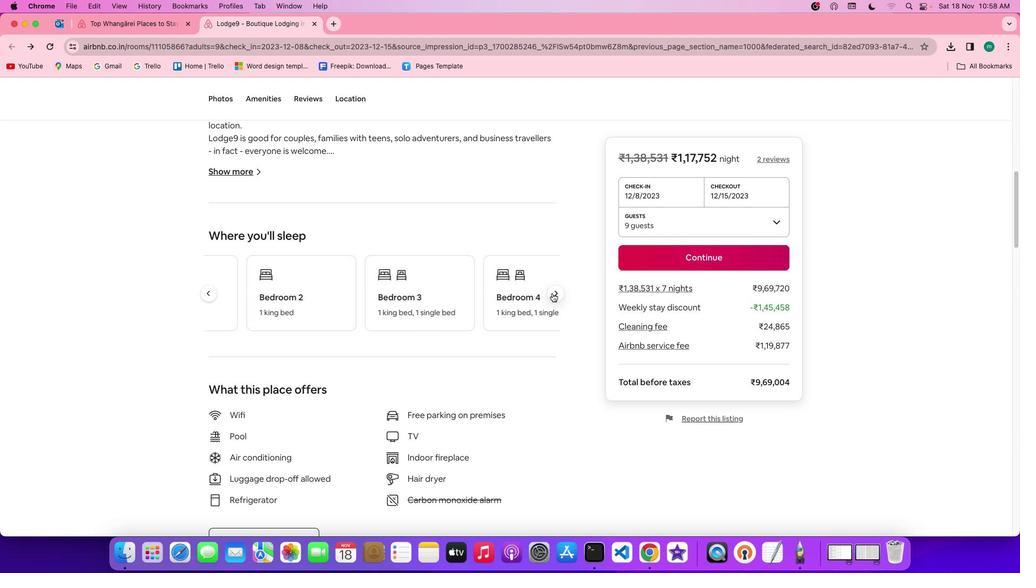 
Action: Mouse pressed left at (552, 293)
Screenshot: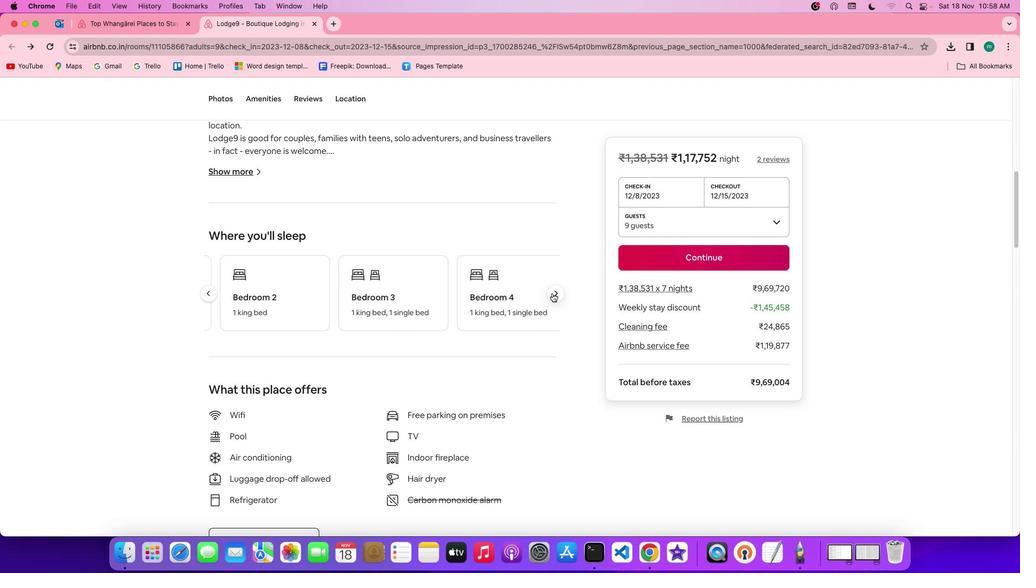 
Action: Mouse moved to (566, 289)
Screenshot: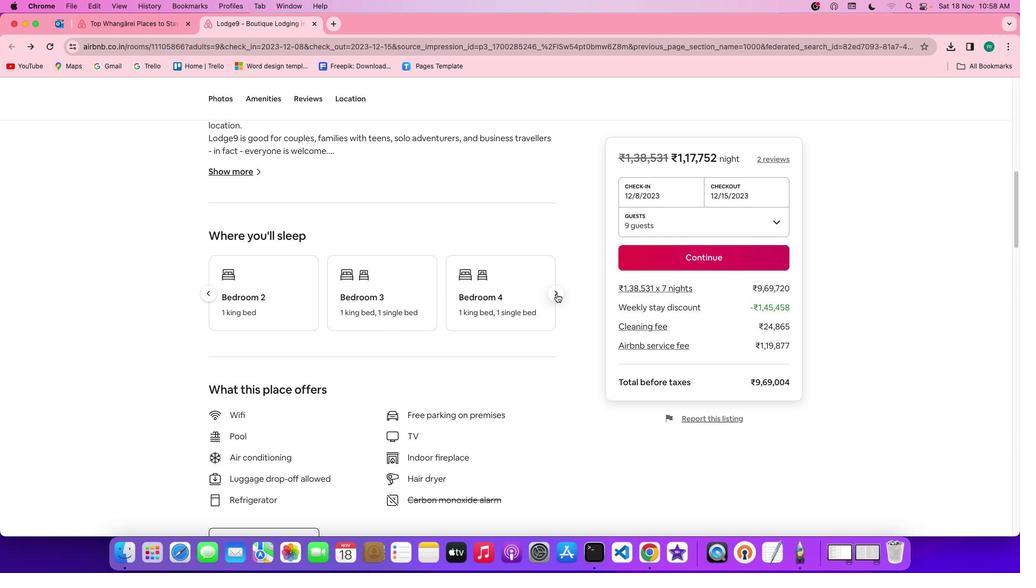 
Action: Mouse pressed left at (566, 289)
Screenshot: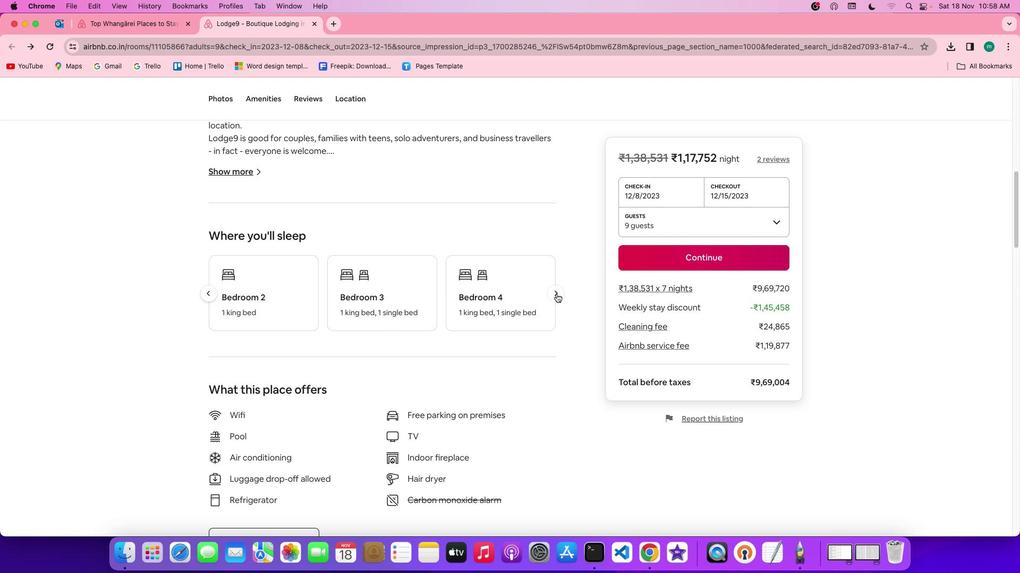 
Action: Mouse moved to (556, 294)
Screenshot: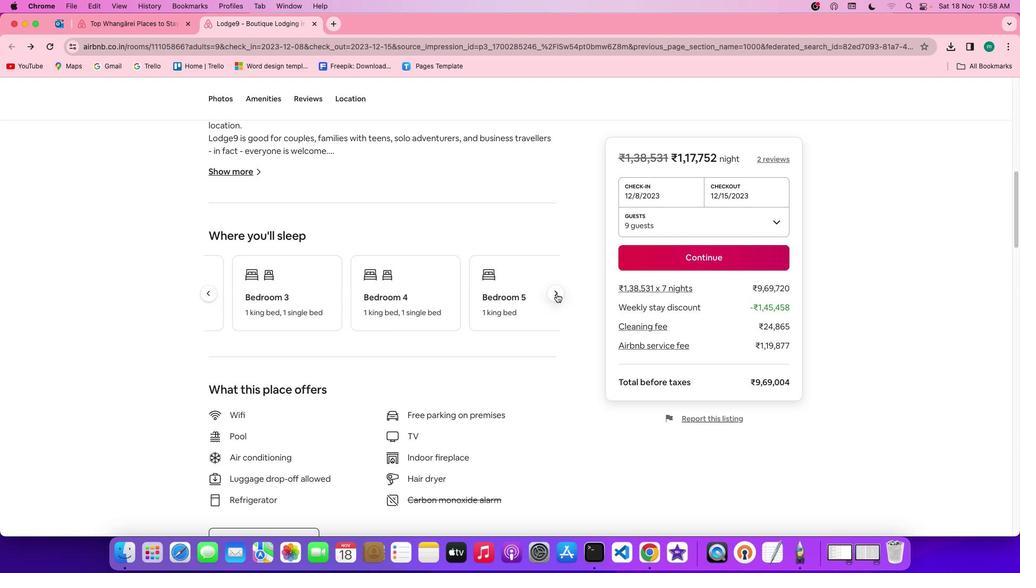 
Action: Mouse pressed left at (556, 294)
Screenshot: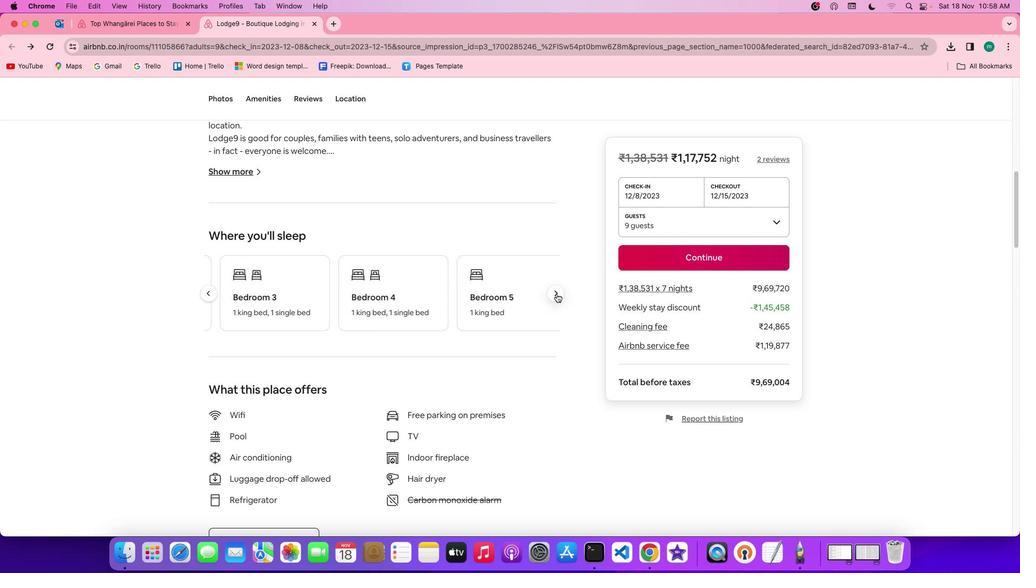 
Action: Mouse pressed left at (556, 294)
Screenshot: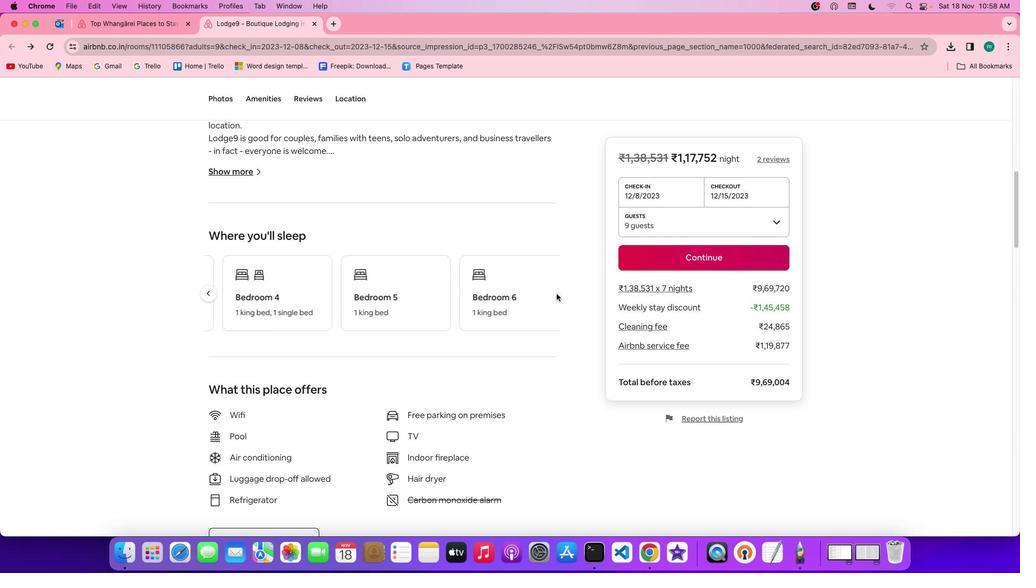 
Action: Mouse moved to (406, 368)
Screenshot: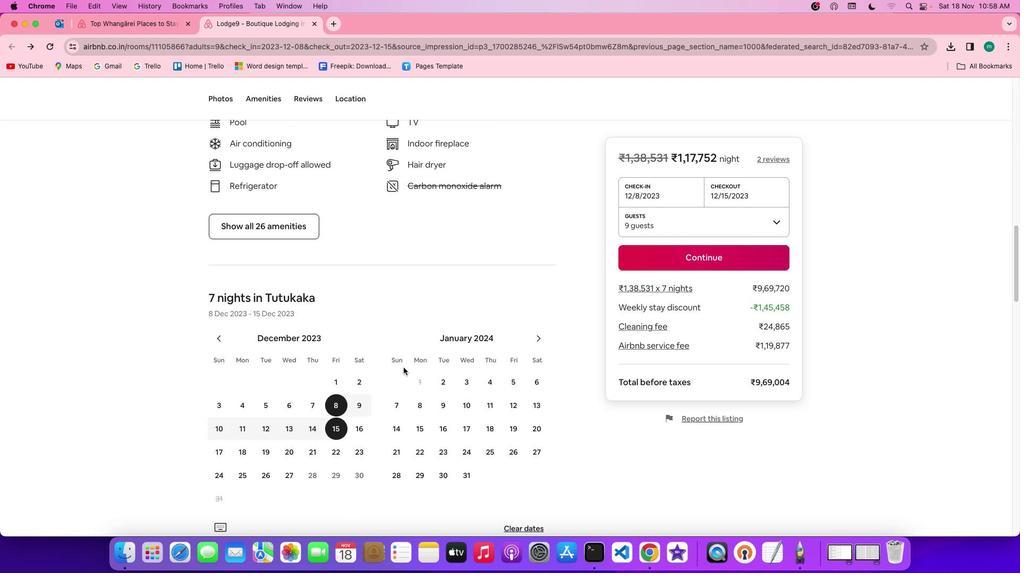 
Action: Mouse scrolled (406, 368) with delta (0, 0)
Screenshot: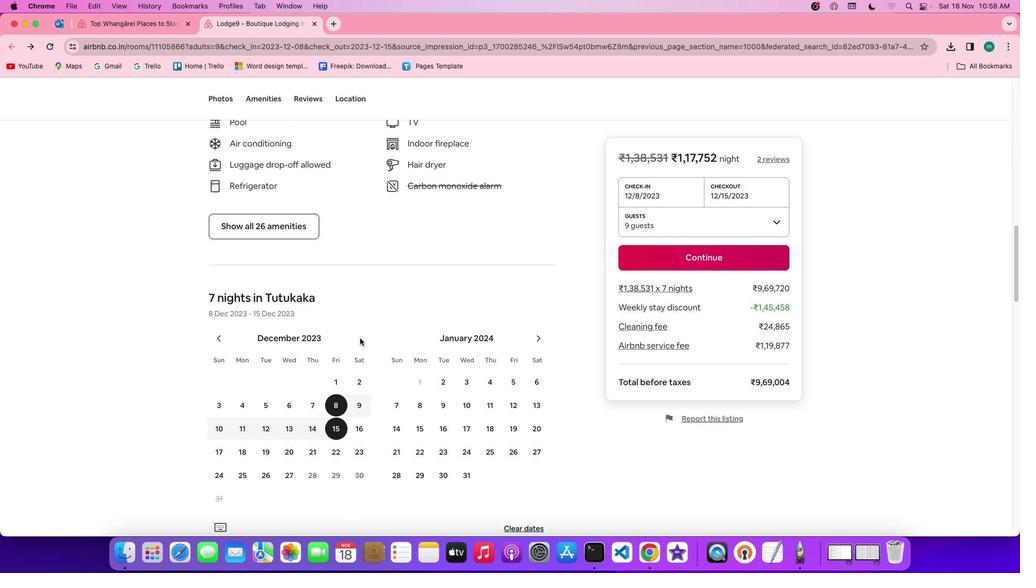 
Action: Mouse scrolled (406, 368) with delta (0, 0)
Screenshot: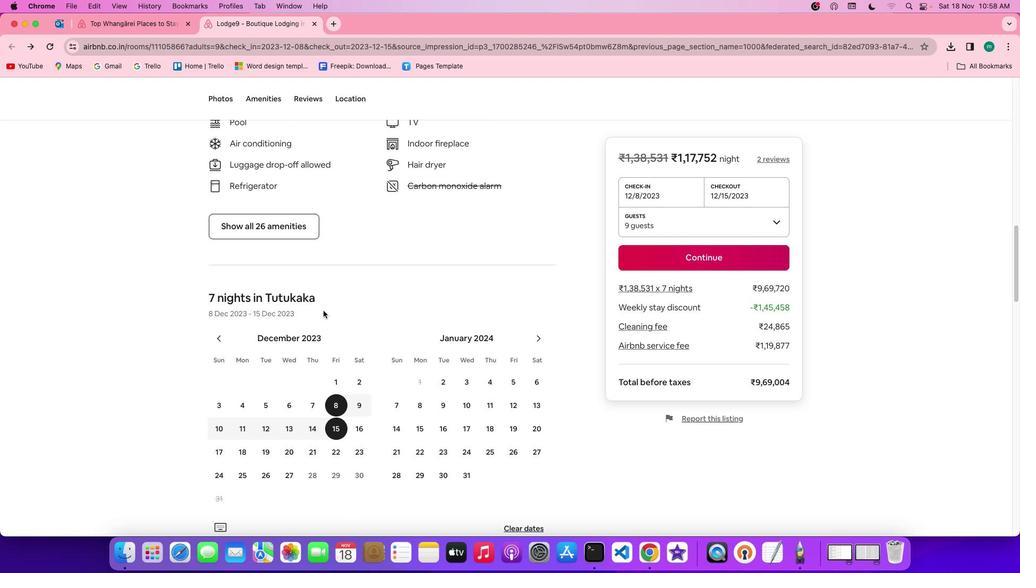 
Action: Mouse scrolled (406, 368) with delta (0, -1)
Screenshot: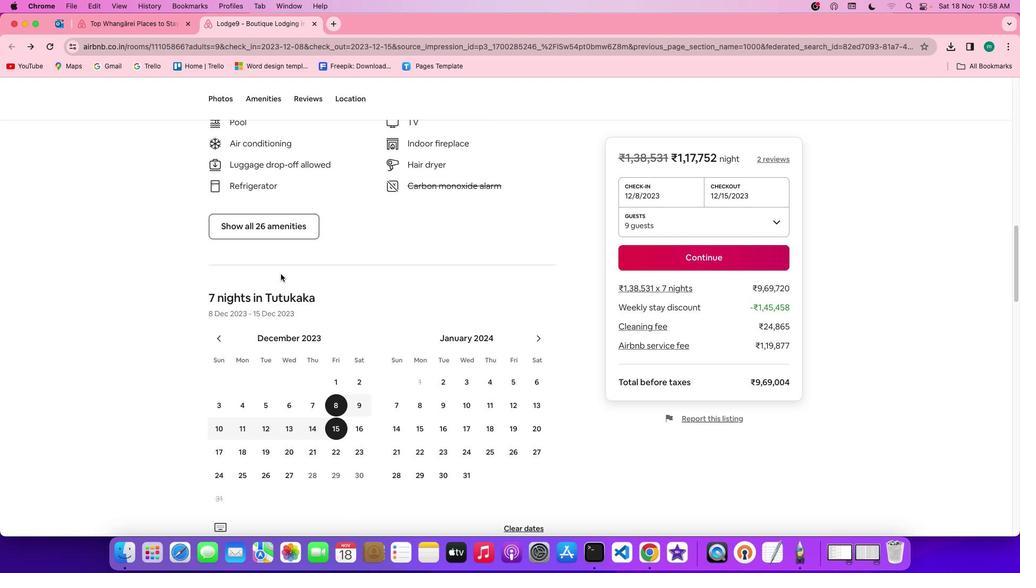 
Action: Mouse scrolled (406, 368) with delta (0, -2)
Screenshot: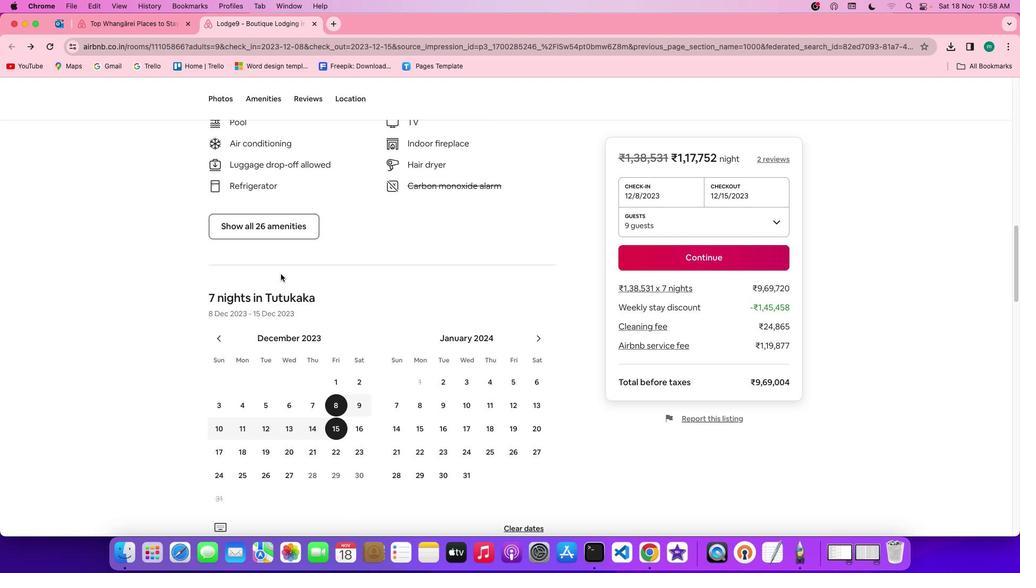 
Action: Mouse scrolled (406, 368) with delta (0, -2)
Screenshot: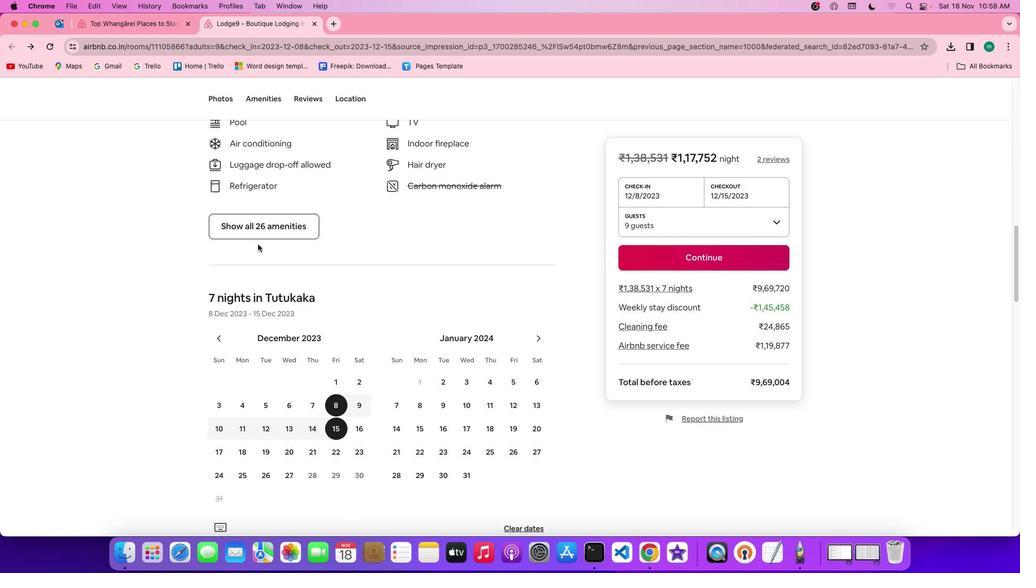 
Action: Mouse moved to (259, 229)
Screenshot: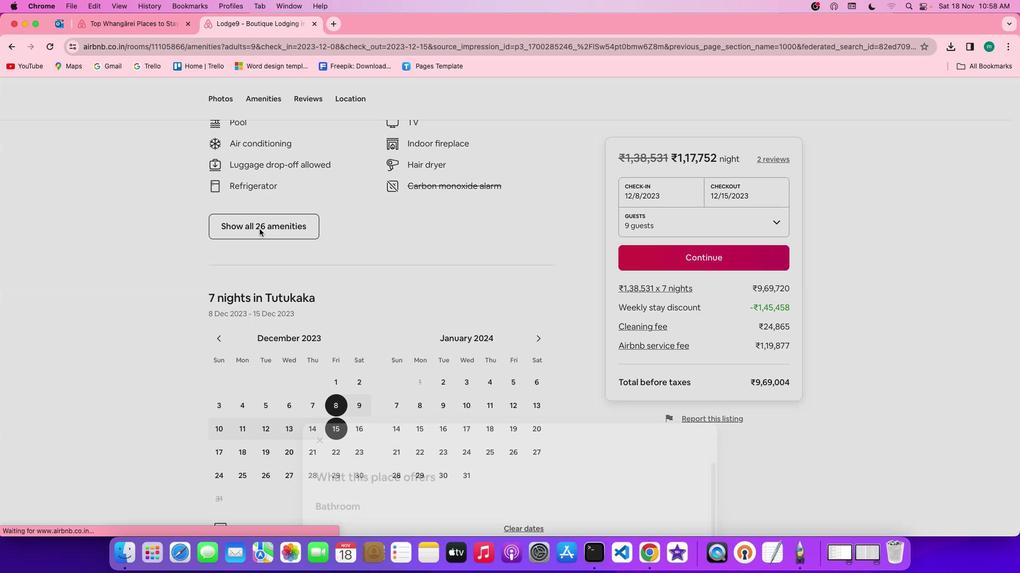 
Action: Mouse pressed left at (259, 229)
Screenshot: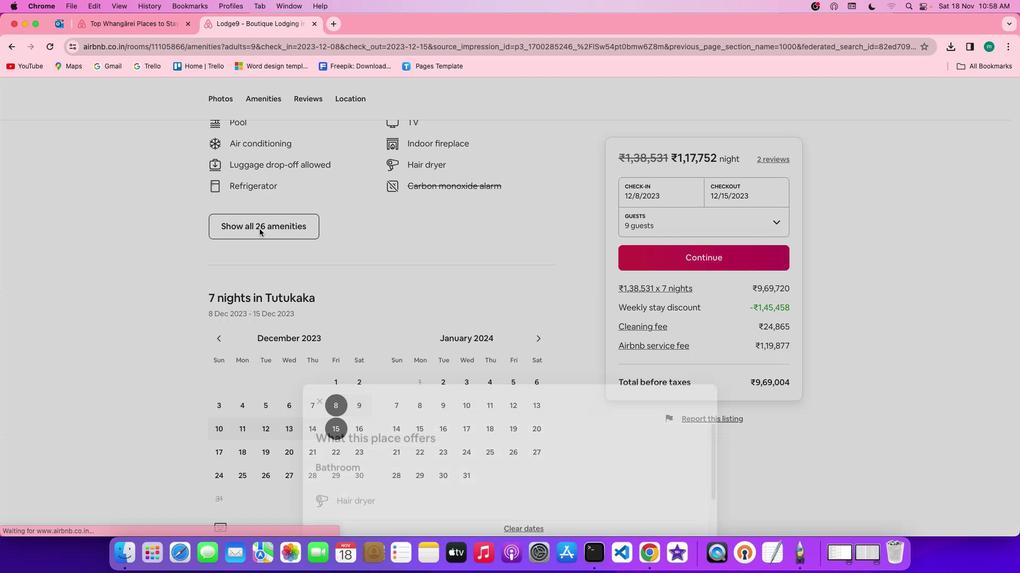 
Action: Mouse moved to (373, 302)
